 Task: Develop an e-commerce website for a sustainable fashion brand, emphasizing eco-friendly materials and ethical practices.
Action: Mouse moved to (45, 142)
Screenshot: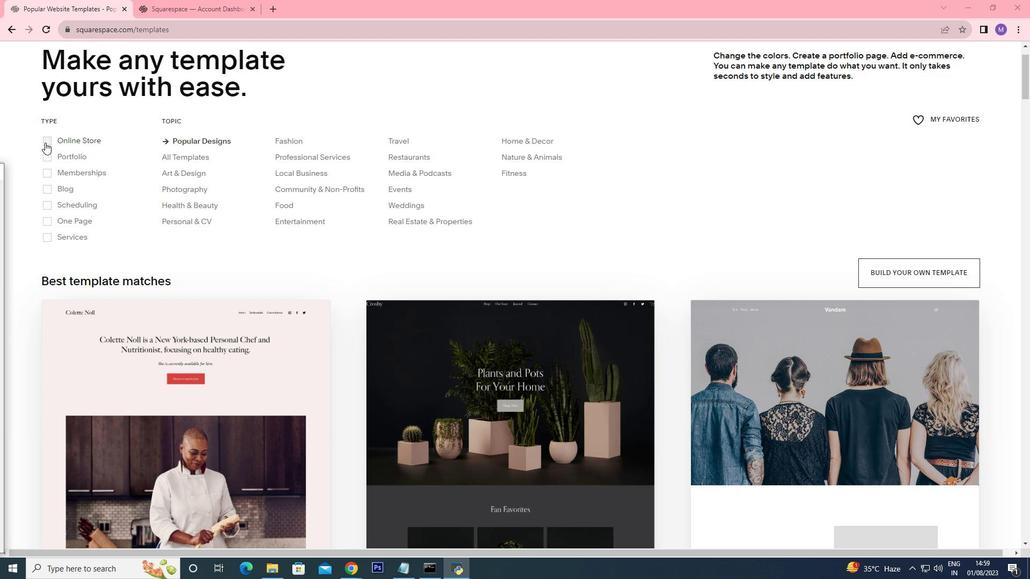 
Action: Mouse pressed left at (45, 142)
Screenshot: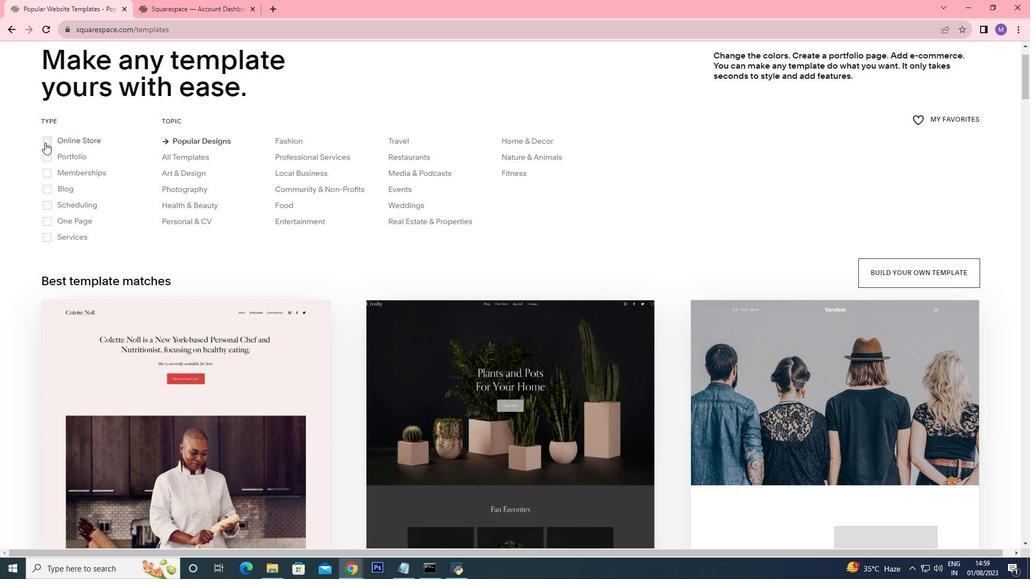 
Action: Mouse moved to (287, 139)
Screenshot: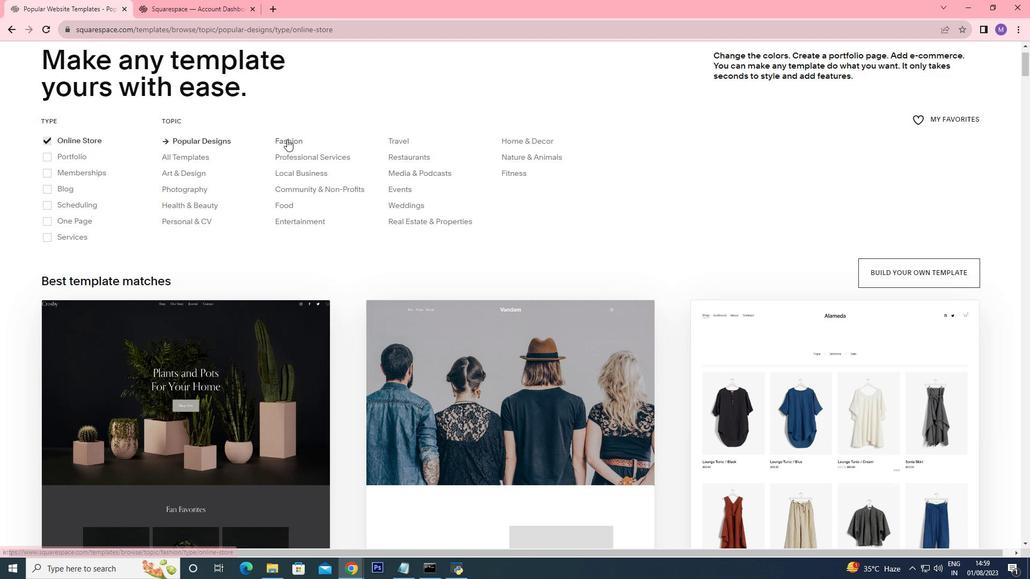 
Action: Mouse pressed left at (287, 139)
Screenshot: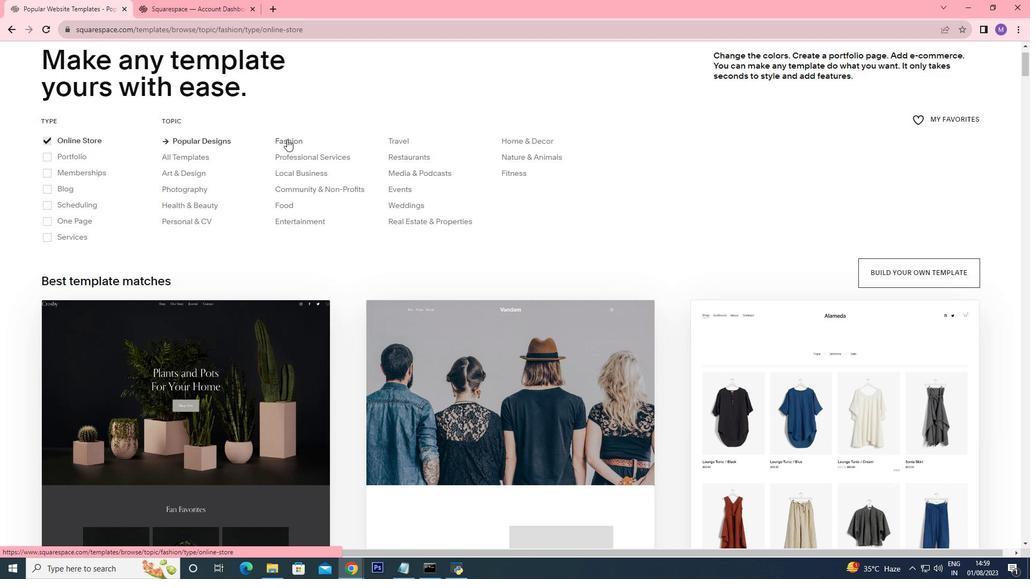 
Action: Mouse moved to (770, 348)
Screenshot: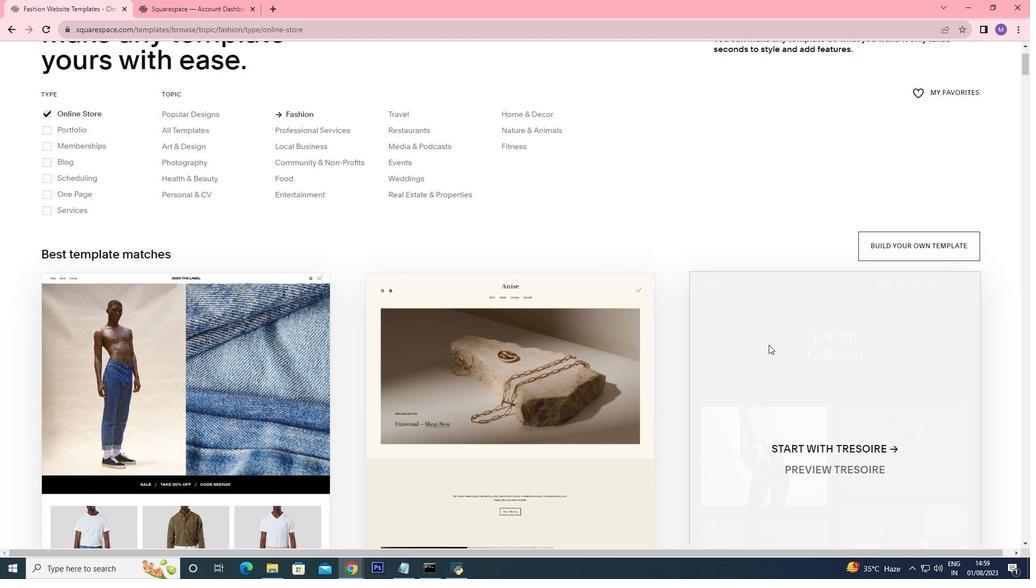 
Action: Mouse scrolled (770, 348) with delta (0, 0)
Screenshot: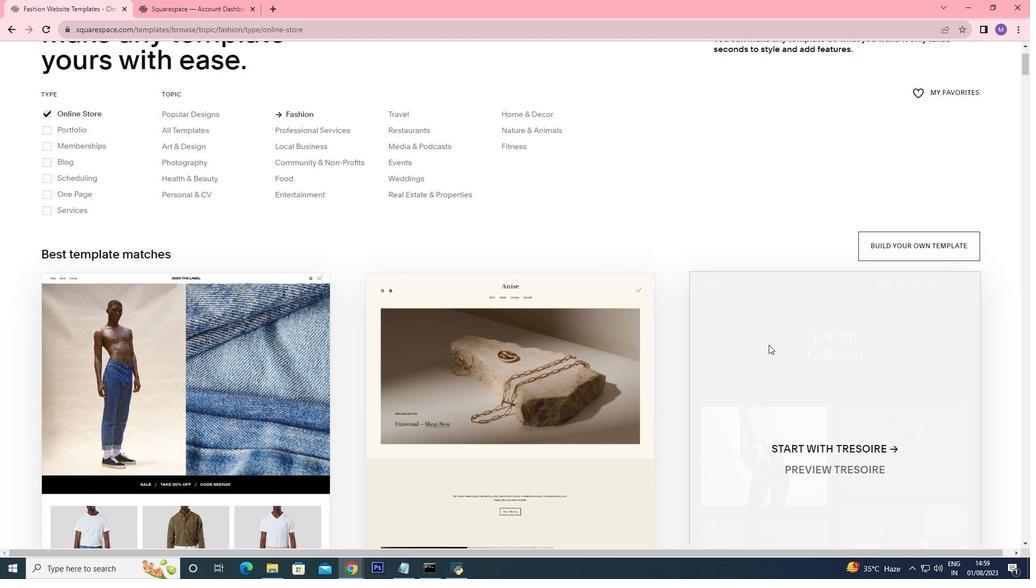 
Action: Mouse moved to (769, 345)
Screenshot: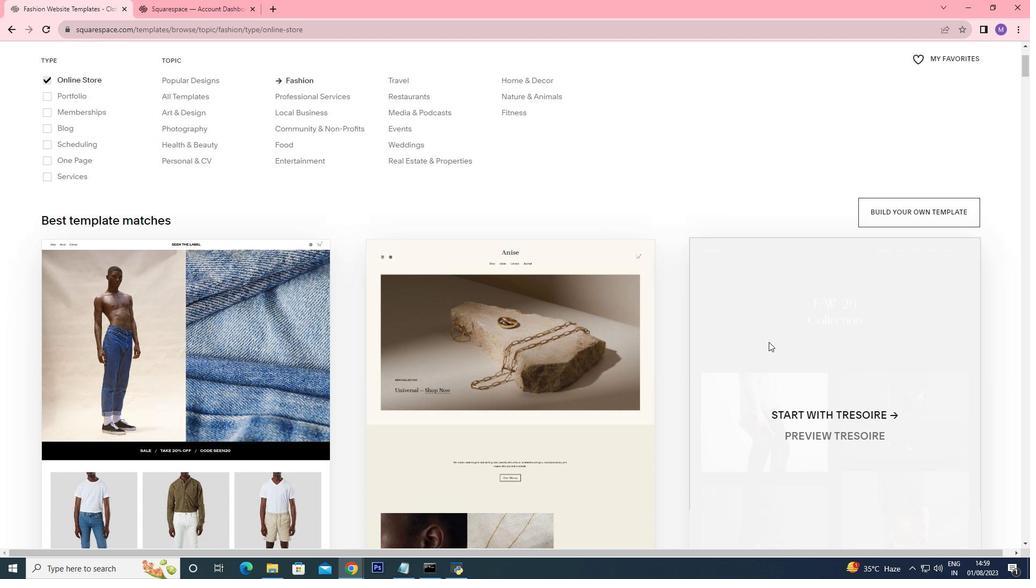 
Action: Mouse scrolled (769, 346) with delta (0, 0)
Screenshot: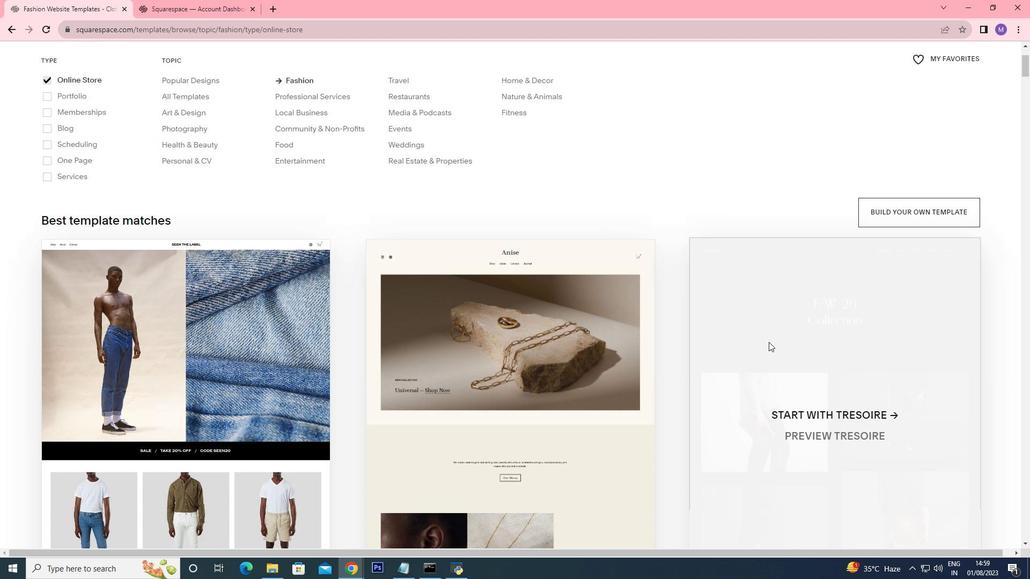 
Action: Mouse moved to (769, 343)
Screenshot: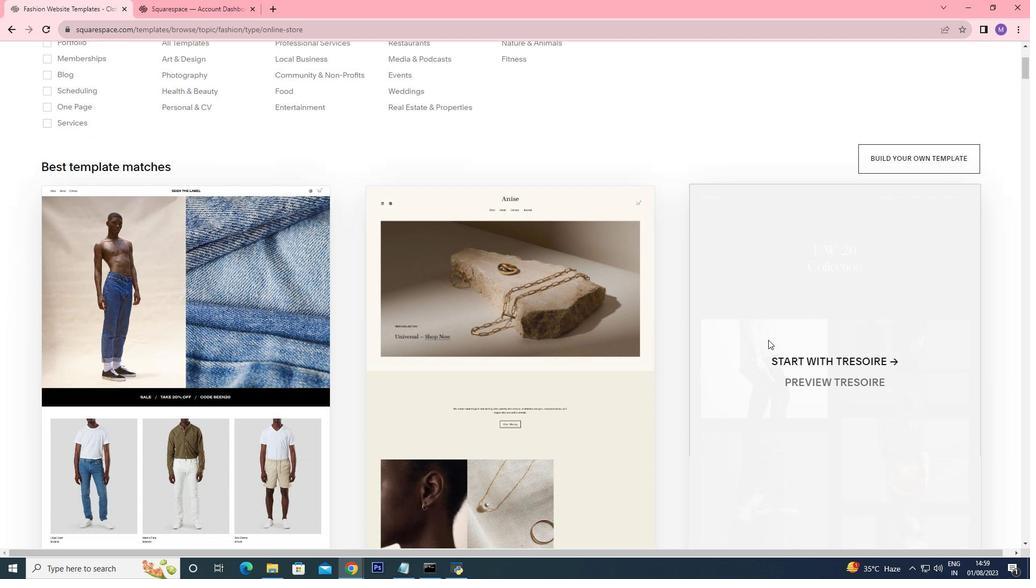 
Action: Mouse scrolled (769, 344) with delta (0, 0)
Screenshot: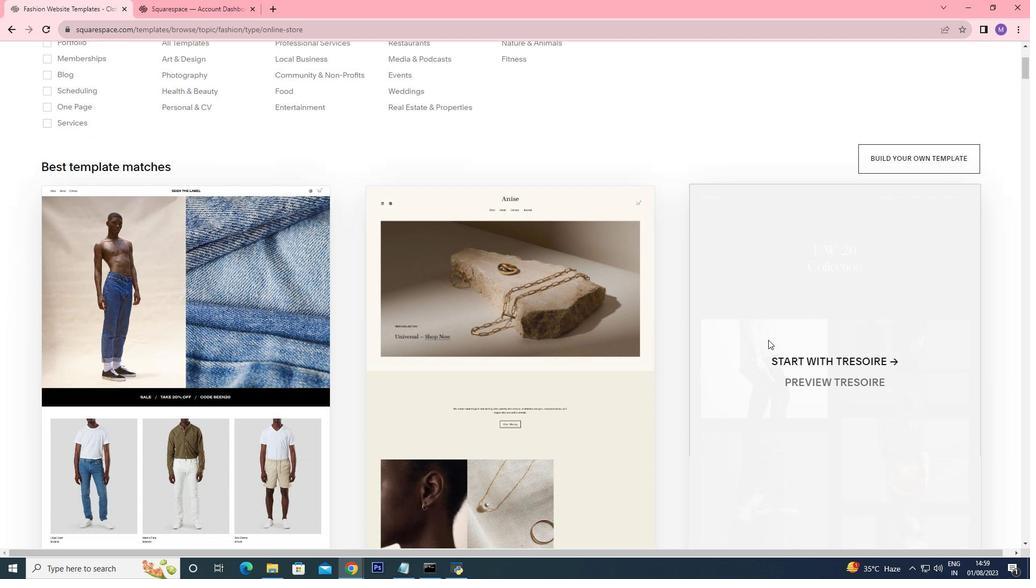 
Action: Mouse moved to (769, 342)
Screenshot: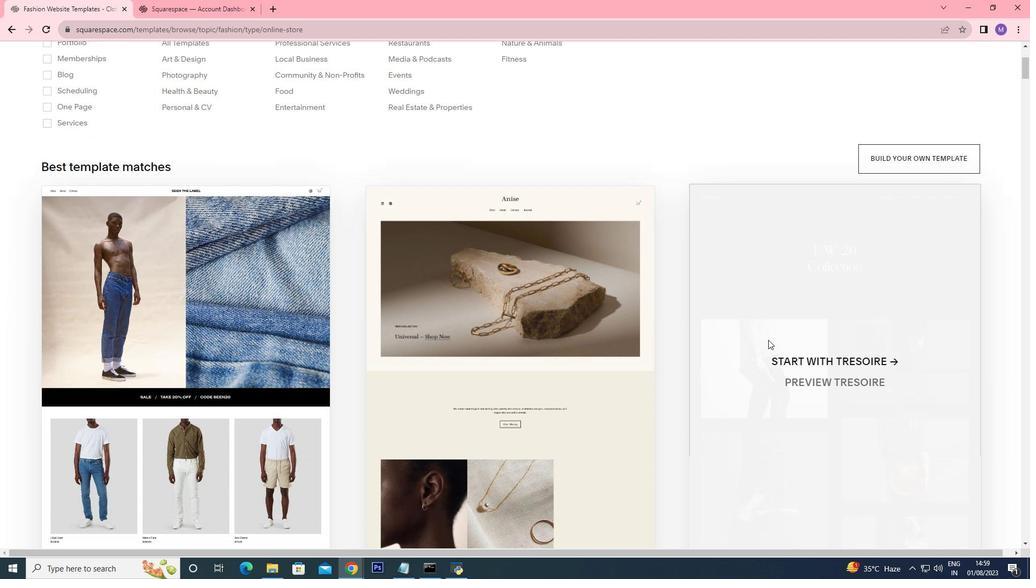 
Action: Mouse scrolled (769, 343) with delta (0, 0)
Screenshot: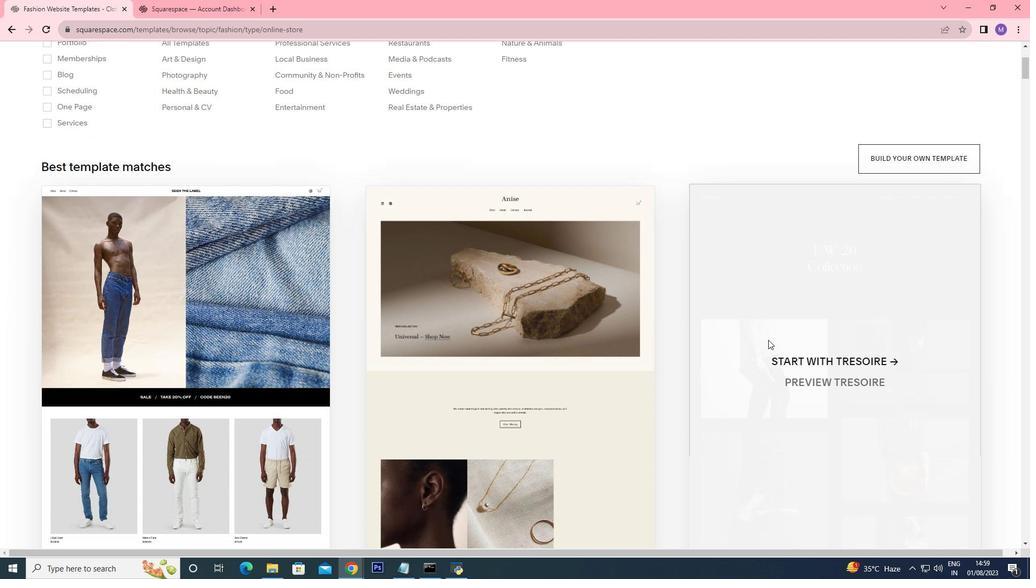 
Action: Mouse moved to (566, 369)
Screenshot: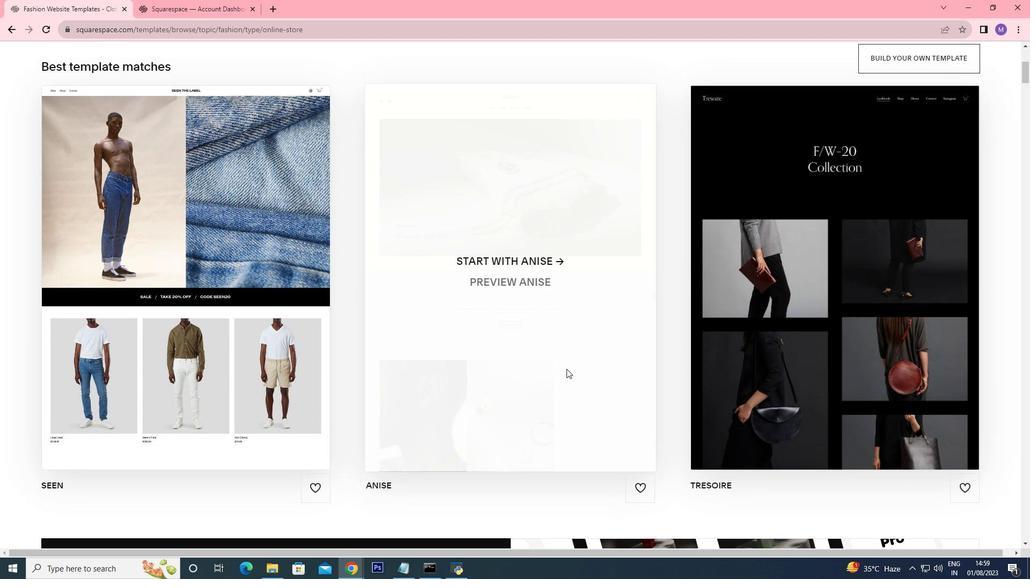 
Action: Mouse scrolled (566, 368) with delta (0, 0)
Screenshot: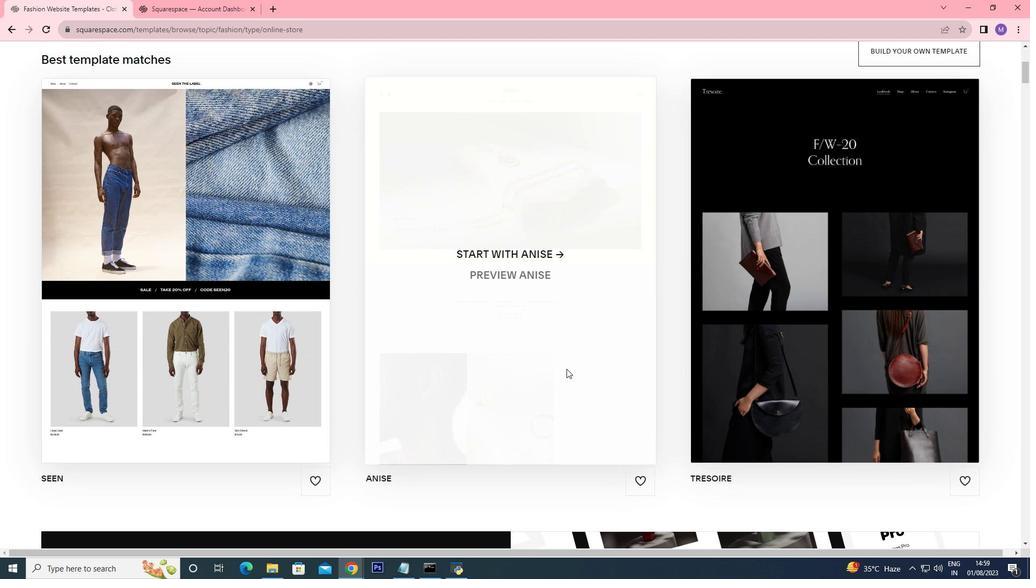 
Action: Mouse scrolled (566, 368) with delta (0, 0)
Screenshot: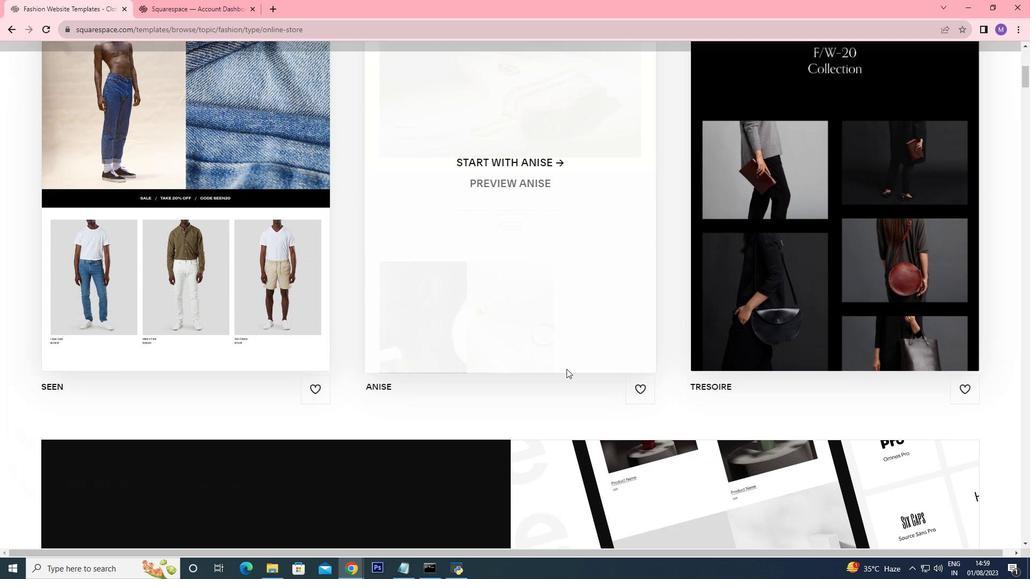 
Action: Mouse scrolled (566, 368) with delta (0, 0)
Screenshot: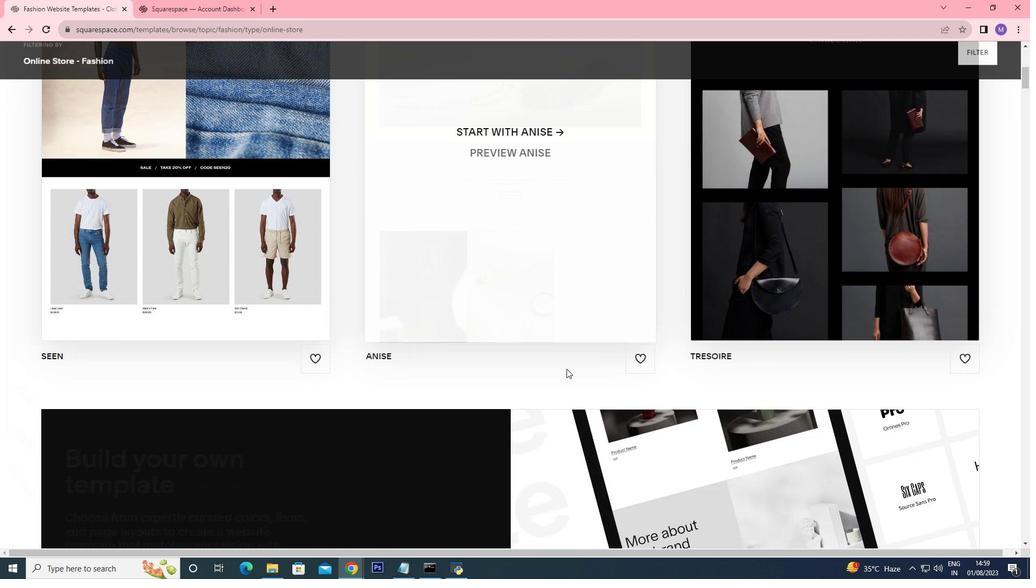 
Action: Mouse scrolled (566, 368) with delta (0, 0)
Screenshot: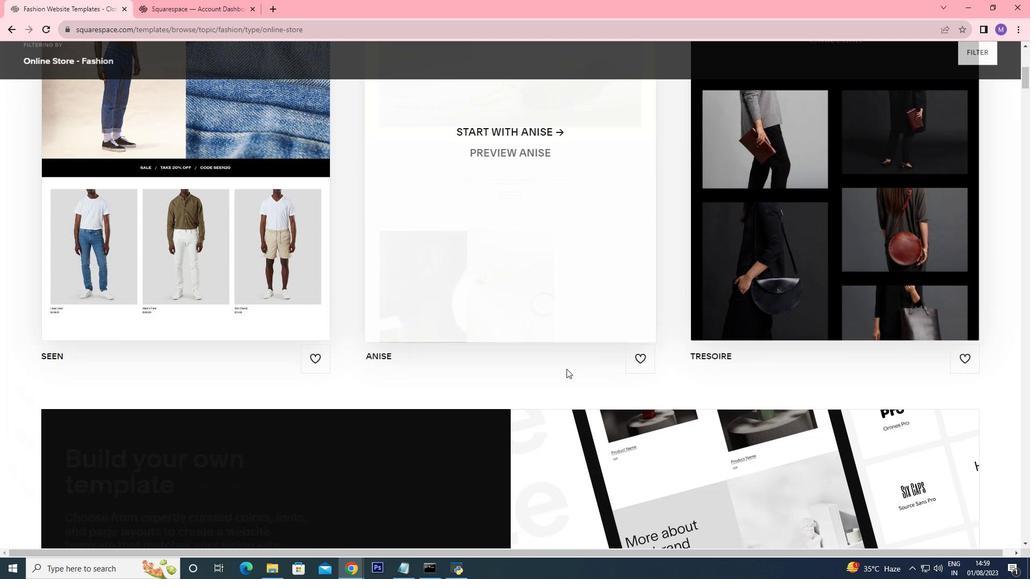 
Action: Mouse scrolled (566, 368) with delta (0, 0)
Screenshot: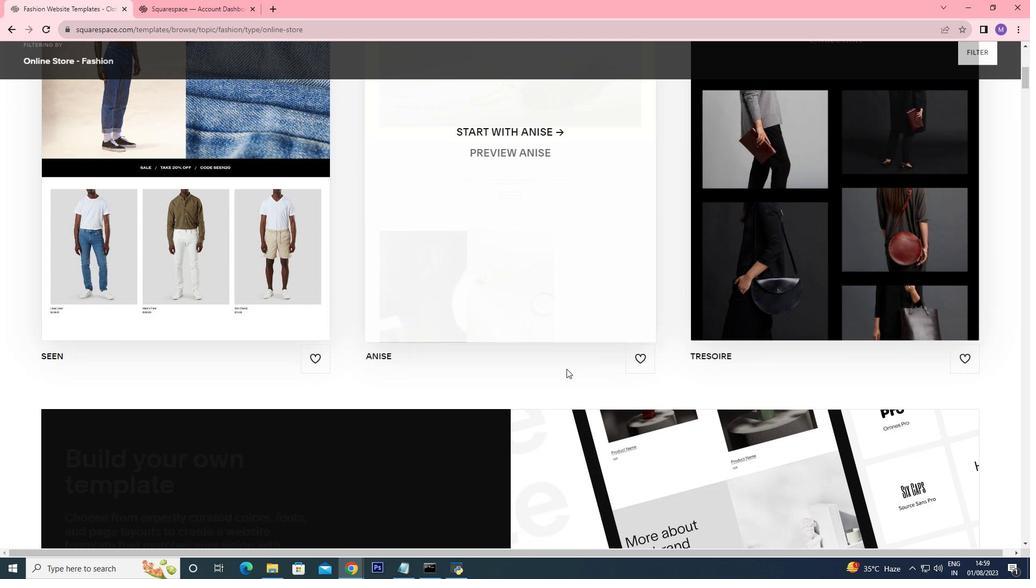 
Action: Mouse scrolled (566, 368) with delta (0, 0)
Screenshot: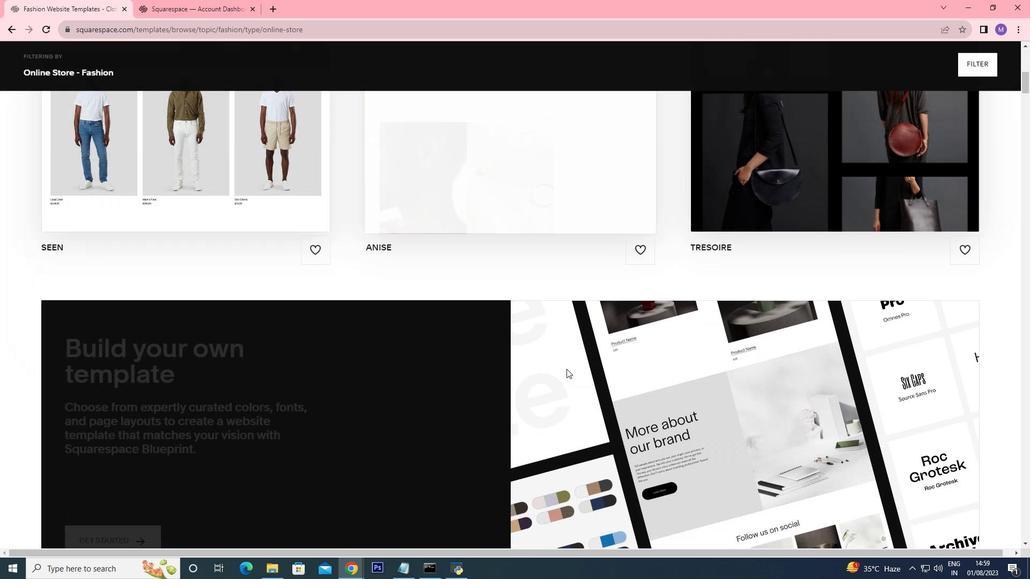 
Action: Mouse scrolled (566, 368) with delta (0, 0)
Screenshot: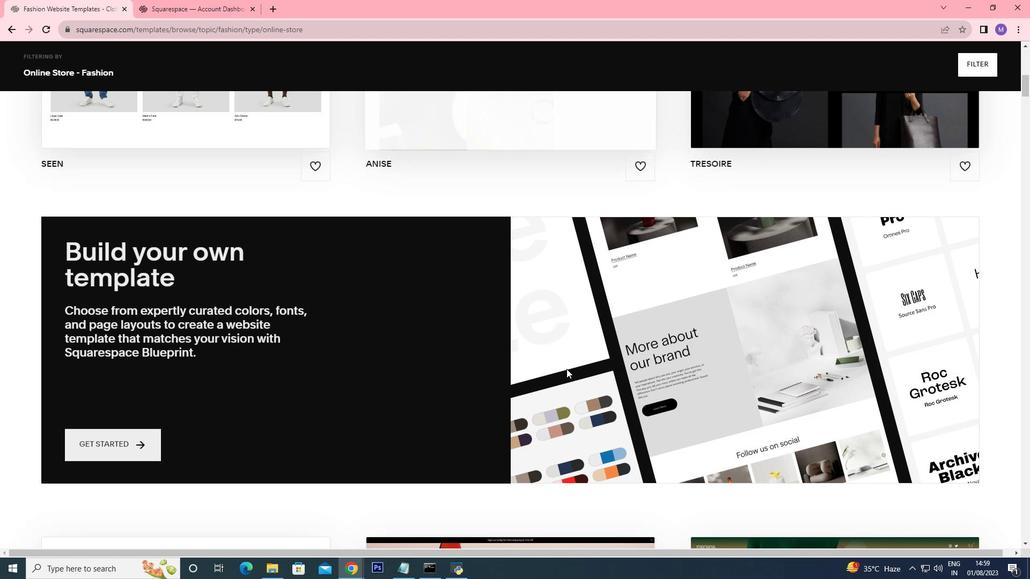 
Action: Mouse scrolled (566, 368) with delta (0, 0)
Screenshot: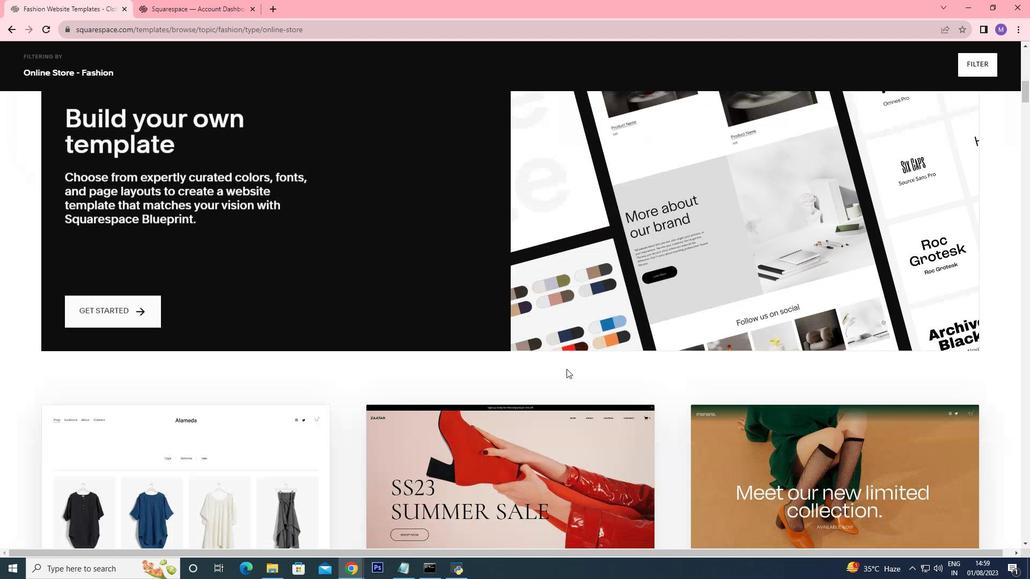 
Action: Mouse scrolled (566, 368) with delta (0, 0)
Screenshot: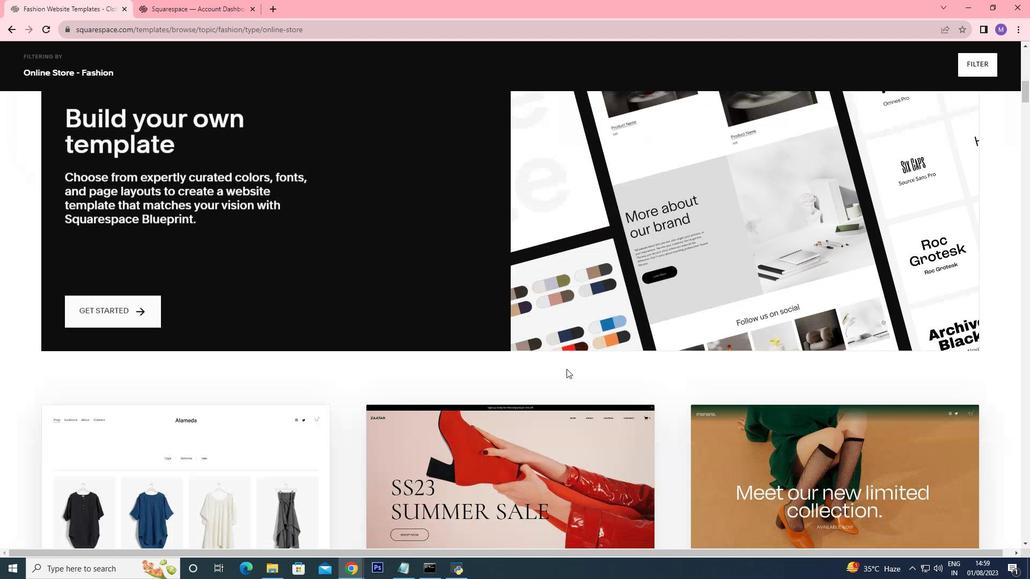 
Action: Mouse scrolled (566, 368) with delta (0, 0)
Screenshot: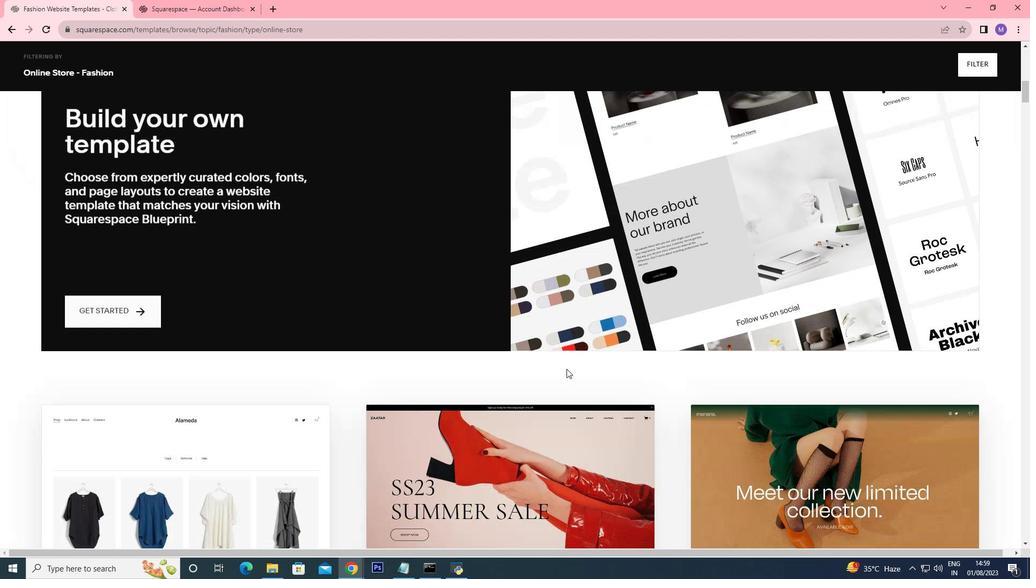 
Action: Mouse scrolled (566, 368) with delta (0, 0)
Screenshot: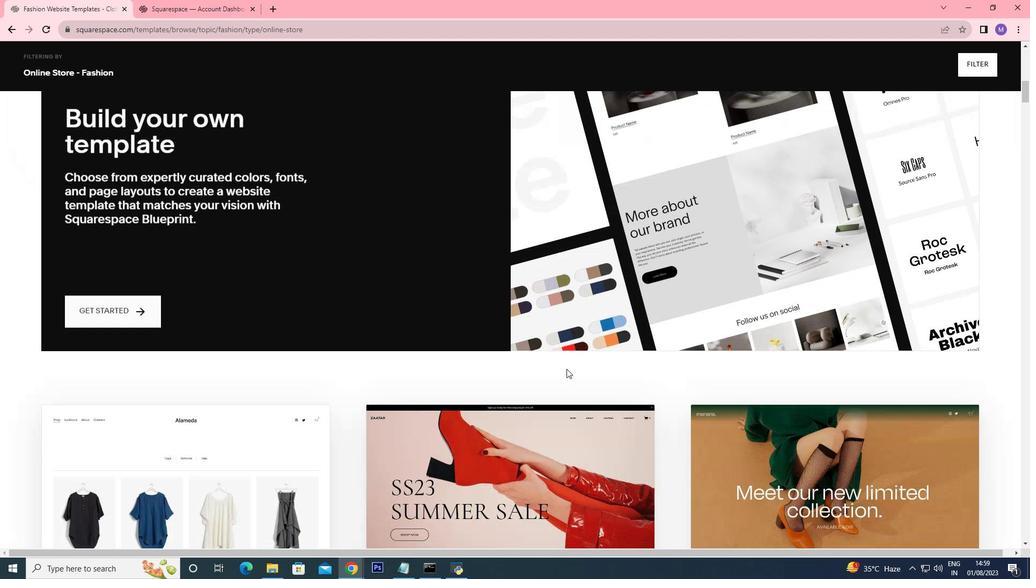 
Action: Mouse scrolled (566, 368) with delta (0, 0)
Screenshot: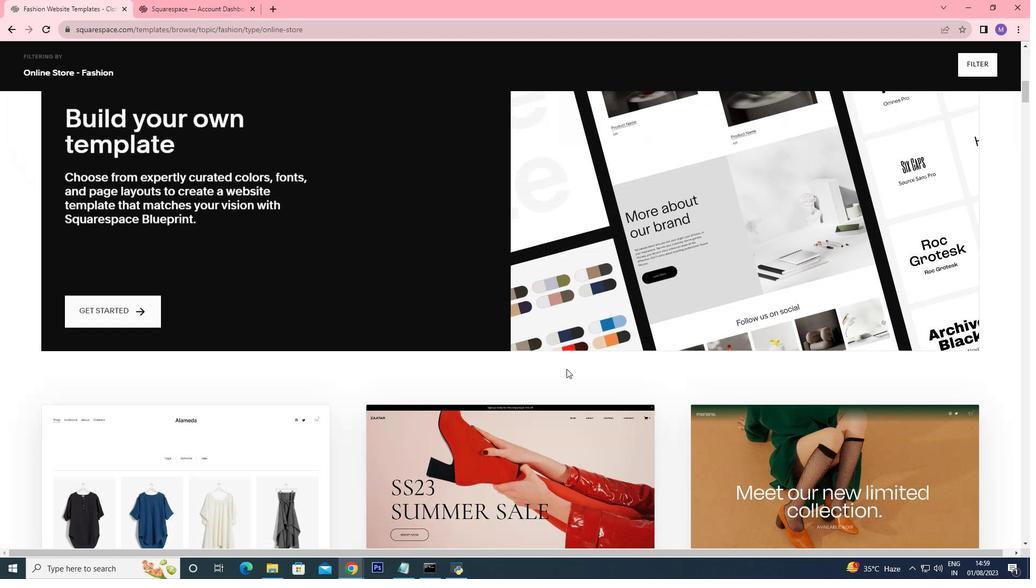 
Action: Mouse scrolled (566, 368) with delta (0, 0)
Screenshot: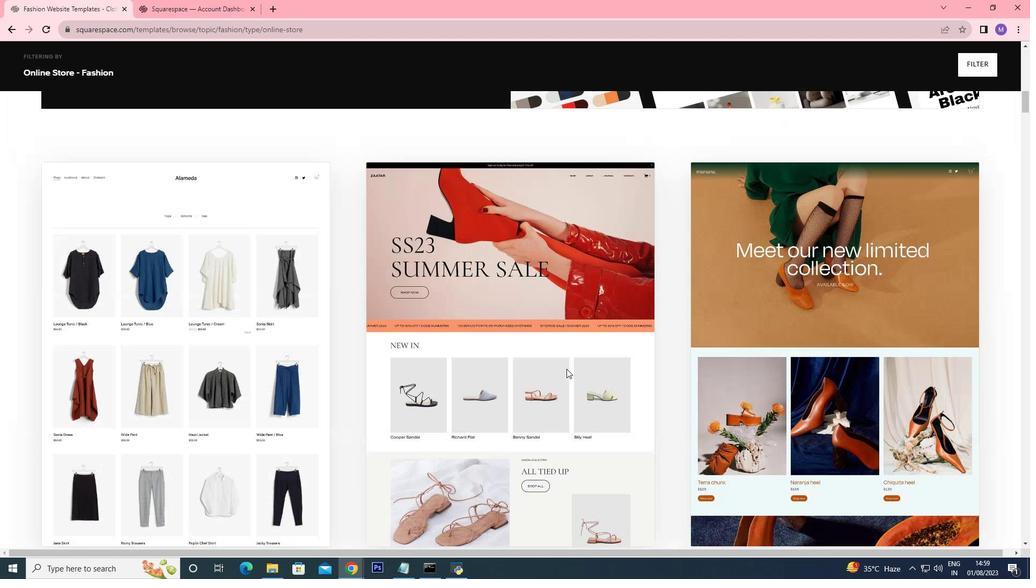 
Action: Mouse scrolled (566, 368) with delta (0, 0)
Screenshot: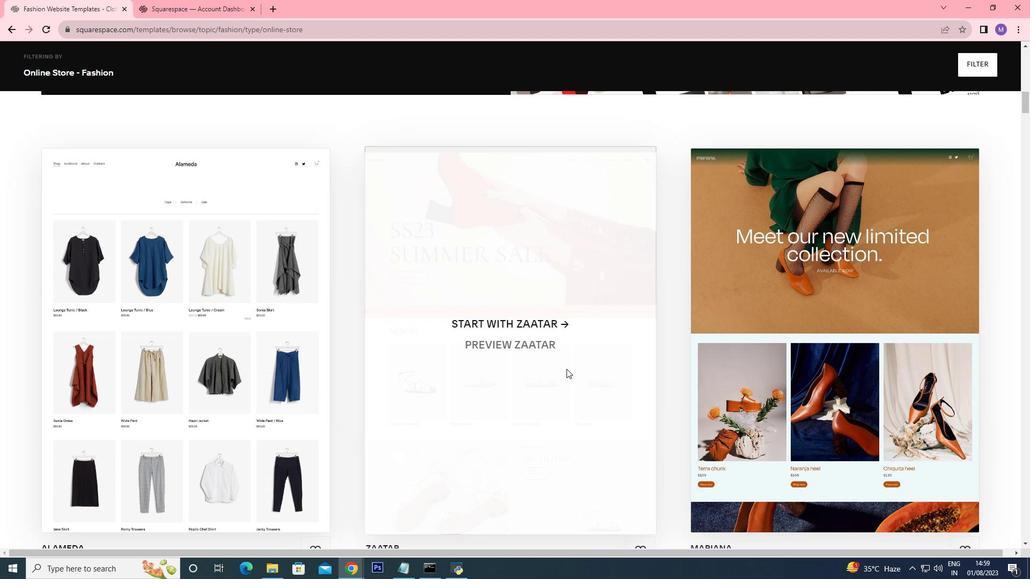 
Action: Mouse scrolled (566, 368) with delta (0, 0)
Screenshot: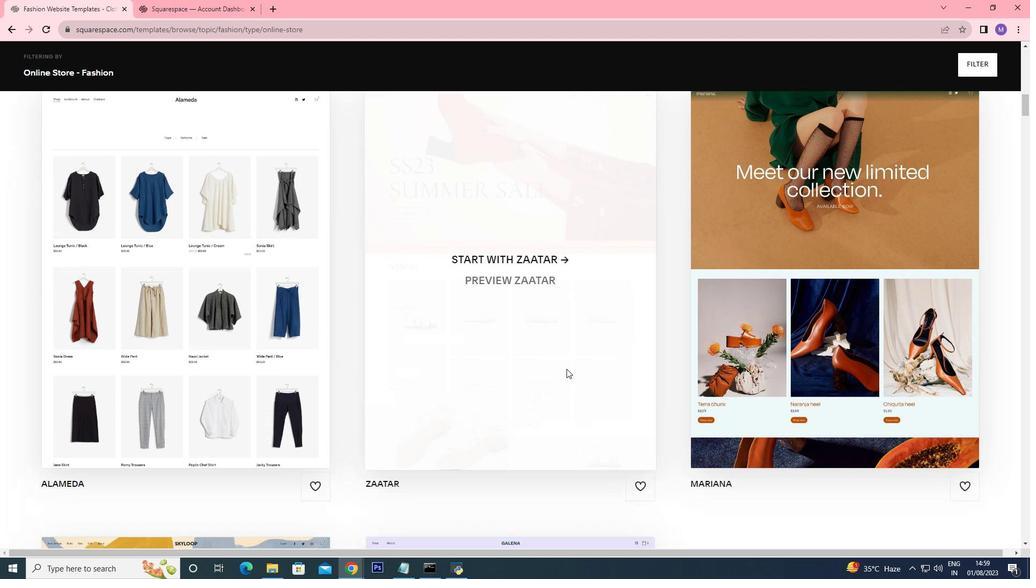 
Action: Mouse scrolled (566, 368) with delta (0, 0)
Screenshot: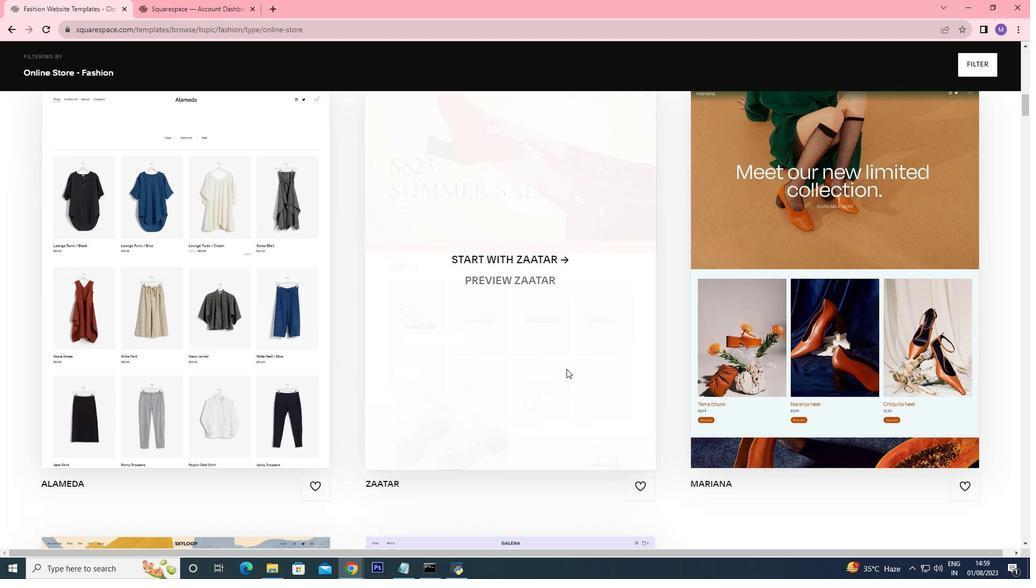 
Action: Mouse scrolled (566, 368) with delta (0, 0)
Screenshot: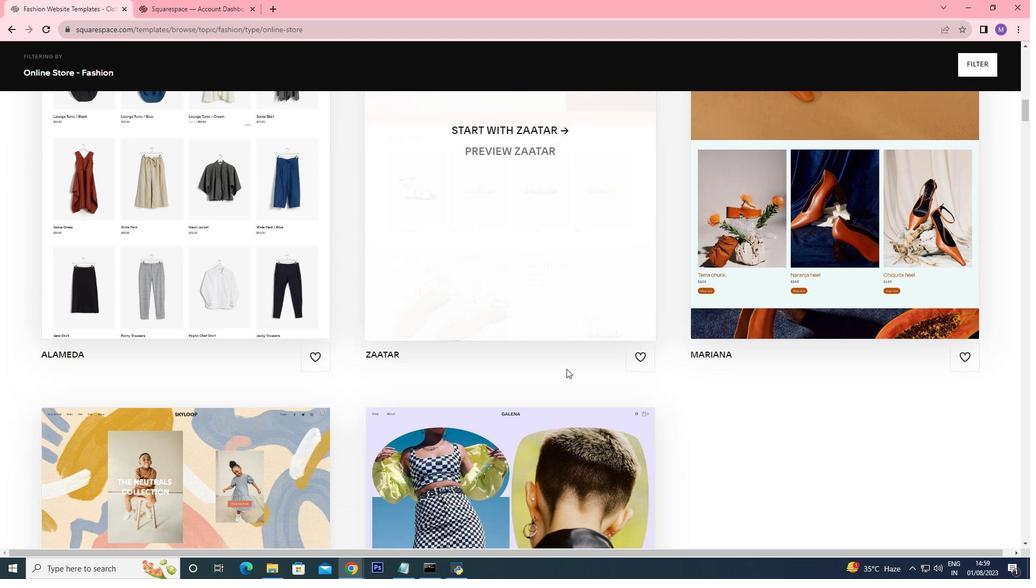 
Action: Mouse scrolled (566, 368) with delta (0, 0)
Screenshot: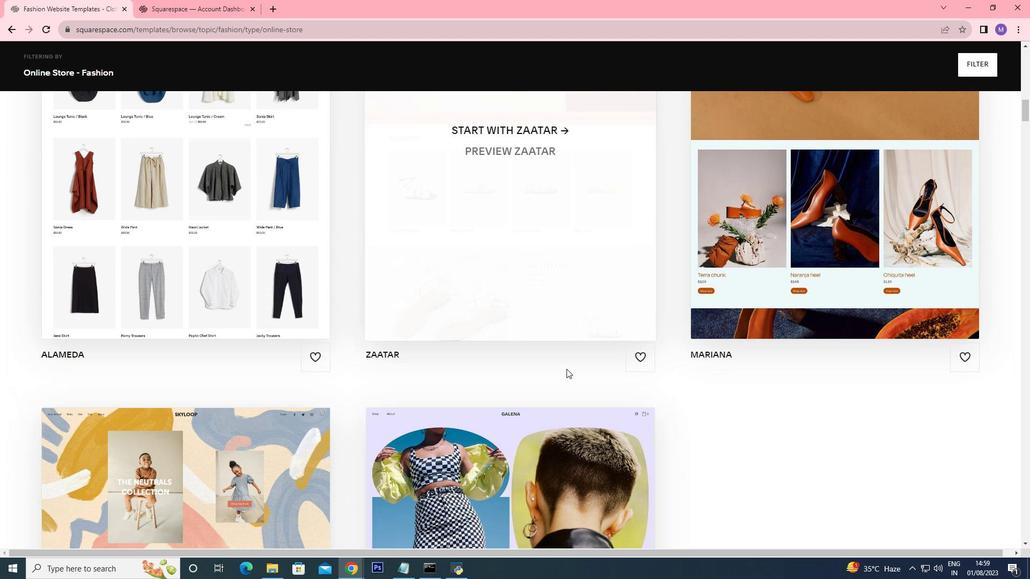 
Action: Mouse scrolled (566, 368) with delta (0, 0)
Screenshot: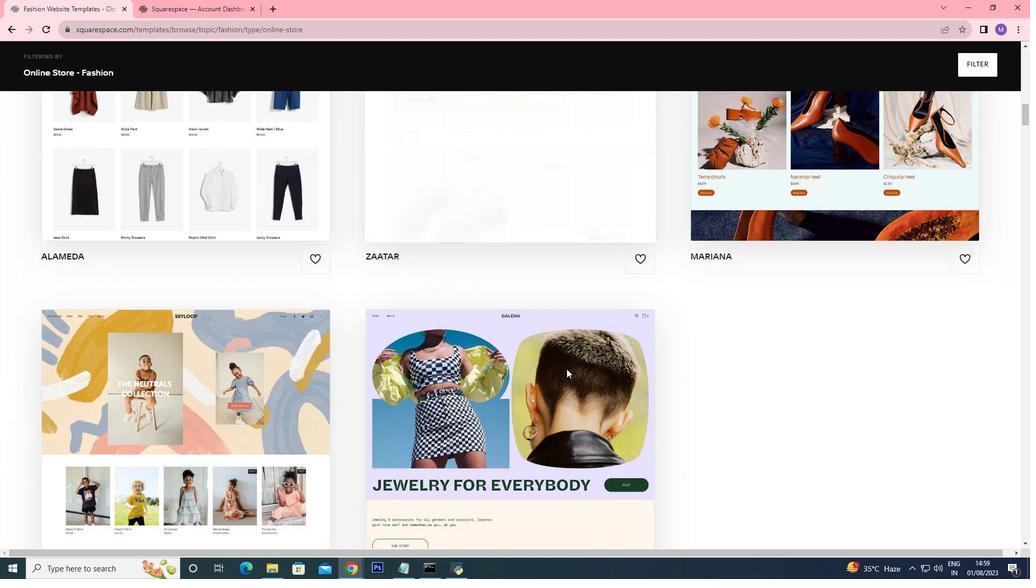 
Action: Mouse scrolled (566, 369) with delta (0, 0)
Screenshot: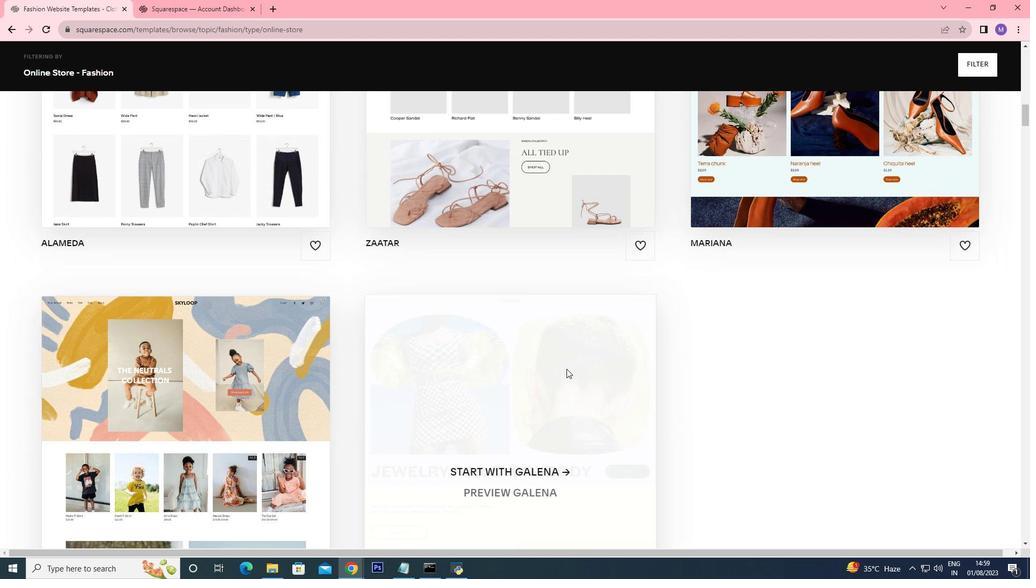 
Action: Mouse scrolled (566, 369) with delta (0, 0)
Screenshot: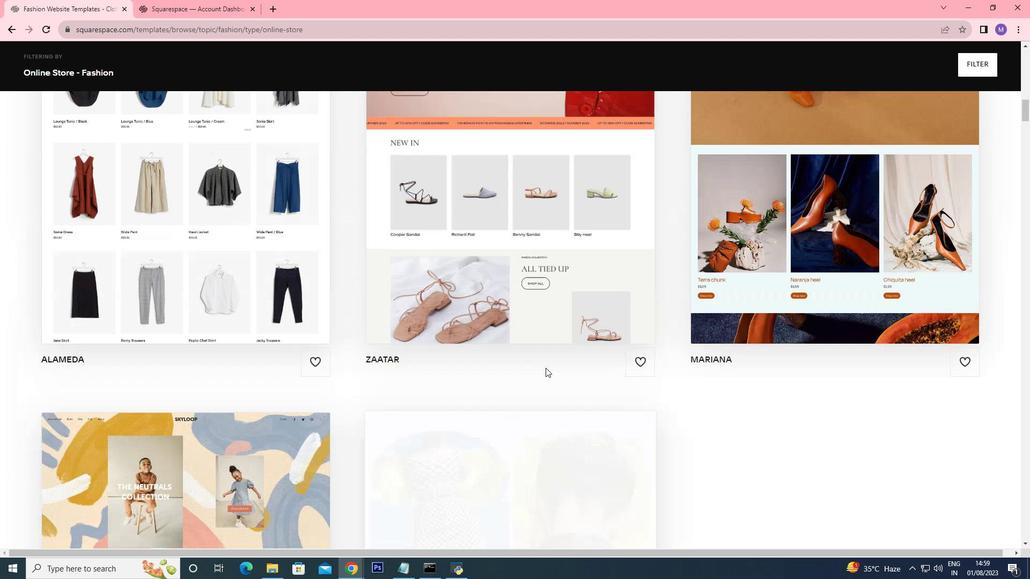 
Action: Mouse scrolled (566, 369) with delta (0, 0)
Screenshot: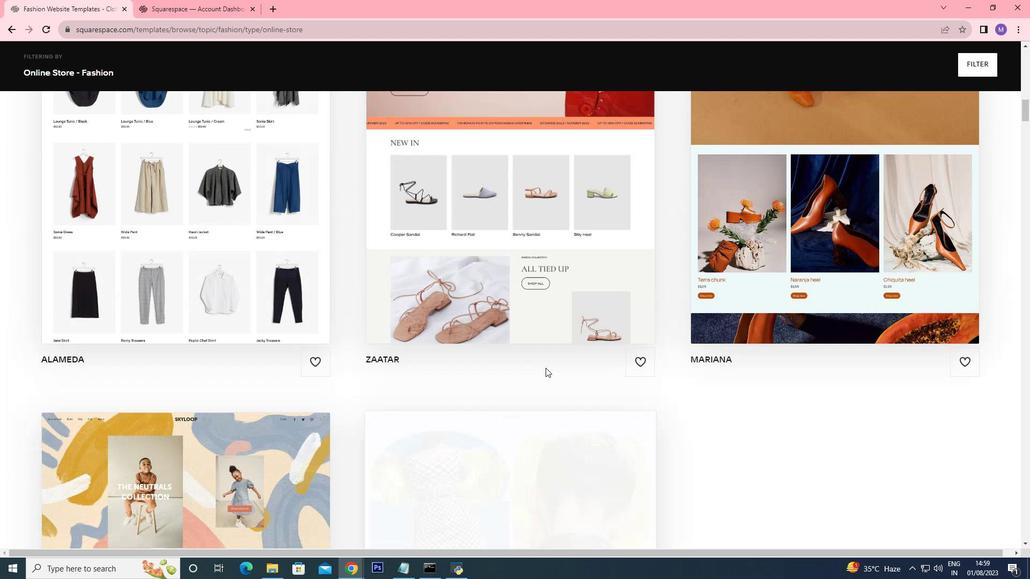 
Action: Mouse scrolled (566, 369) with delta (0, 0)
Screenshot: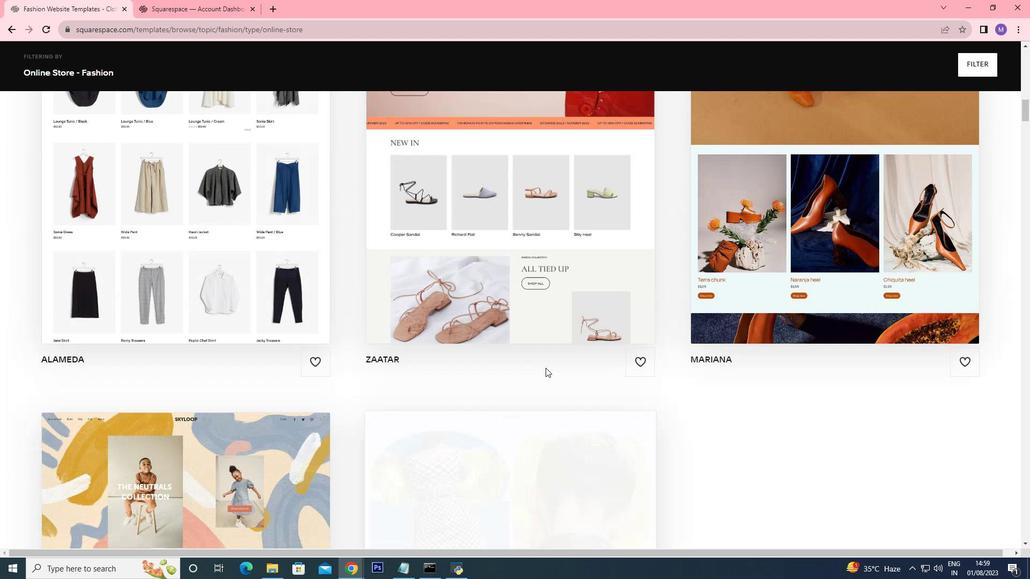 
Action: Mouse scrolled (566, 369) with delta (0, 0)
Screenshot: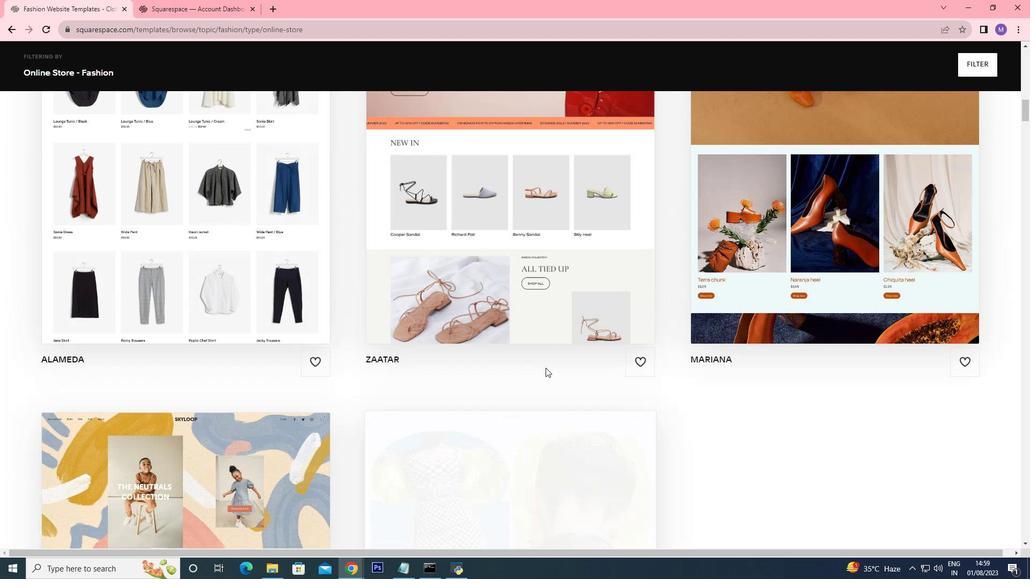 
Action: Mouse moved to (220, 256)
Screenshot: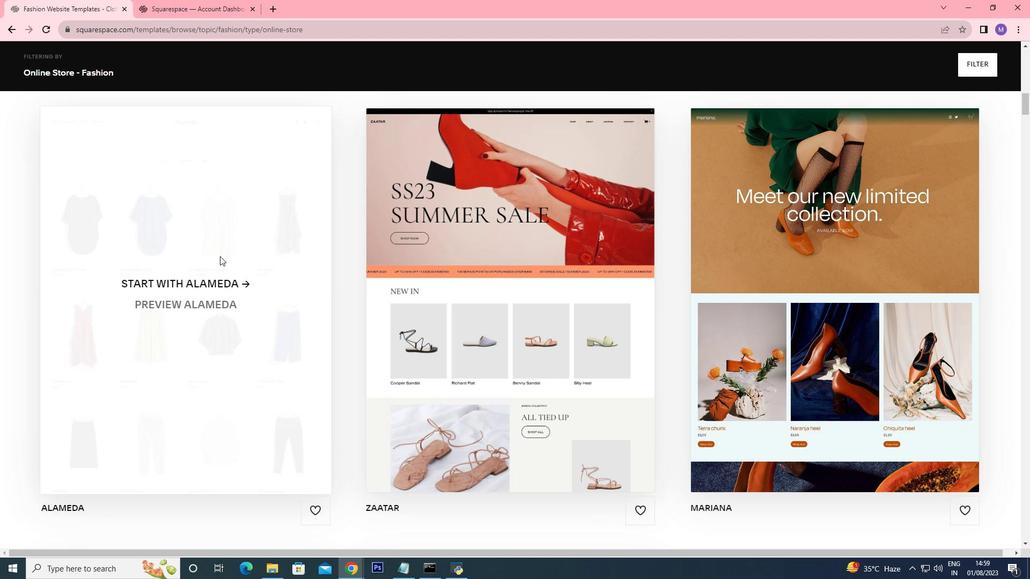
Action: Mouse pressed left at (220, 256)
Screenshot: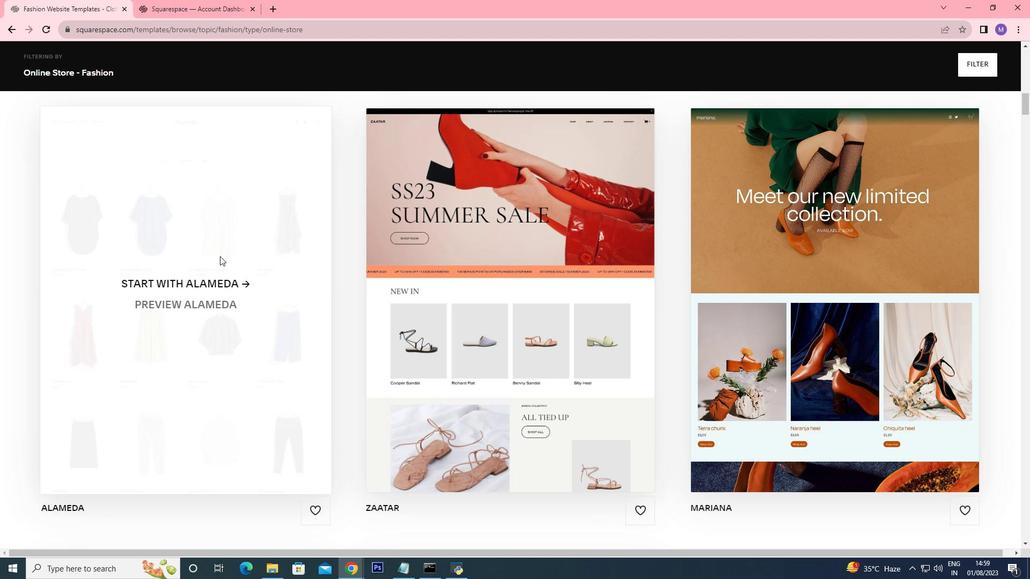 
Action: Mouse moved to (208, 281)
Screenshot: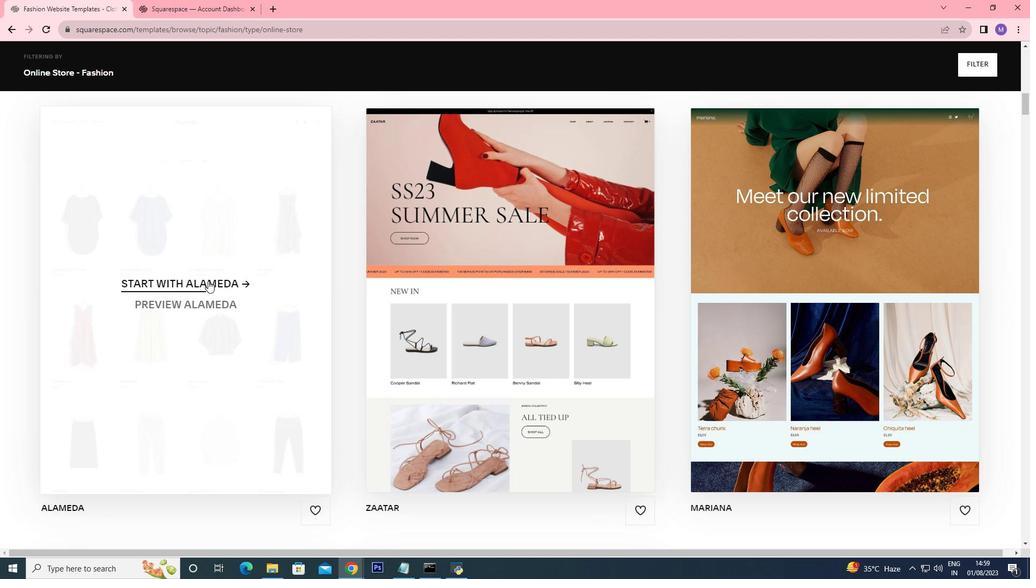
Action: Mouse pressed left at (208, 281)
Screenshot: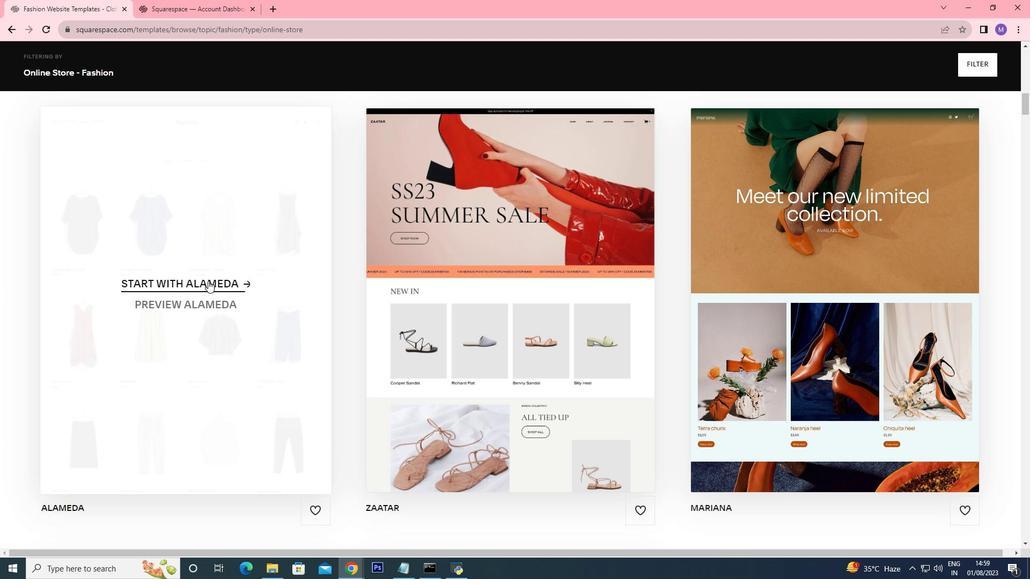 
Action: Mouse moved to (377, 289)
Screenshot: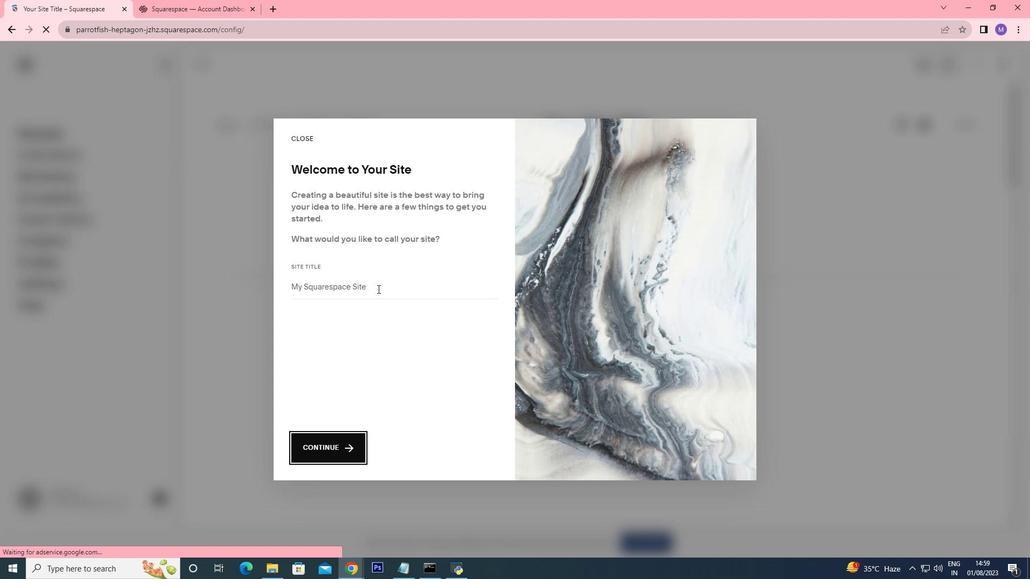 
Action: Mouse pressed left at (377, 289)
Screenshot: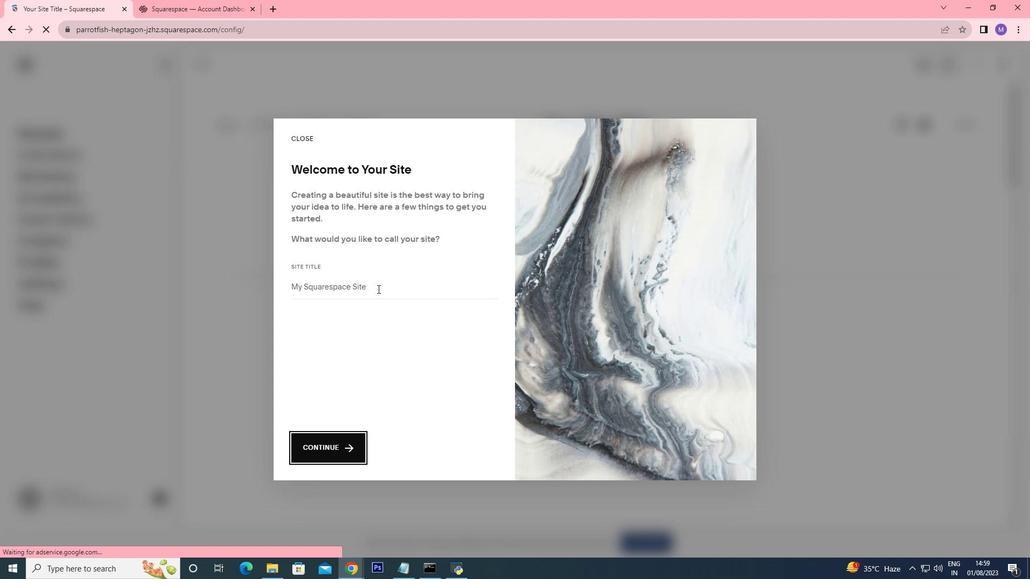
Action: Mouse moved to (370, 288)
Screenshot: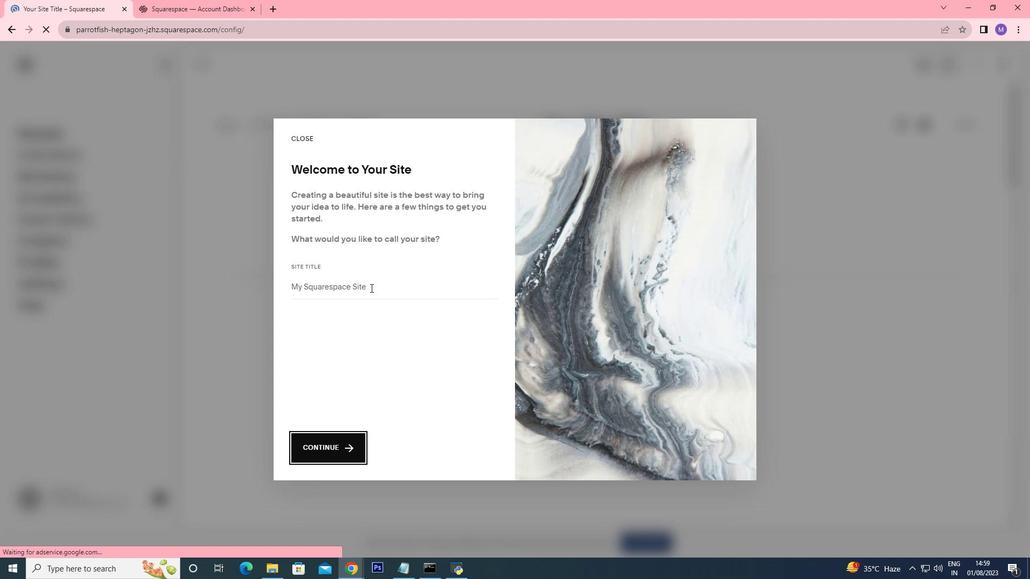 
Action: Mouse pressed left at (370, 288)
Screenshot: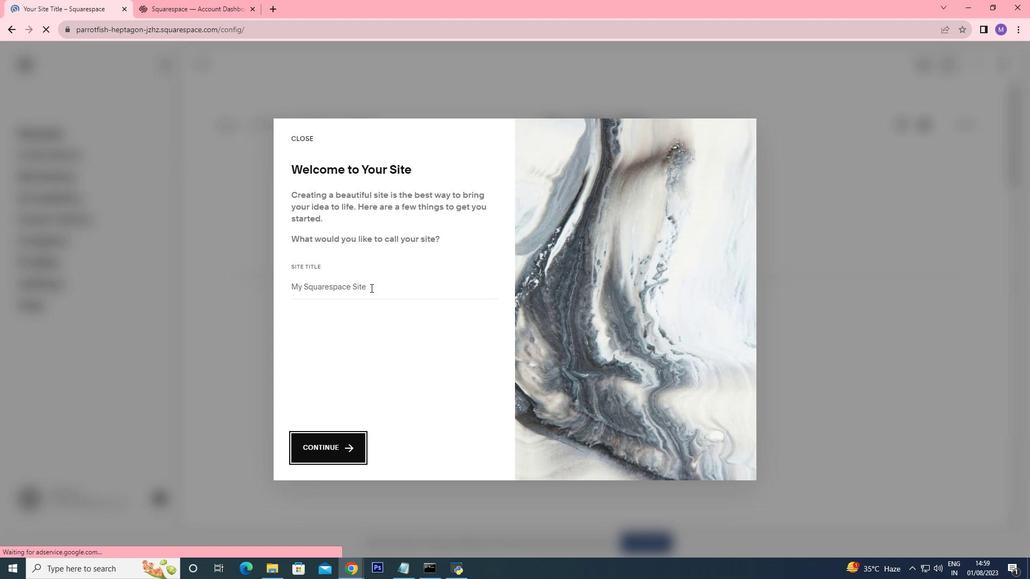 
Action: Mouse moved to (358, 288)
Screenshot: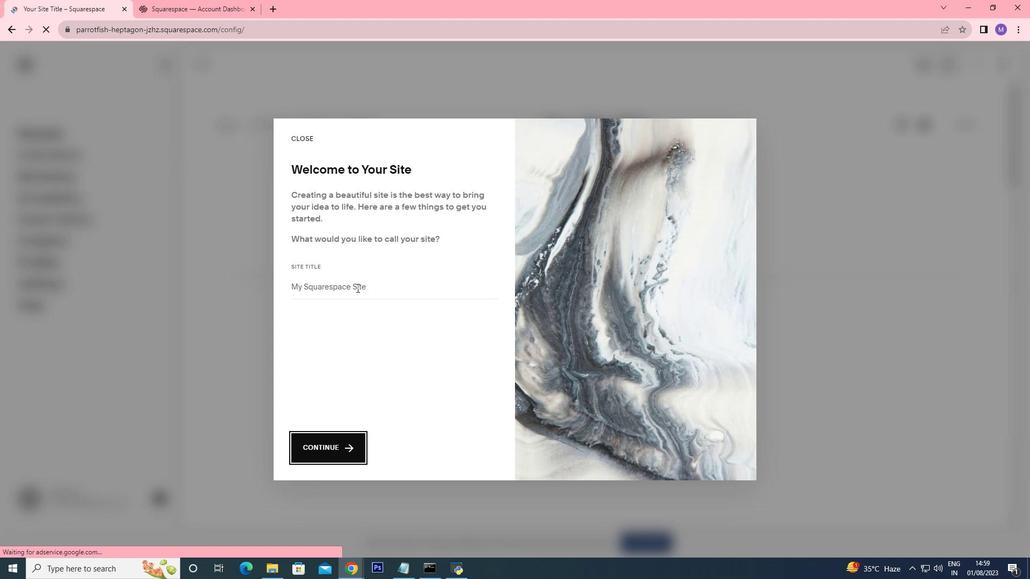 
Action: Mouse pressed left at (358, 288)
Screenshot: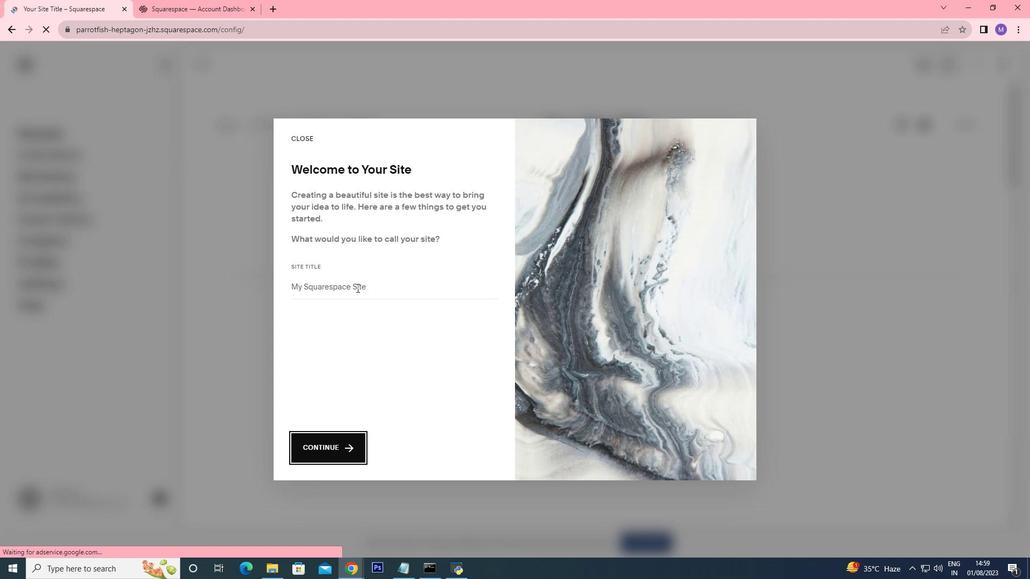 
Action: Mouse moved to (357, 288)
Screenshot: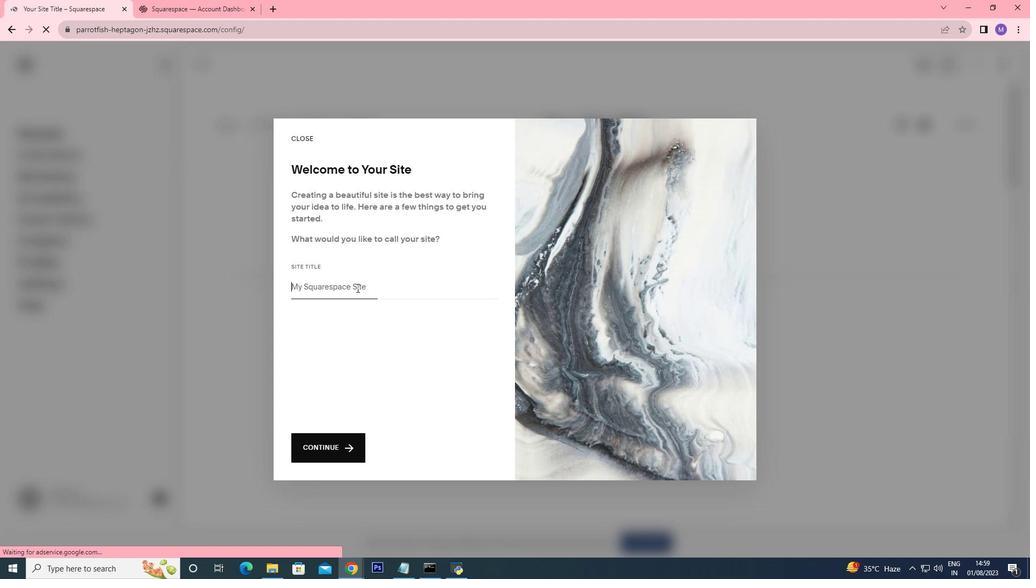 
Action: Key pressed <Key.shift>Fashion<Key.space><Key.shift>Brand<Key.delete>
Screenshot: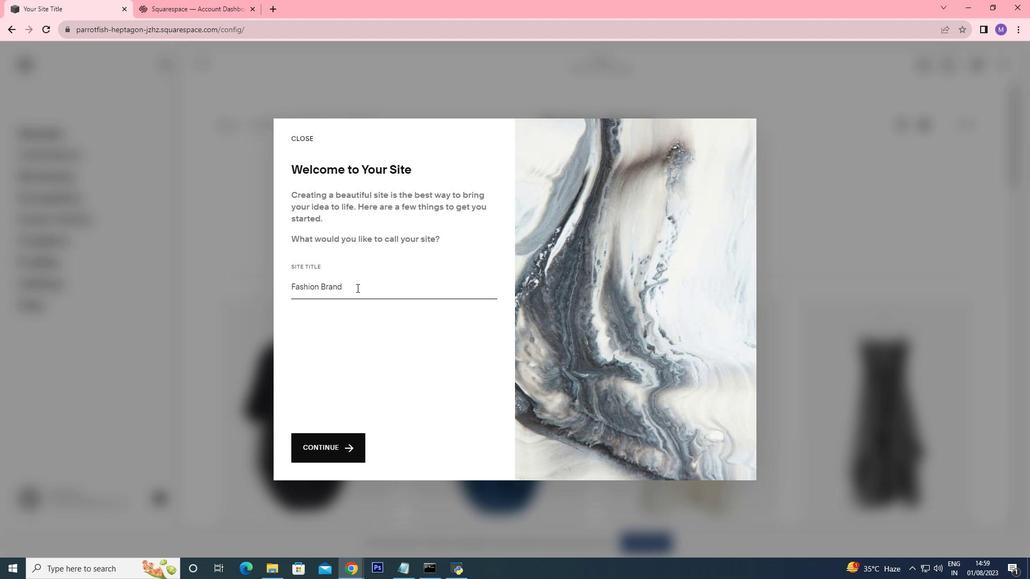 
Action: Mouse moved to (318, 438)
Screenshot: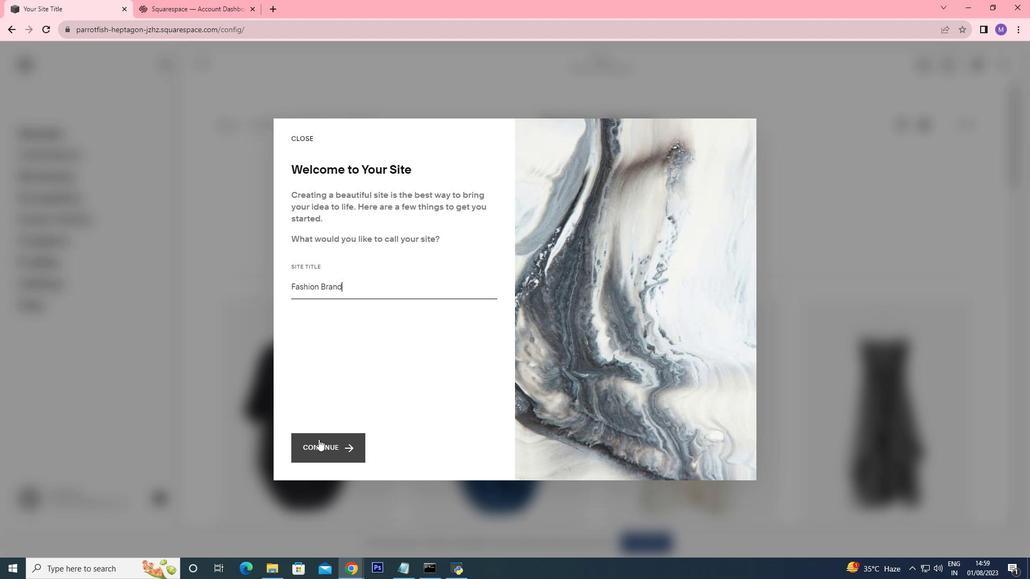 
Action: Mouse pressed left at (318, 438)
Screenshot: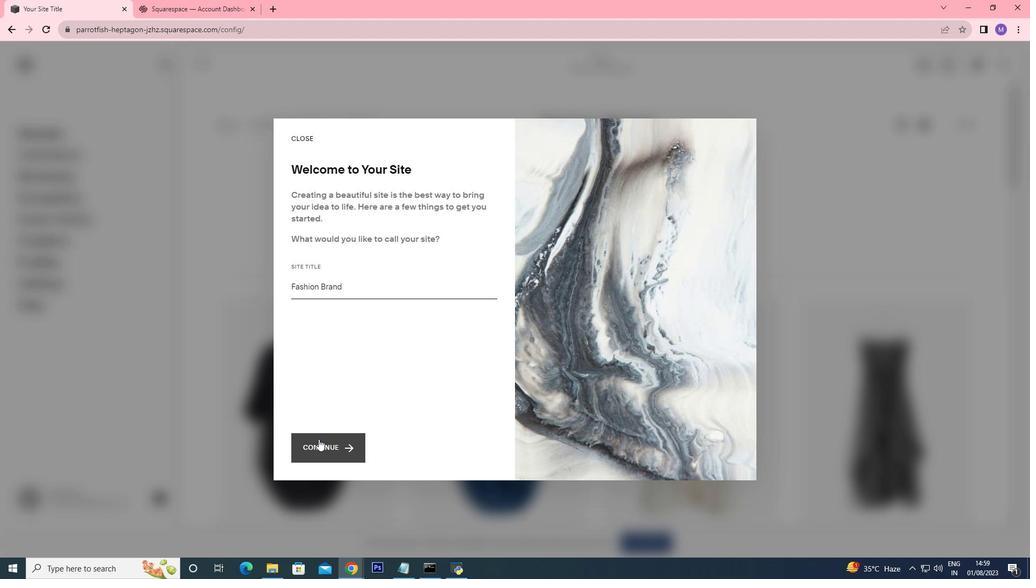 
Action: Mouse moved to (463, 440)
Screenshot: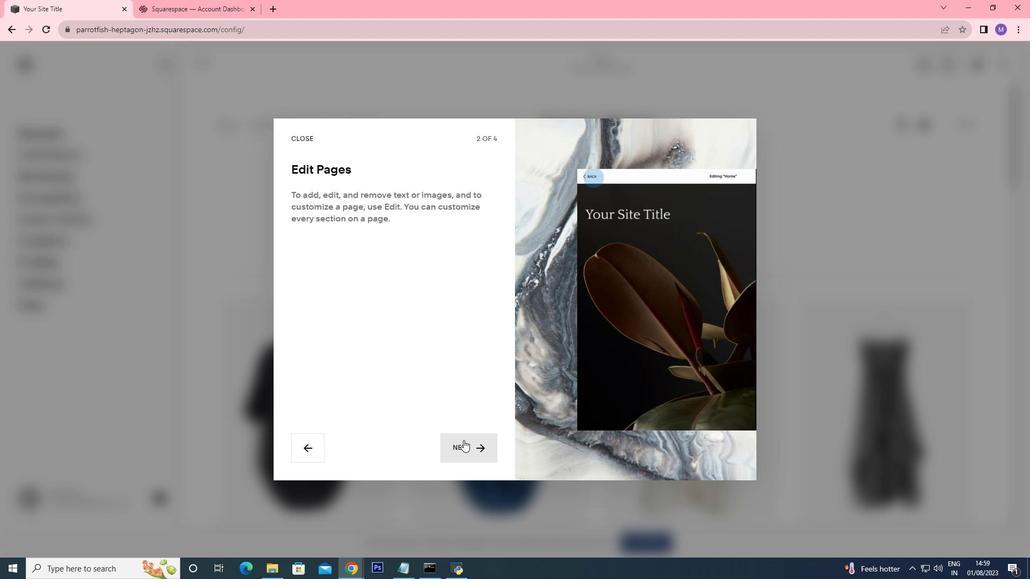 
Action: Mouse pressed left at (463, 440)
Screenshot: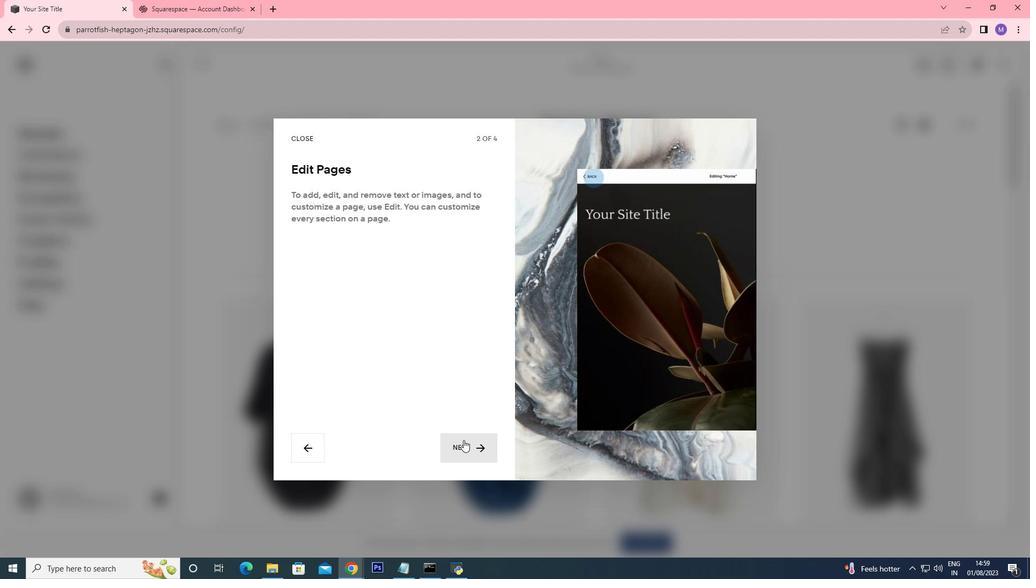 
Action: Mouse moved to (463, 442)
Screenshot: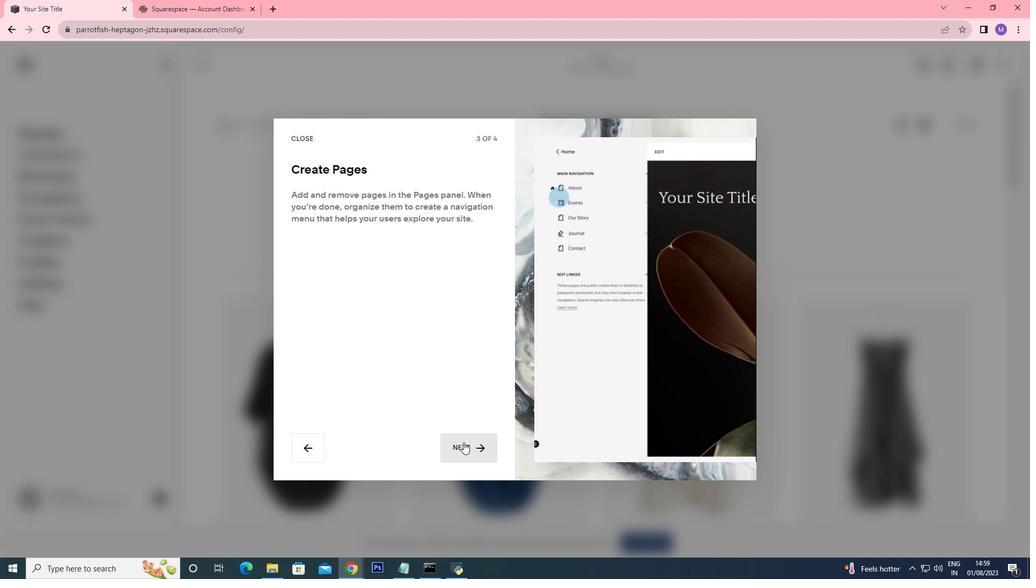 
Action: Mouse pressed left at (463, 442)
Screenshot: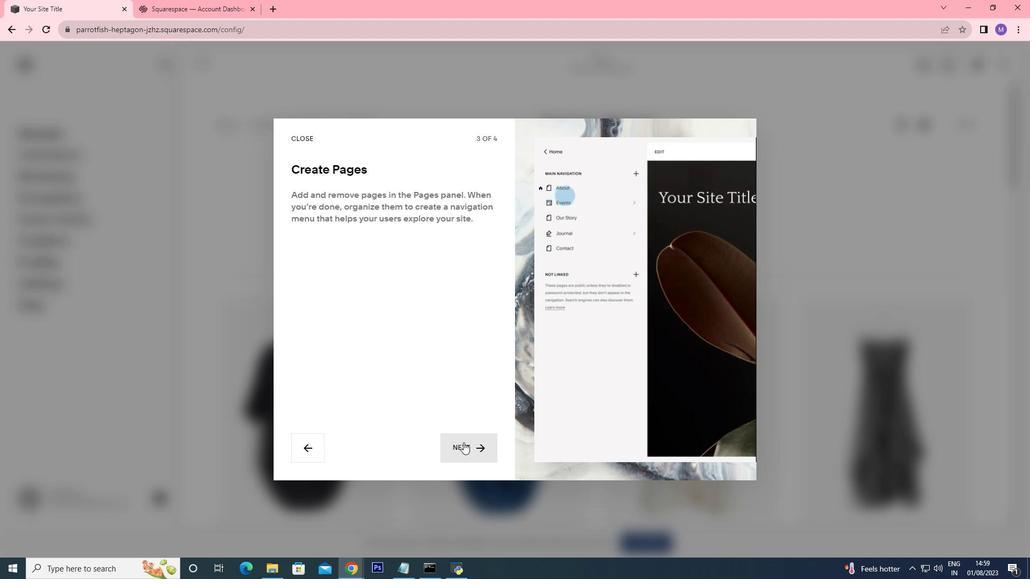 
Action: Mouse pressed left at (463, 442)
Screenshot: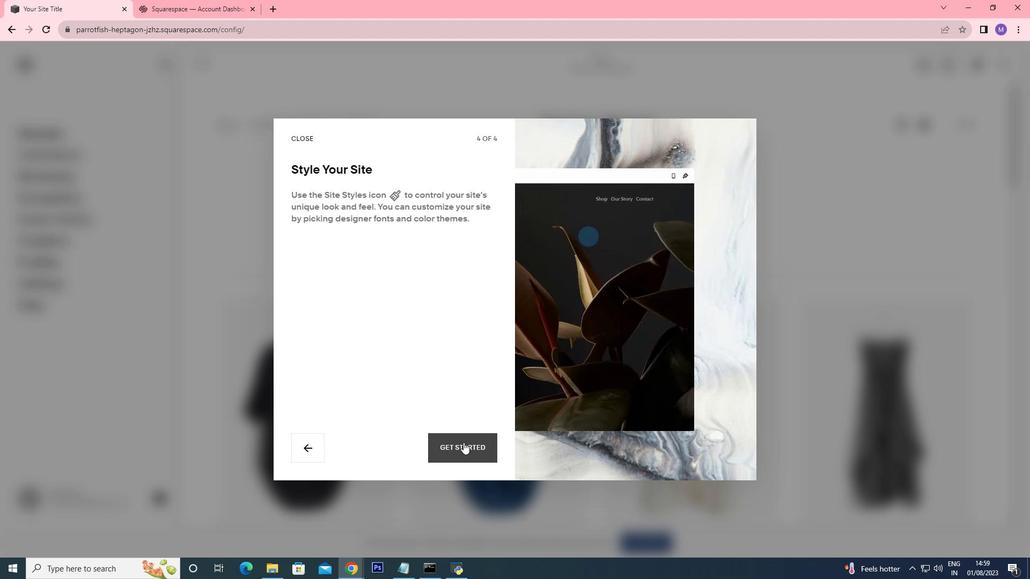 
Action: Mouse moved to (983, 469)
Screenshot: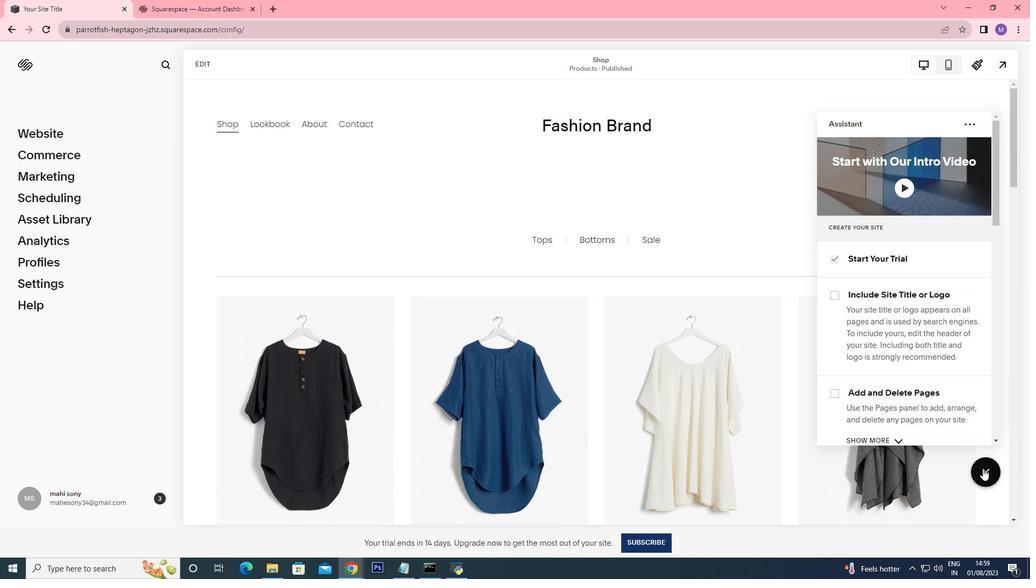 
Action: Mouse pressed left at (983, 469)
Screenshot: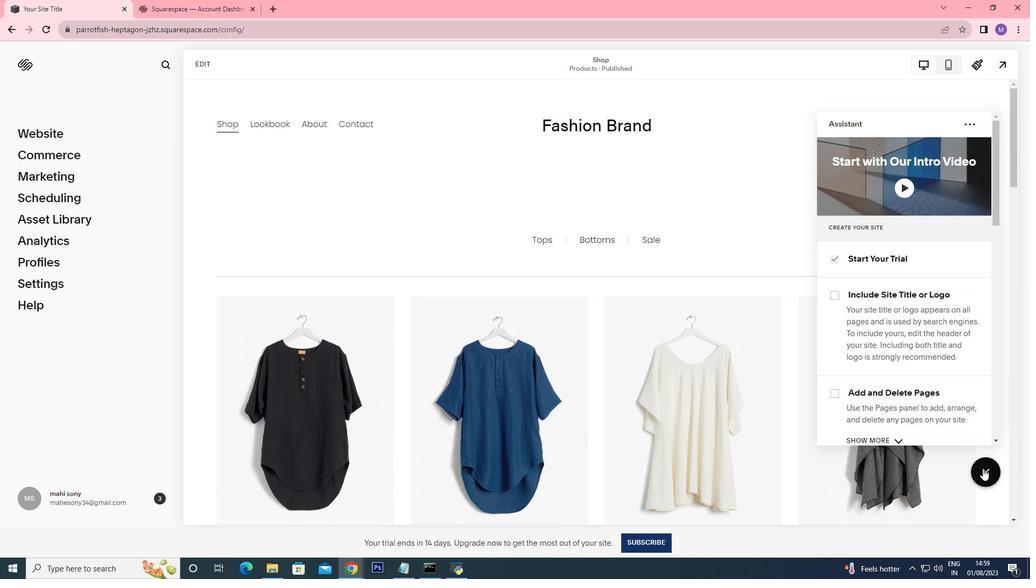 
Action: Mouse moved to (475, 261)
Screenshot: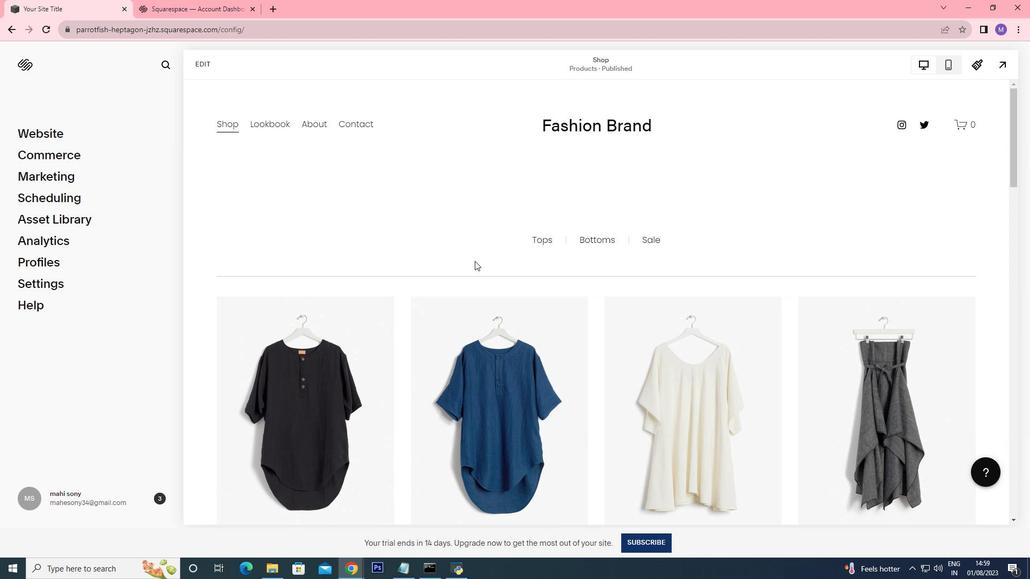 
Action: Mouse scrolled (475, 260) with delta (0, 0)
Screenshot: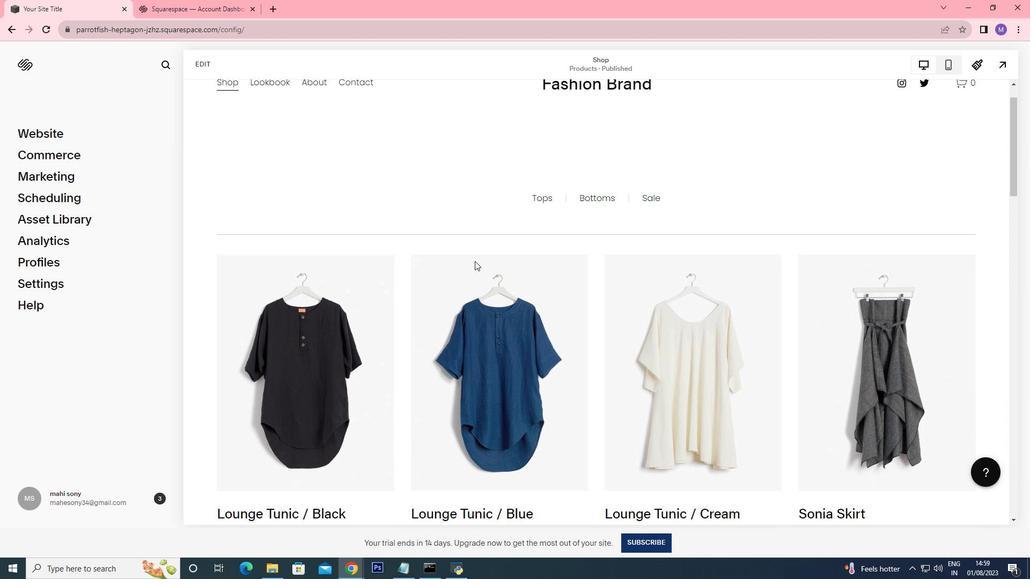 
Action: Mouse scrolled (475, 260) with delta (0, 0)
Screenshot: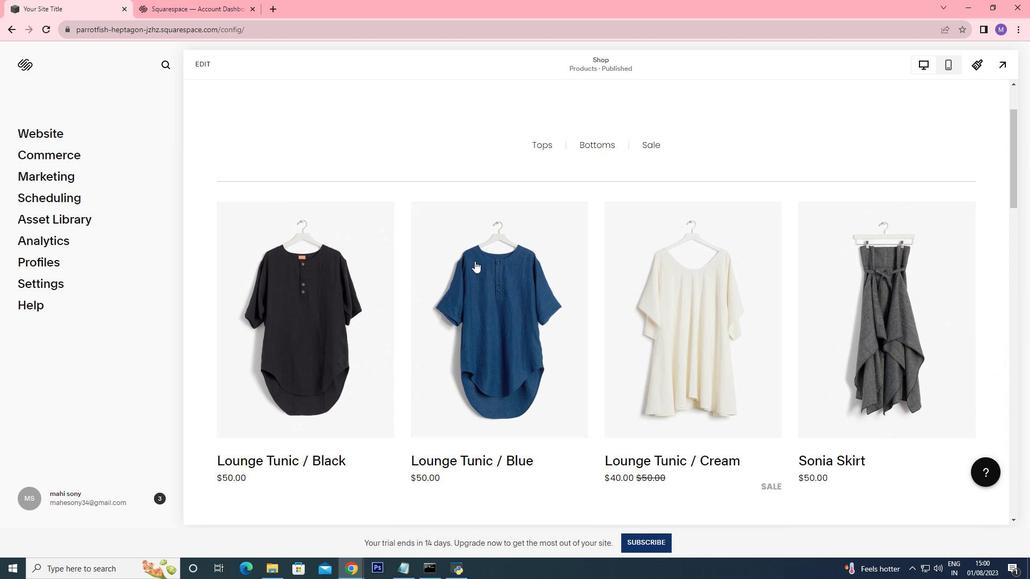 
Action: Mouse moved to (586, 312)
Screenshot: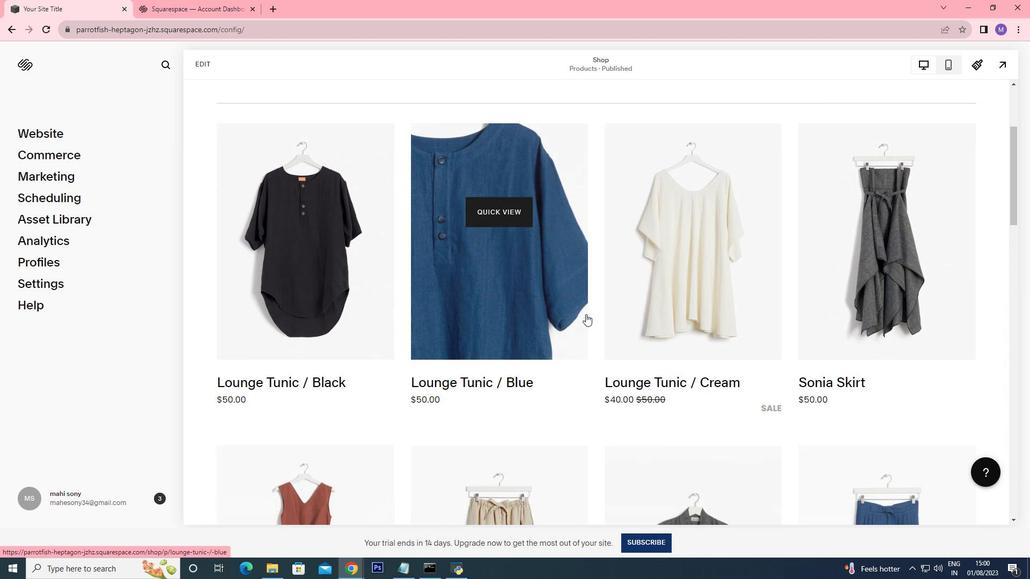 
Action: Mouse scrolled (586, 311) with delta (0, 0)
Screenshot: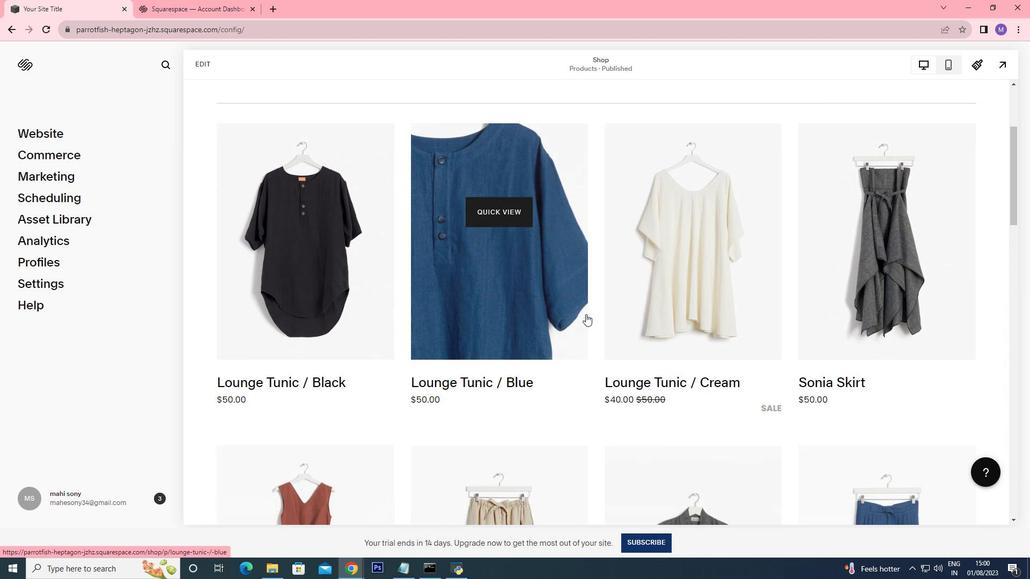 
Action: Mouse scrolled (586, 311) with delta (0, 0)
Screenshot: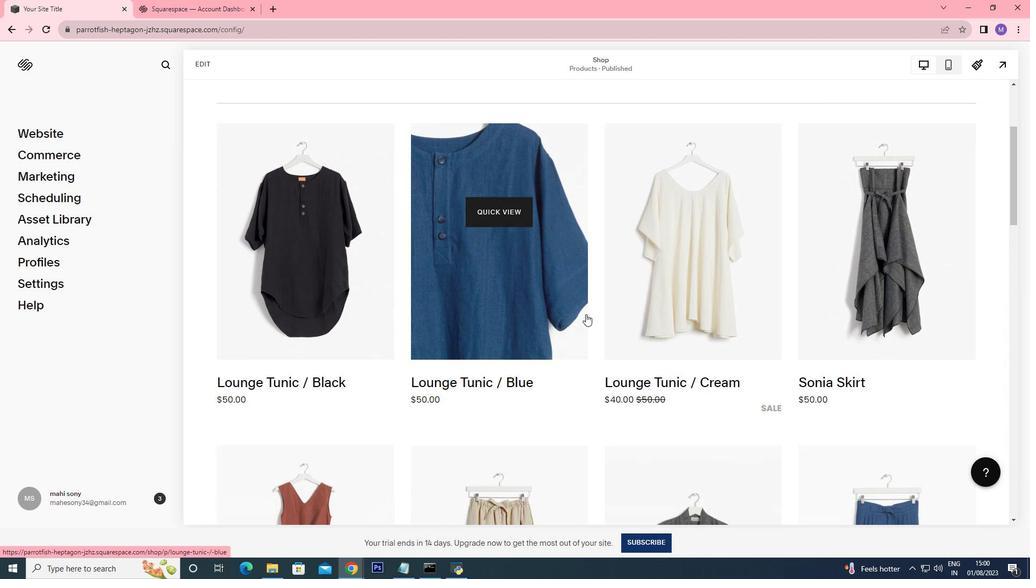 
Action: Mouse moved to (586, 314)
Screenshot: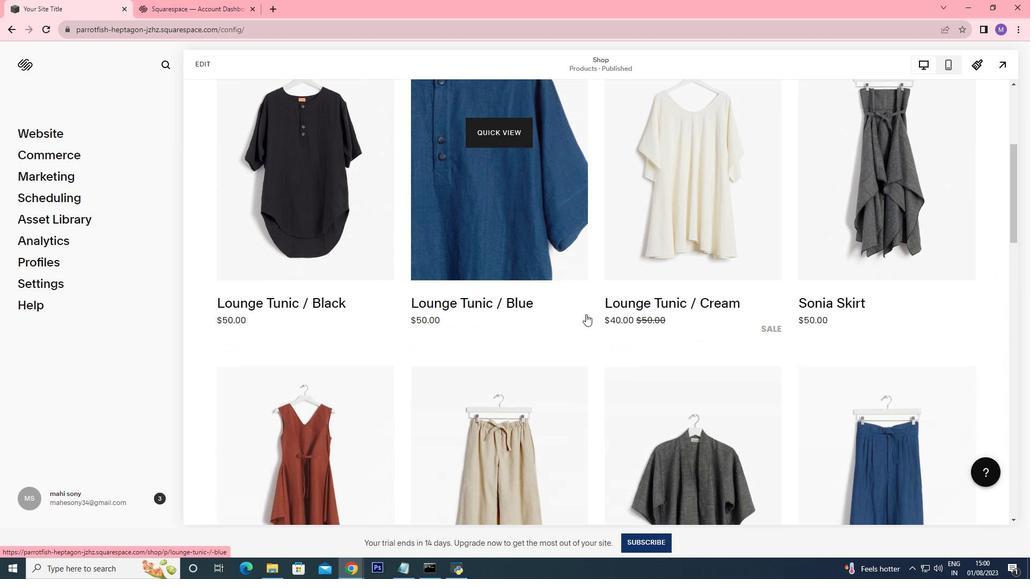 
Action: Mouse scrolled (586, 314) with delta (0, 0)
Screenshot: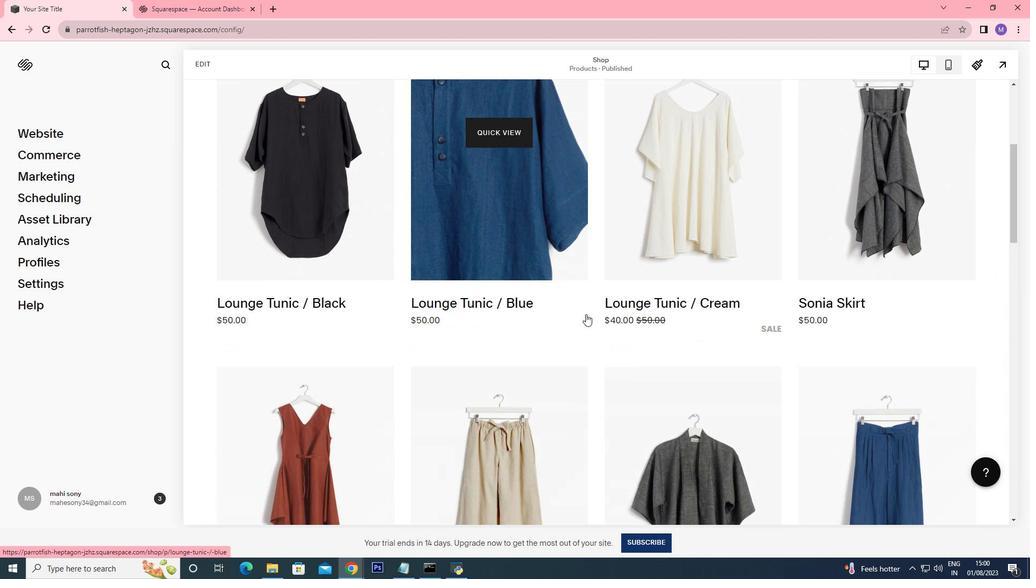 
Action: Mouse scrolled (586, 314) with delta (0, 0)
Screenshot: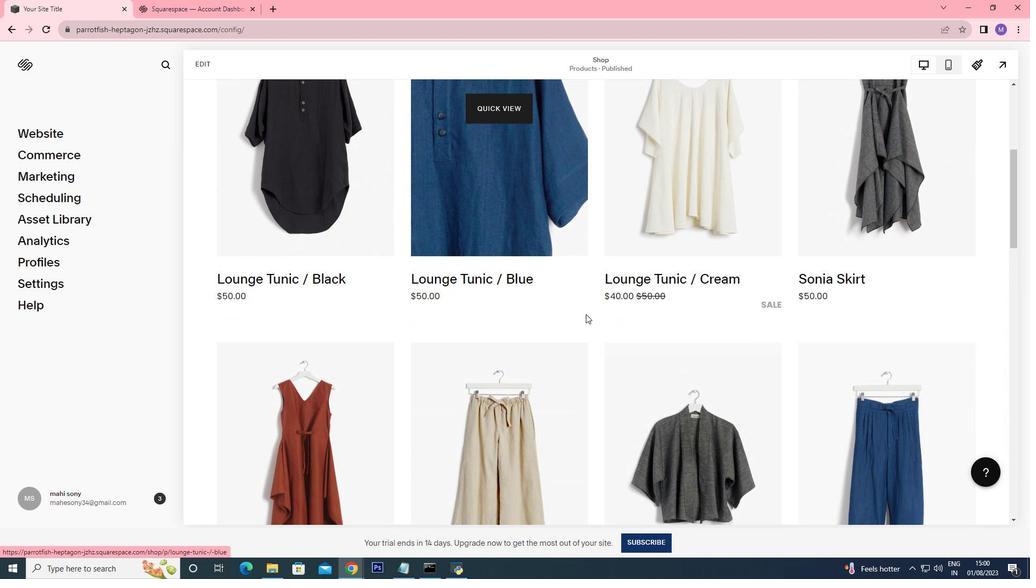 
Action: Mouse scrolled (586, 314) with delta (0, 0)
Screenshot: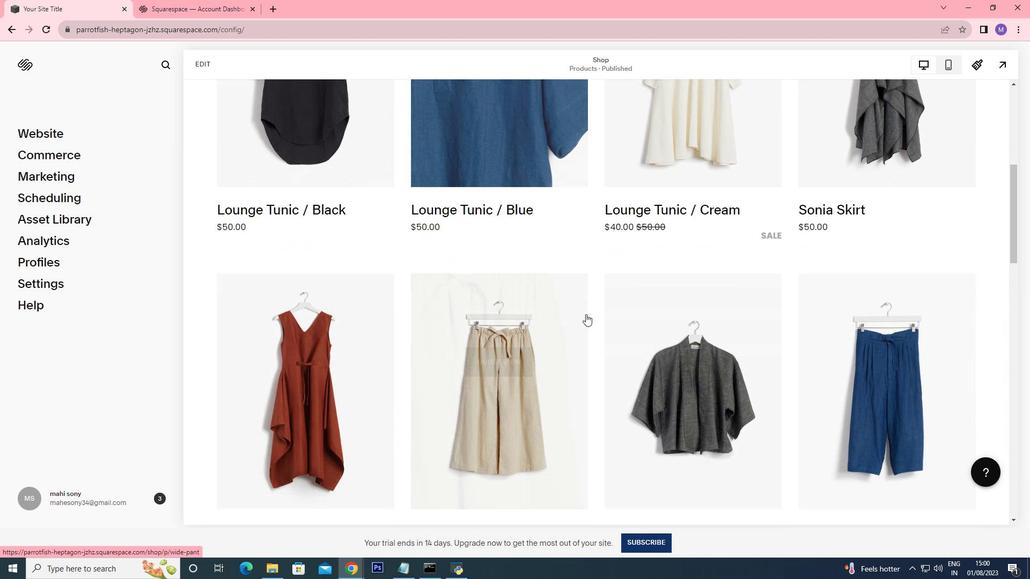 
Action: Mouse moved to (586, 314)
Screenshot: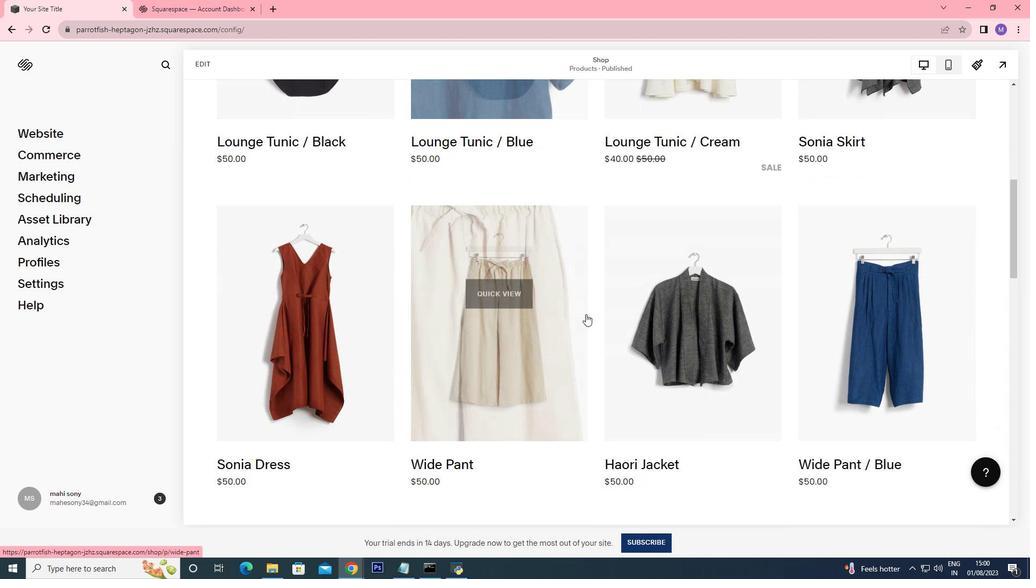 
Action: Mouse scrolled (586, 314) with delta (0, 0)
Screenshot: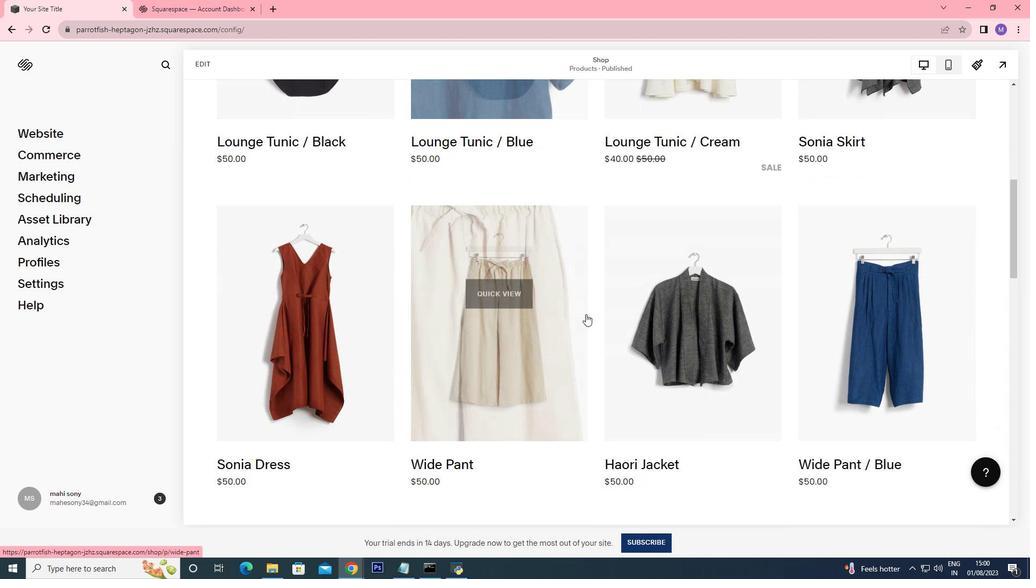 
Action: Mouse scrolled (586, 314) with delta (0, 0)
Screenshot: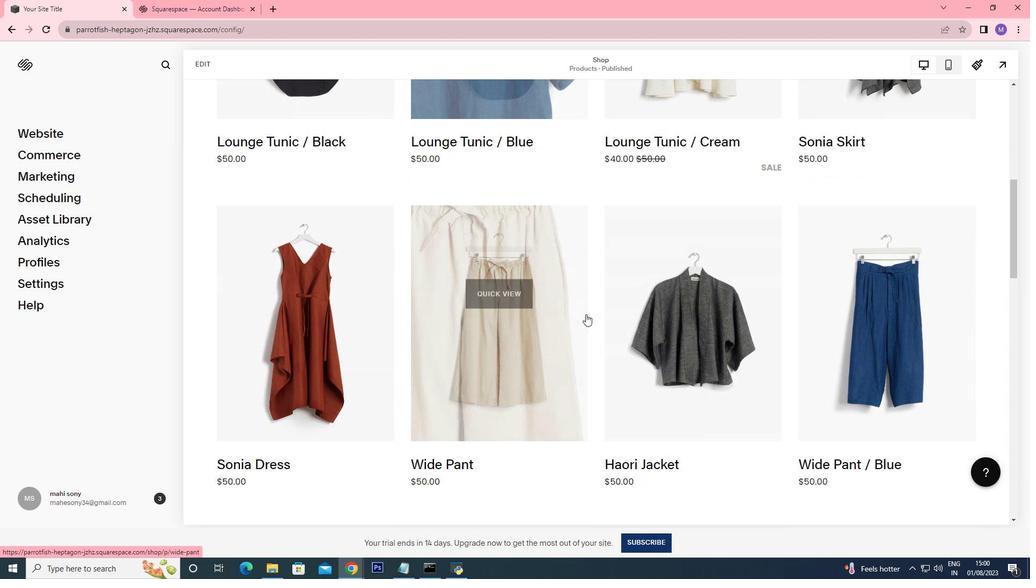 
Action: Mouse moved to (586, 315)
Screenshot: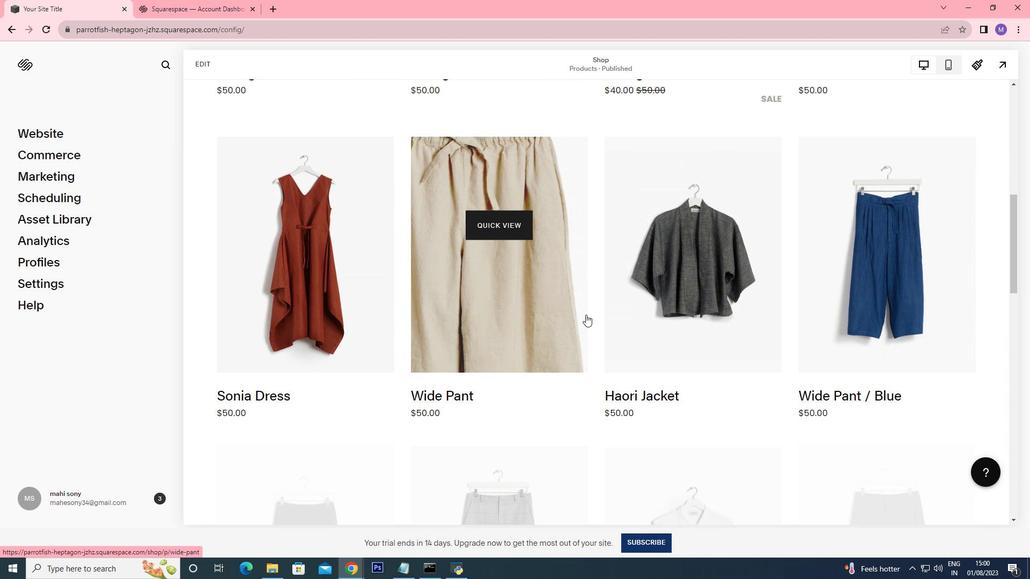 
Action: Mouse scrolled (586, 315) with delta (0, 0)
Screenshot: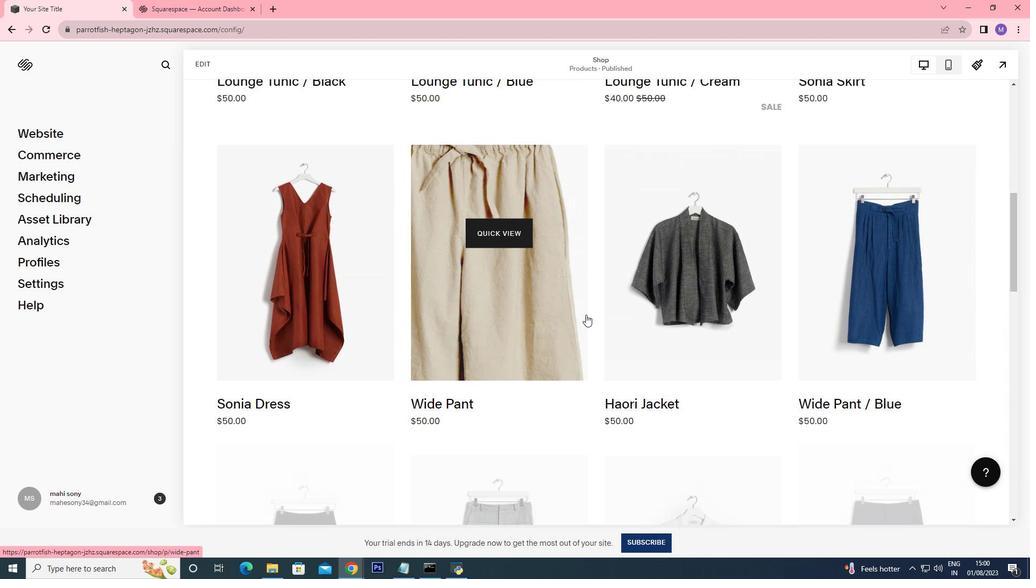 
Action: Mouse scrolled (586, 315) with delta (0, 0)
Screenshot: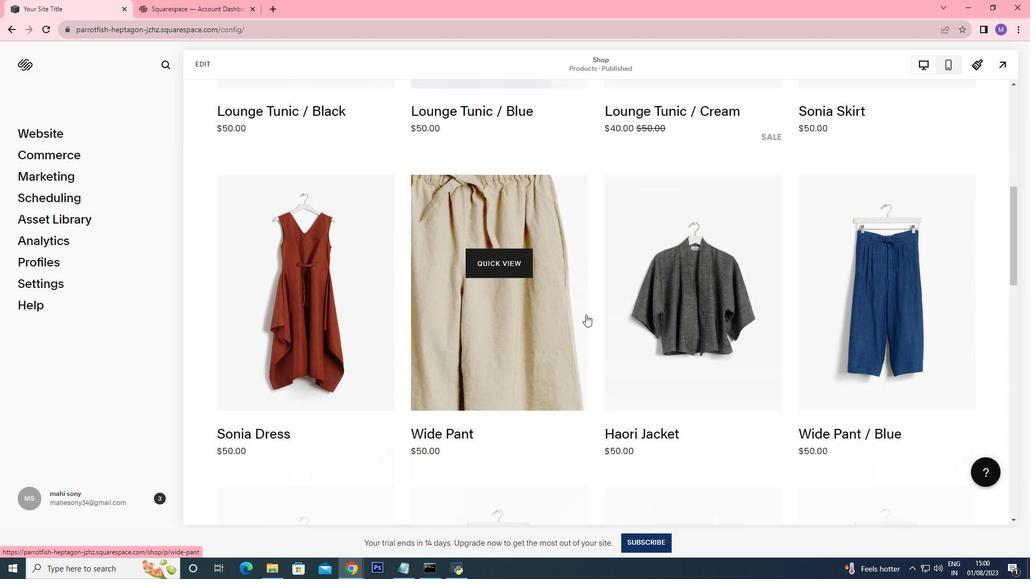 
Action: Mouse scrolled (586, 315) with delta (0, 0)
Screenshot: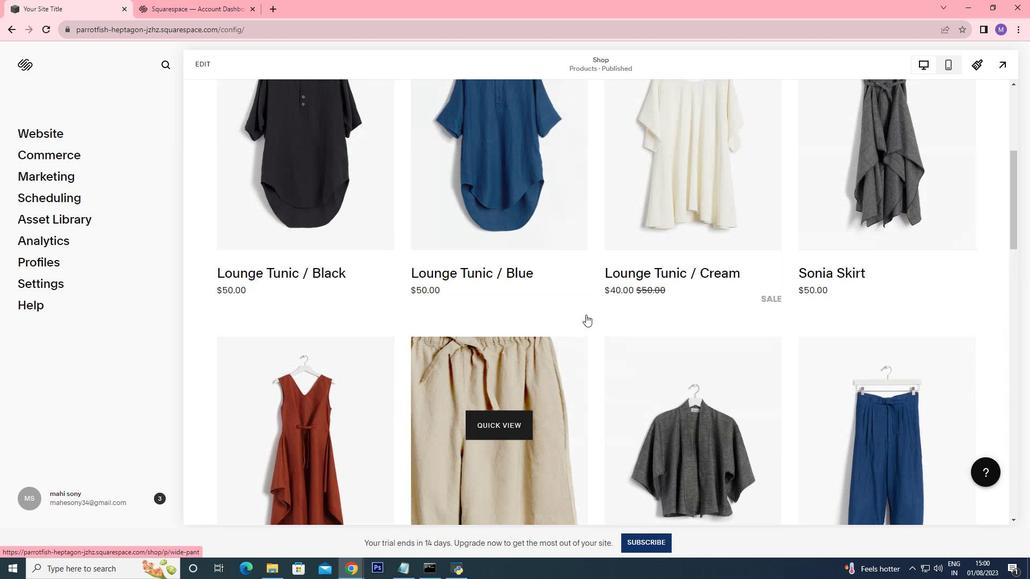 
Action: Mouse scrolled (586, 315) with delta (0, 0)
Screenshot: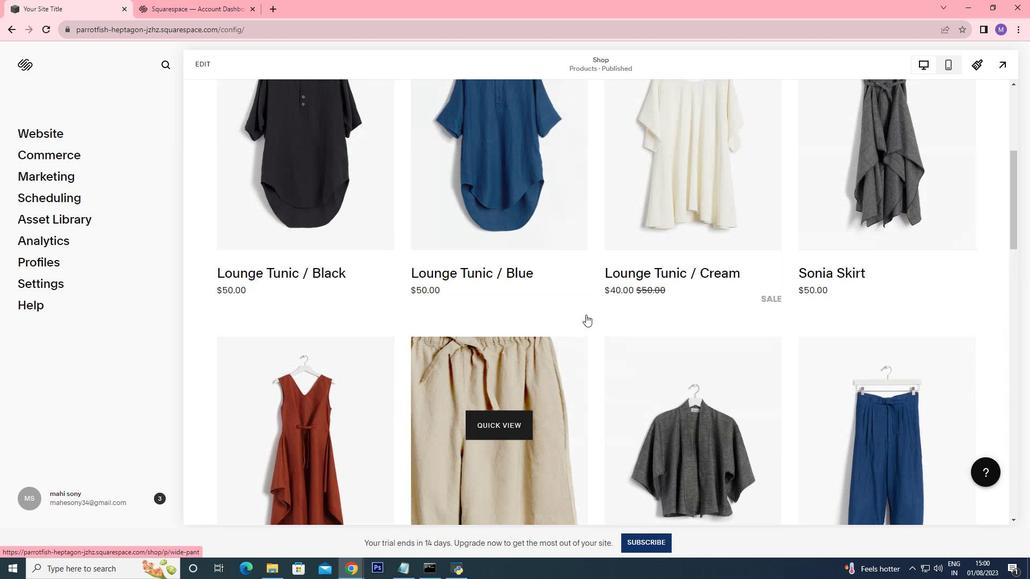 
Action: Mouse scrolled (586, 315) with delta (0, 0)
Screenshot: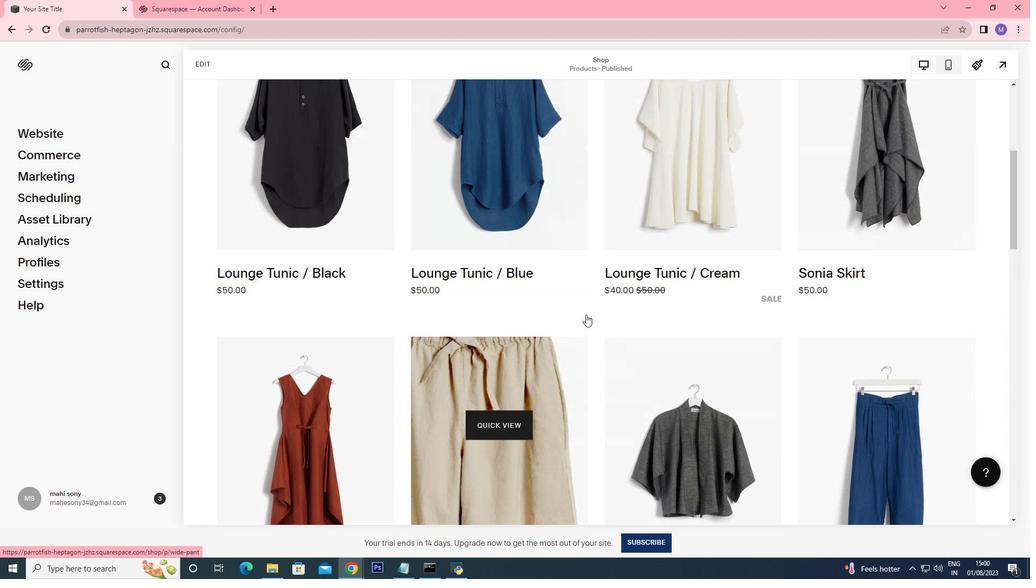 
Action: Mouse scrolled (586, 315) with delta (0, 0)
Screenshot: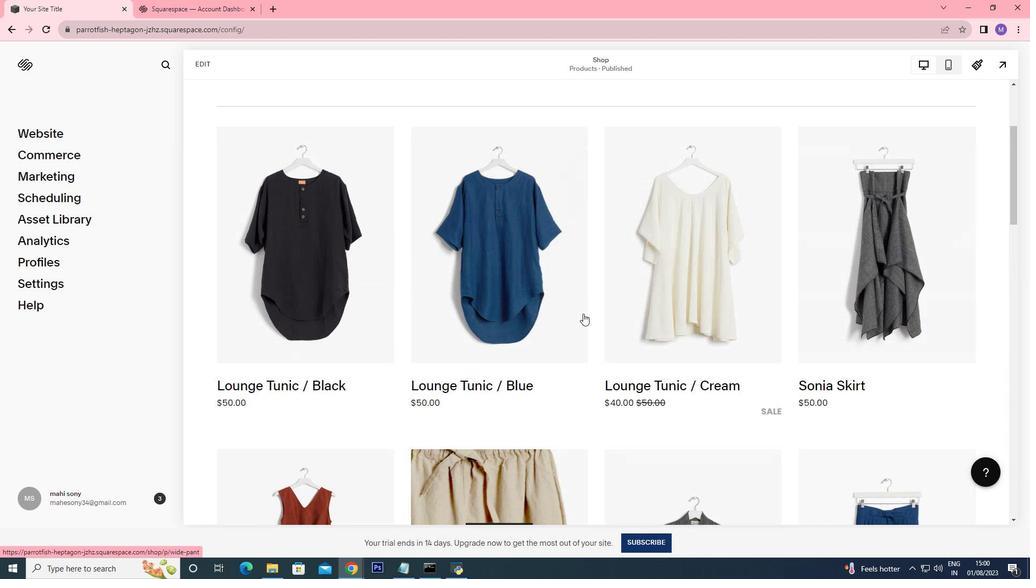 
Action: Mouse moved to (561, 270)
Screenshot: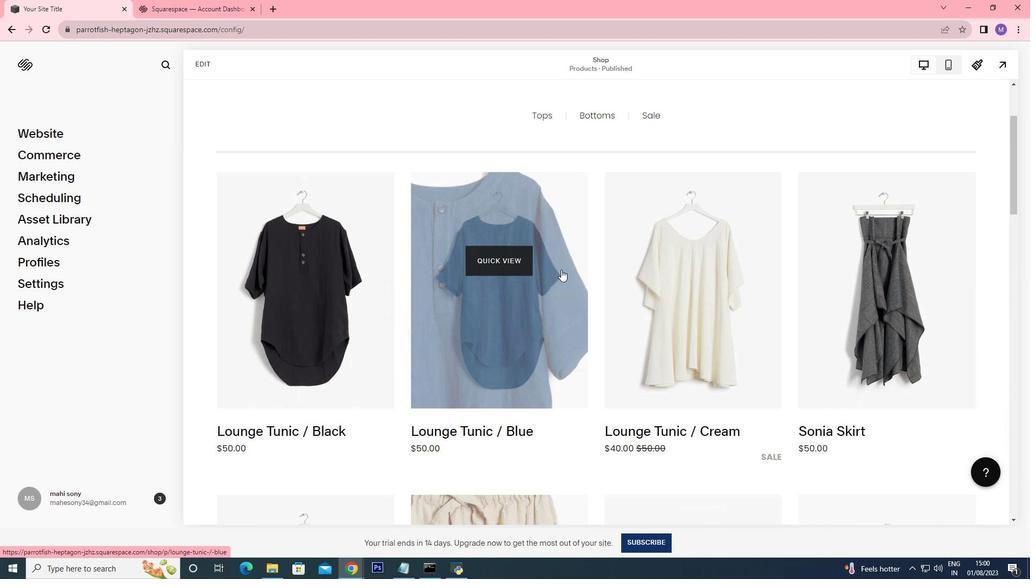 
Action: Mouse scrolled (561, 270) with delta (0, 0)
Screenshot: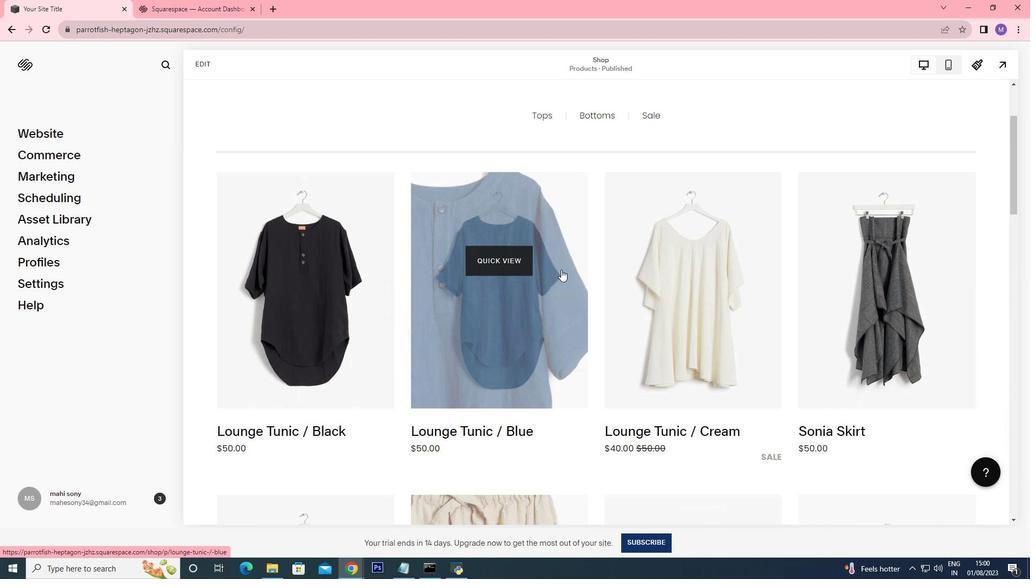 
Action: Mouse scrolled (561, 270) with delta (0, 0)
Screenshot: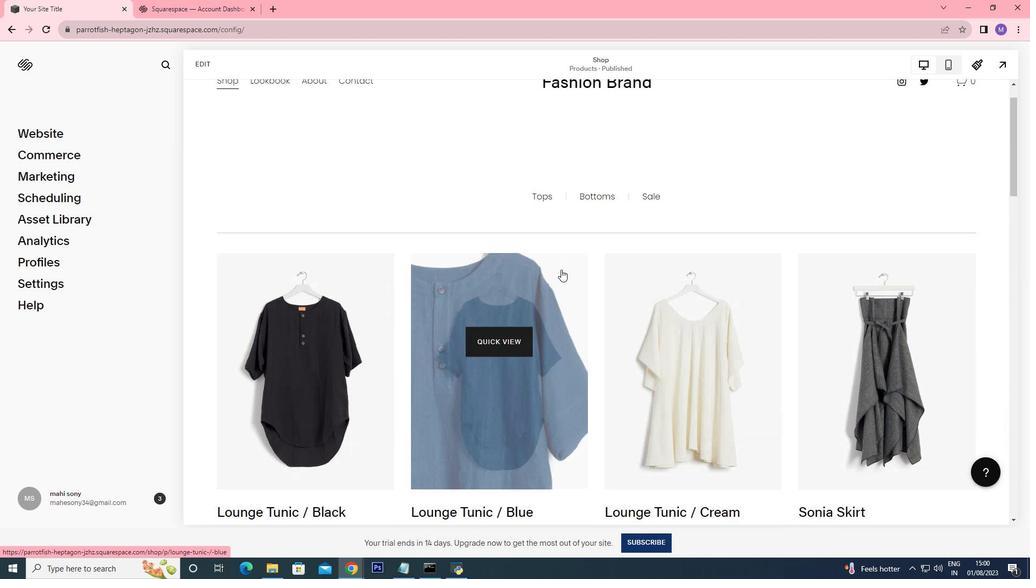 
Action: Mouse scrolled (561, 270) with delta (0, 0)
Screenshot: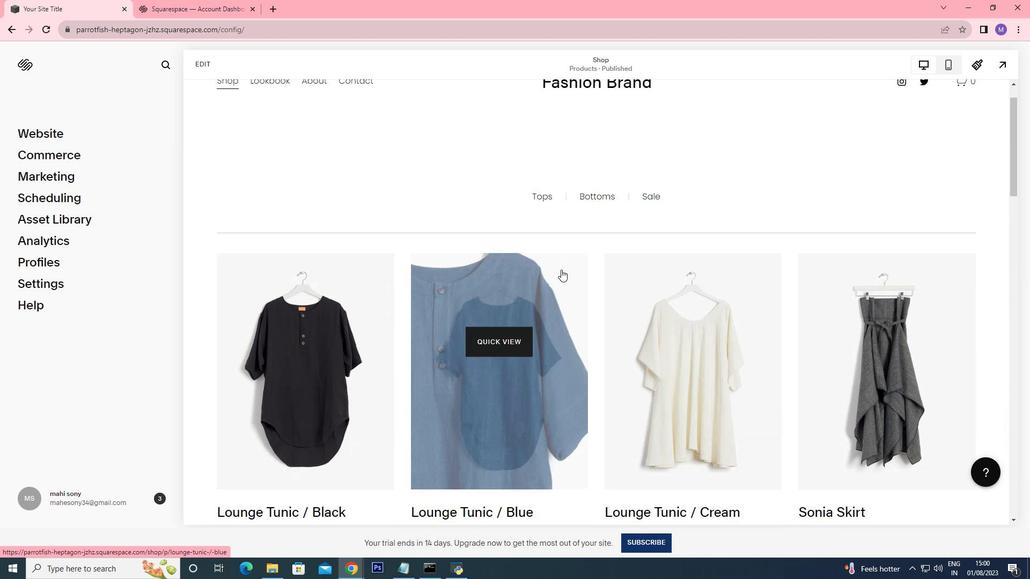 
Action: Mouse scrolled (561, 270) with delta (0, 0)
Screenshot: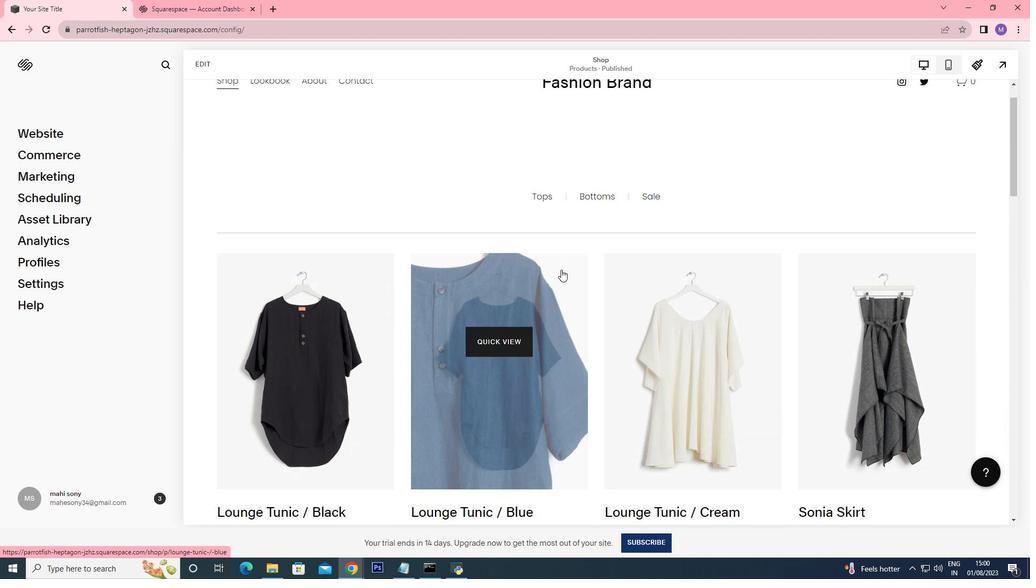 
Action: Mouse scrolled (561, 270) with delta (0, 0)
Screenshot: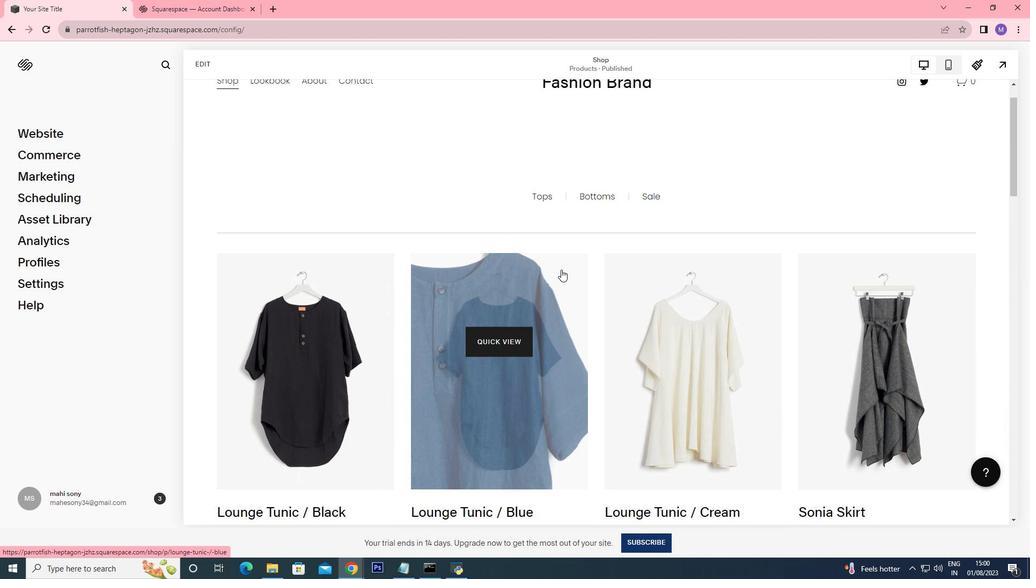 
Action: Mouse moved to (360, 171)
Screenshot: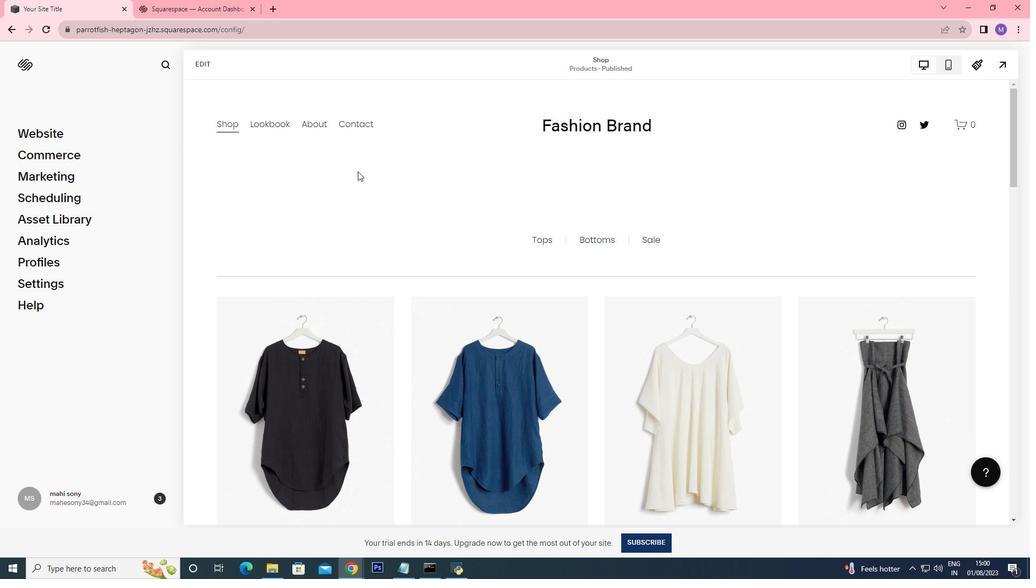 
Action: Mouse scrolled (360, 172) with delta (0, 0)
Screenshot: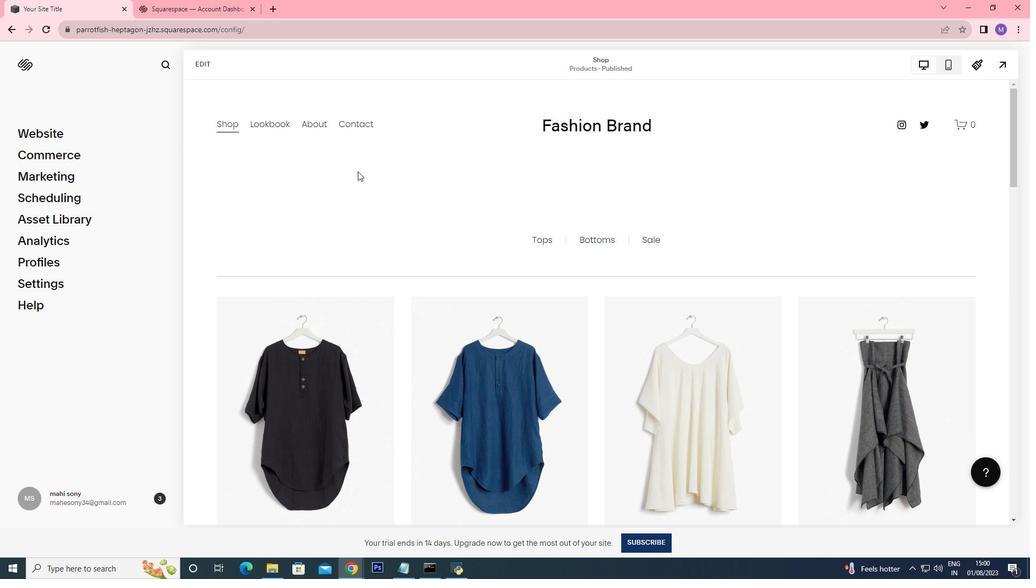 
Action: Mouse moved to (358, 171)
Screenshot: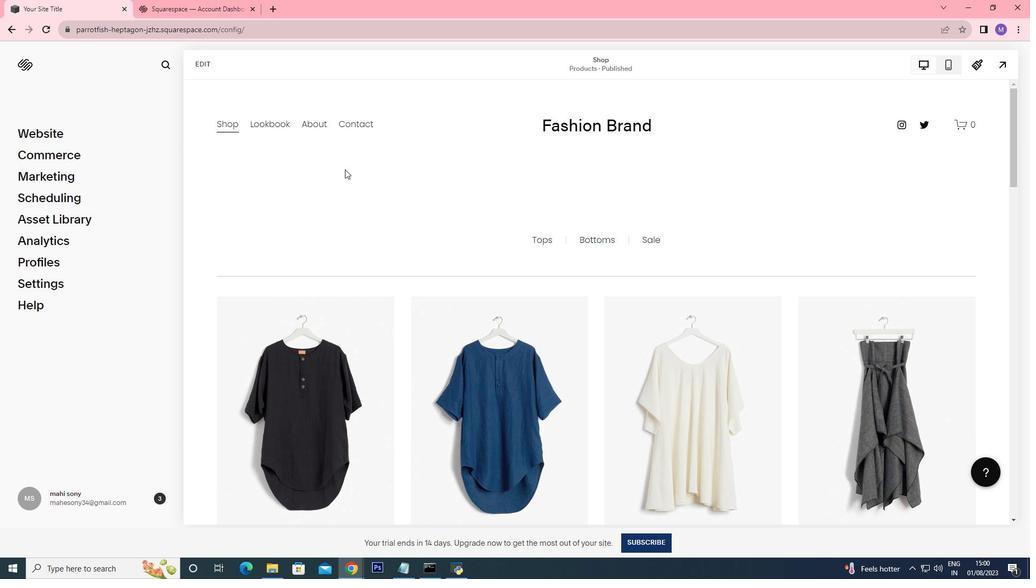 
Action: Mouse scrolled (358, 172) with delta (0, 0)
Screenshot: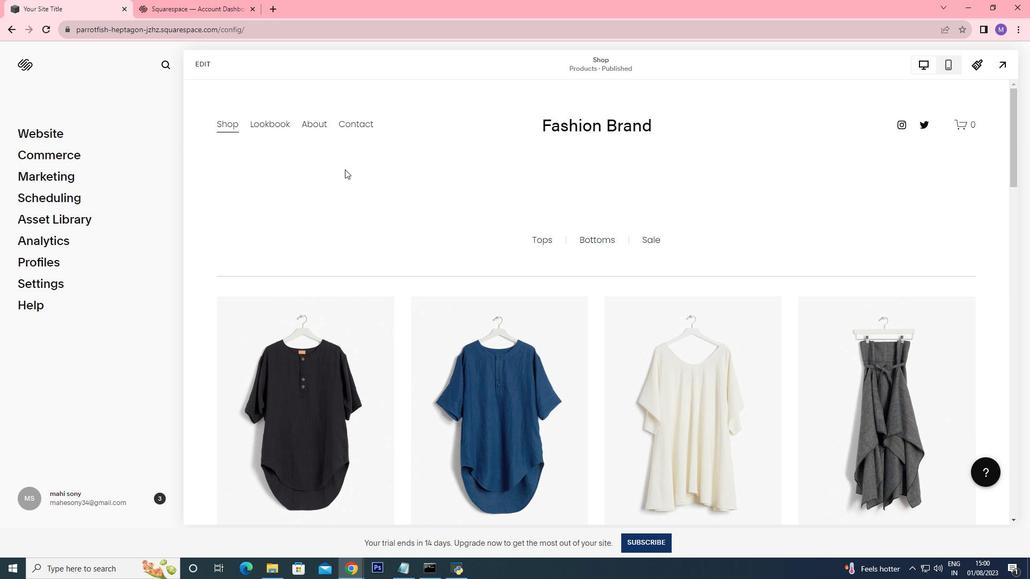 
Action: Mouse moved to (201, 63)
Screenshot: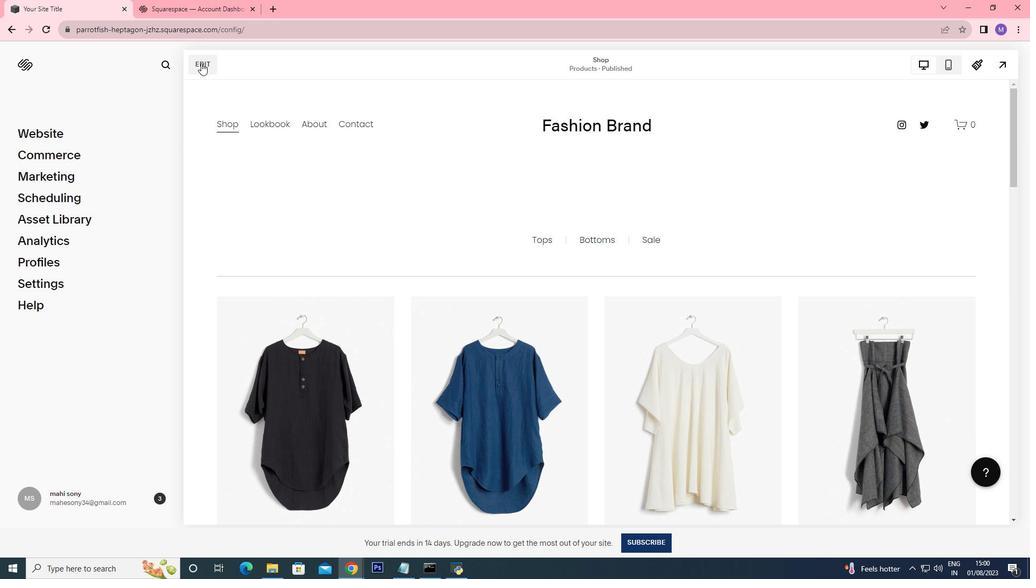 
Action: Mouse pressed left at (201, 63)
Screenshot: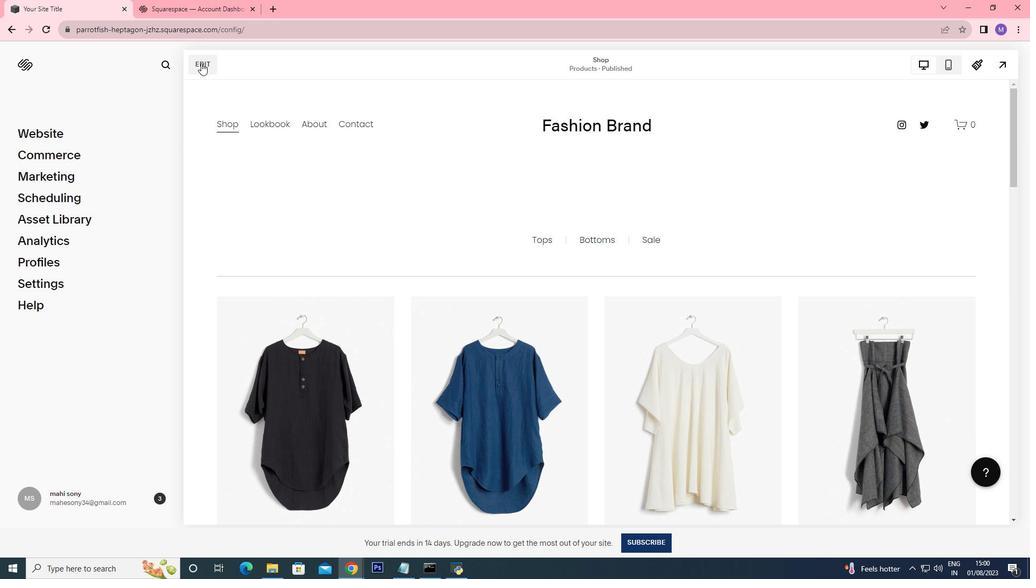 
Action: Mouse pressed left at (201, 63)
Screenshot: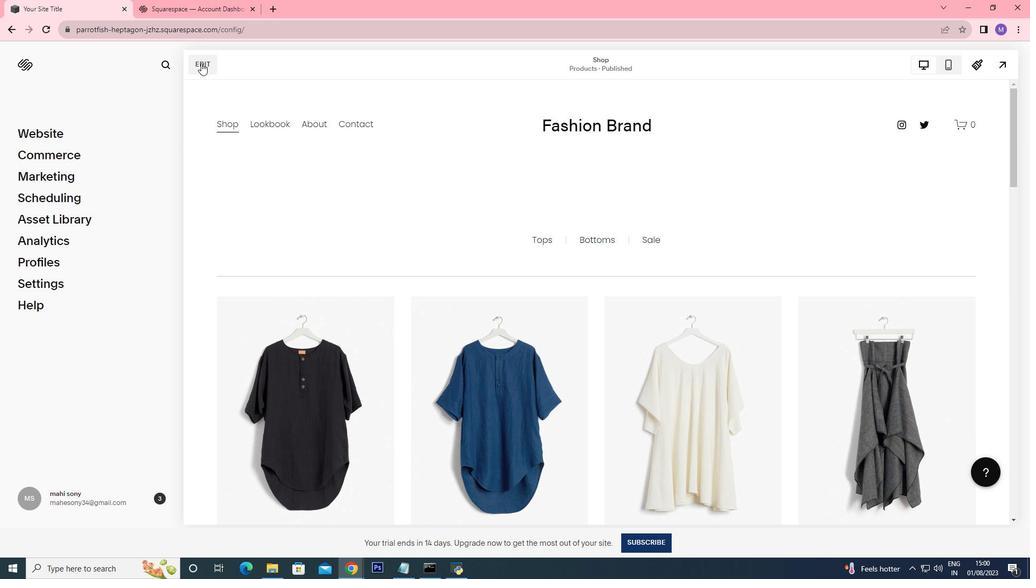 
Action: Mouse pressed left at (201, 63)
Screenshot: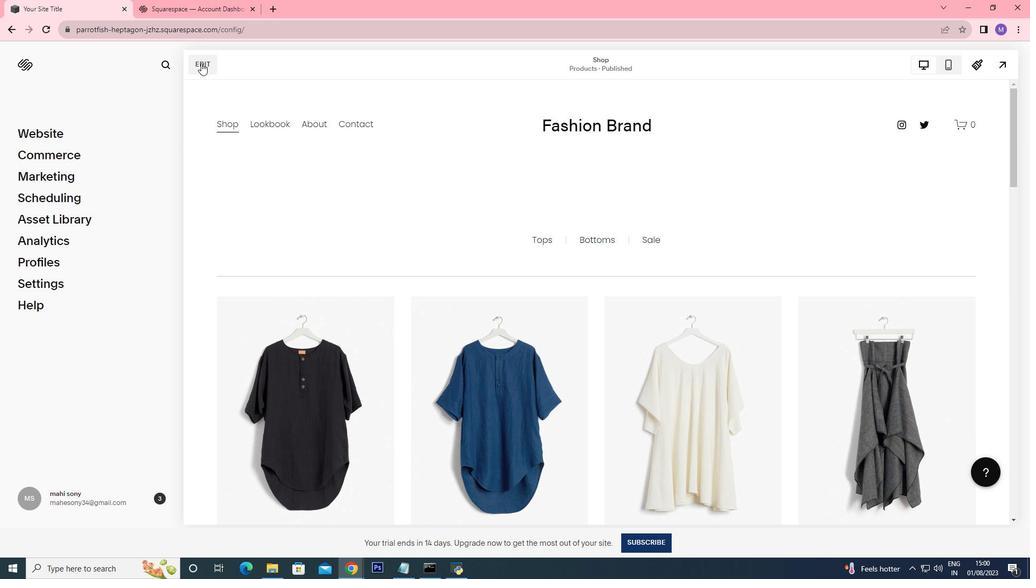 
Action: Mouse moved to (570, 266)
Screenshot: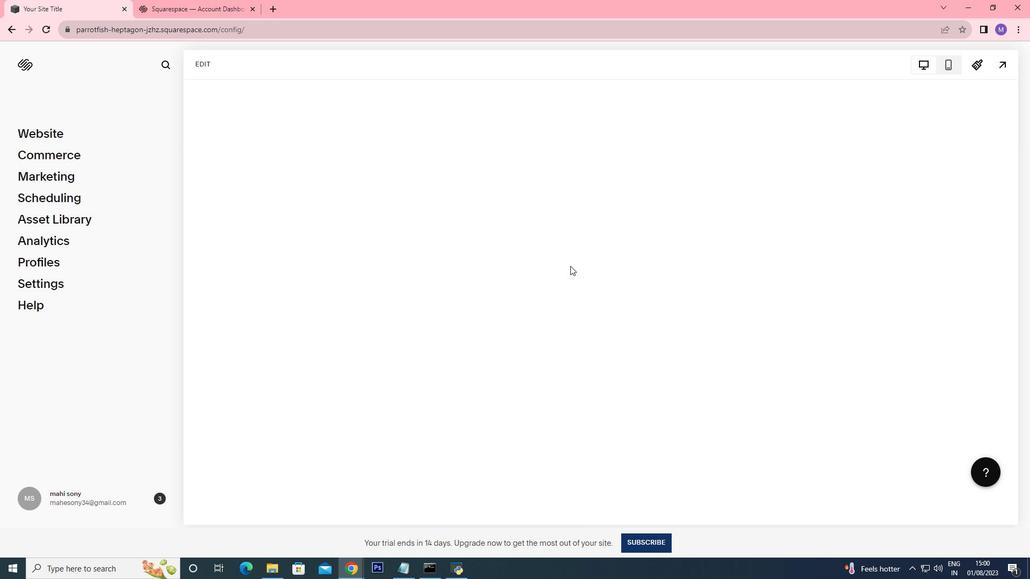 
Action: Mouse scrolled (570, 265) with delta (0, 0)
Screenshot: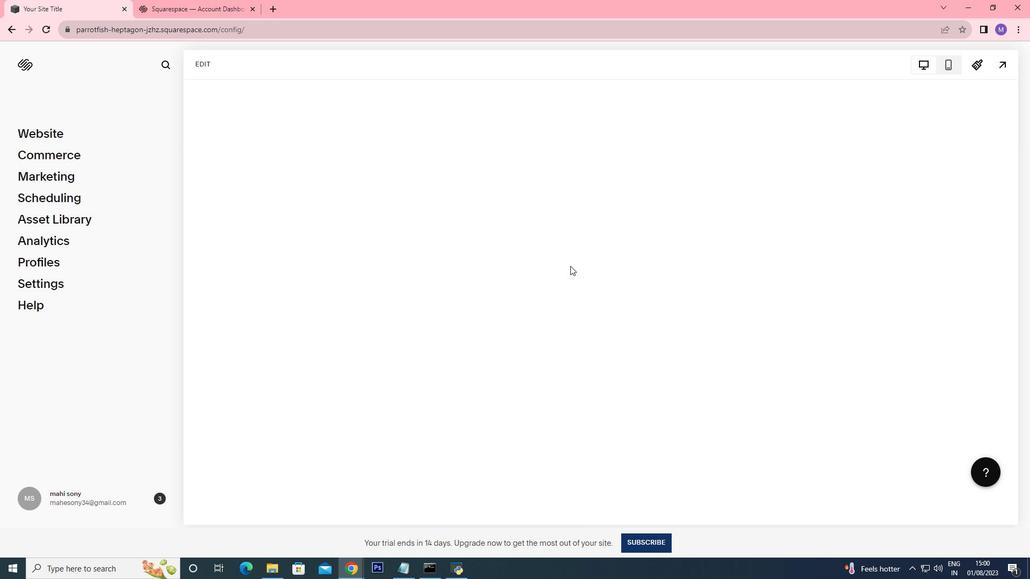 
Action: Mouse scrolled (570, 265) with delta (0, 0)
Screenshot: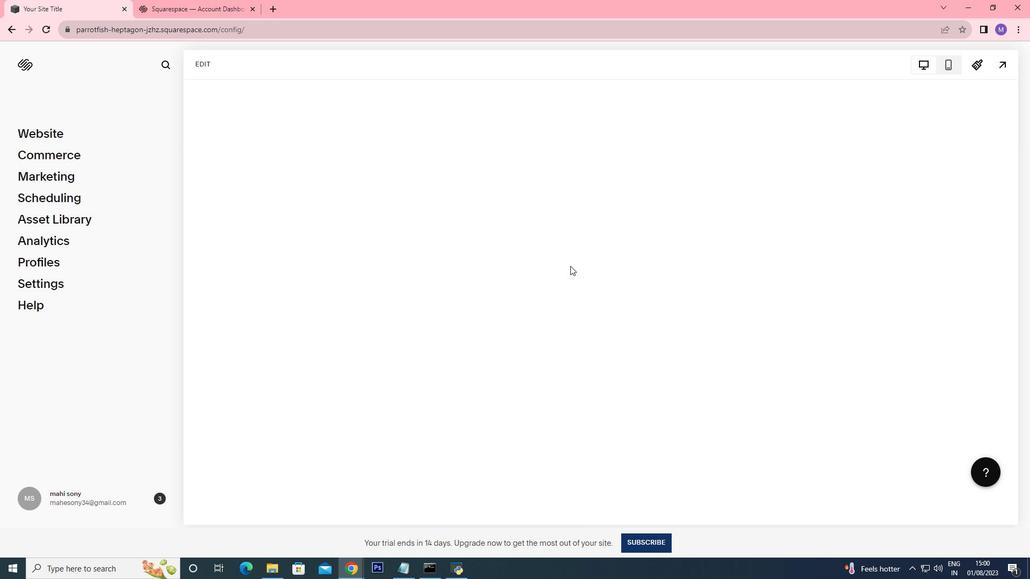 
Action: Mouse scrolled (570, 265) with delta (0, 0)
Screenshot: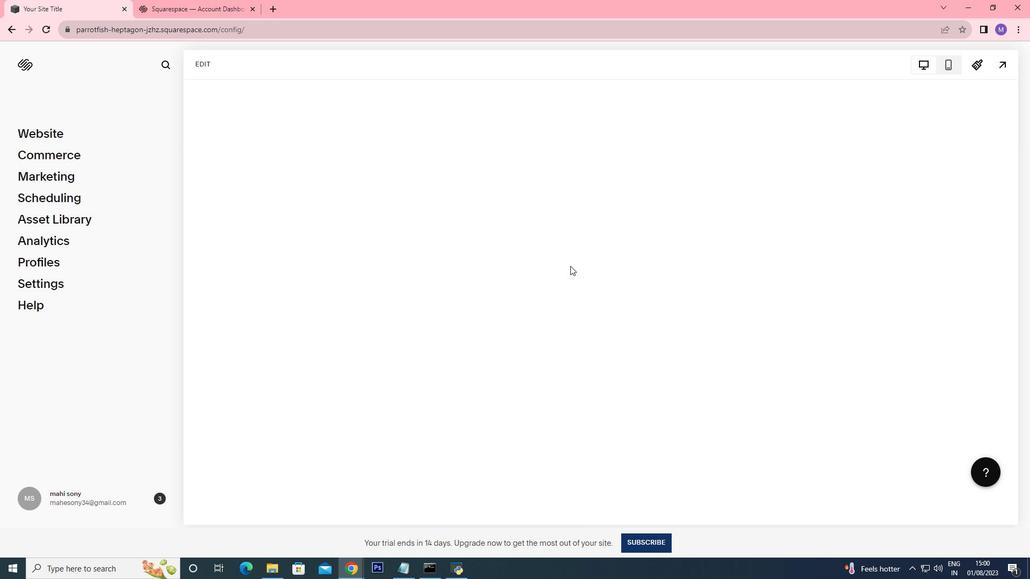
Action: Mouse moved to (541, 248)
Screenshot: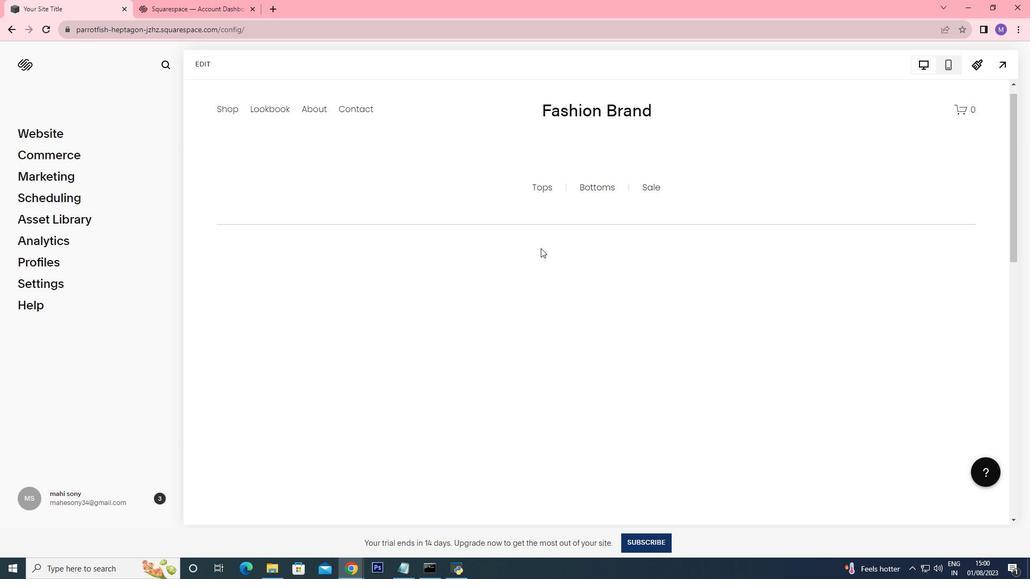 
Action: Mouse scrolled (542, 248) with delta (0, 0)
Screenshot: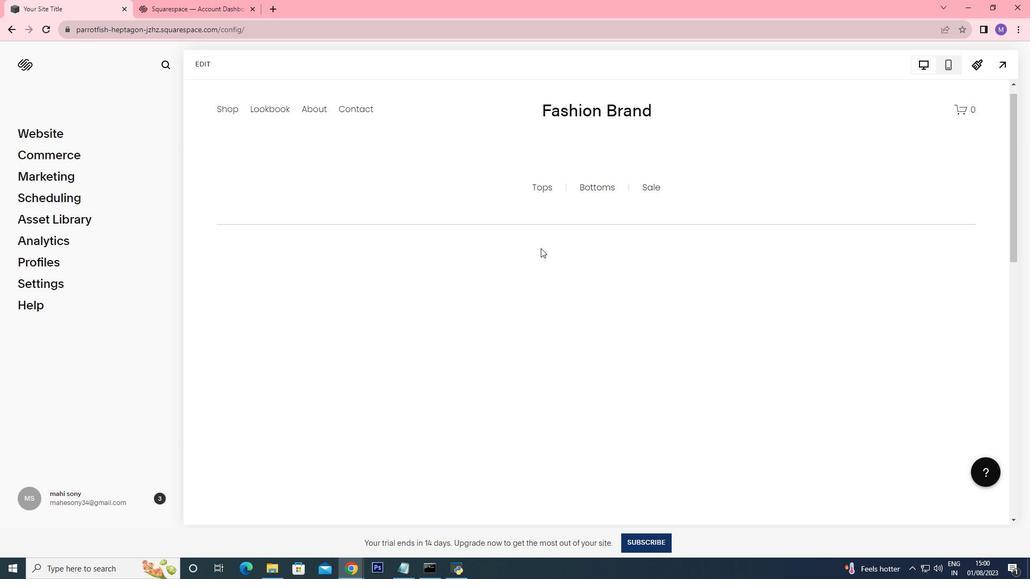 
Action: Mouse scrolled (541, 248) with delta (0, 0)
Screenshot: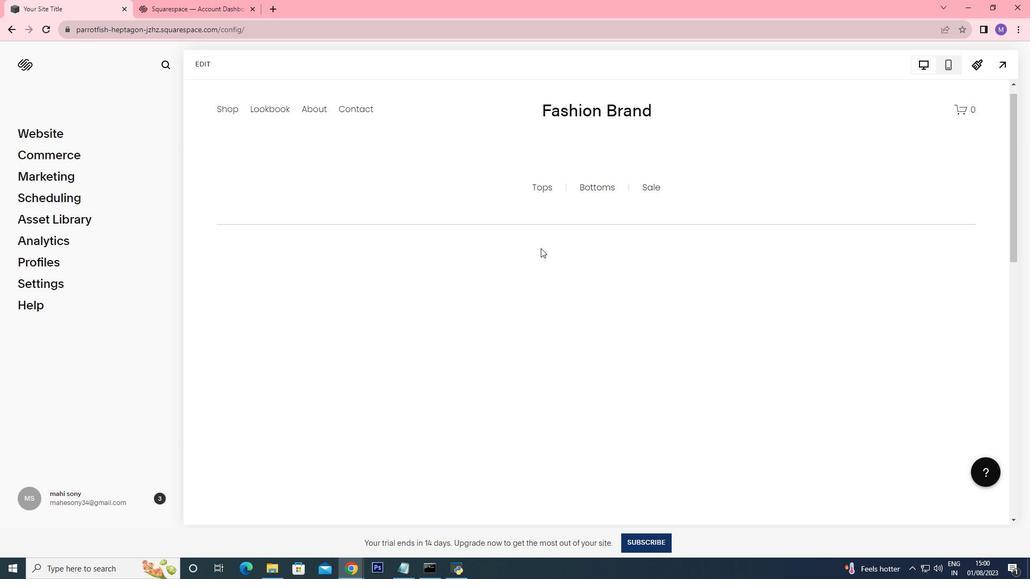 
Action: Mouse moved to (558, 234)
Screenshot: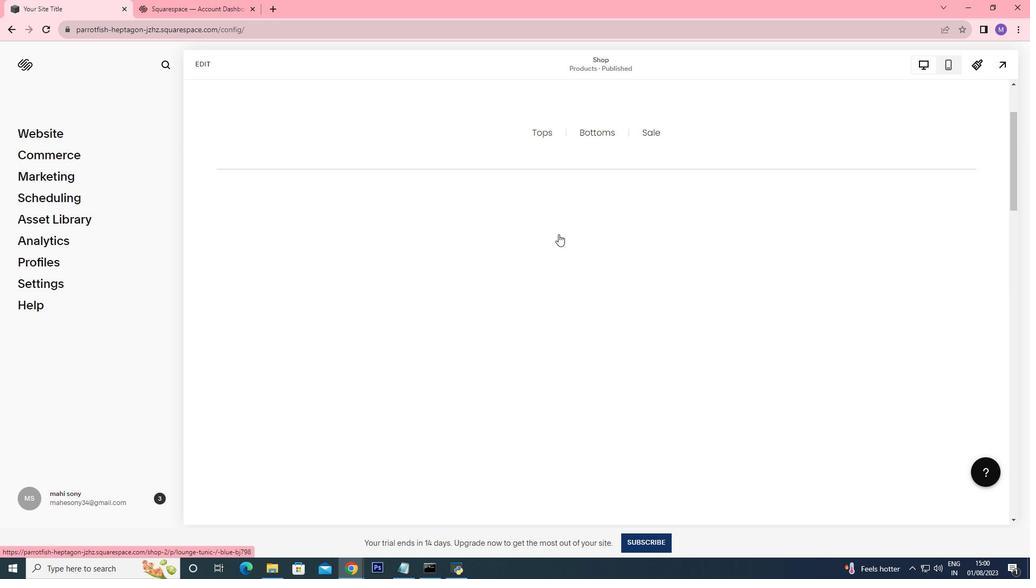 
Action: Mouse scrolled (558, 235) with delta (0, 0)
Screenshot: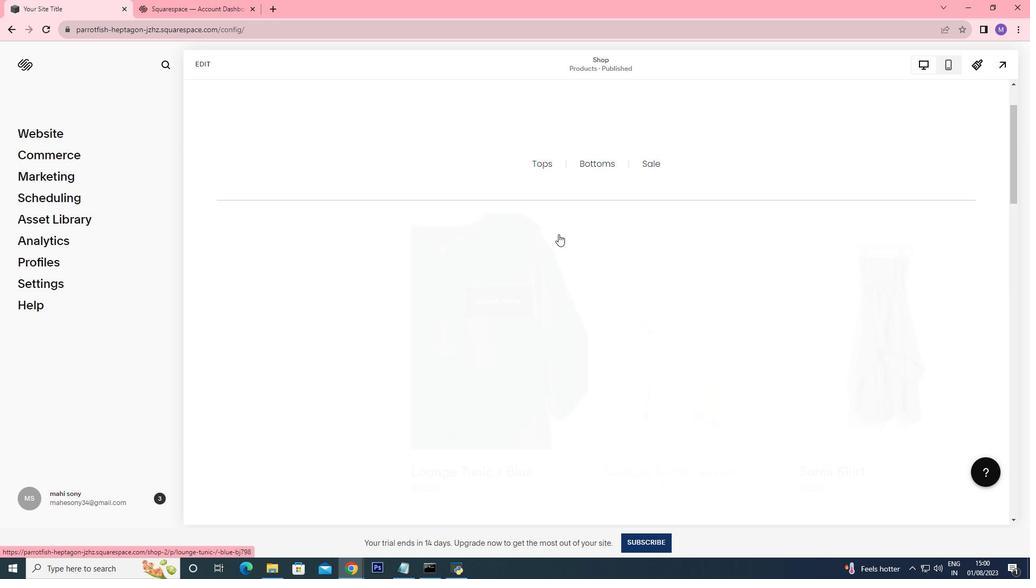 
Action: Mouse scrolled (558, 235) with delta (0, 0)
Screenshot: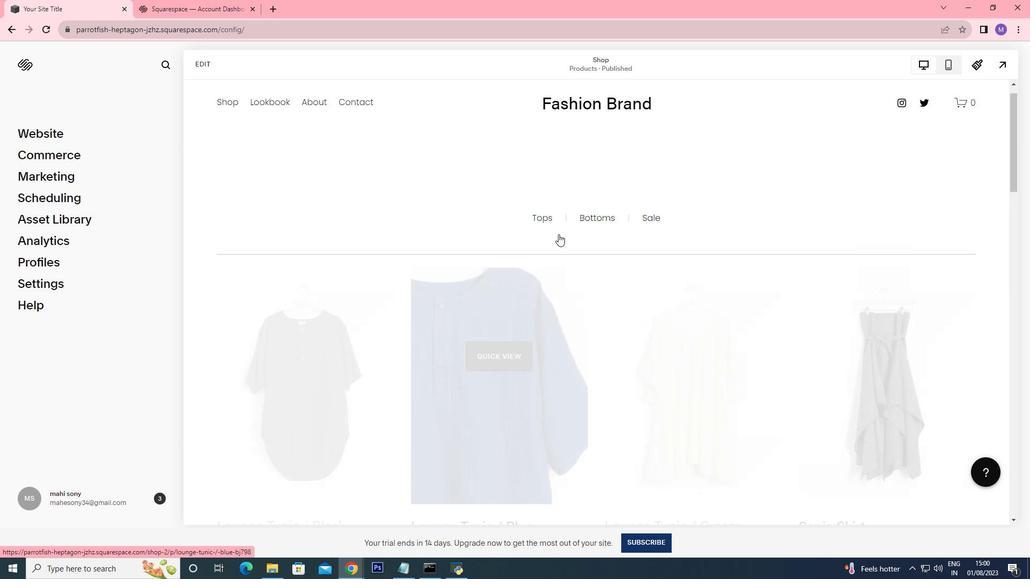 
Action: Mouse scrolled (558, 234) with delta (0, 0)
Screenshot: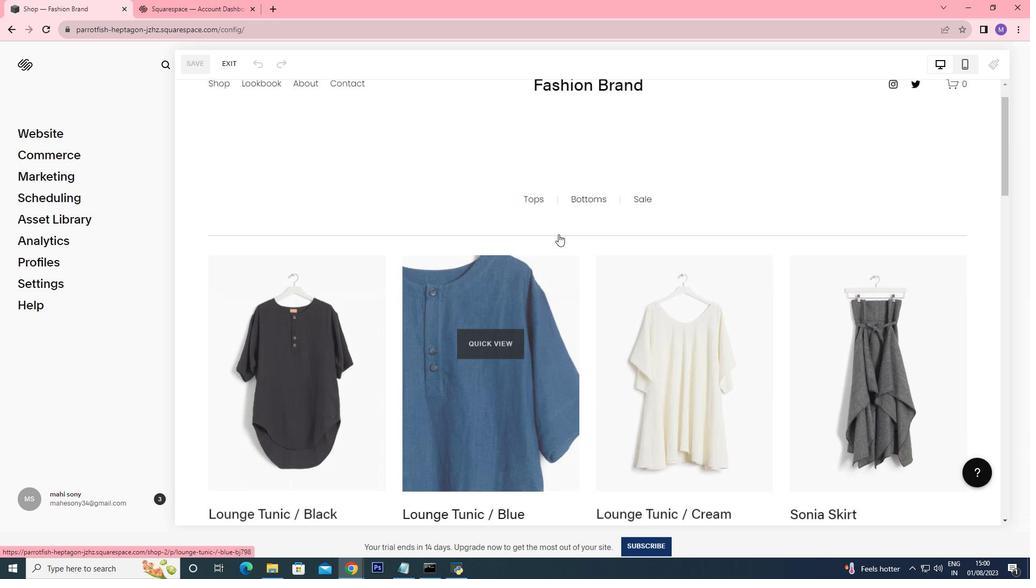 
Action: Mouse scrolled (558, 234) with delta (0, 0)
Screenshot: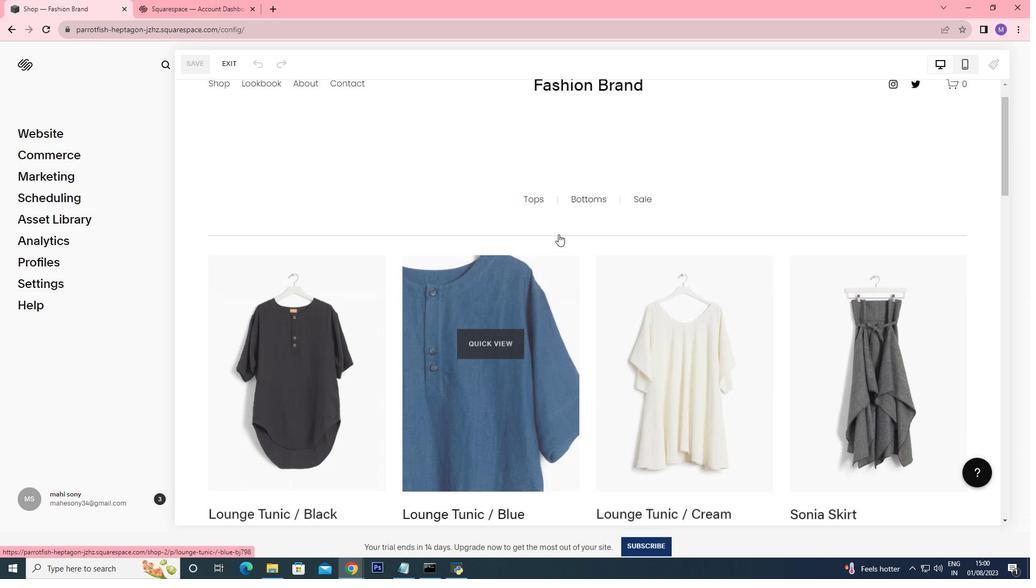 
Action: Mouse scrolled (558, 234) with delta (0, 0)
Screenshot: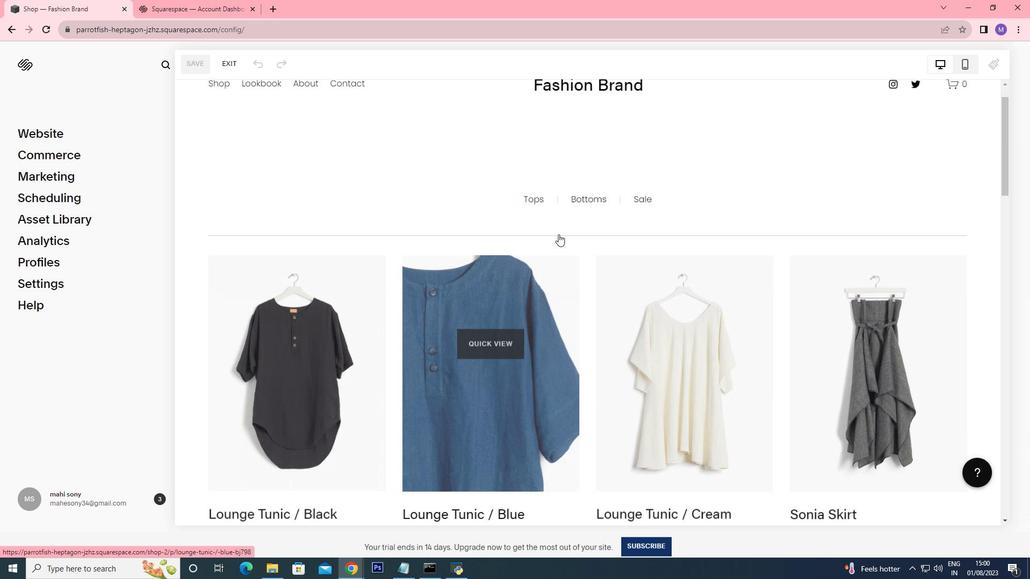 
Action: Mouse scrolled (558, 234) with delta (0, 0)
Screenshot: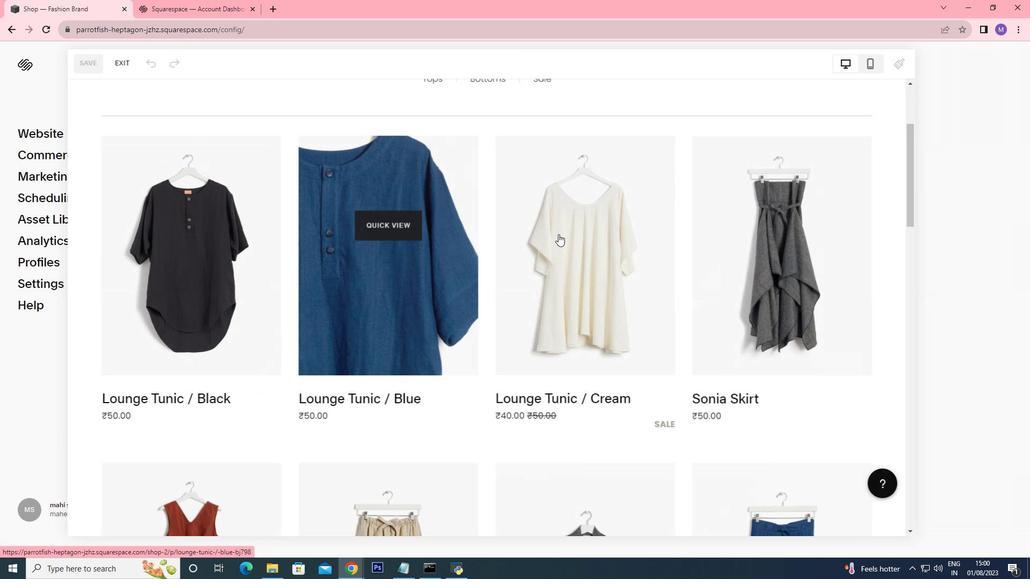 
Action: Mouse scrolled (558, 234) with delta (0, 0)
Screenshot: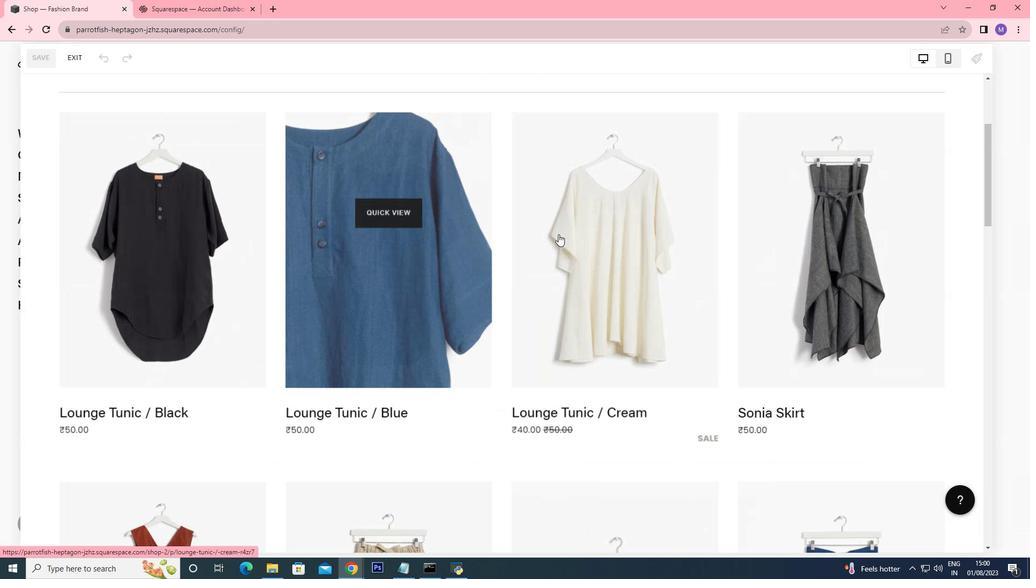
Action: Mouse moved to (418, 313)
Screenshot: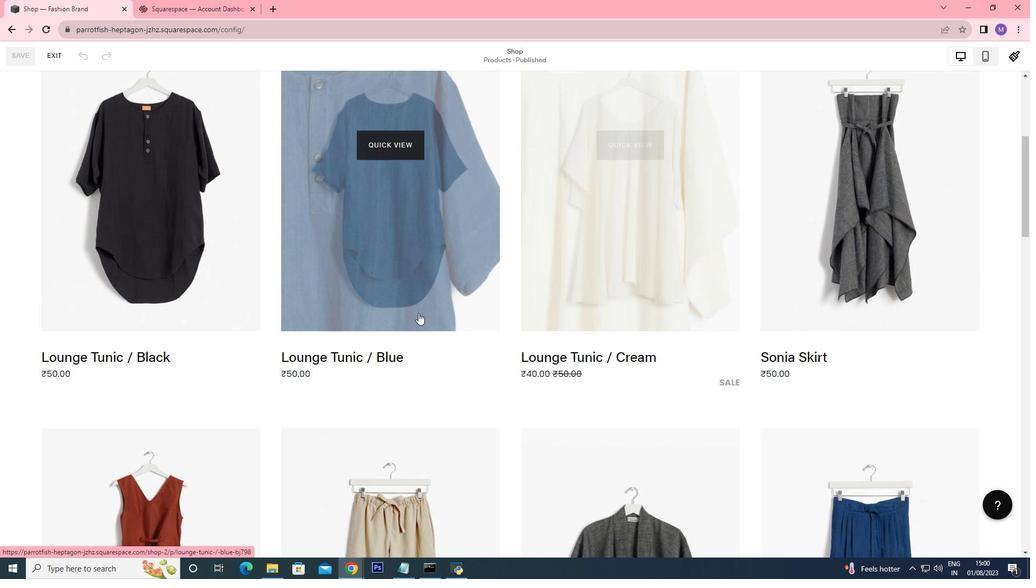 
Action: Mouse scrolled (424, 312) with delta (0, 0)
Screenshot: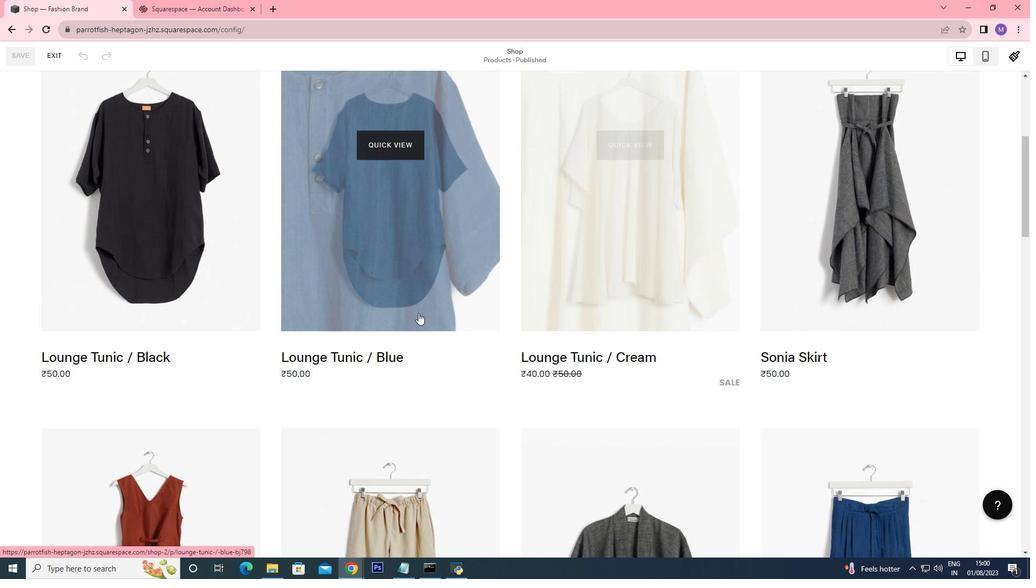 
Action: Mouse scrolled (418, 312) with delta (0, 0)
Screenshot: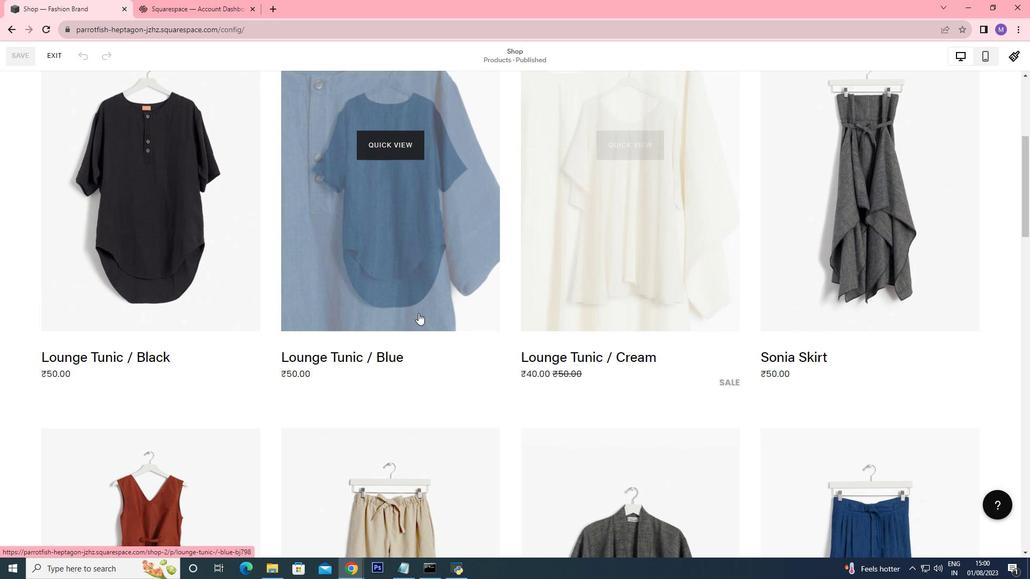 
Action: Mouse scrolled (418, 312) with delta (0, 0)
Screenshot: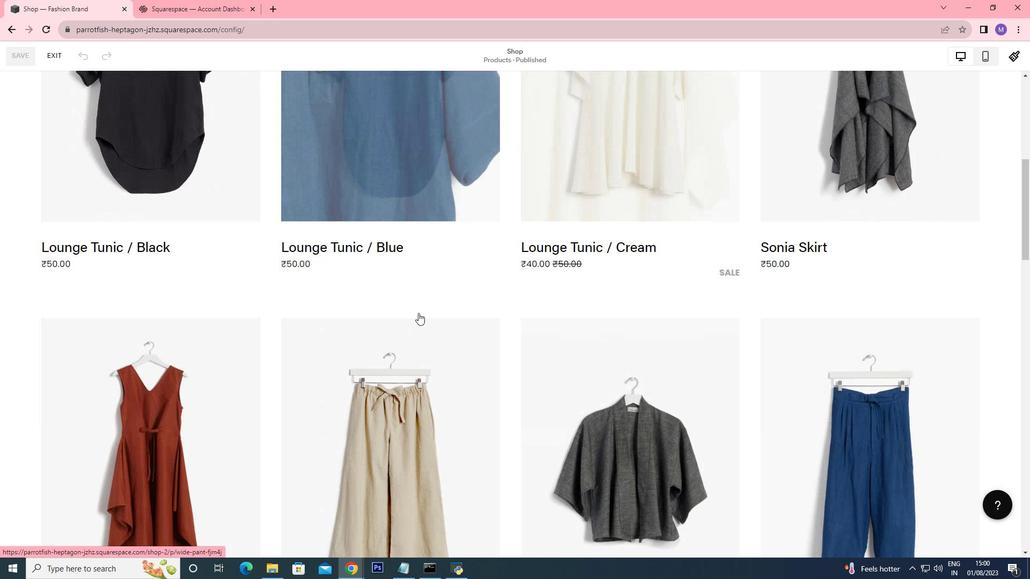
Action: Mouse scrolled (418, 312) with delta (0, 0)
Screenshot: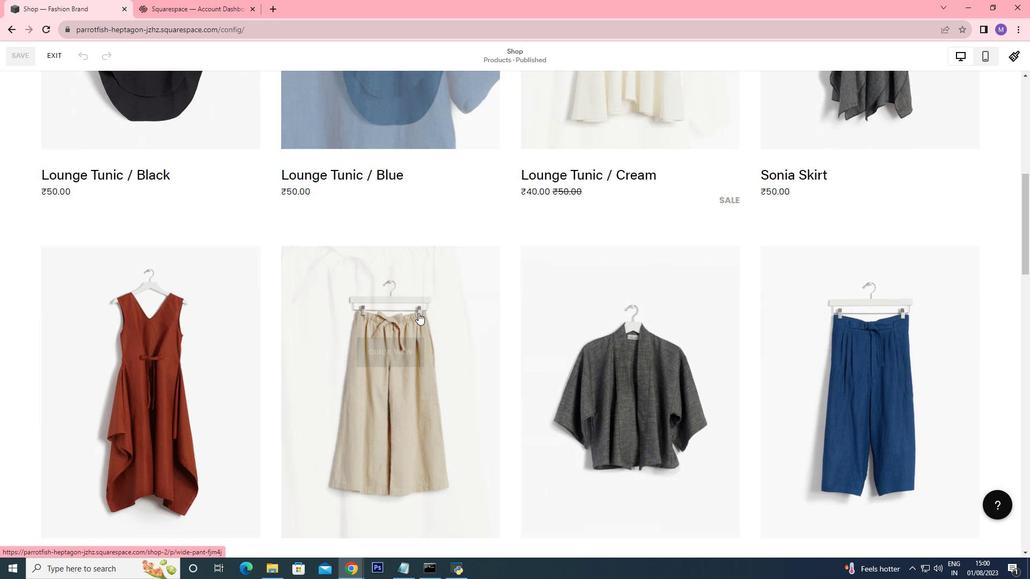 
Action: Mouse scrolled (418, 312) with delta (0, 0)
Screenshot: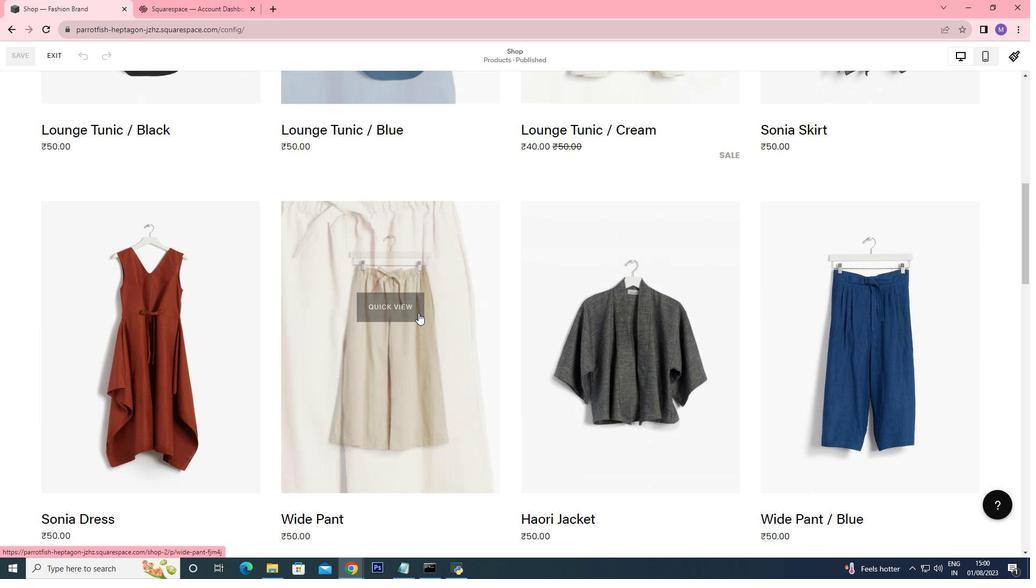 
Action: Mouse scrolled (418, 312) with delta (0, 0)
Screenshot: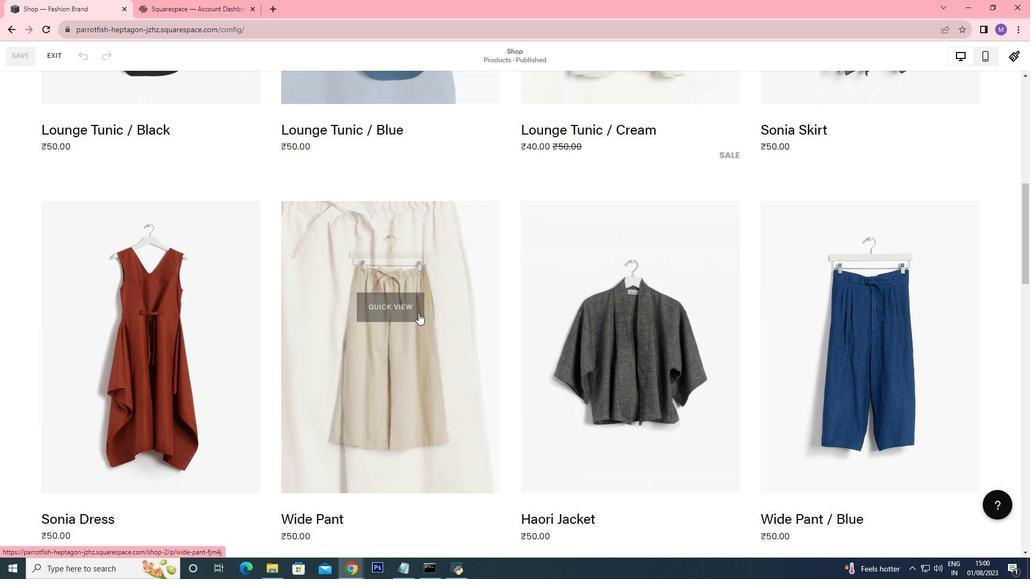 
Action: Mouse scrolled (418, 312) with delta (0, 0)
Screenshot: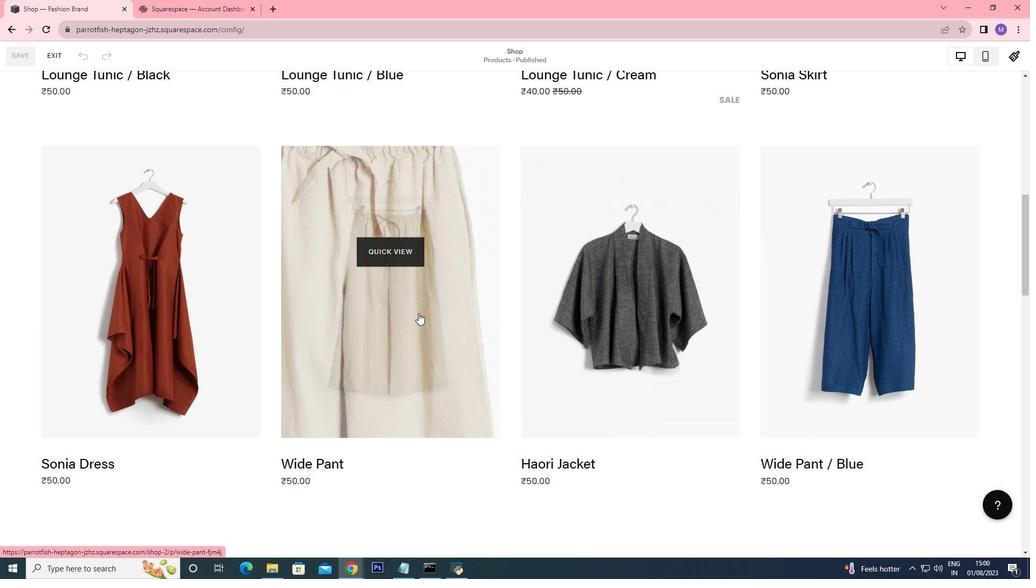 
Action: Mouse moved to (418, 313)
Screenshot: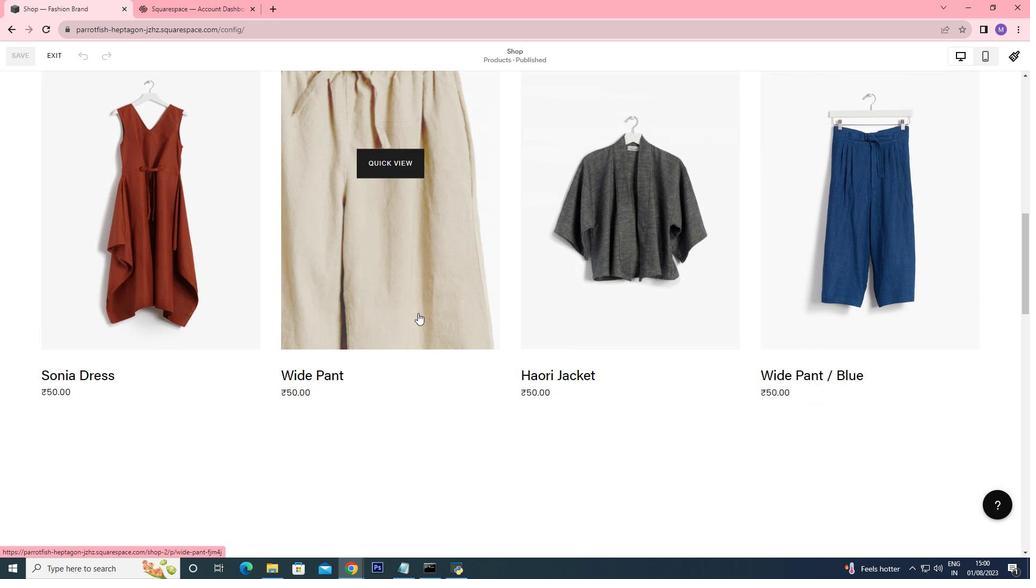 
Action: Mouse scrolled (418, 312) with delta (0, 0)
Screenshot: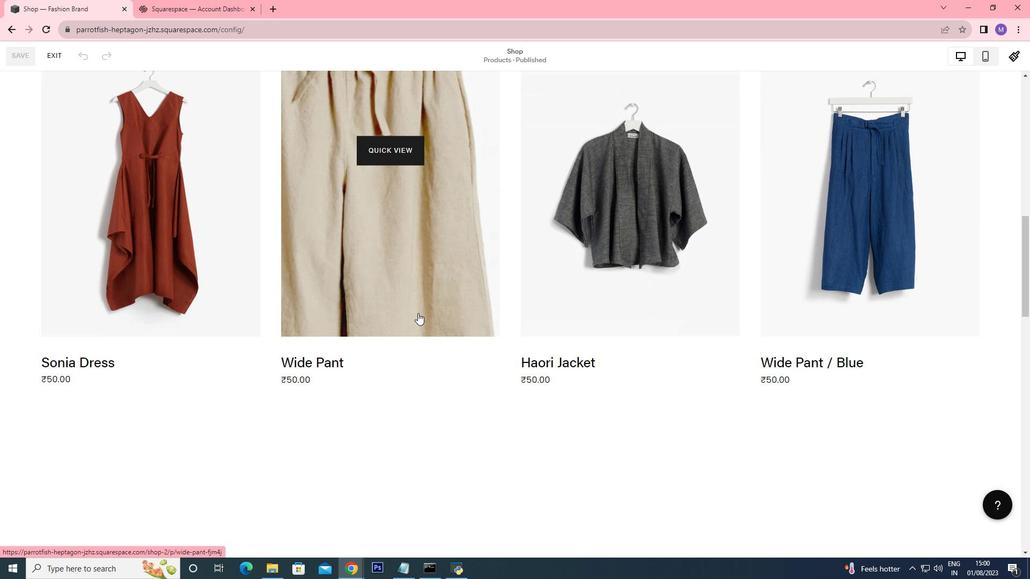
Action: Mouse scrolled (418, 312) with delta (0, 0)
Screenshot: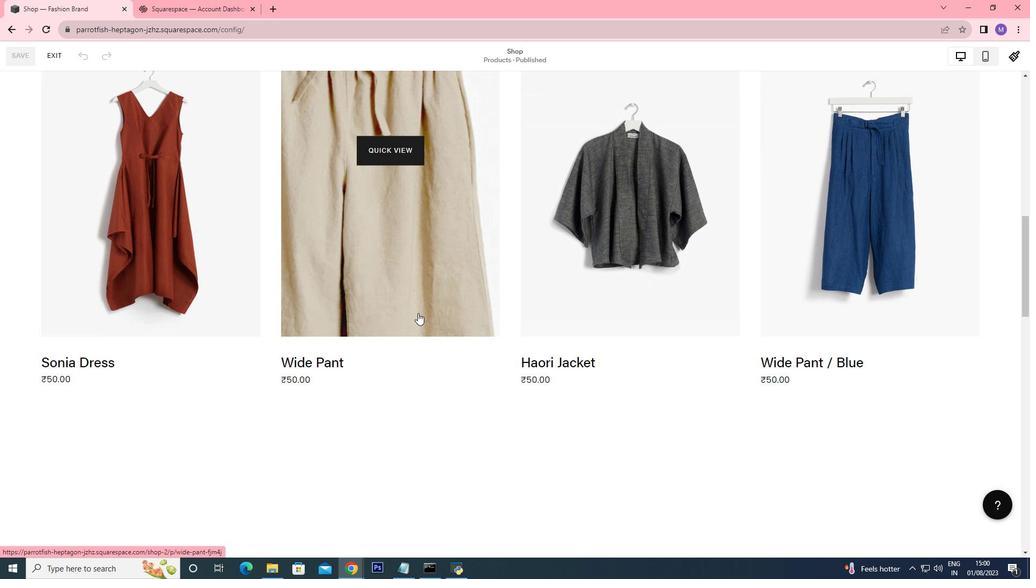 
Action: Mouse scrolled (418, 312) with delta (0, 0)
Screenshot: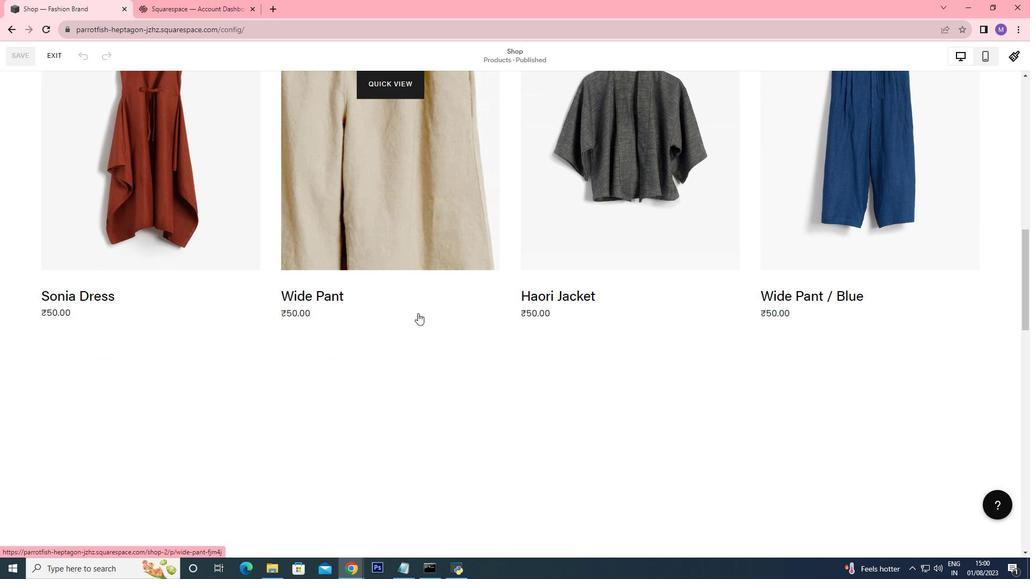 
Action: Mouse scrolled (418, 312) with delta (0, 0)
Screenshot: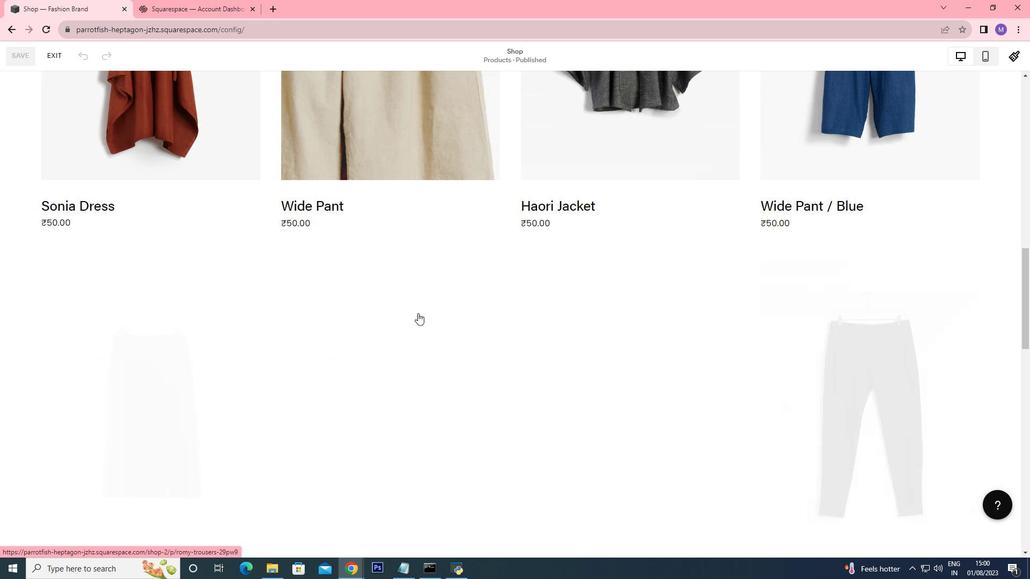 
Action: Mouse scrolled (418, 312) with delta (0, 0)
Screenshot: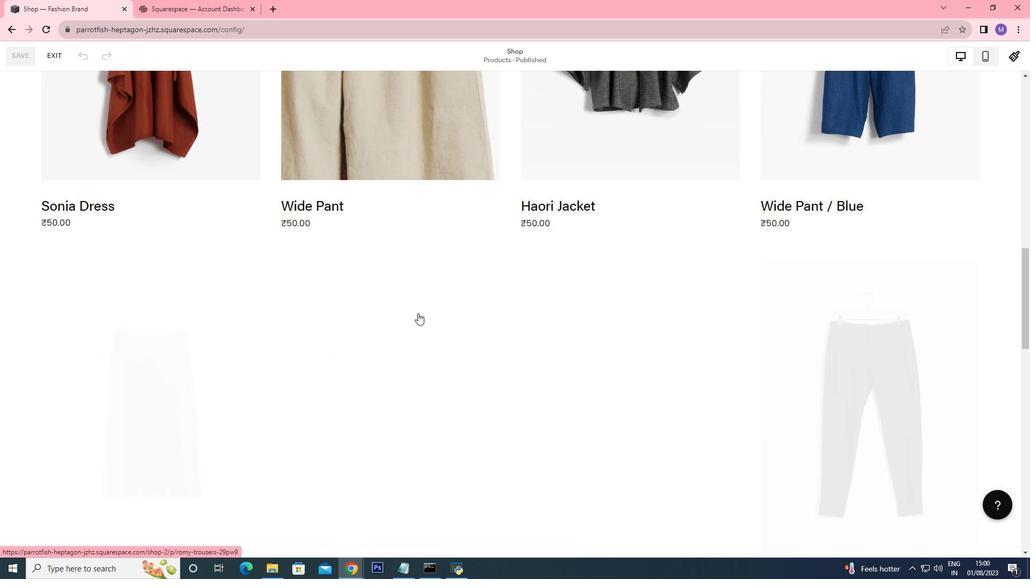 
Action: Mouse scrolled (418, 312) with delta (0, 0)
Screenshot: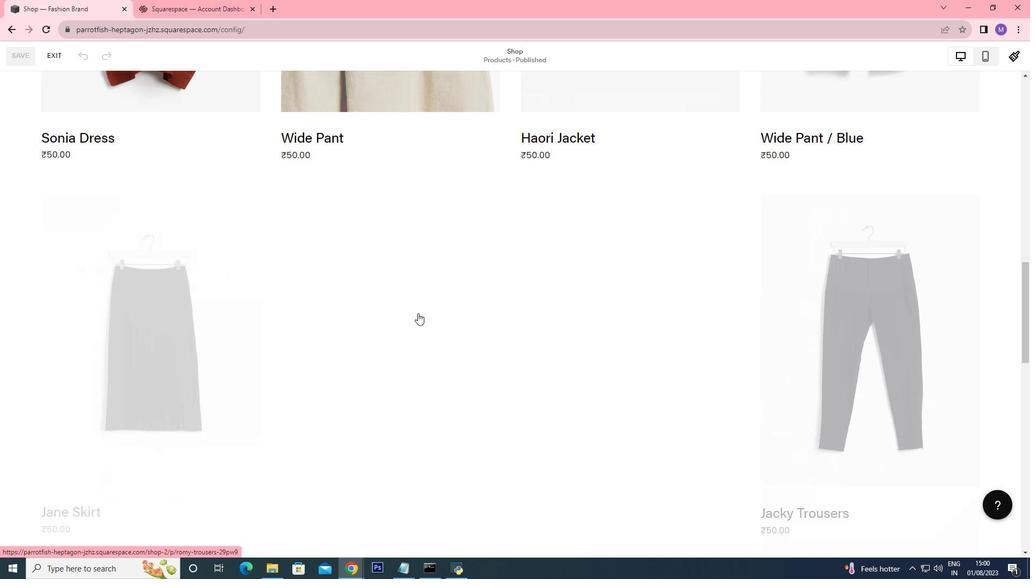 
Action: Mouse scrolled (418, 312) with delta (0, 0)
Screenshot: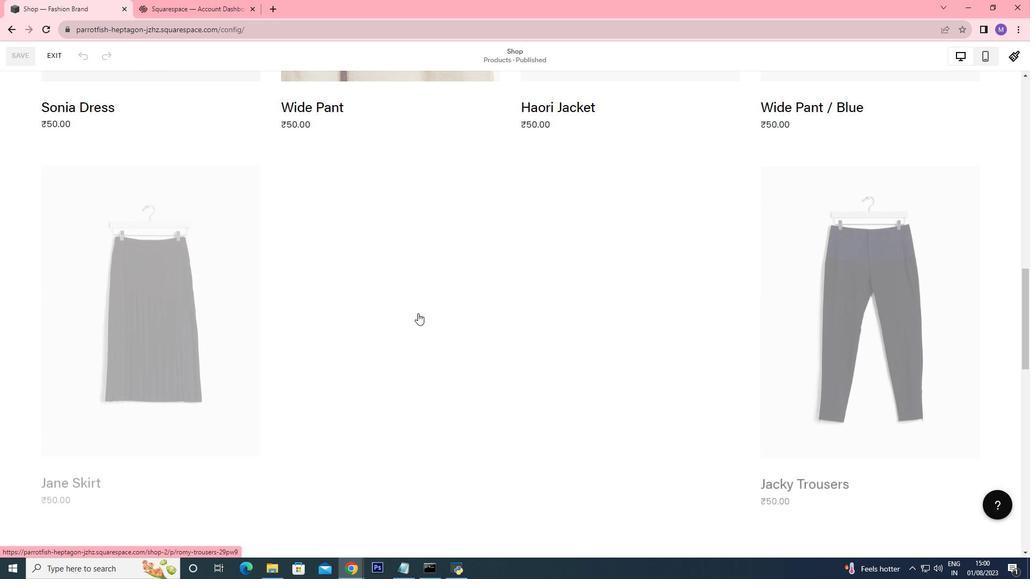
Action: Mouse moved to (418, 313)
Screenshot: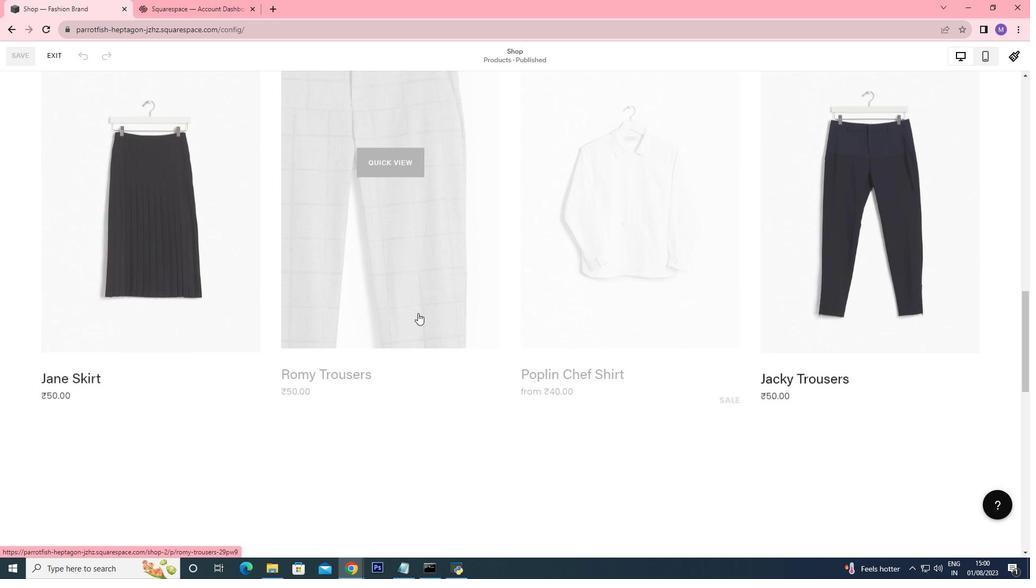 
Action: Mouse scrolled (418, 312) with delta (0, 0)
Screenshot: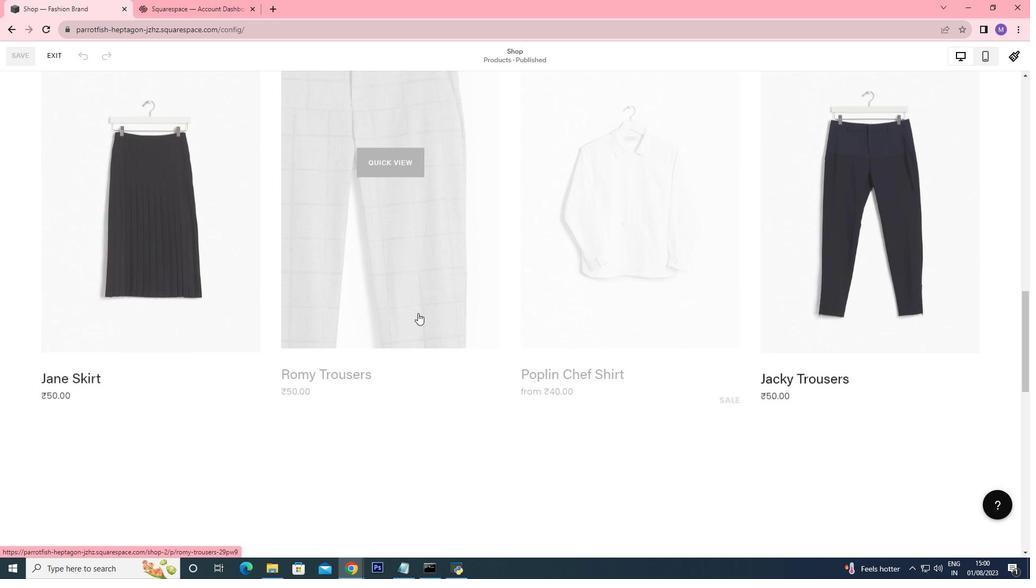 
Action: Mouse scrolled (418, 312) with delta (0, 0)
Screenshot: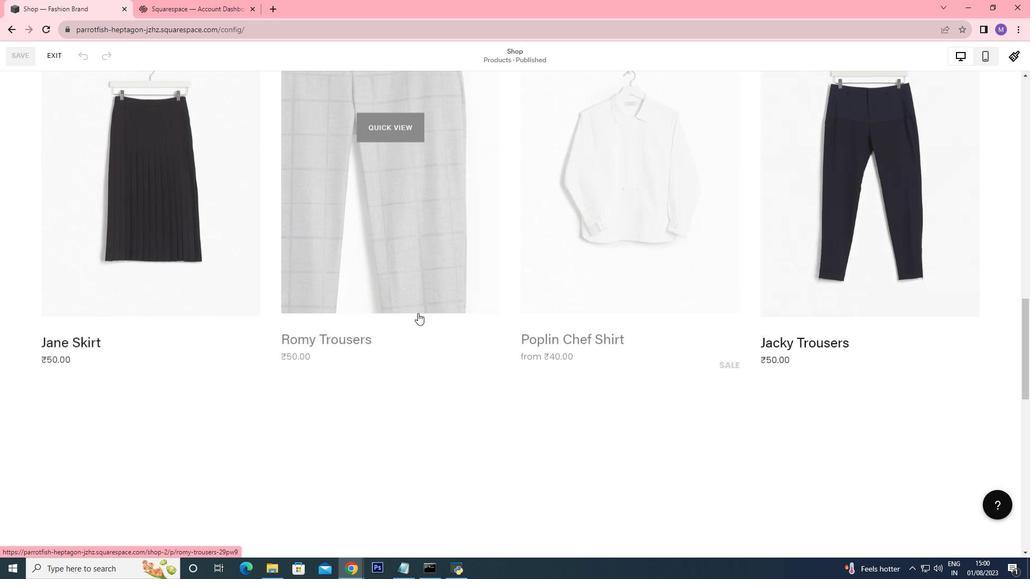 
Action: Mouse scrolled (418, 312) with delta (0, 0)
Screenshot: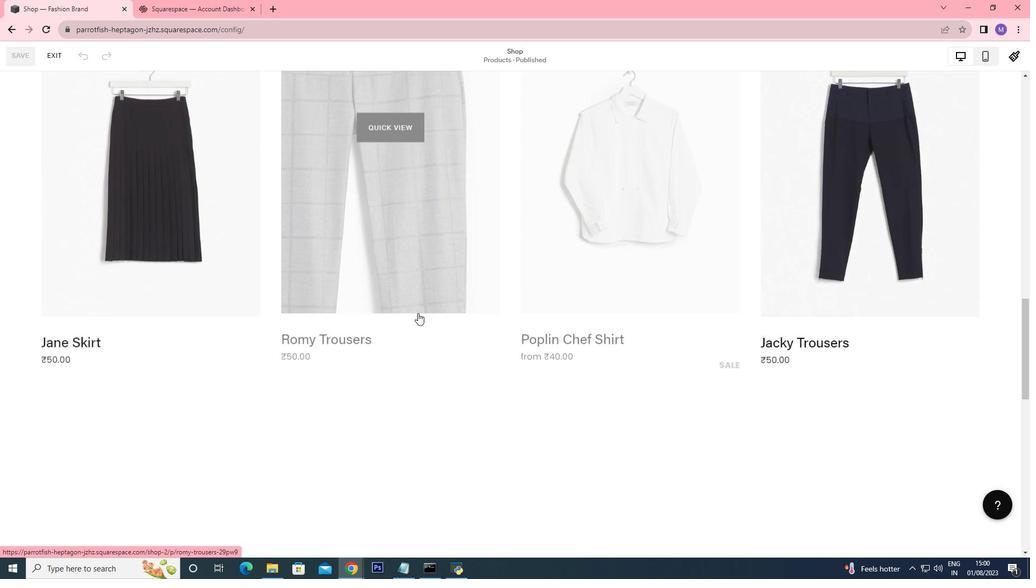 
Action: Mouse scrolled (418, 312) with delta (0, 0)
Screenshot: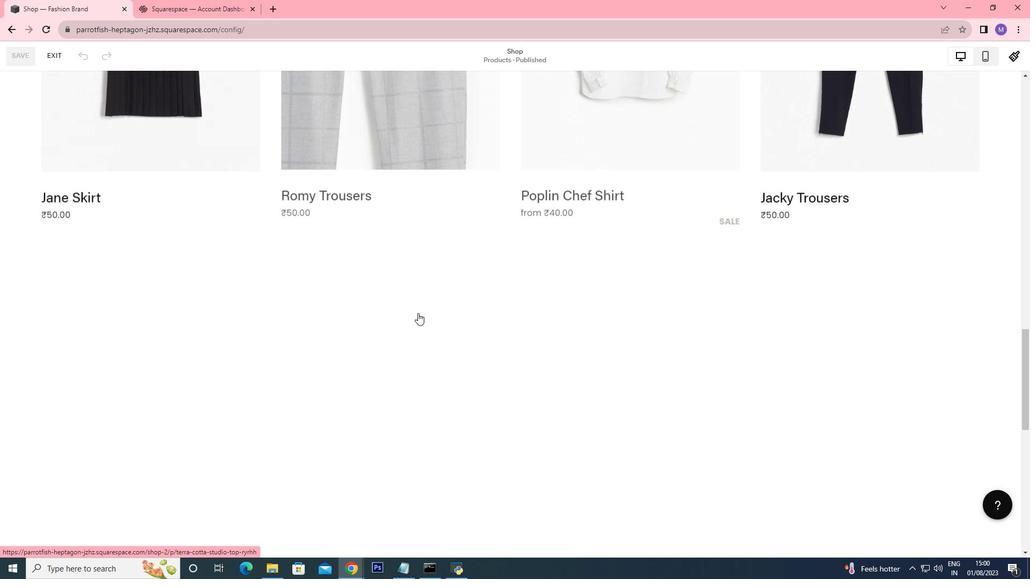 
Action: Mouse scrolled (418, 312) with delta (0, 0)
Screenshot: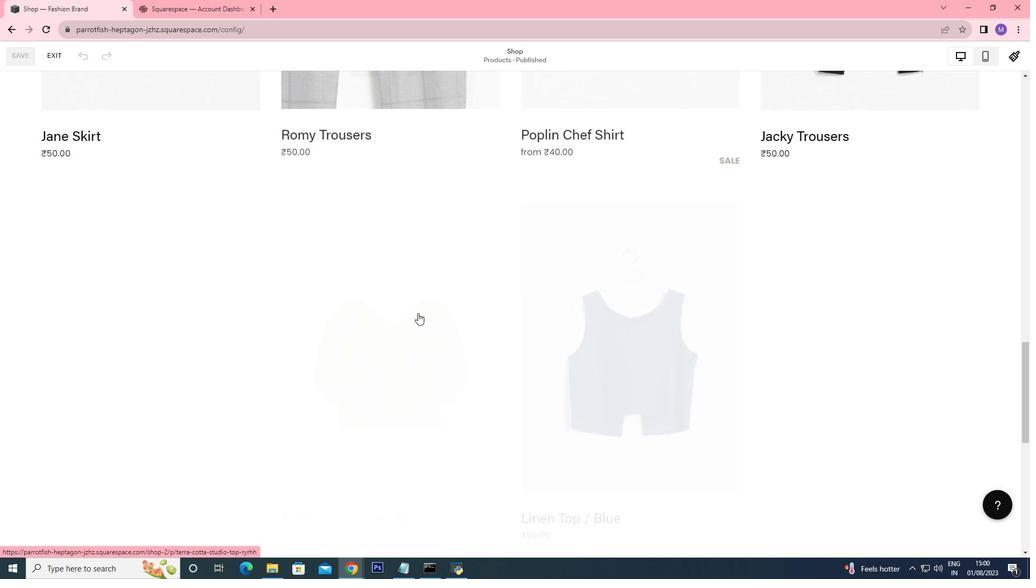 
Action: Mouse scrolled (418, 312) with delta (0, 0)
Screenshot: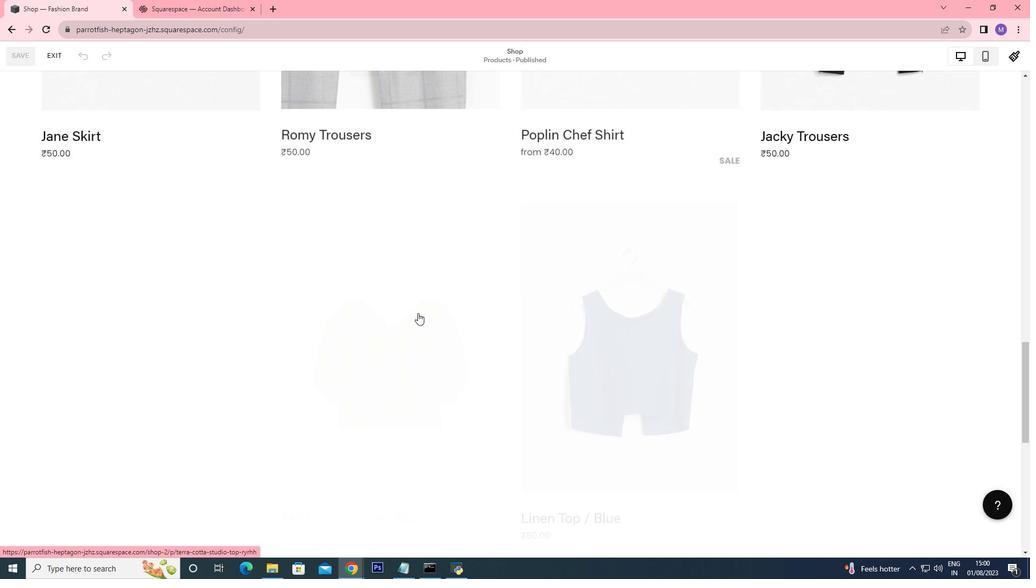 
Action: Mouse scrolled (418, 312) with delta (0, 0)
Screenshot: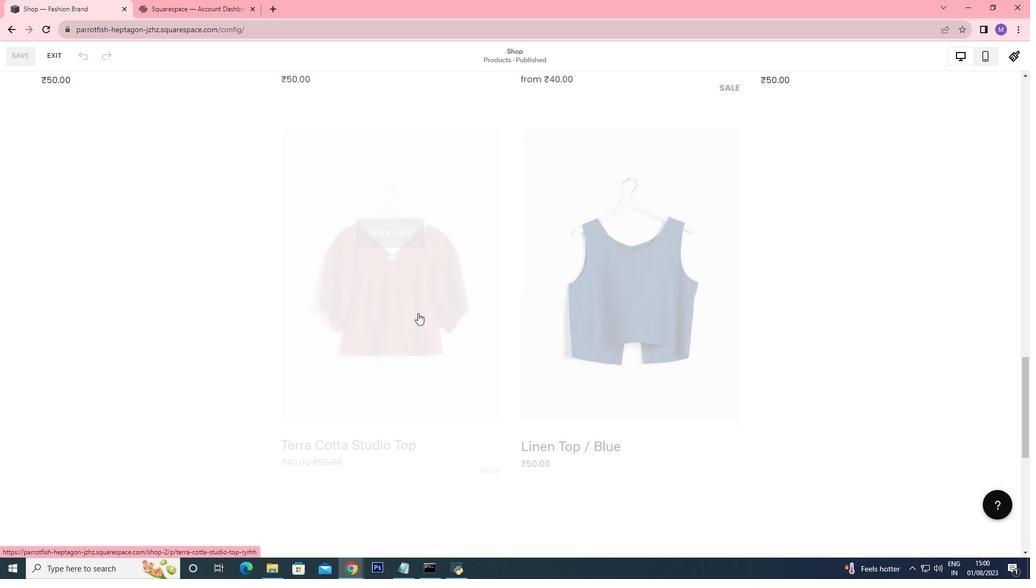 
Action: Mouse scrolled (418, 312) with delta (0, 0)
Screenshot: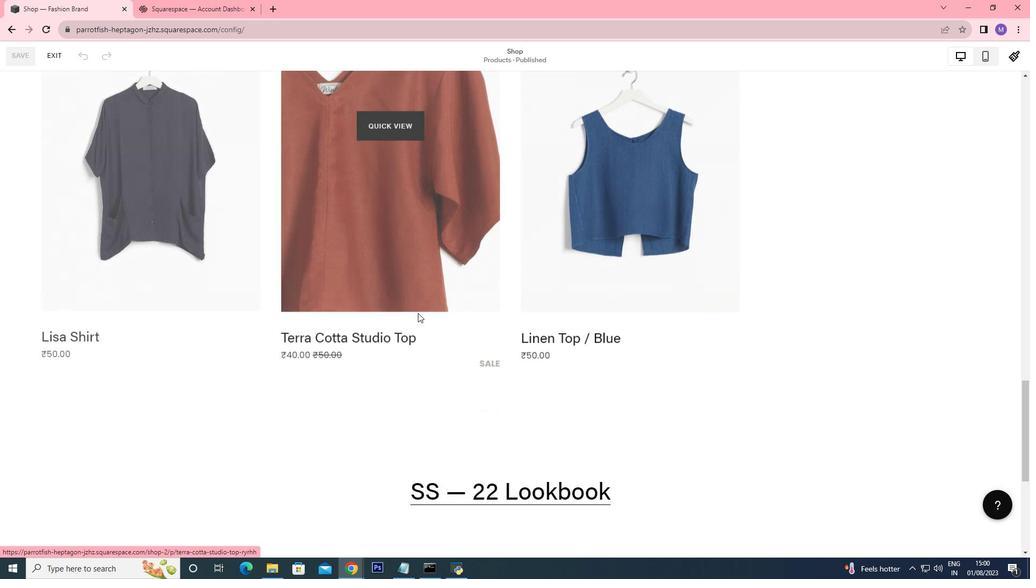 
Action: Mouse scrolled (418, 312) with delta (0, 0)
Screenshot: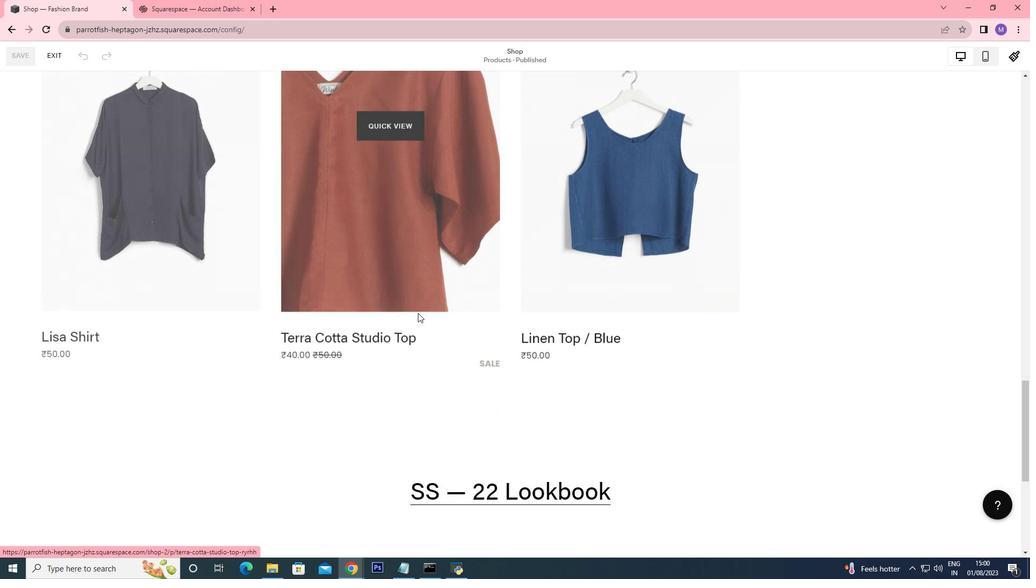 
Action: Mouse scrolled (418, 312) with delta (0, 0)
Screenshot: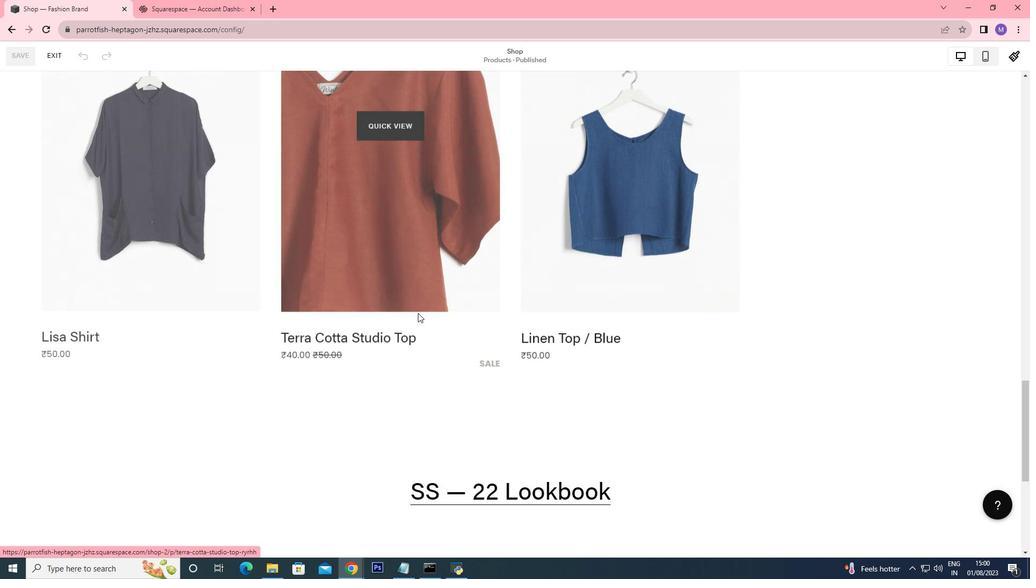 
Action: Mouse scrolled (418, 312) with delta (0, 0)
Screenshot: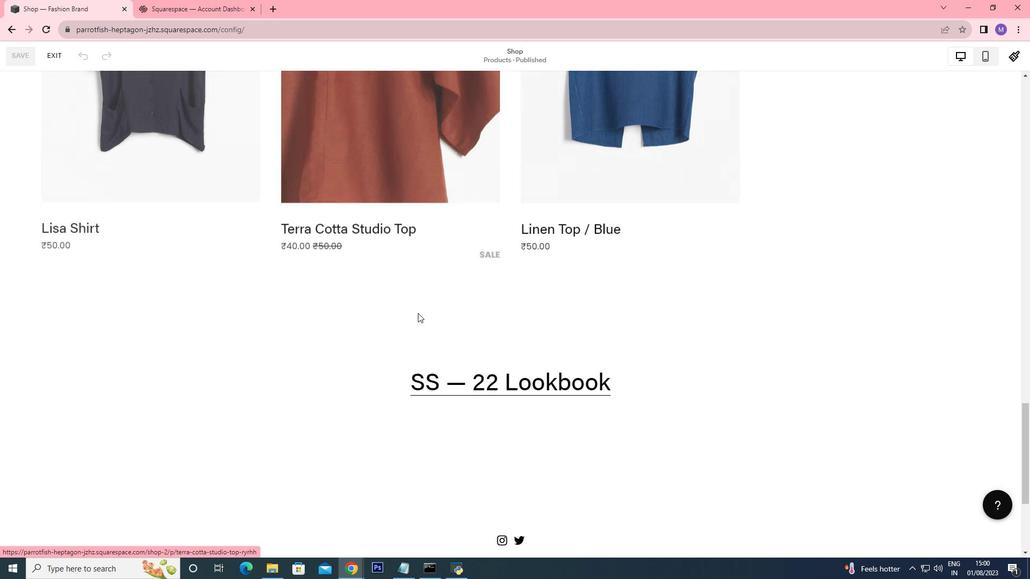 
Action: Mouse scrolled (418, 312) with delta (0, 0)
Screenshot: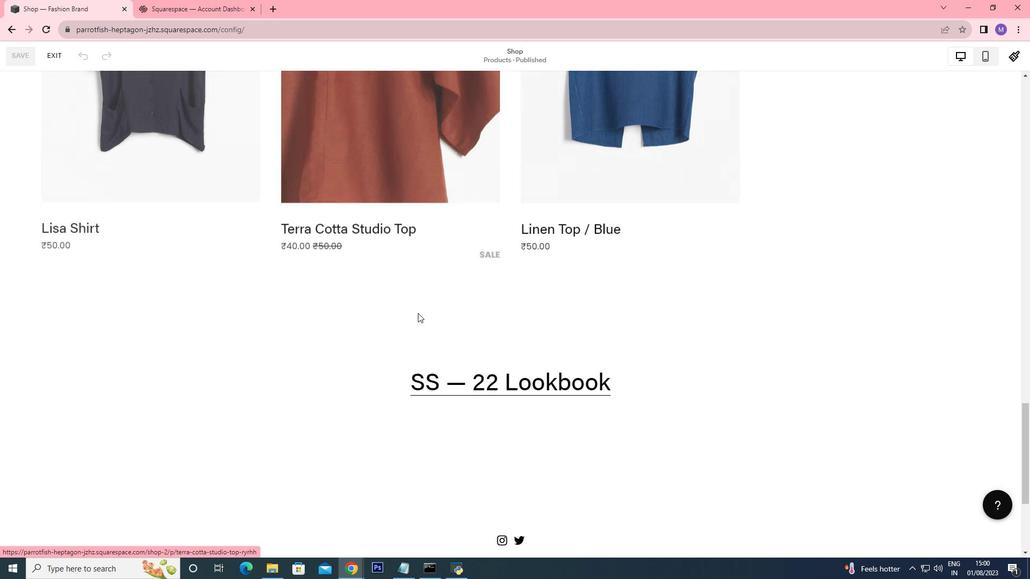 
Action: Mouse scrolled (418, 312) with delta (0, 0)
Screenshot: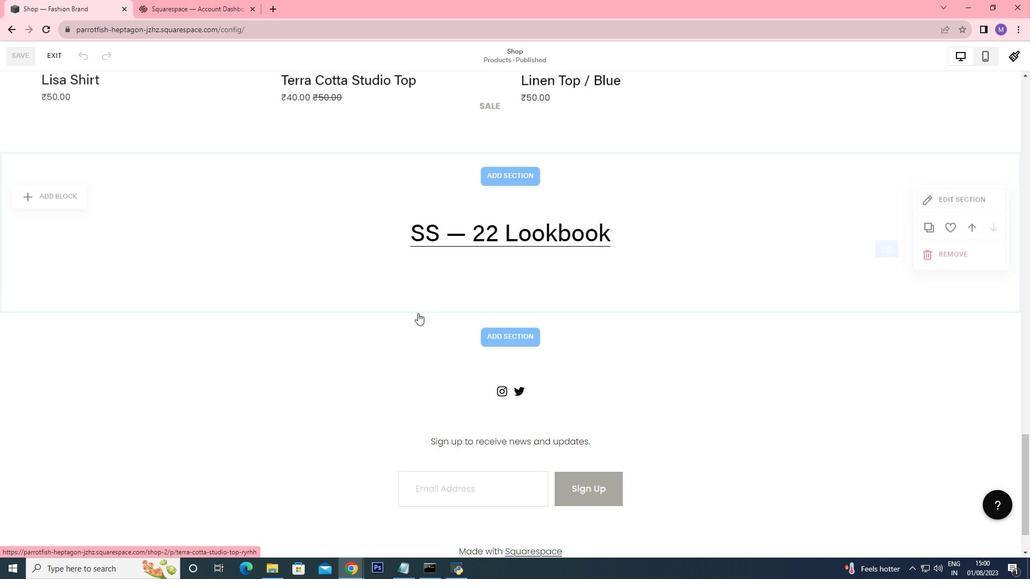 
Action: Mouse scrolled (418, 312) with delta (0, 0)
Screenshot: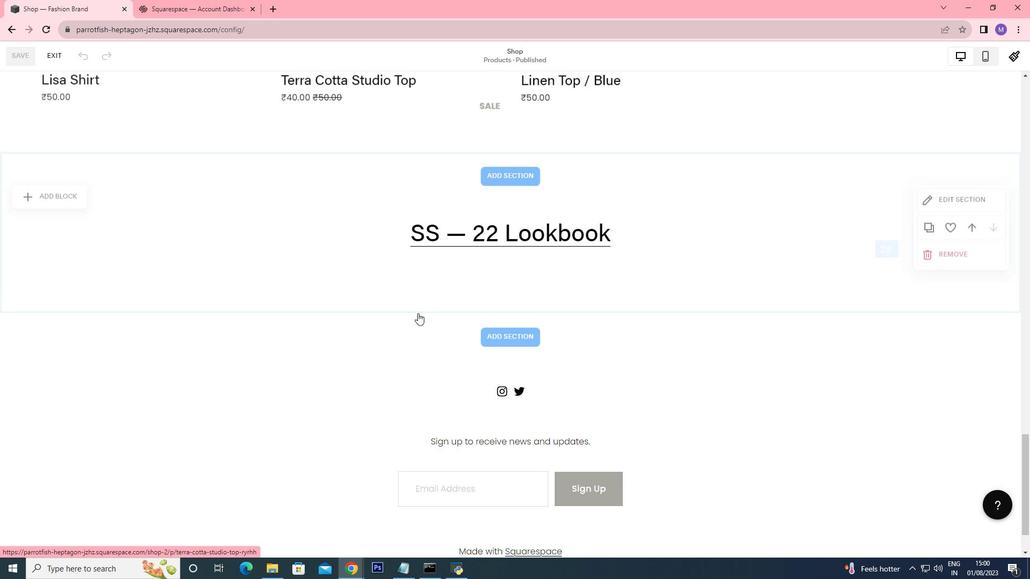 
Action: Mouse scrolled (418, 312) with delta (0, 0)
Screenshot: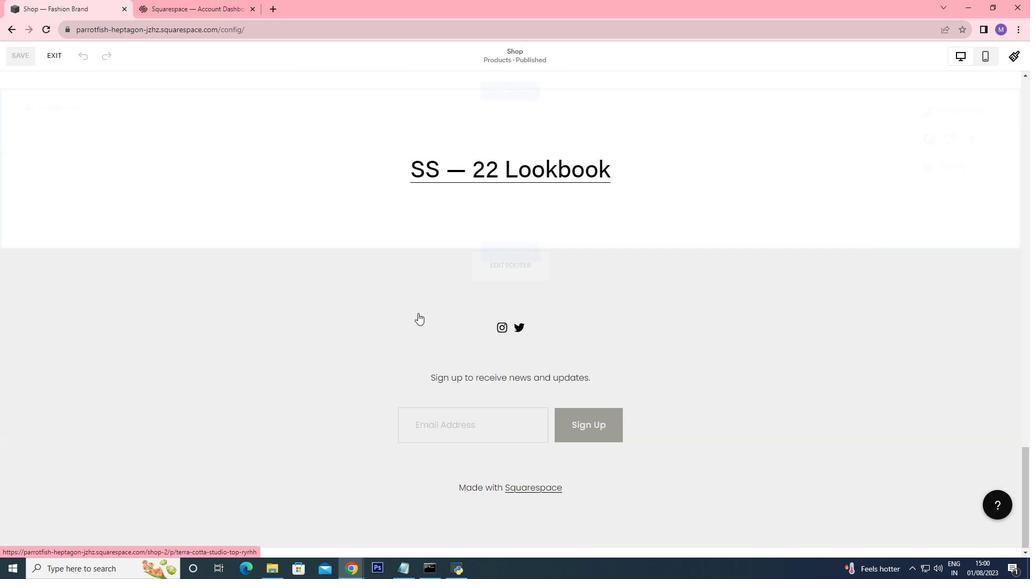 
Action: Mouse scrolled (418, 312) with delta (0, 0)
Screenshot: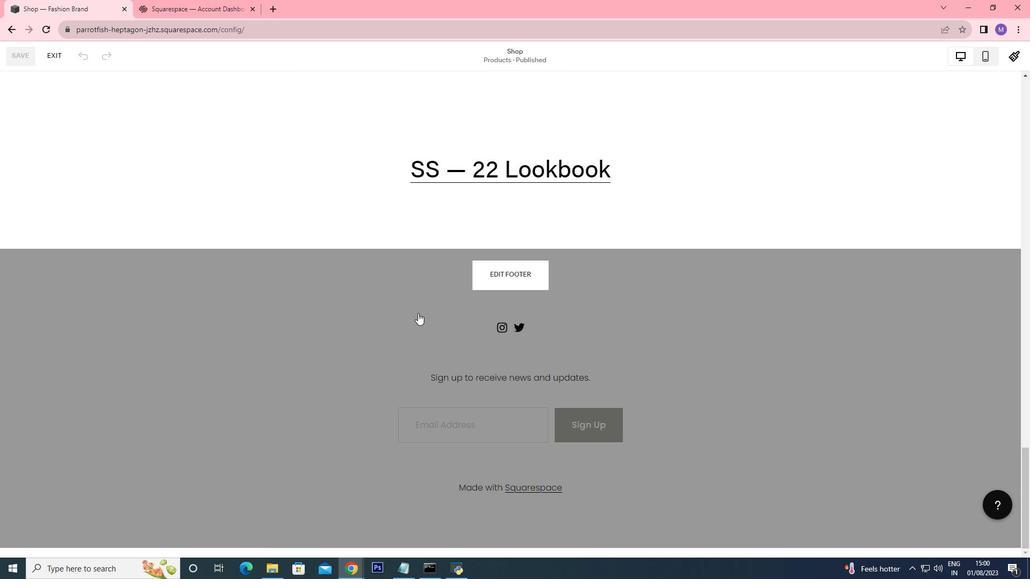 
Action: Mouse moved to (605, 318)
Screenshot: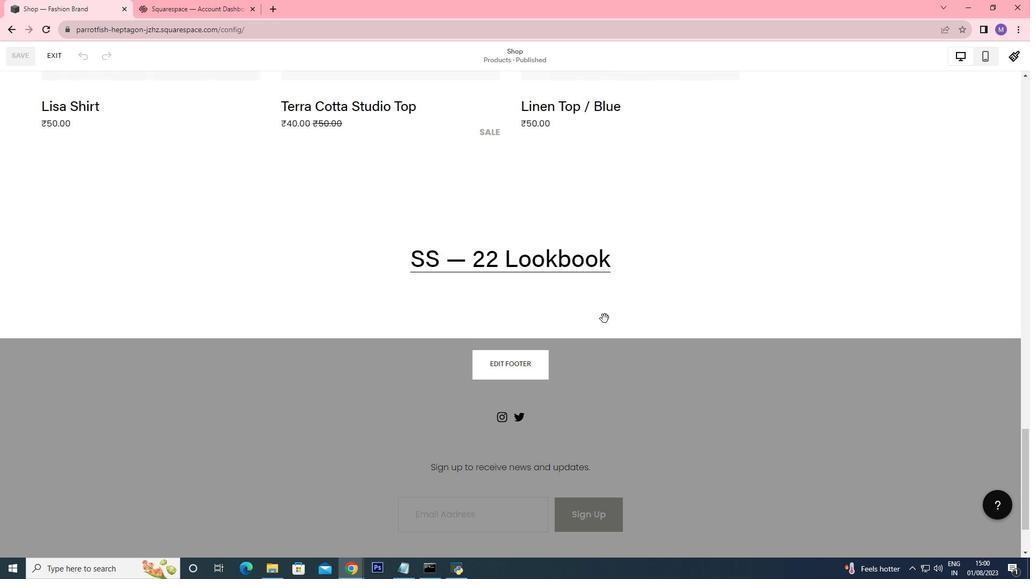 
Action: Mouse scrolled (605, 319) with delta (0, 0)
Screenshot: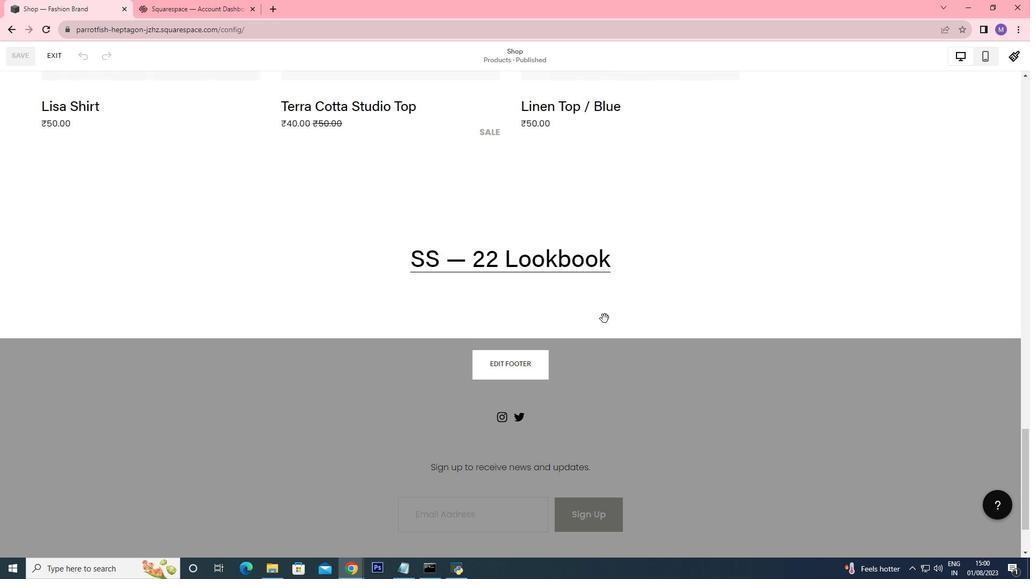 
Action: Mouse scrolled (605, 319) with delta (0, 0)
Screenshot: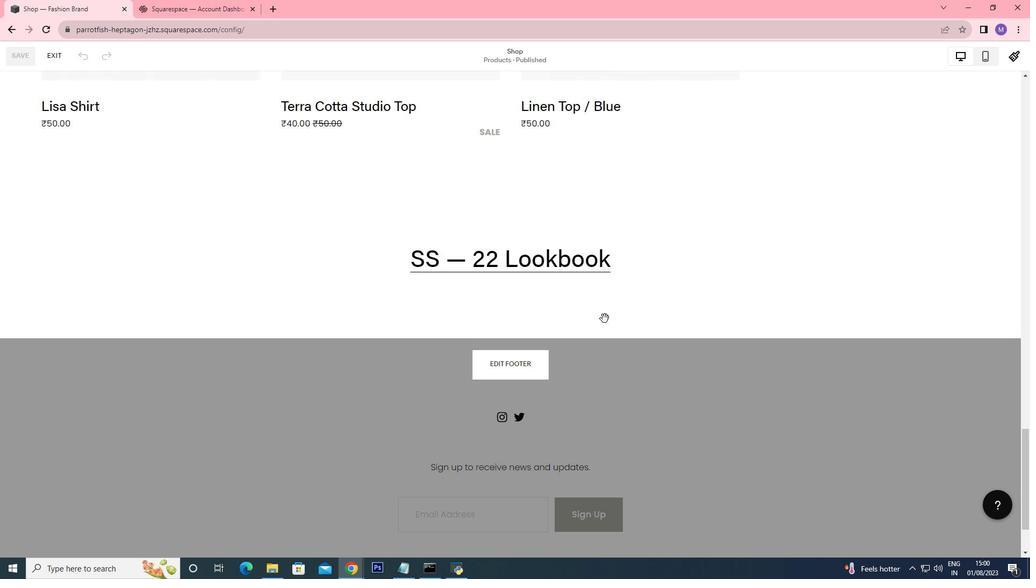 
Action: Mouse scrolled (605, 319) with delta (0, 0)
Screenshot: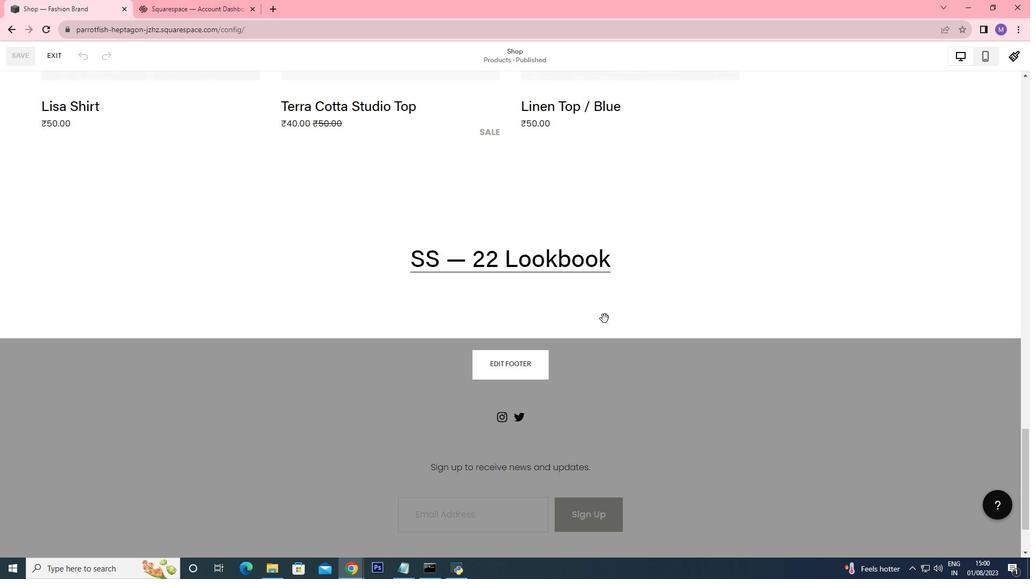 
Action: Mouse scrolled (605, 319) with delta (0, 0)
Screenshot: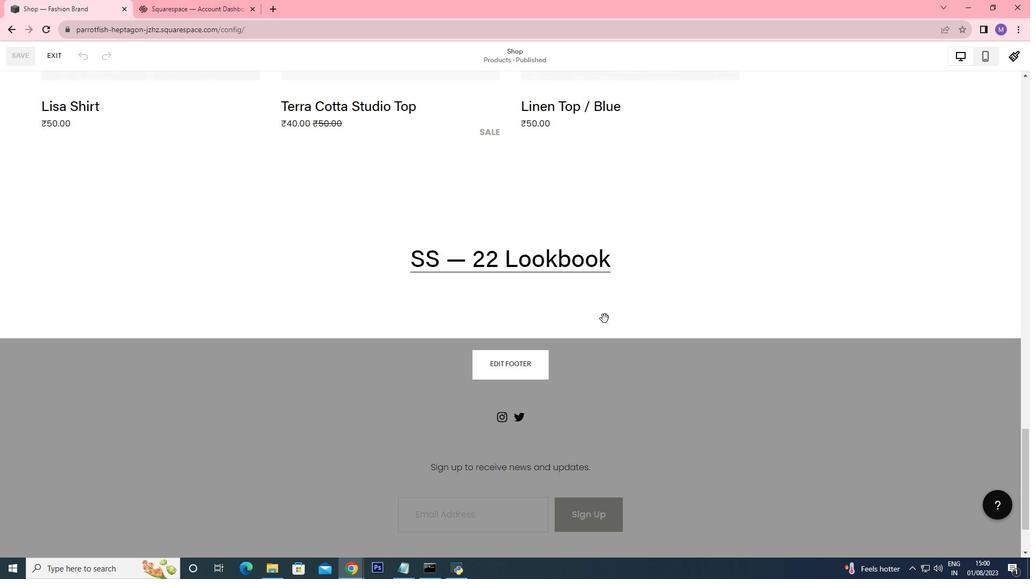 
Action: Mouse scrolled (605, 319) with delta (0, 0)
Screenshot: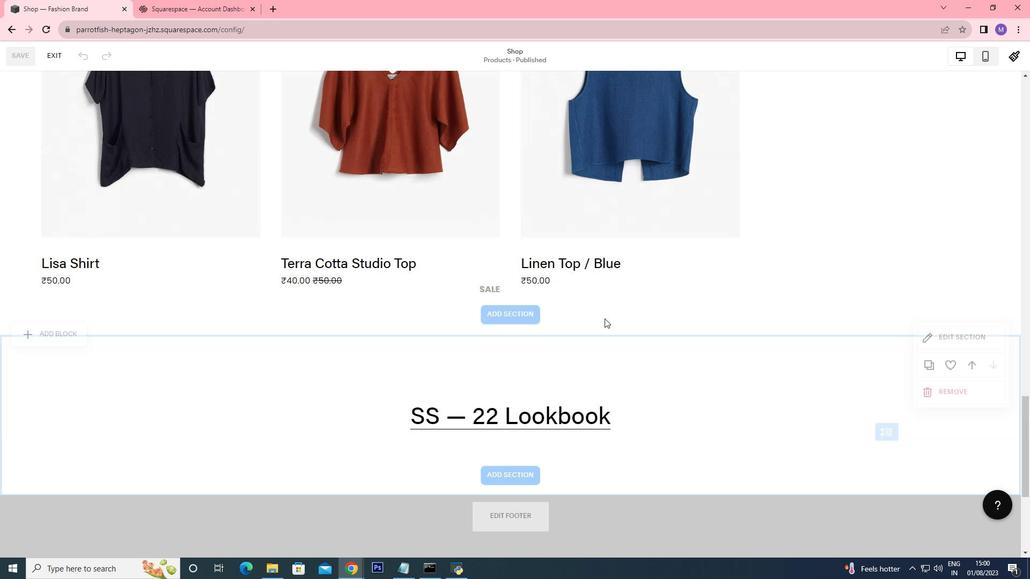 
Action: Mouse scrolled (605, 319) with delta (0, 0)
Screenshot: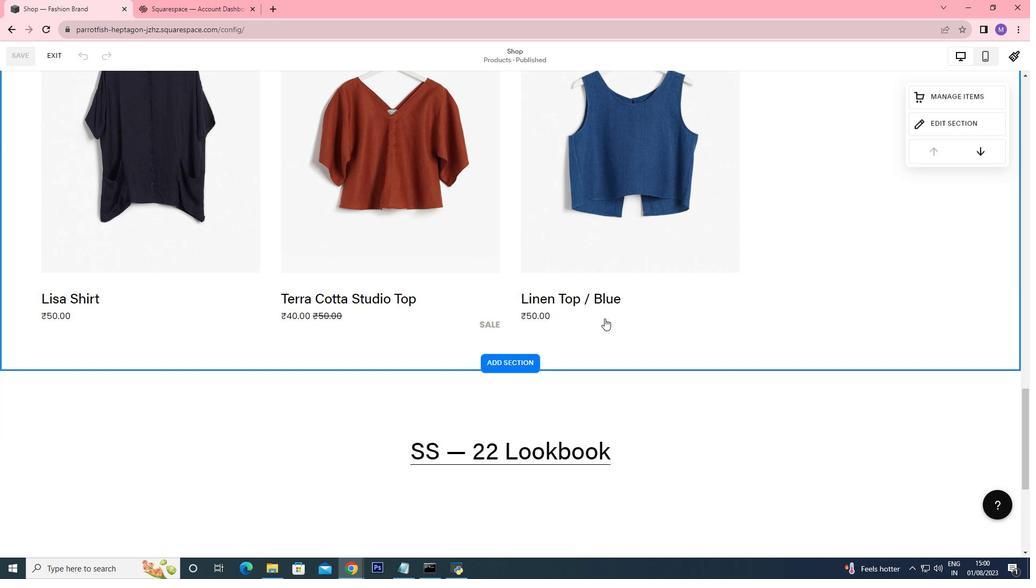 
Action: Mouse scrolled (605, 319) with delta (0, 0)
Screenshot: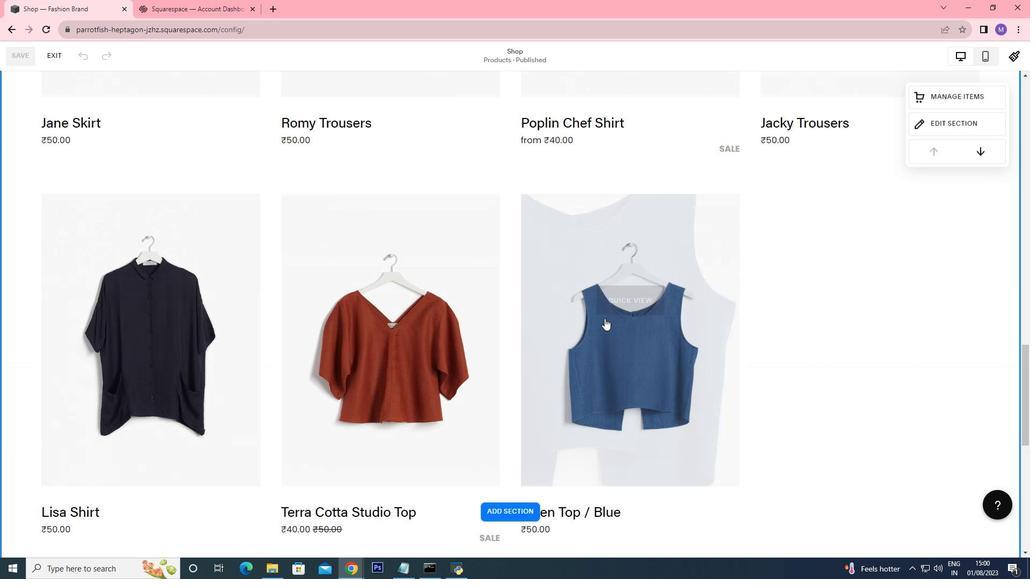 
Action: Mouse scrolled (605, 319) with delta (0, 0)
Screenshot: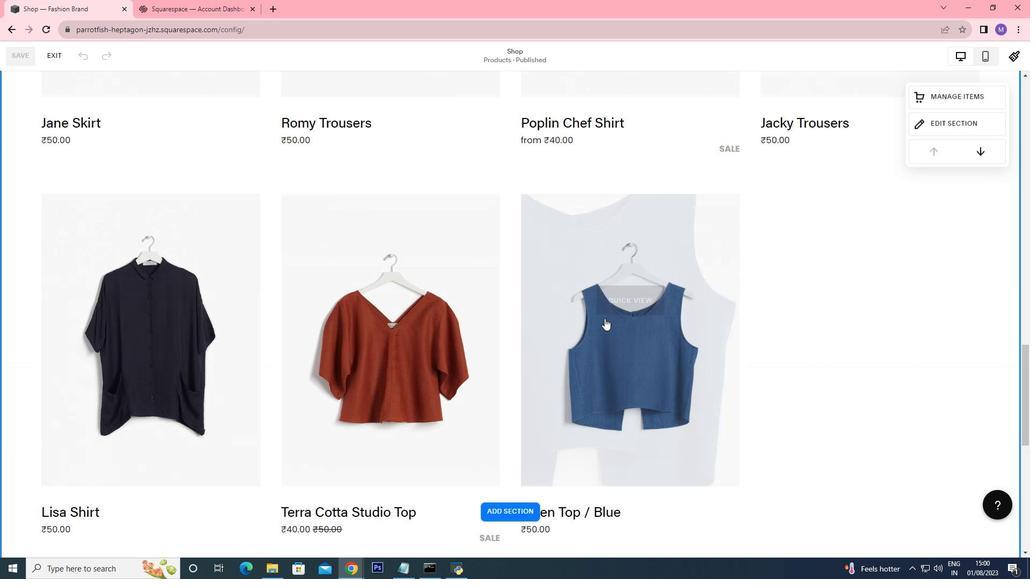 
Action: Mouse scrolled (605, 319) with delta (0, 0)
Screenshot: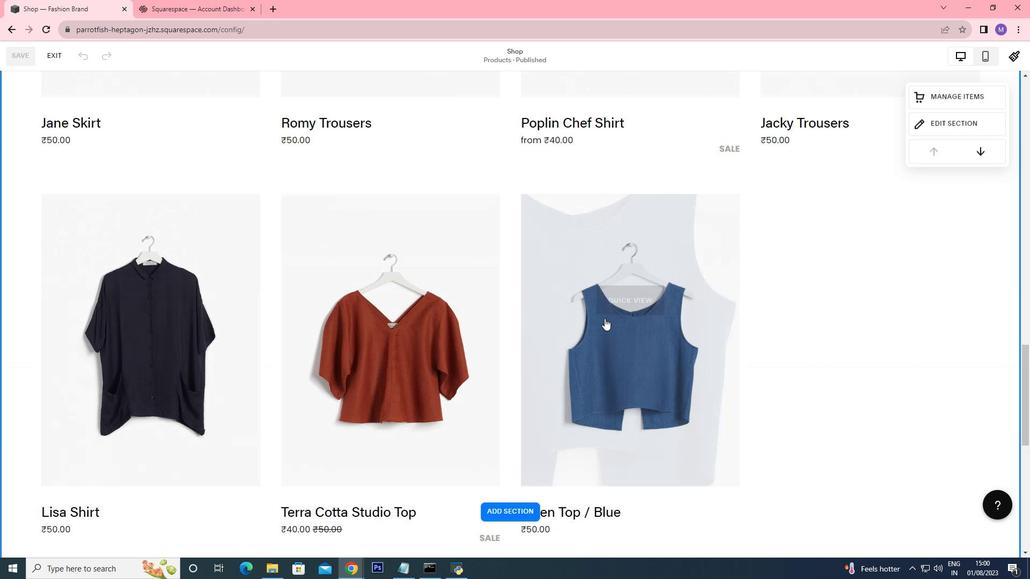 
Action: Mouse scrolled (605, 319) with delta (0, 0)
Screenshot: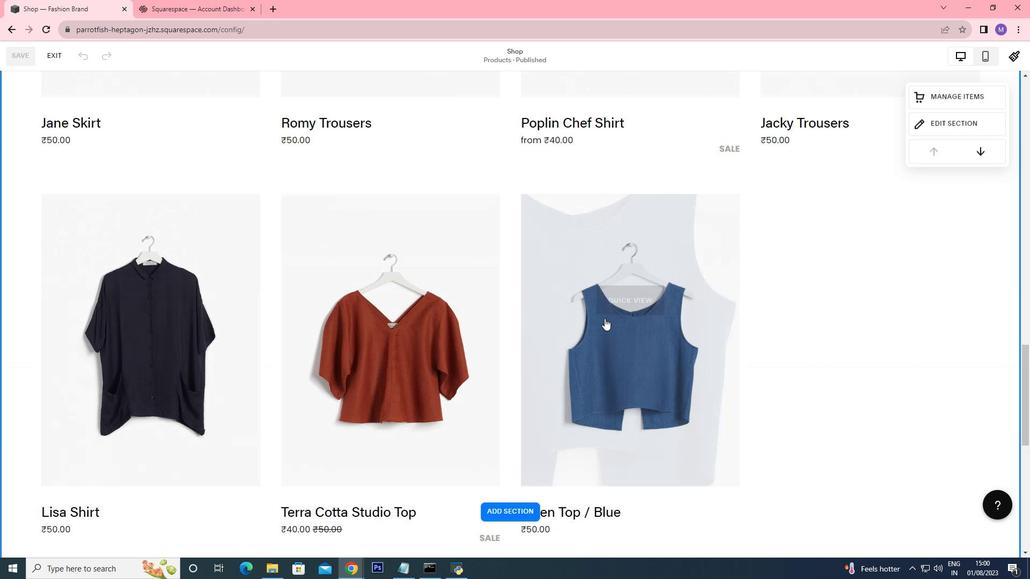 
Action: Mouse scrolled (605, 319) with delta (0, 0)
Screenshot: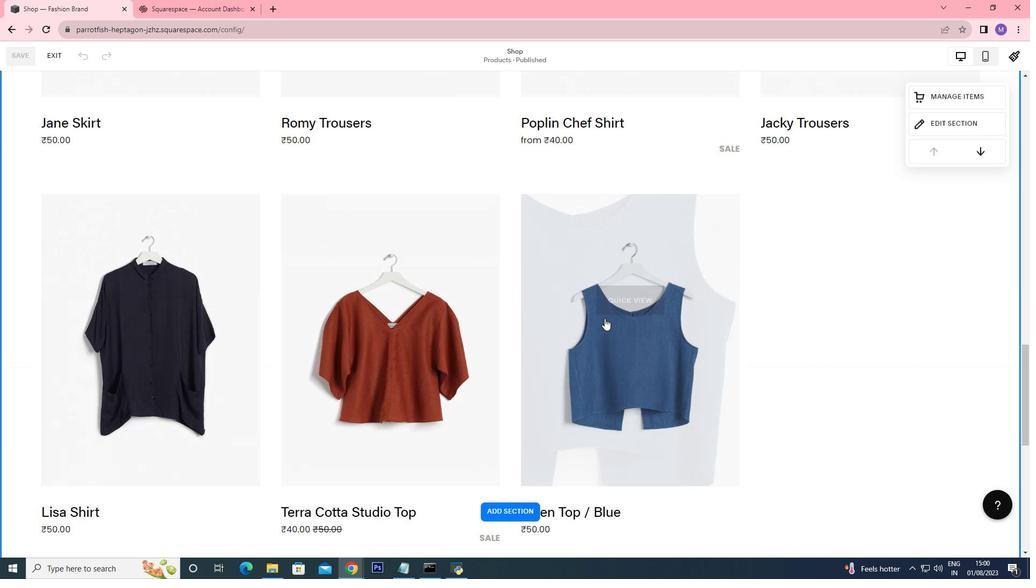 
Action: Mouse scrolled (605, 319) with delta (0, 0)
Screenshot: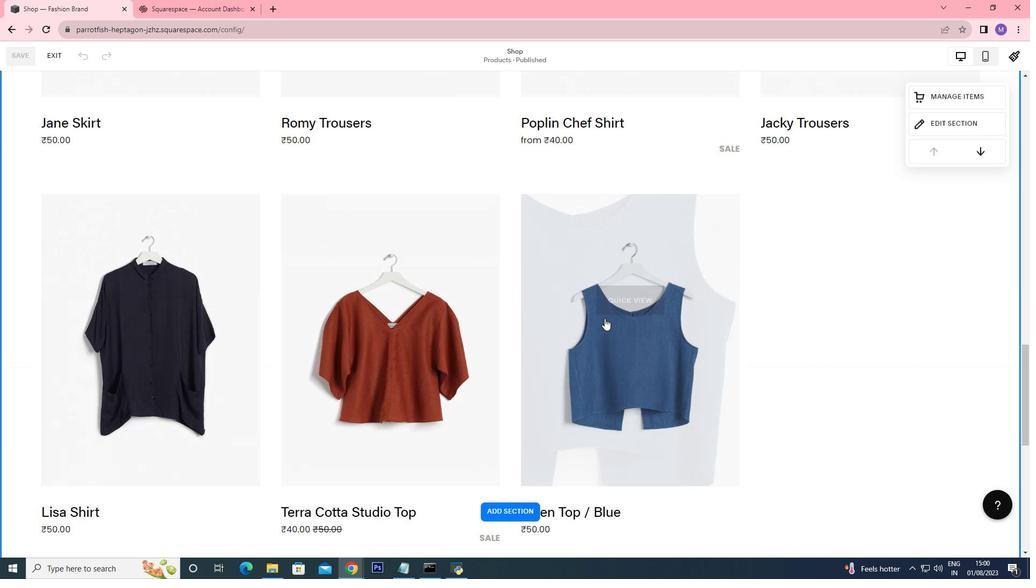 
Action: Mouse scrolled (605, 319) with delta (0, 0)
Screenshot: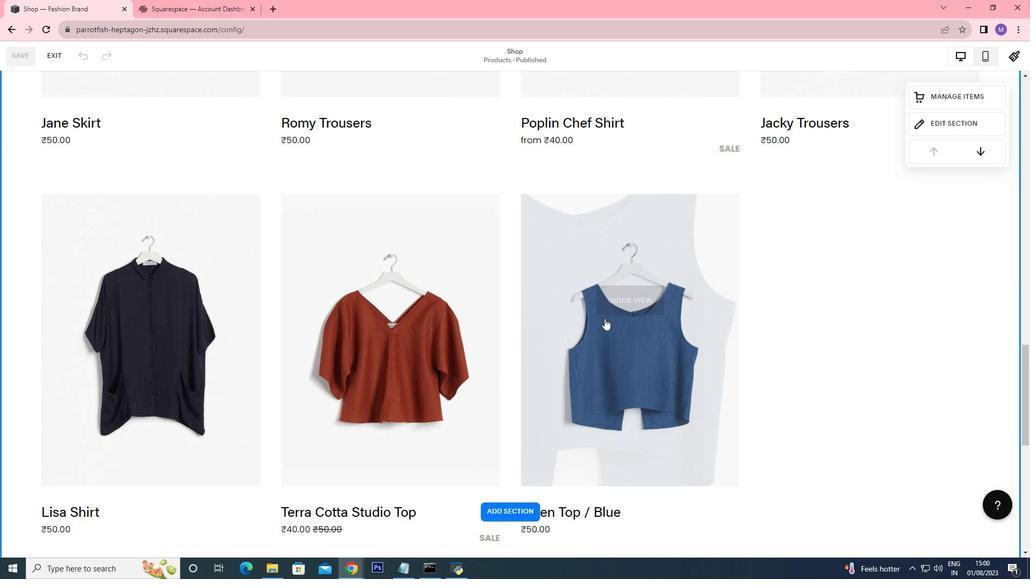 
Action: Mouse scrolled (605, 319) with delta (0, 0)
Screenshot: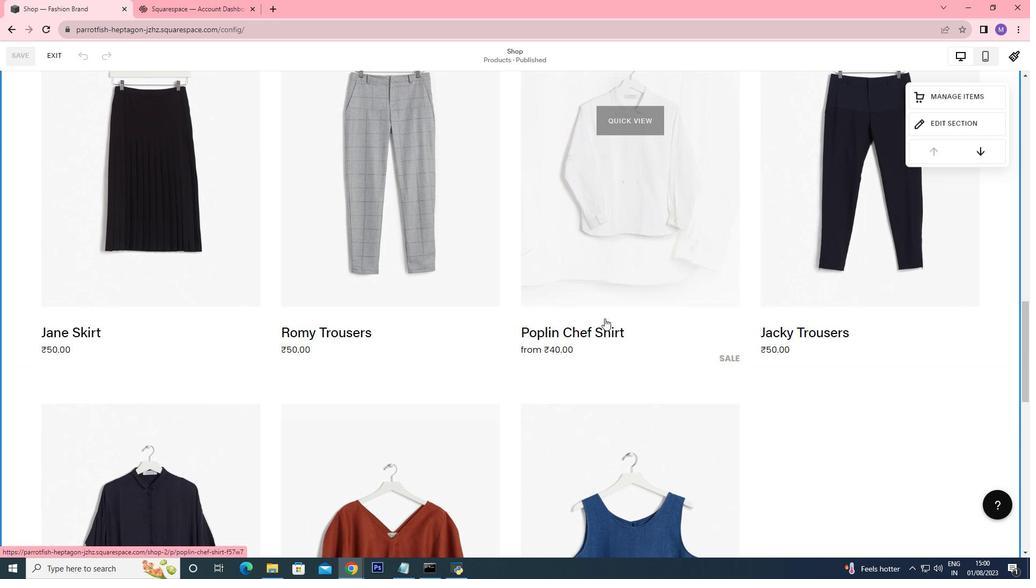 
Action: Mouse scrolled (605, 319) with delta (0, 0)
Screenshot: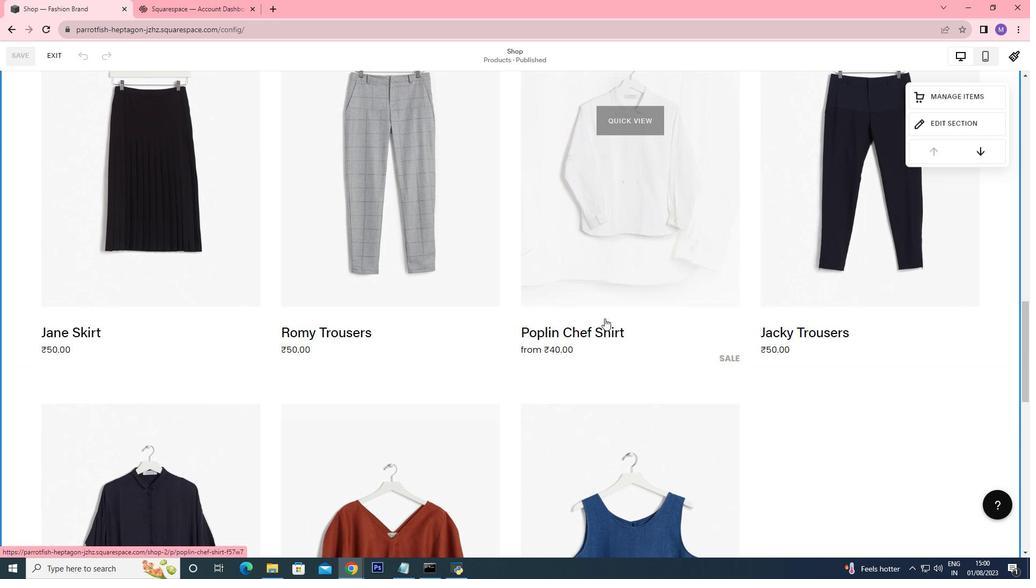 
Action: Mouse scrolled (605, 319) with delta (0, 0)
Screenshot: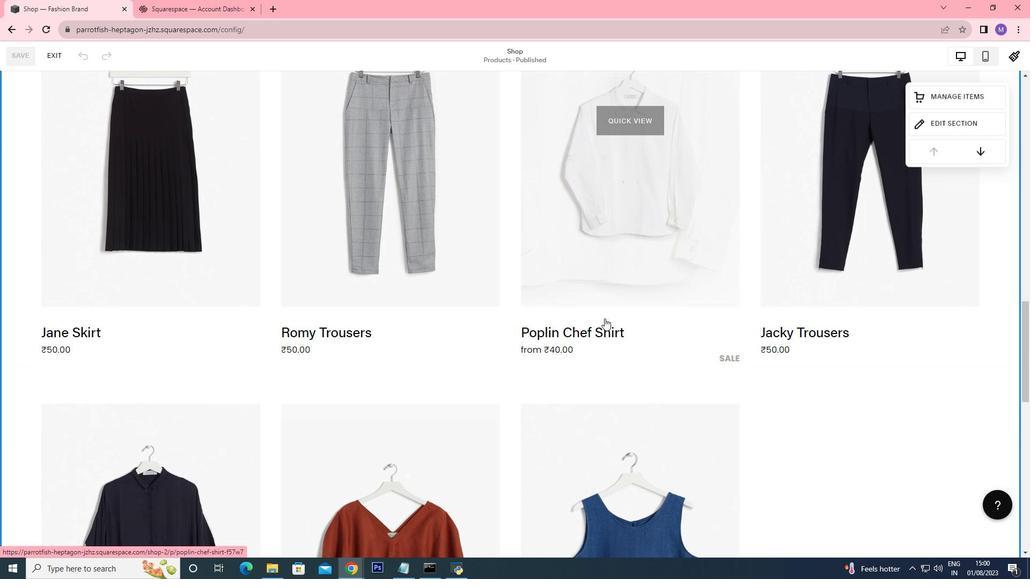 
Action: Mouse scrolled (605, 319) with delta (0, 0)
Screenshot: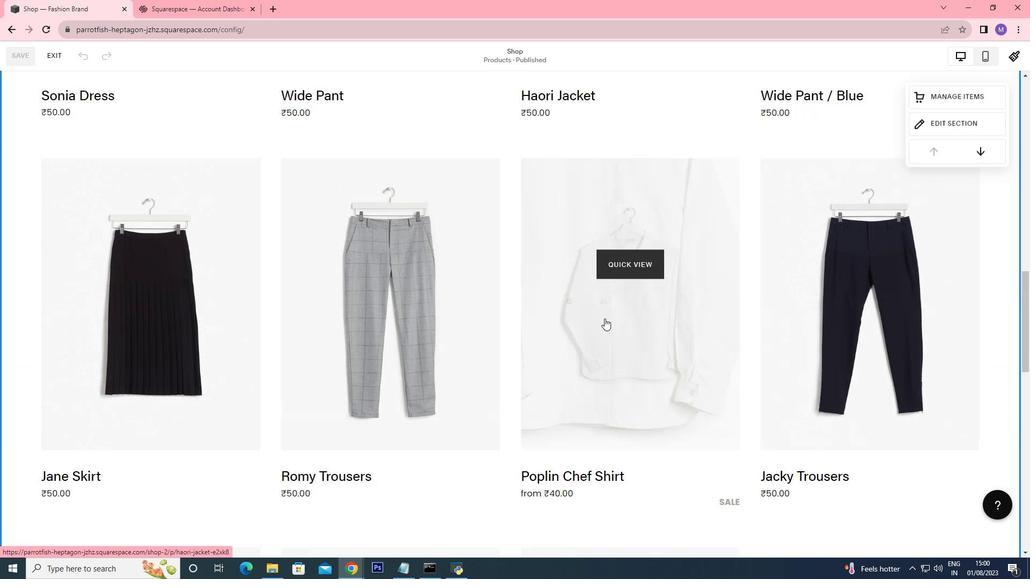 
Action: Mouse scrolled (605, 319) with delta (0, 0)
Screenshot: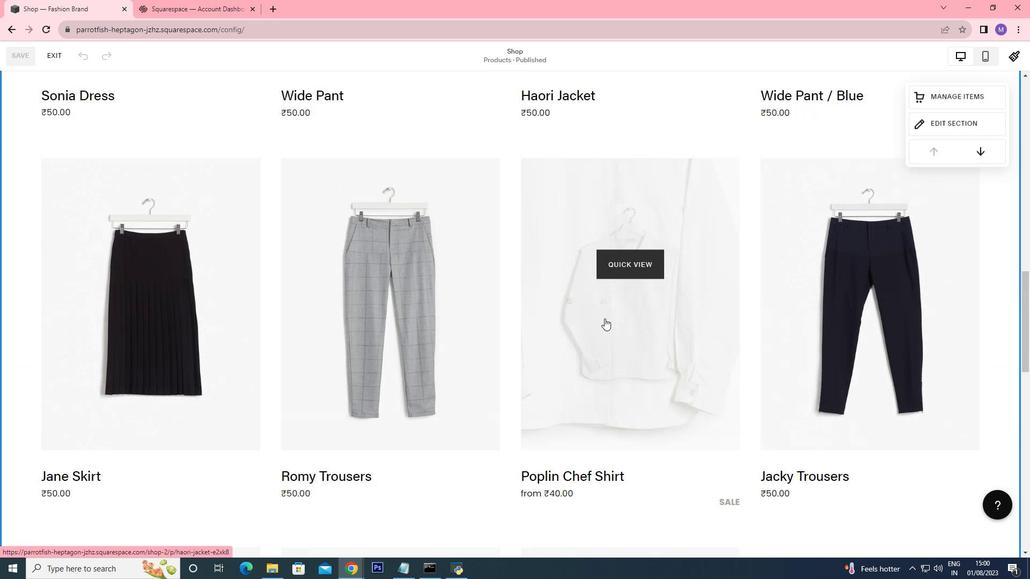 
Action: Mouse scrolled (605, 319) with delta (0, 0)
Screenshot: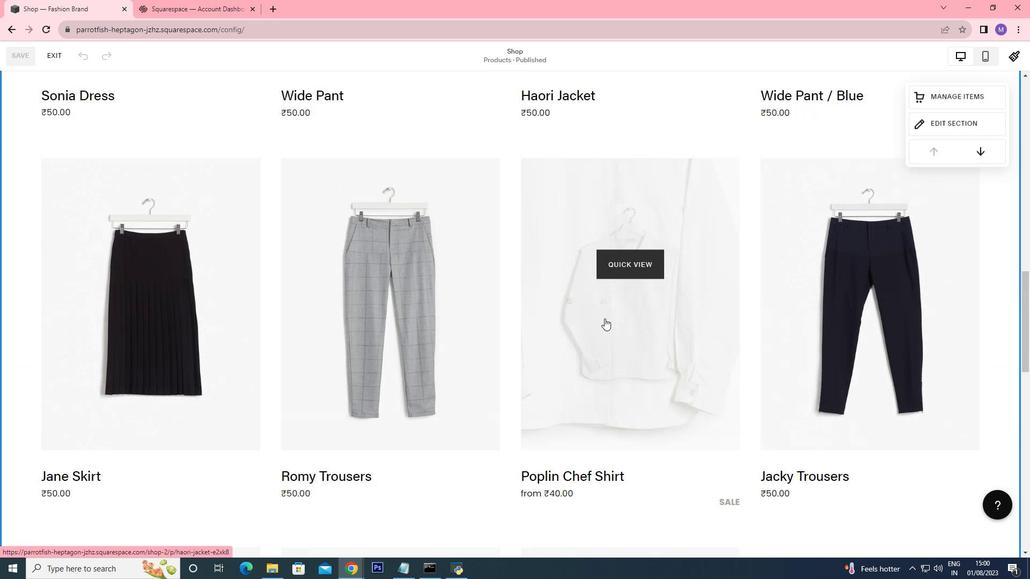 
Action: Mouse scrolled (605, 319) with delta (0, 0)
Screenshot: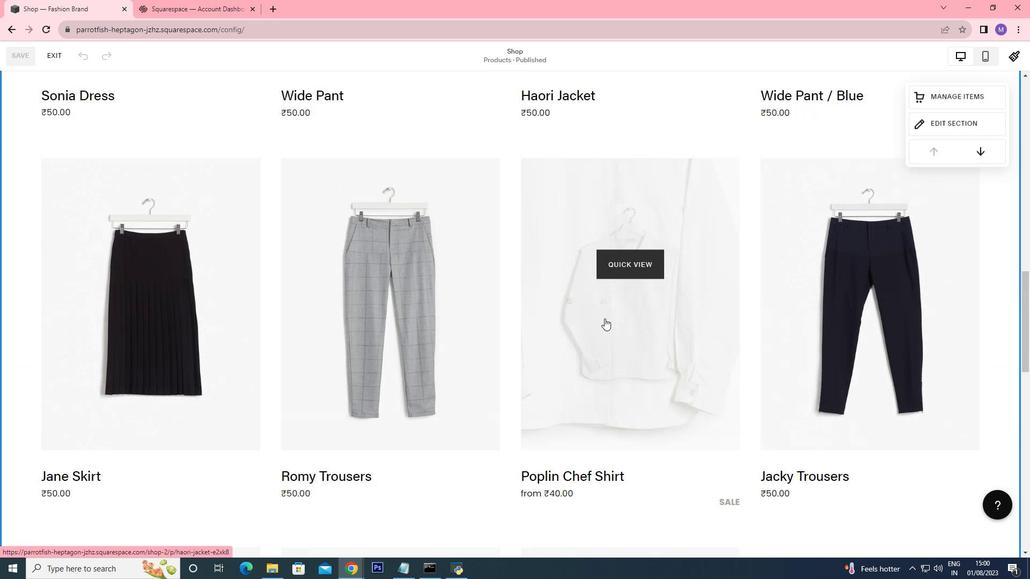 
Action: Mouse scrolled (605, 319) with delta (0, 0)
Screenshot: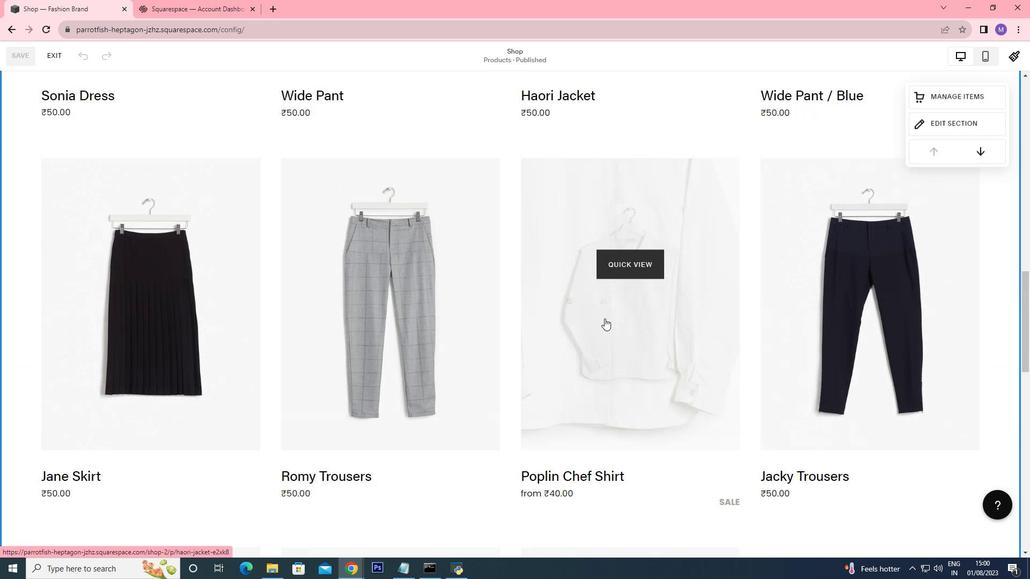 
Action: Mouse moved to (605, 318)
Screenshot: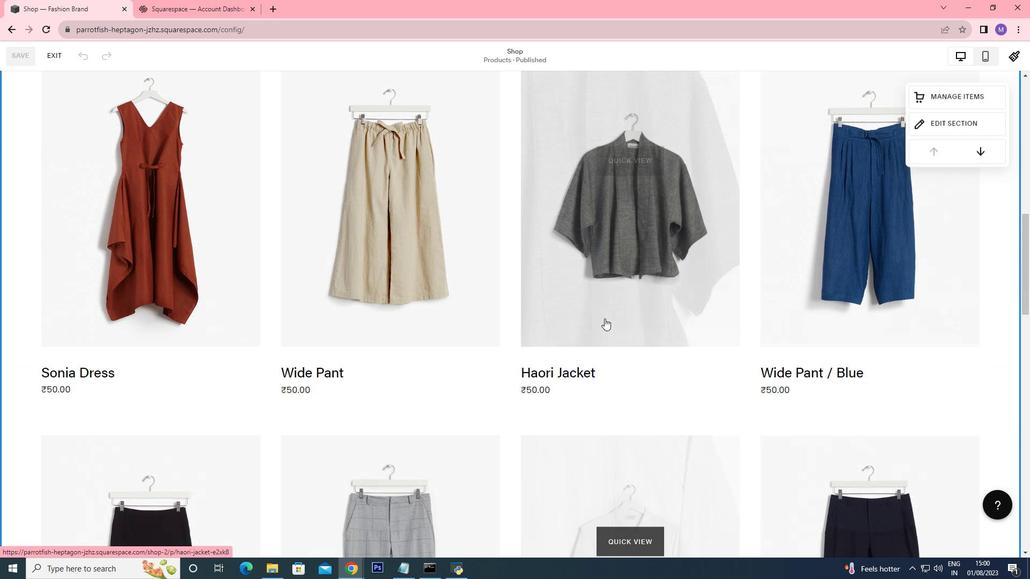 
Action: Mouse scrolled (605, 319) with delta (0, 0)
Screenshot: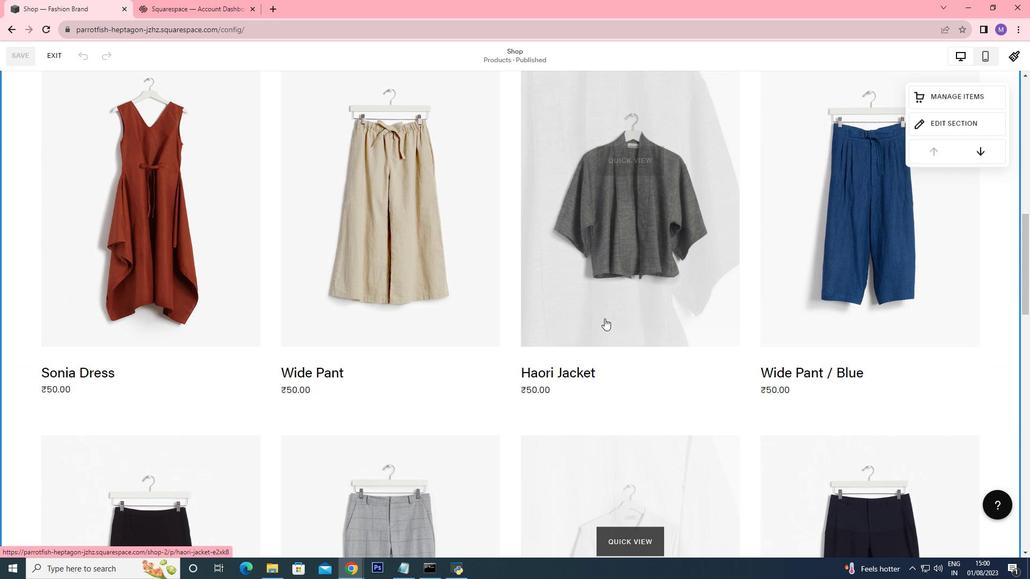 
Action: Mouse scrolled (605, 319) with delta (0, 0)
Screenshot: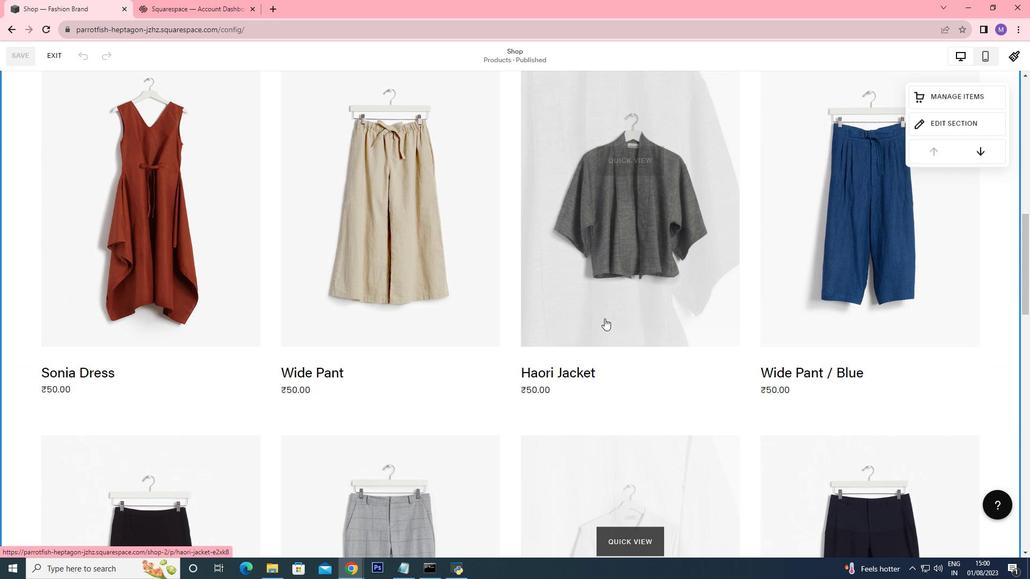 
Action: Mouse scrolled (605, 319) with delta (0, 0)
Screenshot: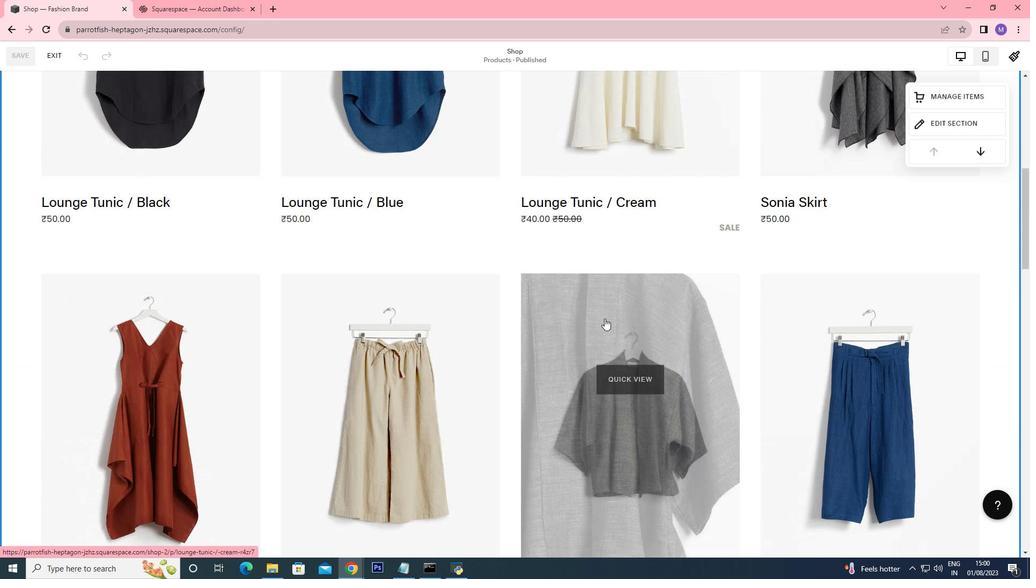 
Action: Mouse scrolled (605, 319) with delta (0, 0)
Screenshot: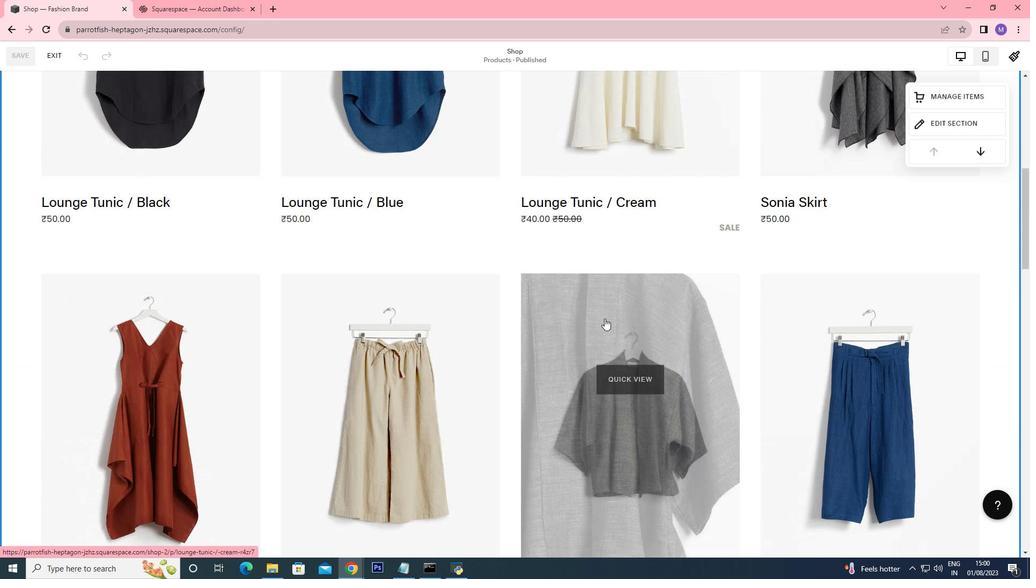 
Action: Mouse scrolled (605, 319) with delta (0, 0)
Screenshot: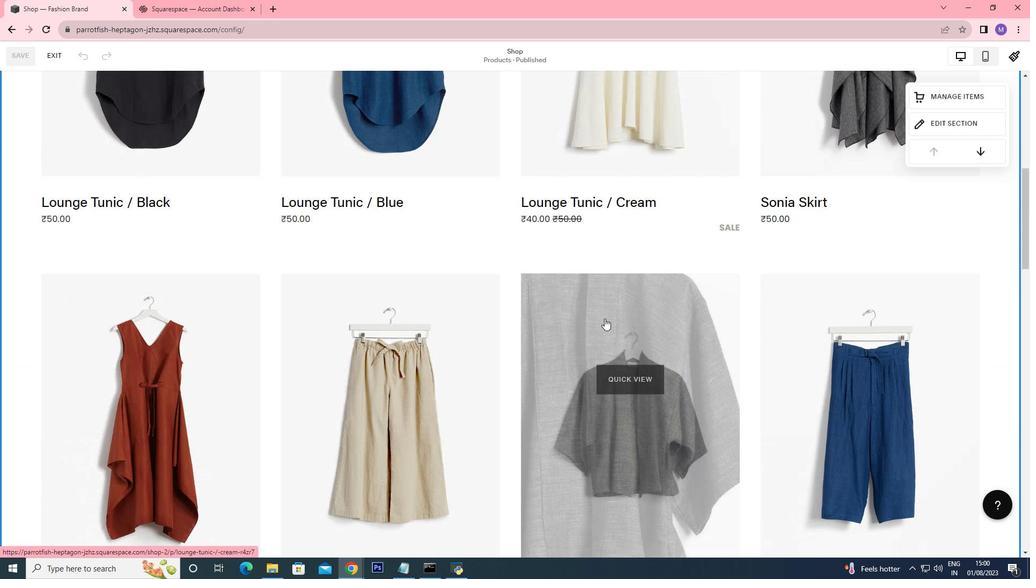 
Action: Mouse scrolled (605, 319) with delta (0, 0)
Screenshot: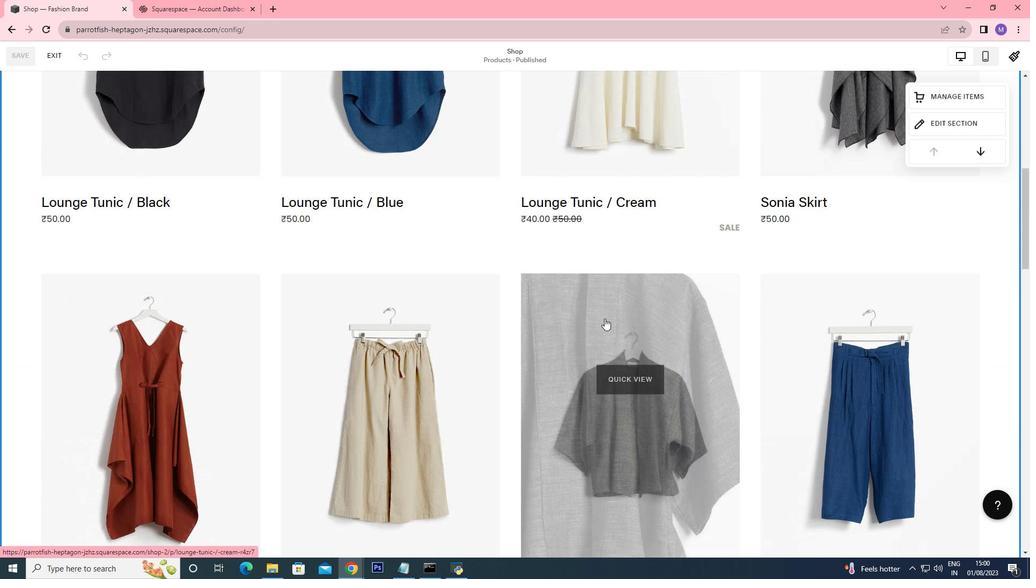 
Action: Mouse scrolled (605, 319) with delta (0, 0)
Screenshot: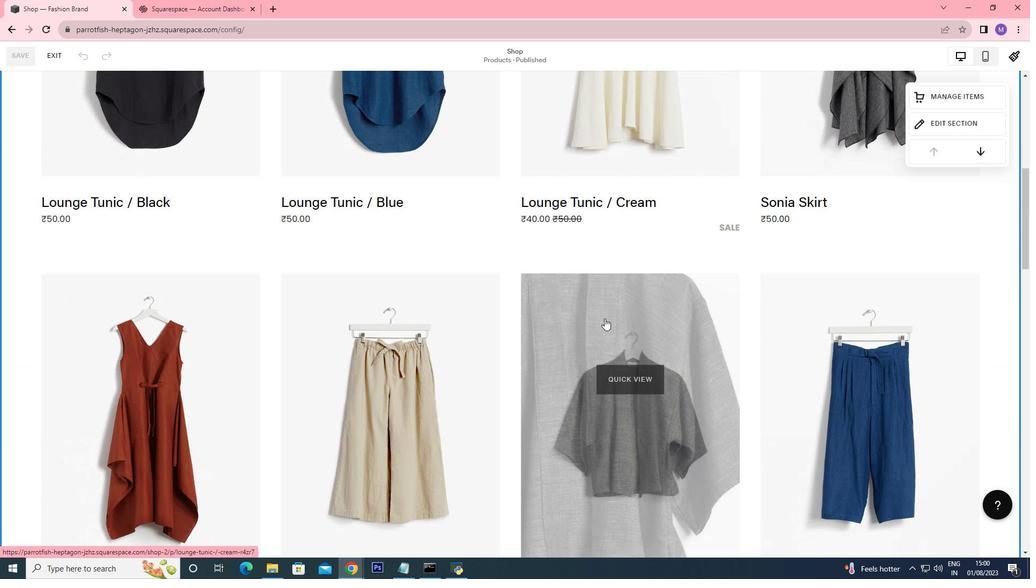 
Action: Mouse scrolled (605, 319) with delta (0, 0)
Screenshot: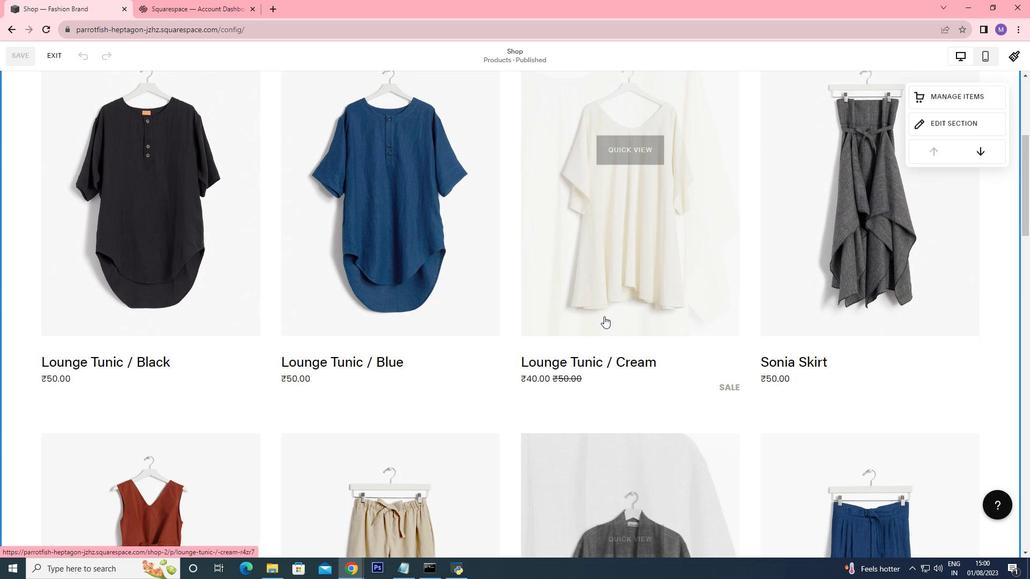 
Action: Mouse scrolled (605, 319) with delta (0, 0)
Screenshot: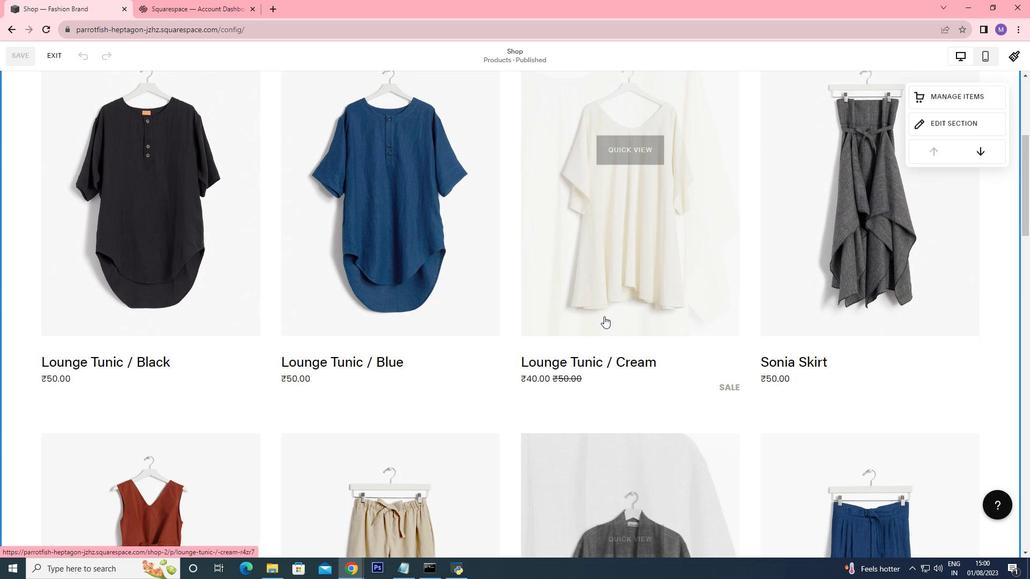 
Action: Mouse scrolled (605, 319) with delta (0, 0)
Screenshot: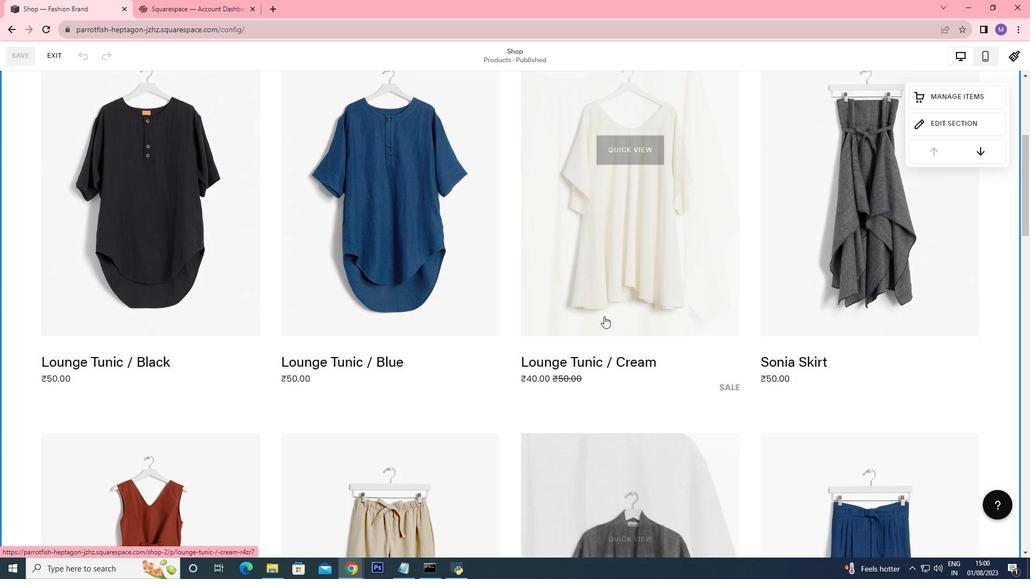 
Action: Mouse scrolled (605, 319) with delta (0, 0)
Screenshot: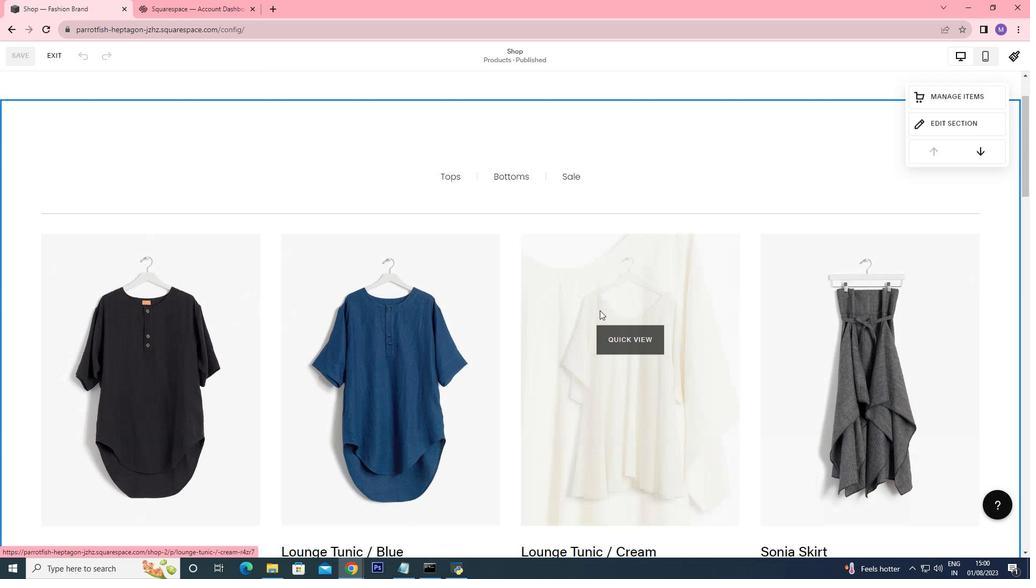 
Action: Mouse scrolled (605, 319) with delta (0, 0)
Screenshot: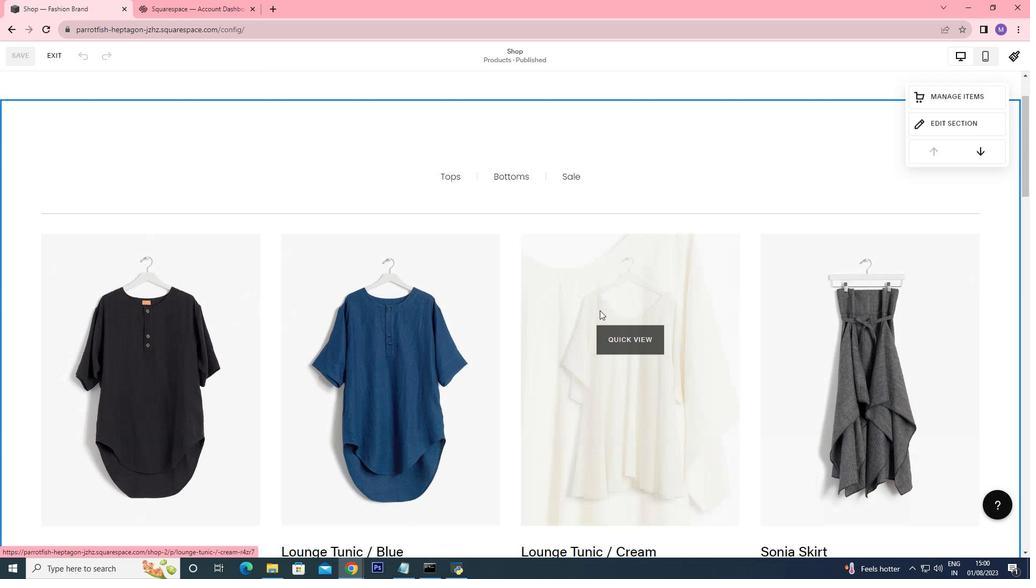 
Action: Mouse scrolled (605, 319) with delta (0, 0)
Screenshot: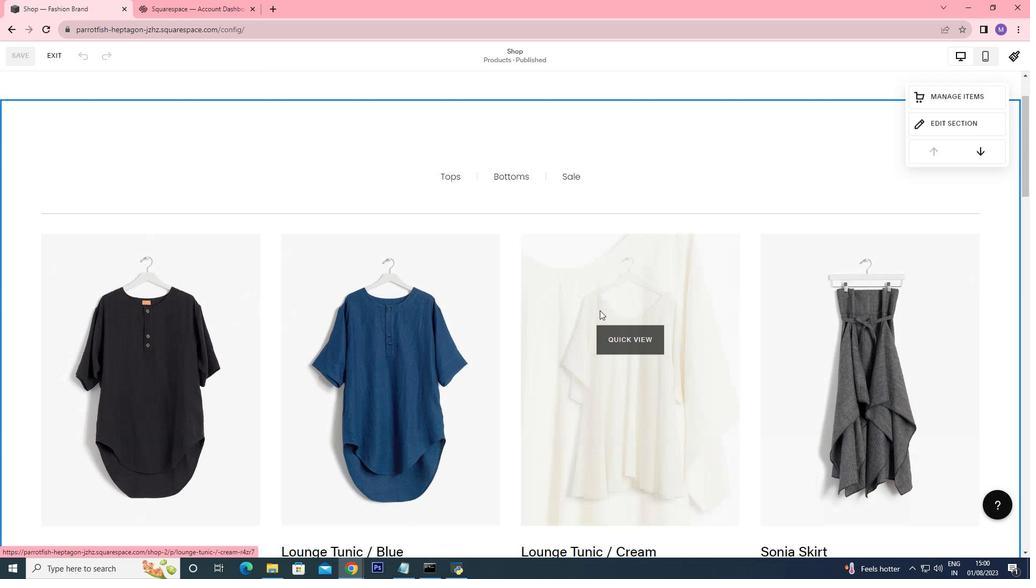 
Action: Mouse moved to (605, 317)
Screenshot: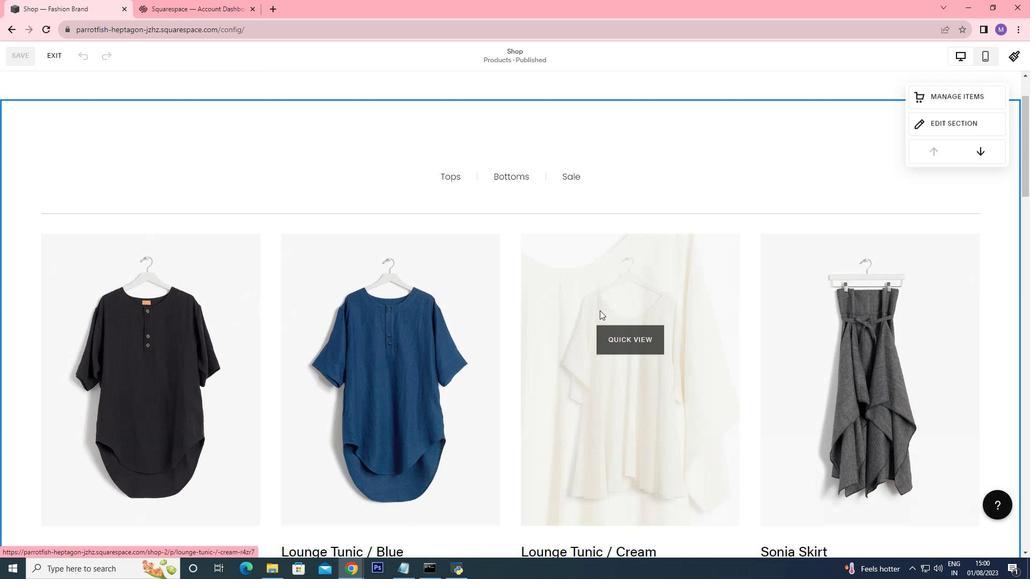 
Action: Mouse scrolled (605, 319) with delta (0, 0)
Screenshot: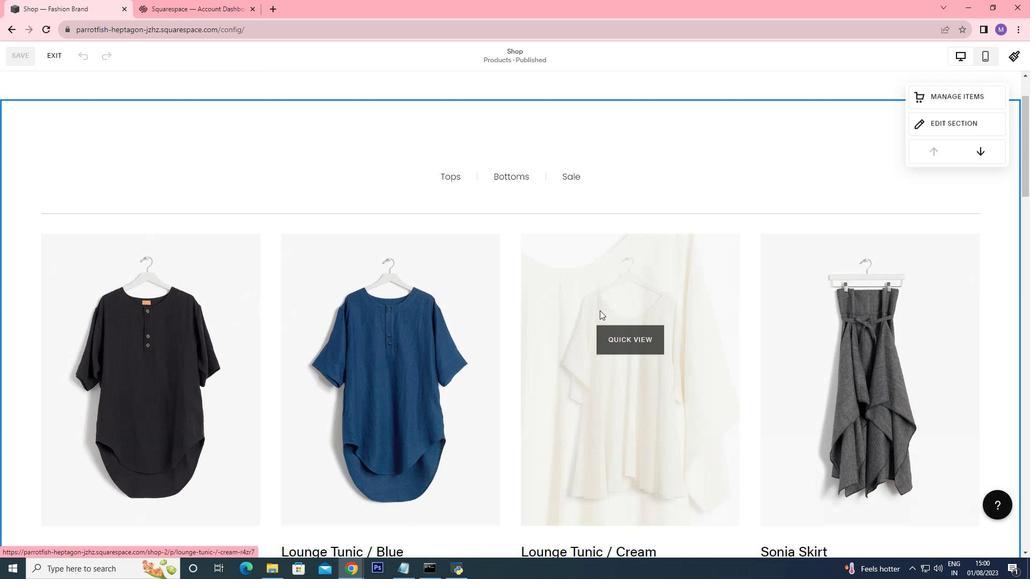 
Action: Mouse moved to (596, 306)
Screenshot: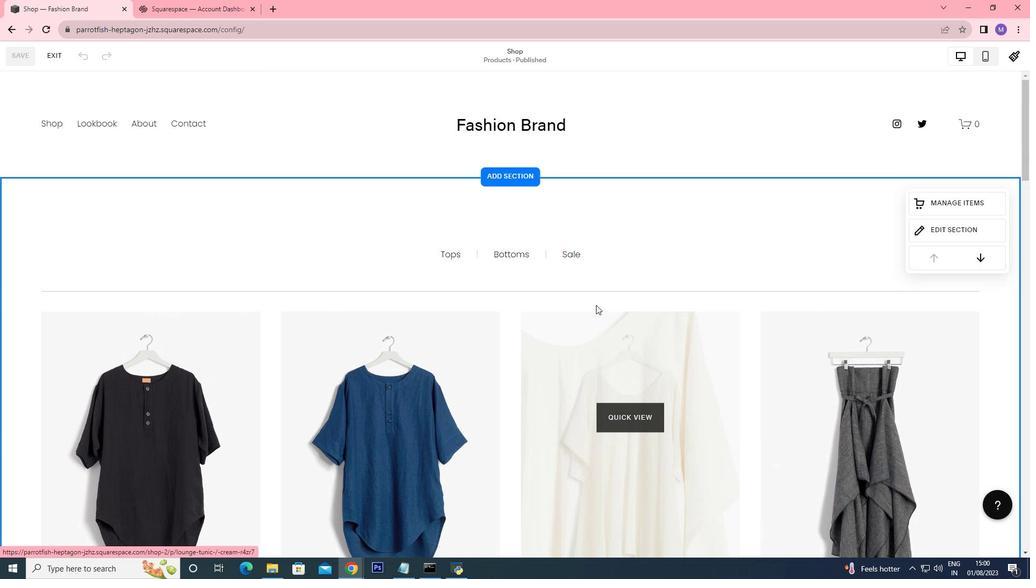 
Action: Mouse scrolled (596, 306) with delta (0, 0)
Screenshot: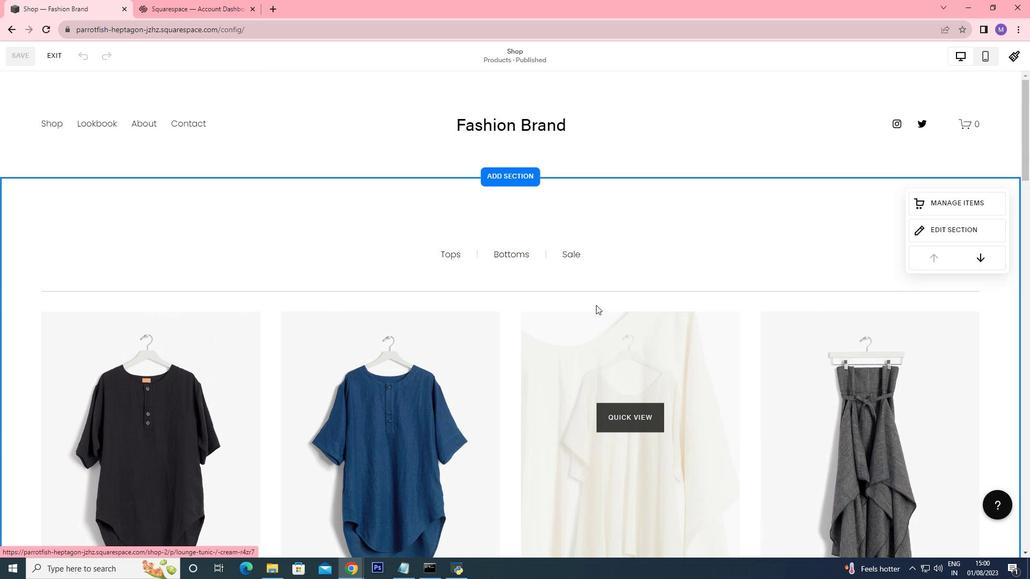 
Action: Mouse scrolled (596, 306) with delta (0, 0)
Screenshot: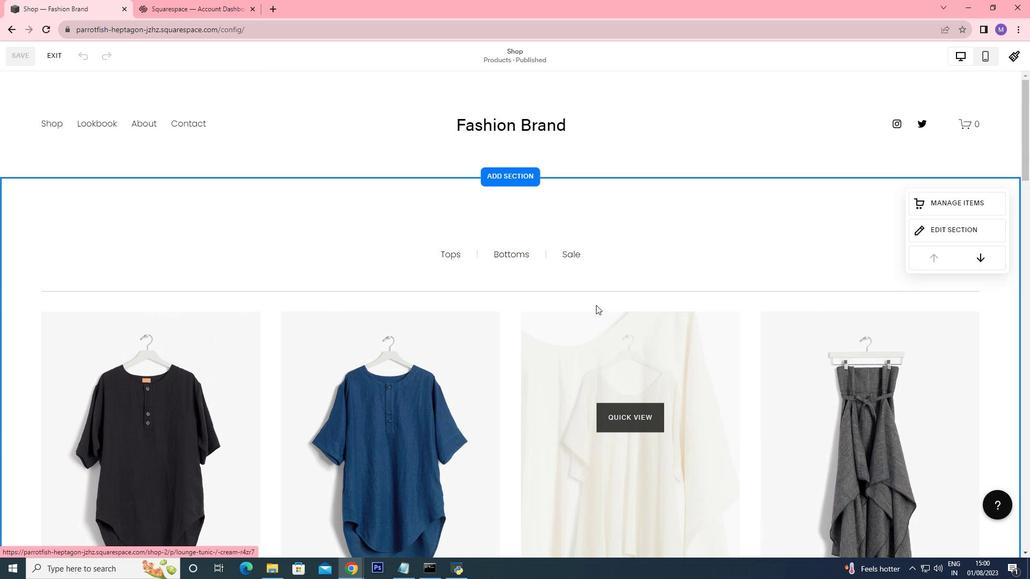 
Action: Mouse moved to (596, 305)
Screenshot: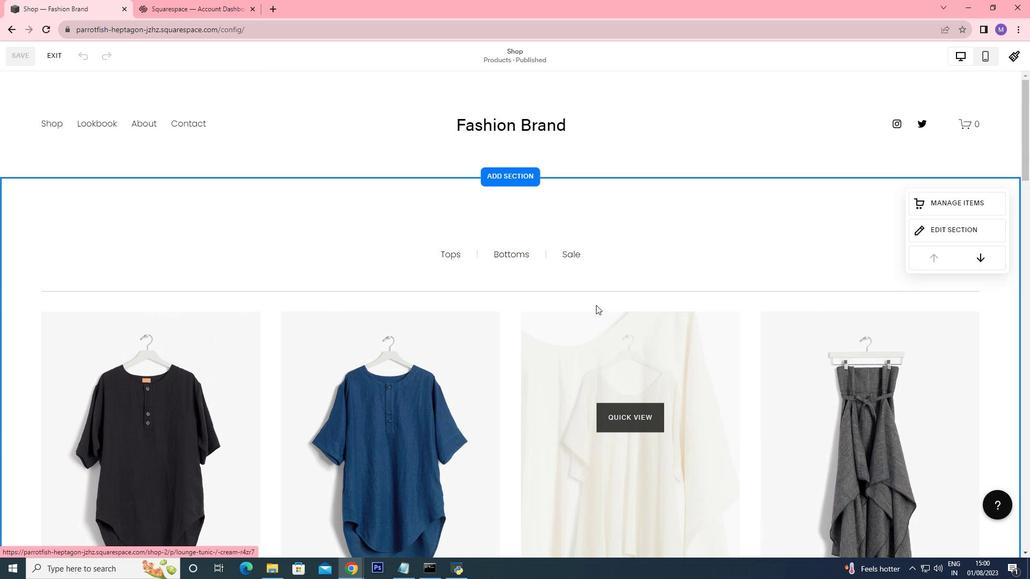 
Action: Mouse scrolled (596, 306) with delta (0, 0)
Screenshot: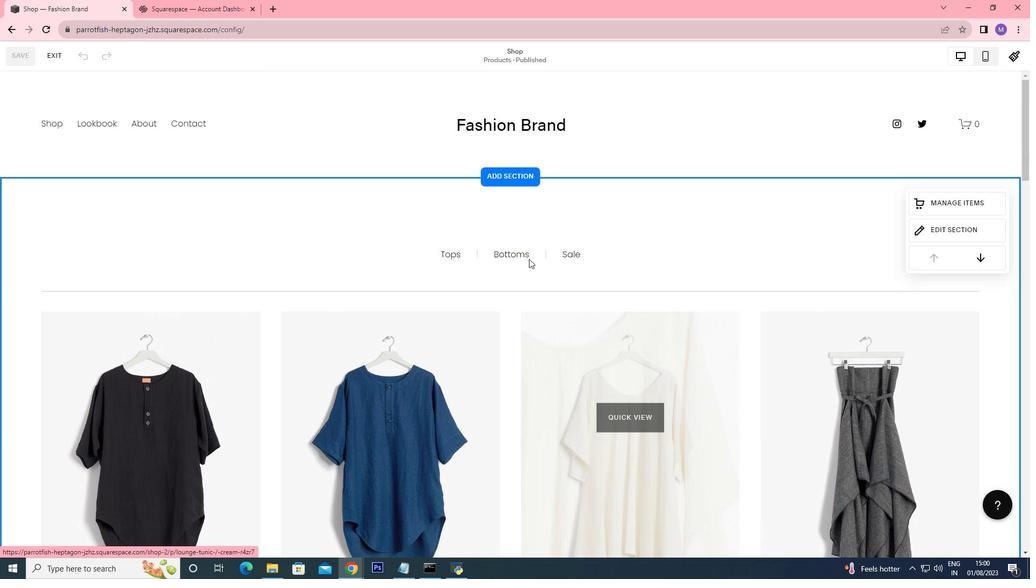 
Action: Mouse moved to (595, 305)
Screenshot: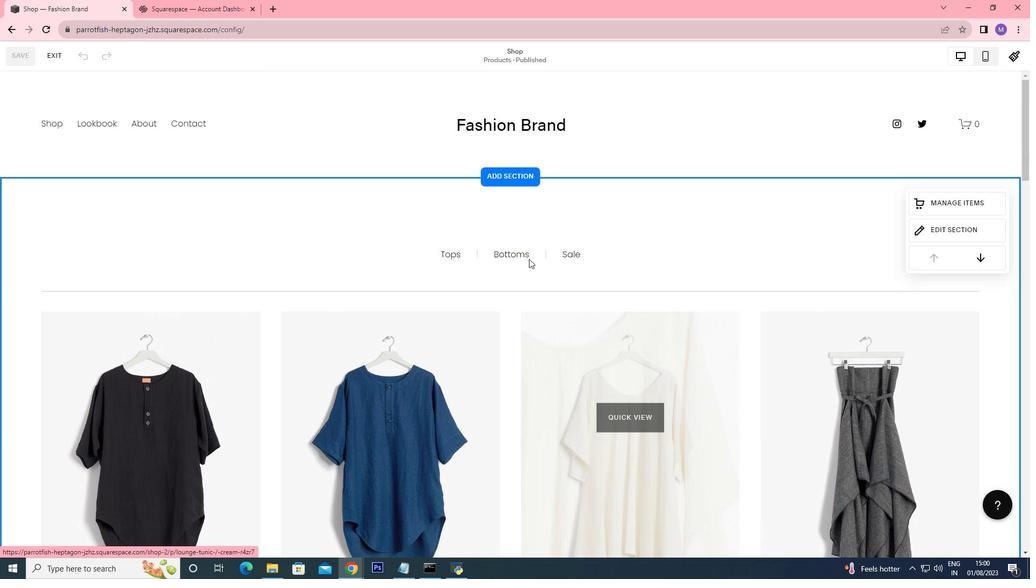 
Action: Mouse scrolled (596, 306) with delta (0, 0)
Screenshot: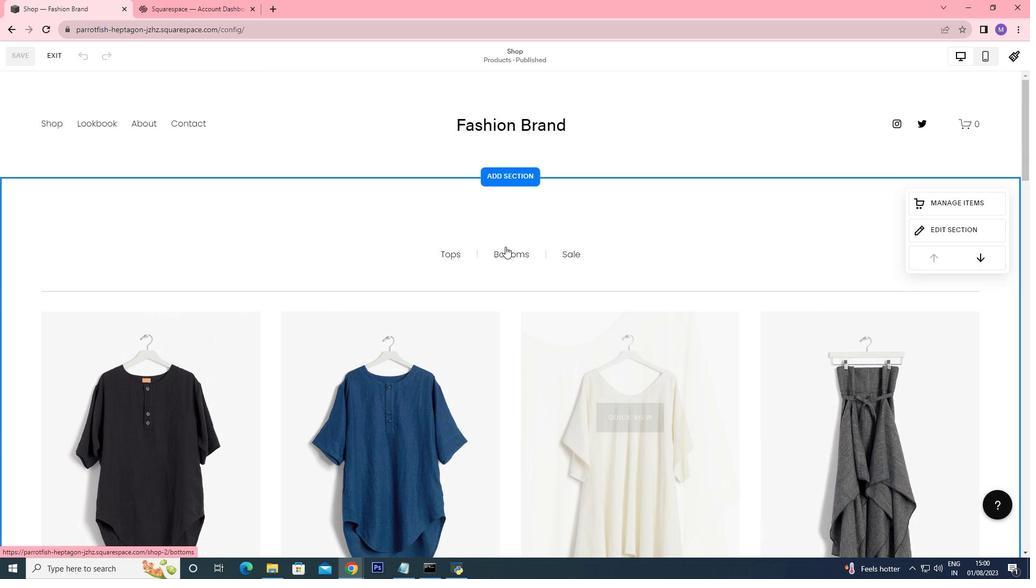 
Action: Mouse moved to (595, 304)
Screenshot: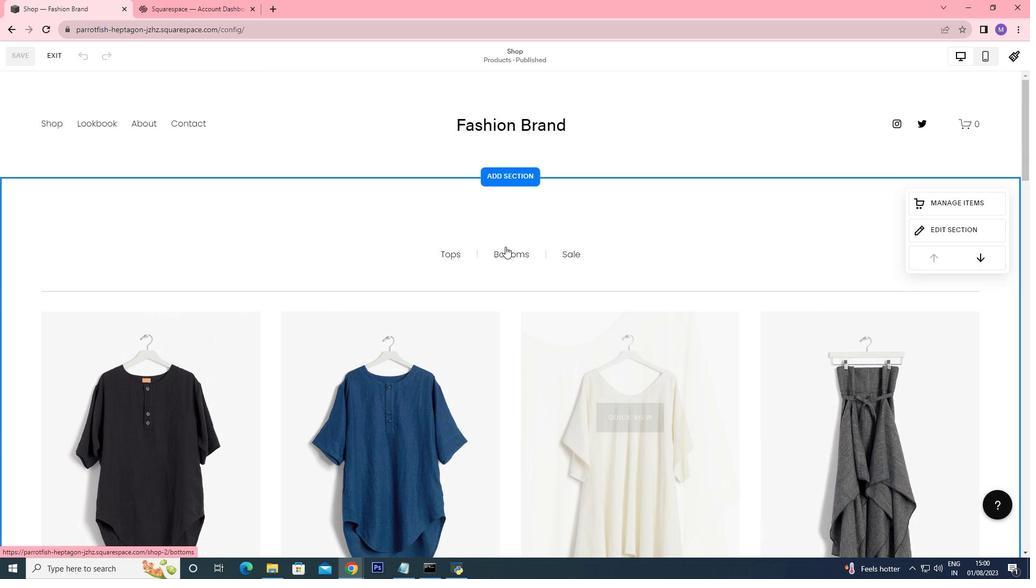 
Action: Mouse scrolled (596, 306) with delta (0, 1)
Screenshot: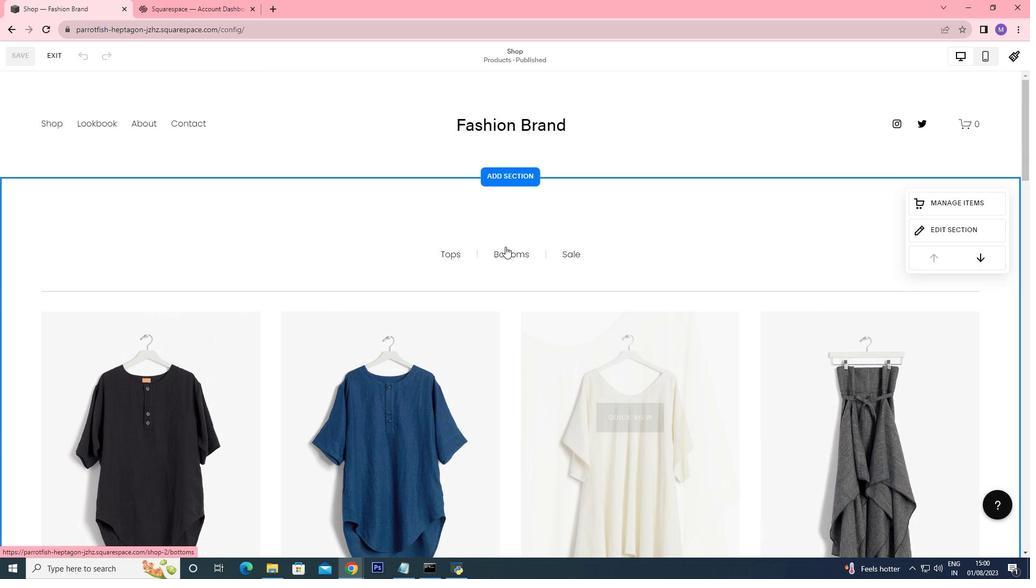 
Action: Mouse moved to (594, 303)
Screenshot: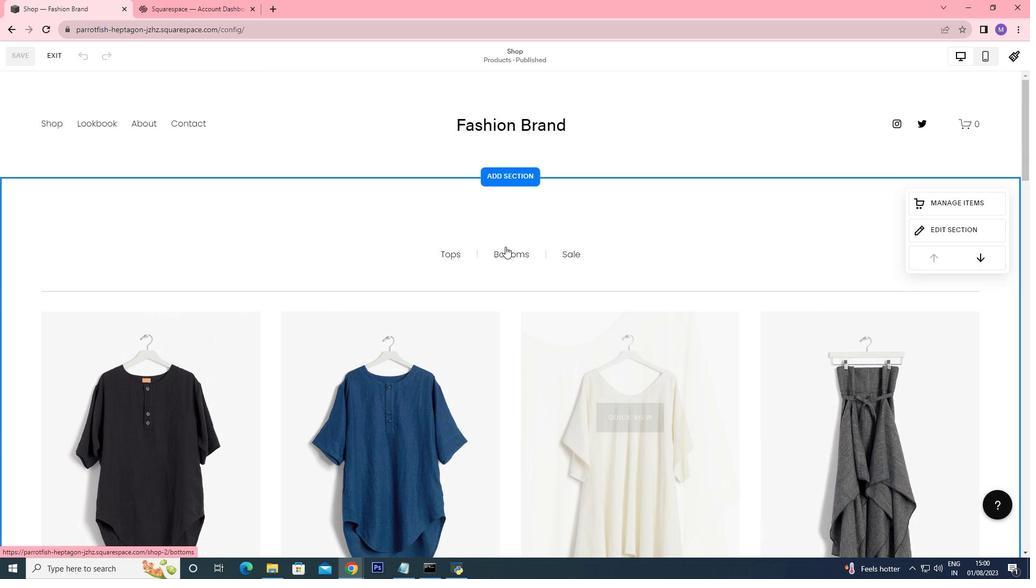 
Action: Mouse scrolled (595, 306) with delta (0, 0)
Screenshot: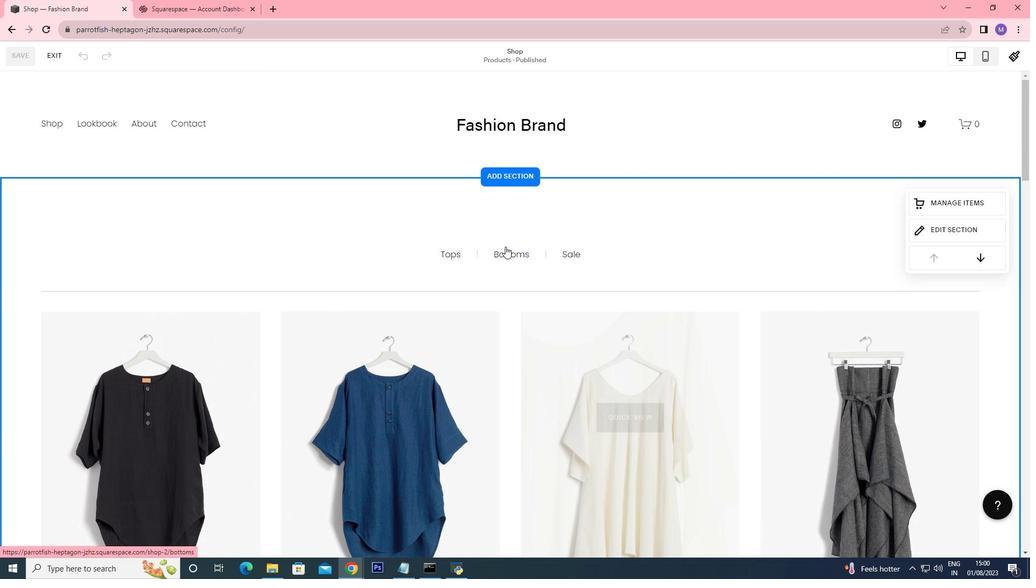 
Action: Mouse moved to (555, 272)
Screenshot: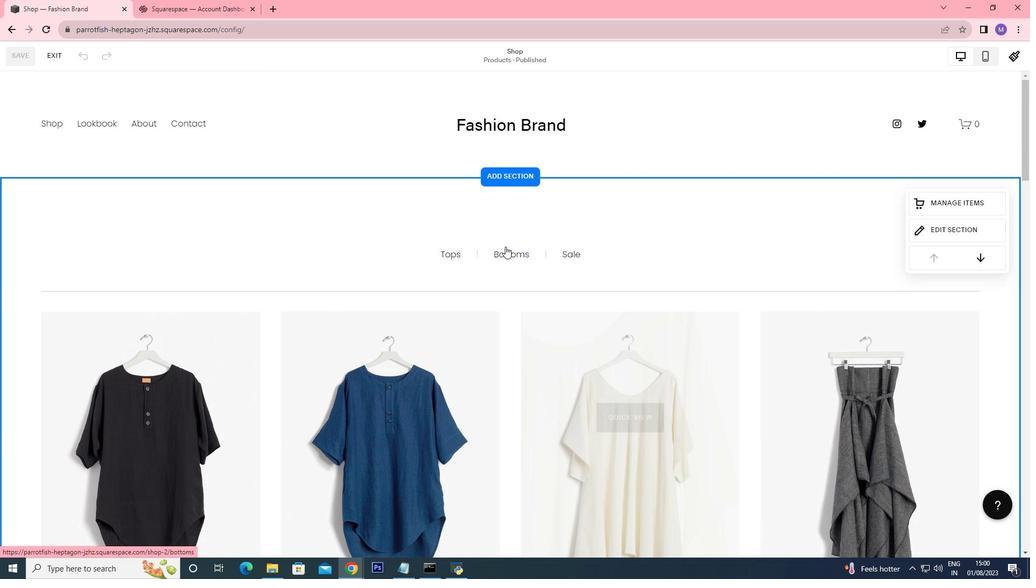 
Action: Mouse scrolled (594, 303) with delta (0, 0)
Screenshot: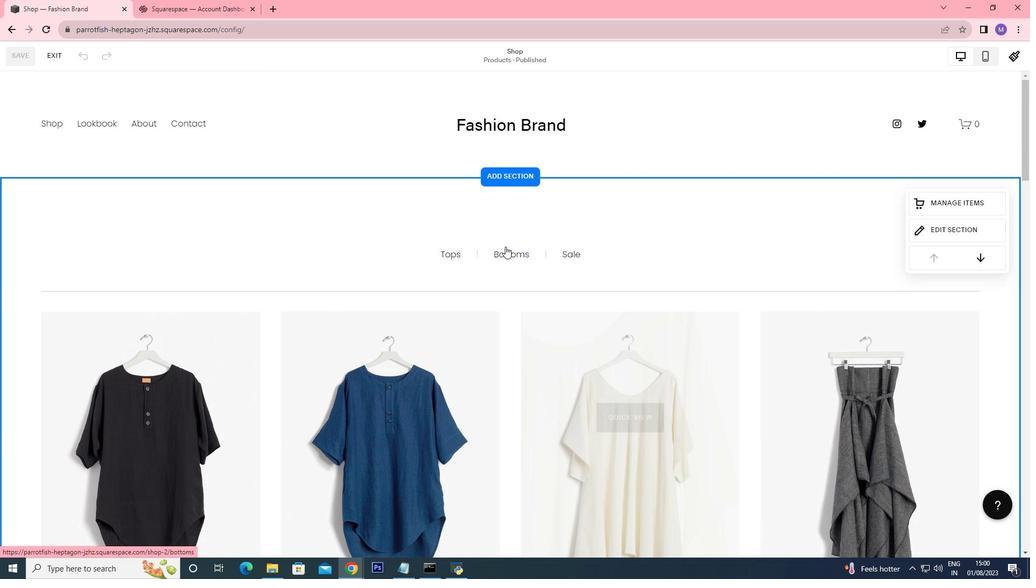 
Action: Mouse moved to (504, 246)
Screenshot: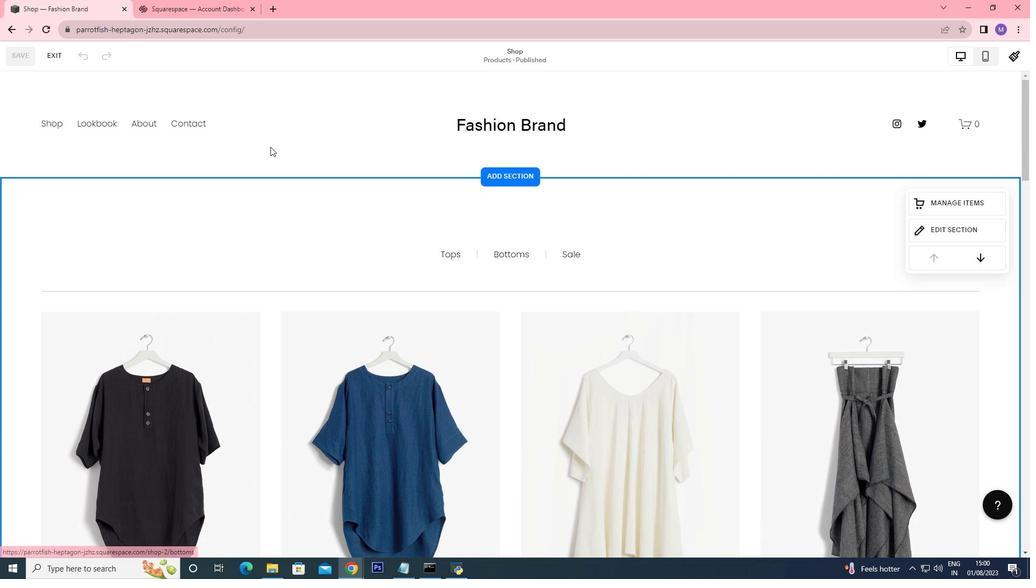 
Action: Mouse scrolled (508, 248) with delta (0, 0)
Screenshot: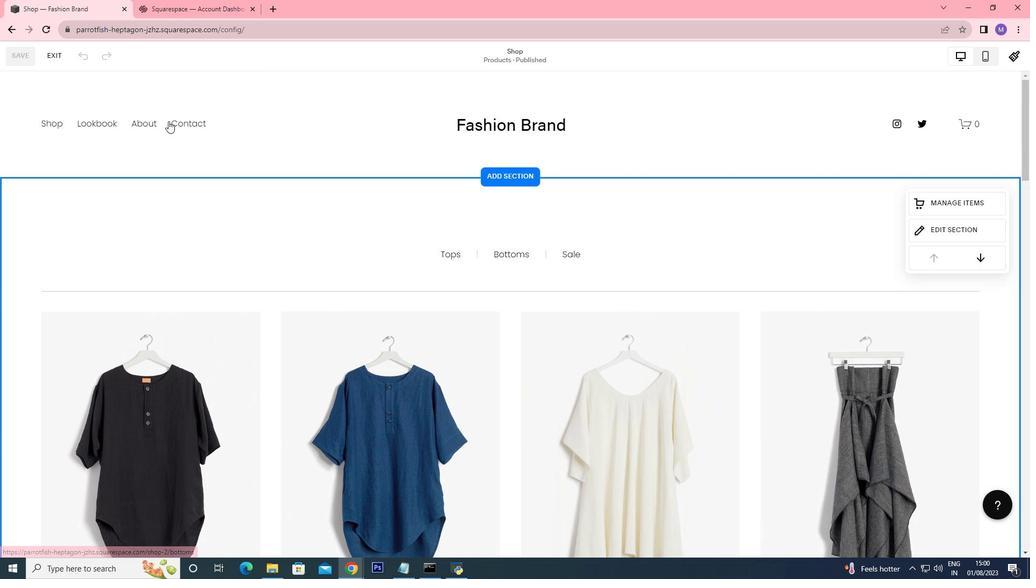 
Action: Mouse moved to (503, 246)
Screenshot: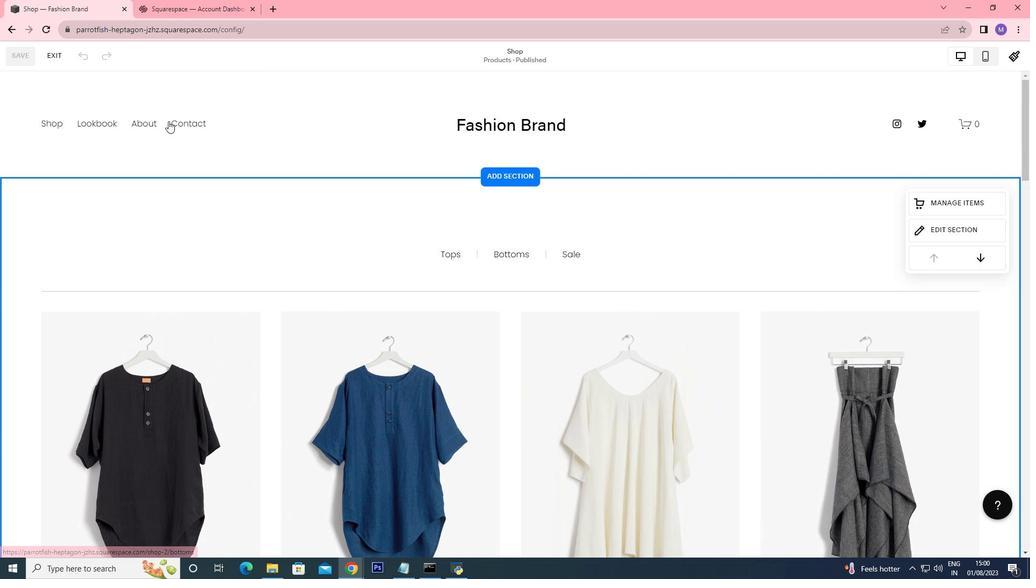 
Action: Mouse scrolled (505, 247) with delta (0, 0)
Screenshot: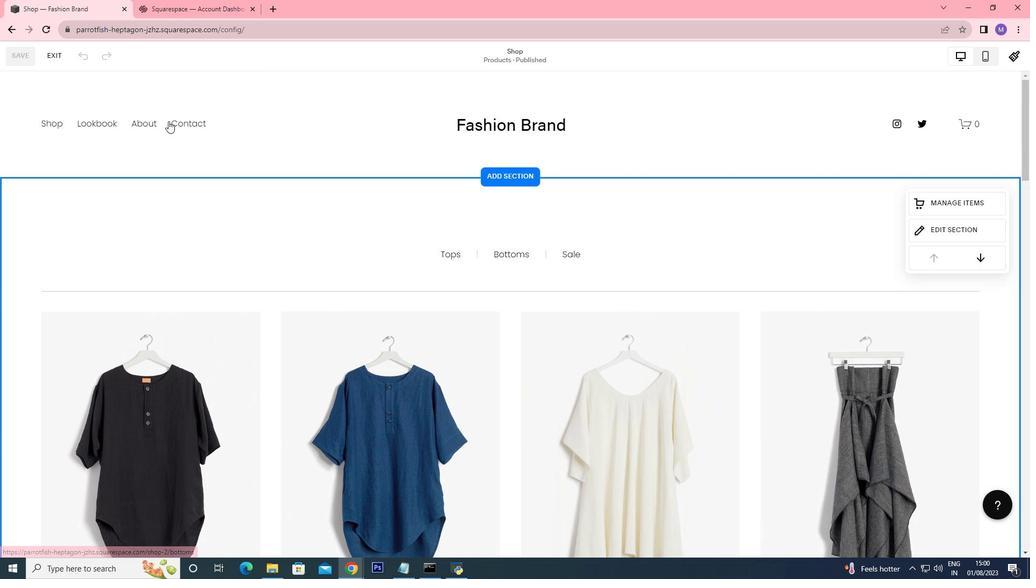 
Action: Mouse moved to (501, 246)
Screenshot: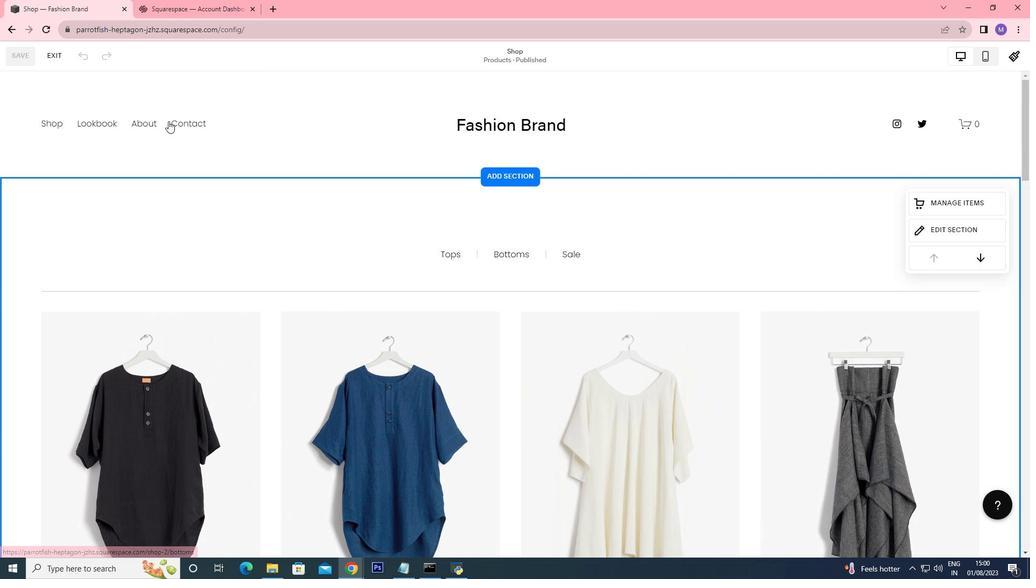 
Action: Mouse scrolled (504, 248) with delta (0, 1)
Screenshot: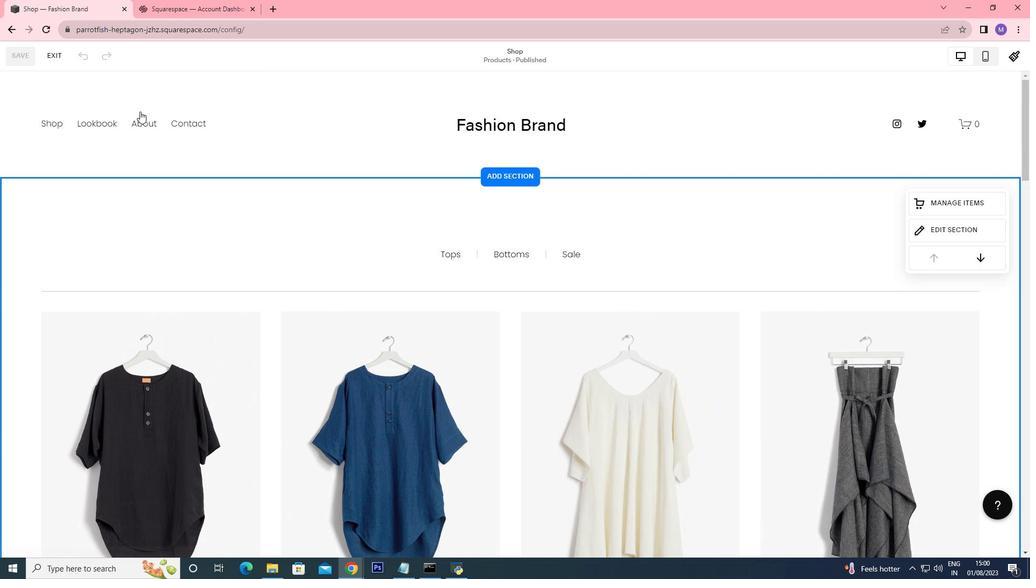 
Action: Mouse moved to (497, 244)
Screenshot: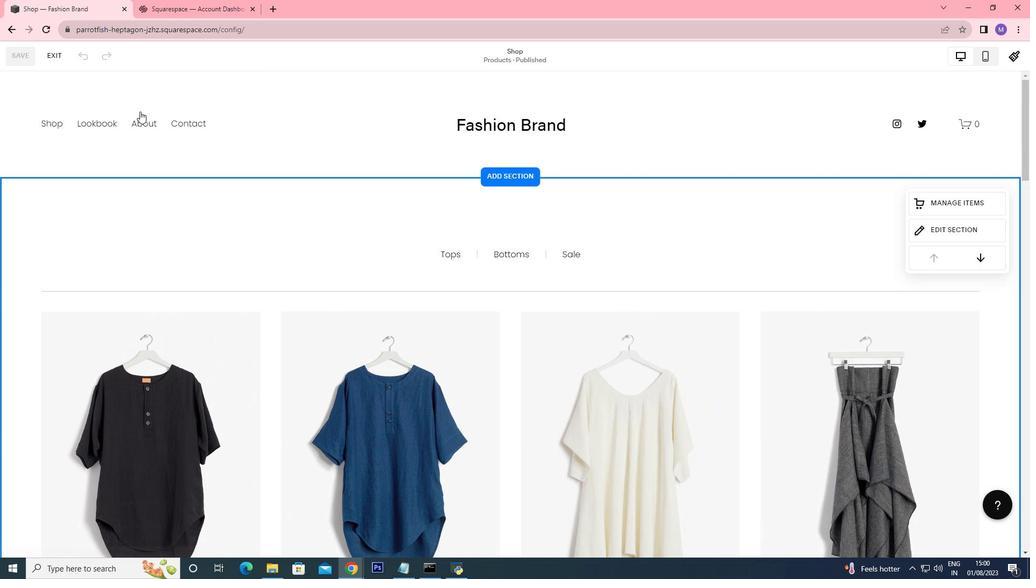 
Action: Mouse scrolled (504, 247) with delta (0, 0)
Screenshot: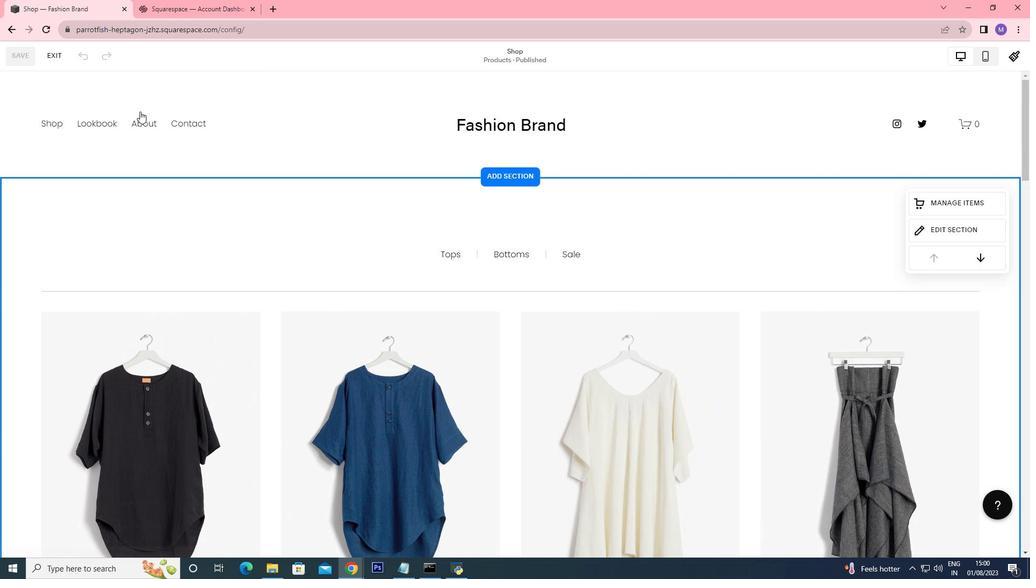 
Action: Mouse moved to (492, 242)
Screenshot: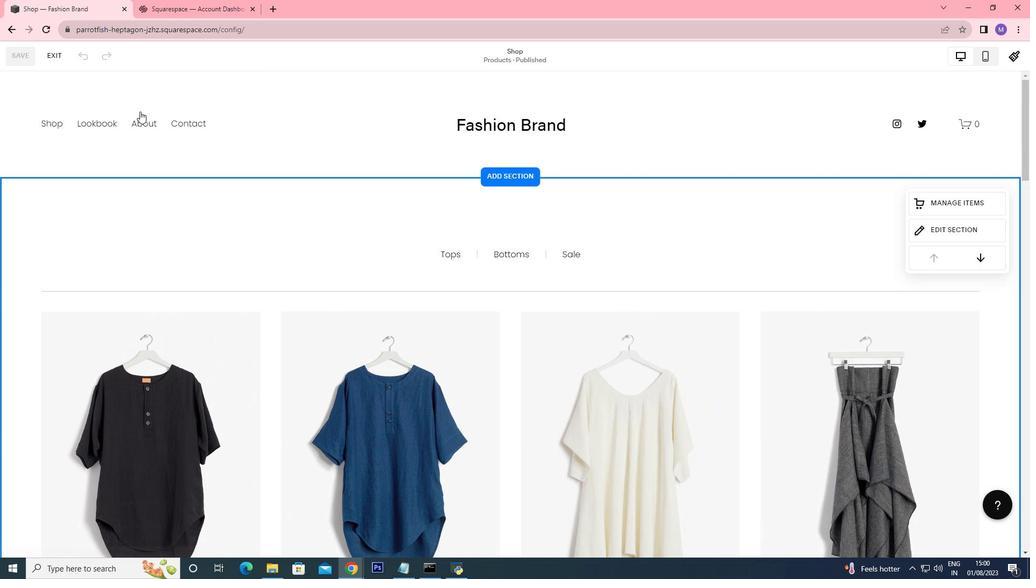 
Action: Mouse scrolled (503, 247) with delta (0, 0)
Screenshot: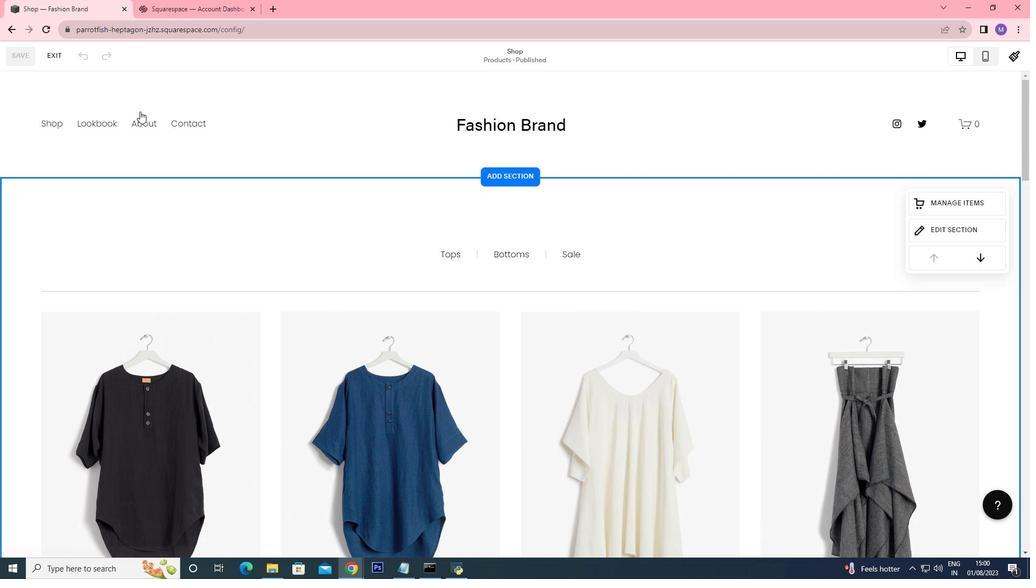 
Action: Mouse moved to (439, 216)
Screenshot: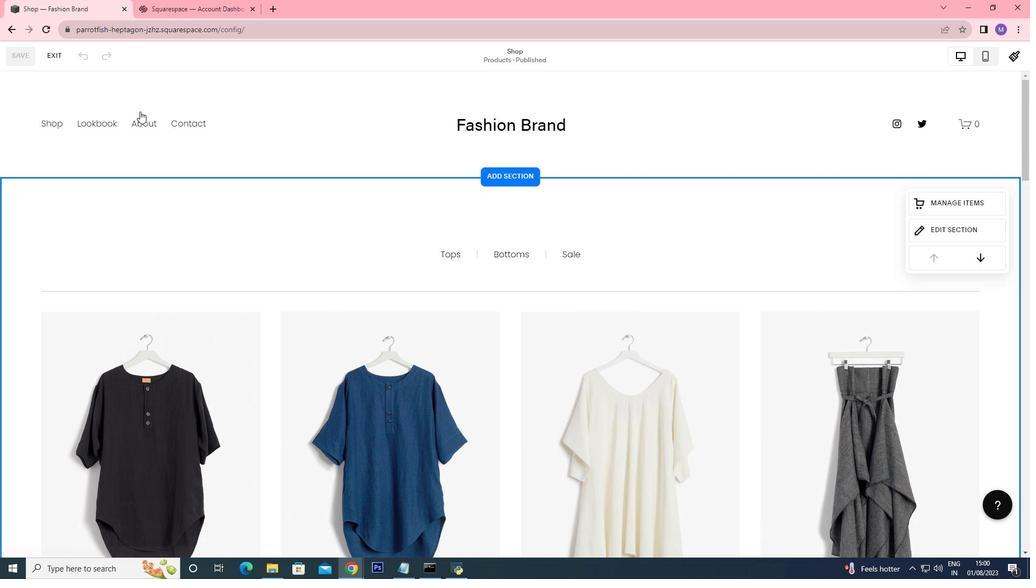 
Action: Mouse scrolled (501, 247) with delta (0, 0)
Screenshot: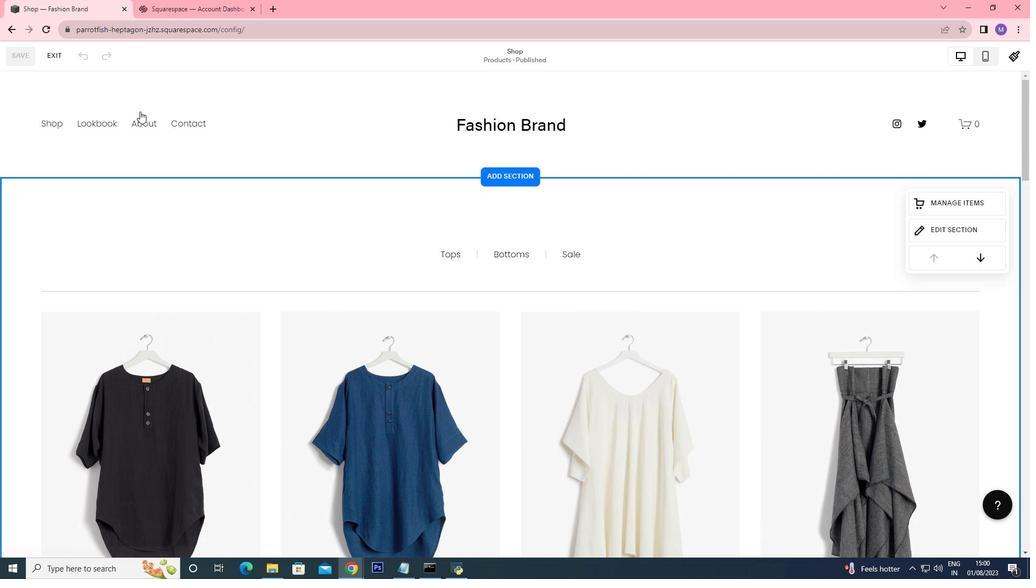 
Action: Mouse moved to (309, 160)
Screenshot: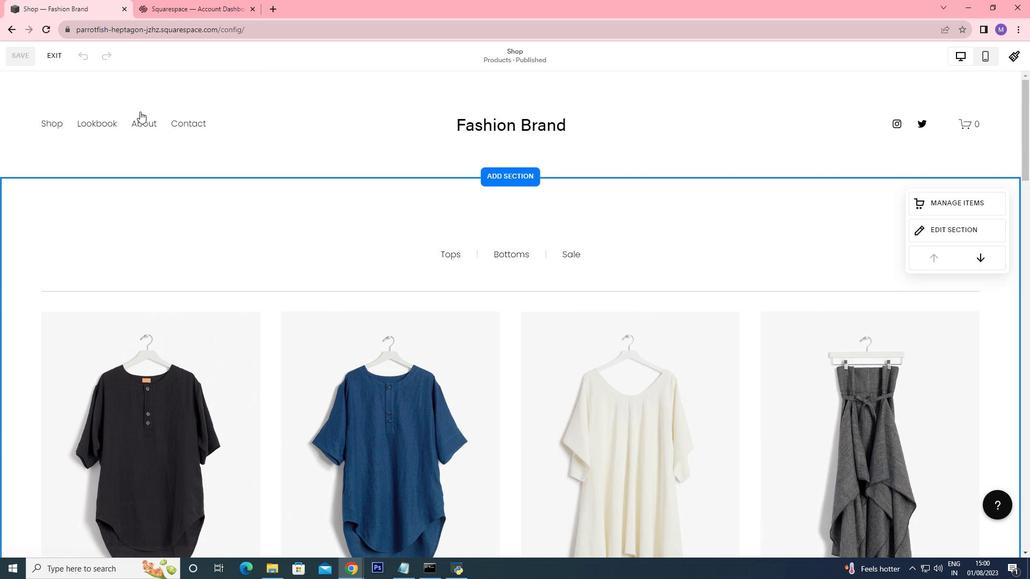
Action: Mouse scrolled (492, 242) with delta (0, 0)
Screenshot: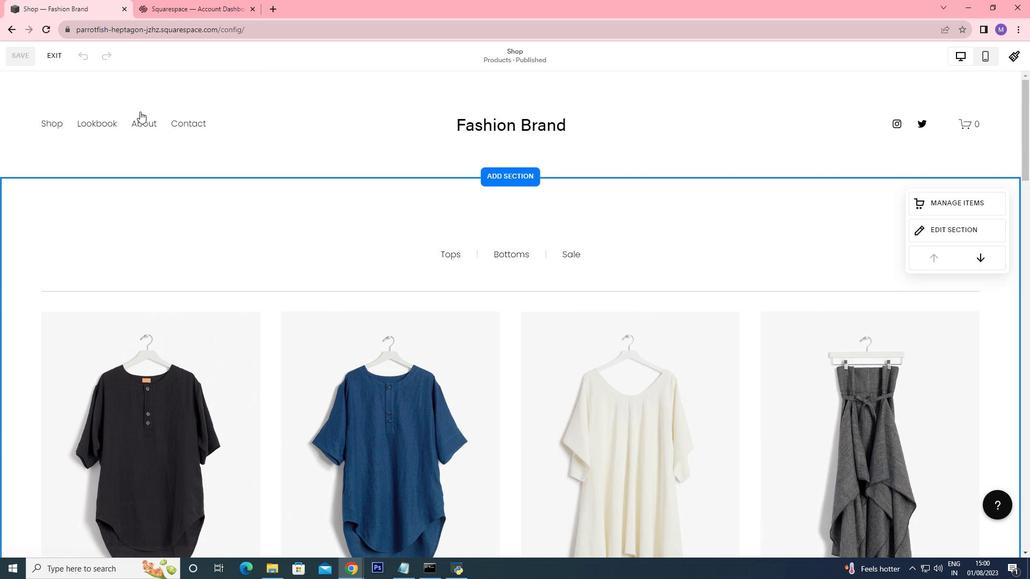 
Action: Mouse moved to (92, 127)
Screenshot: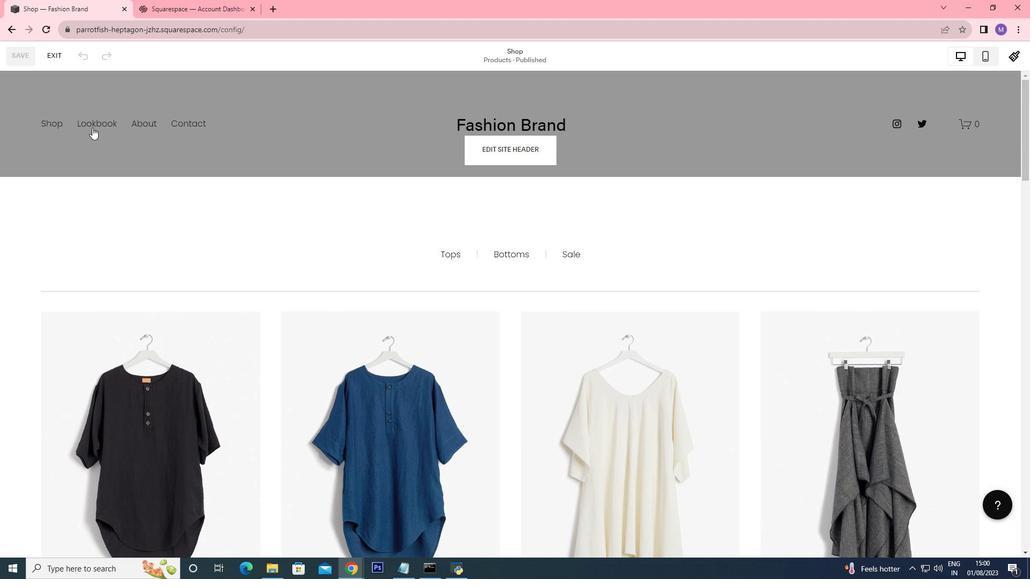 
Action: Mouse pressed left at (92, 127)
Screenshot: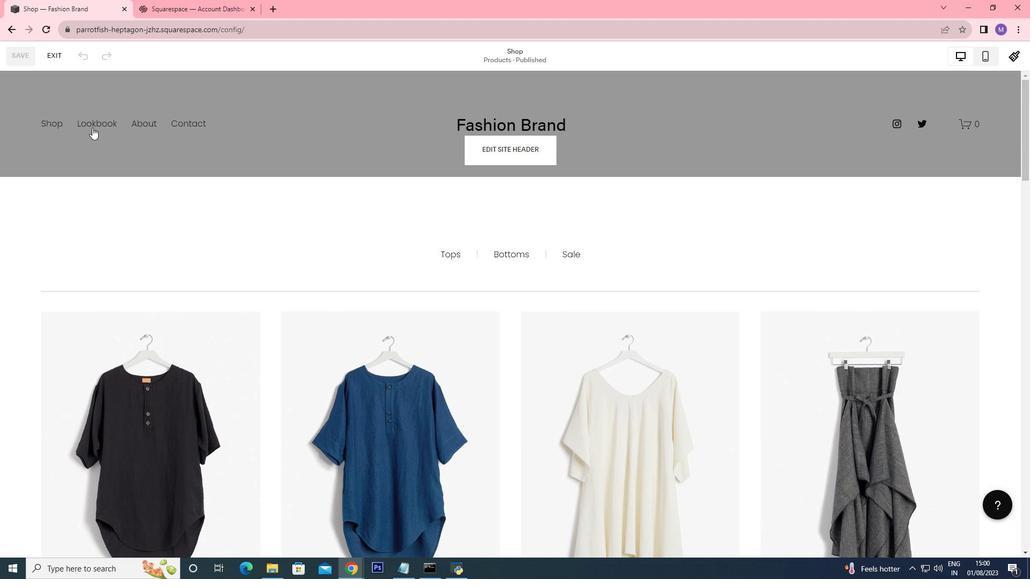 
Action: Mouse pressed left at (92, 127)
Screenshot: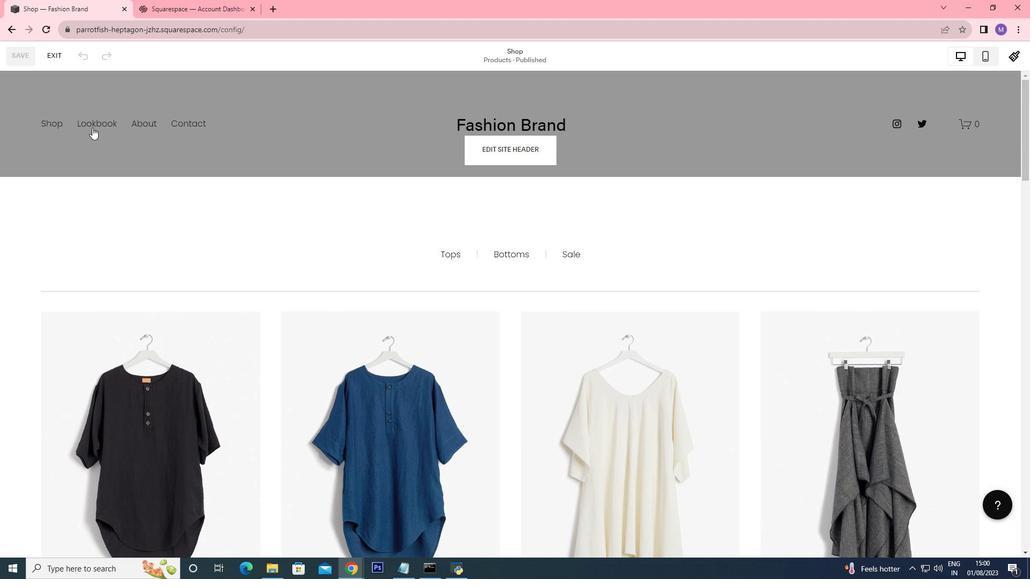 
Action: Mouse moved to (210, 0)
Screenshot: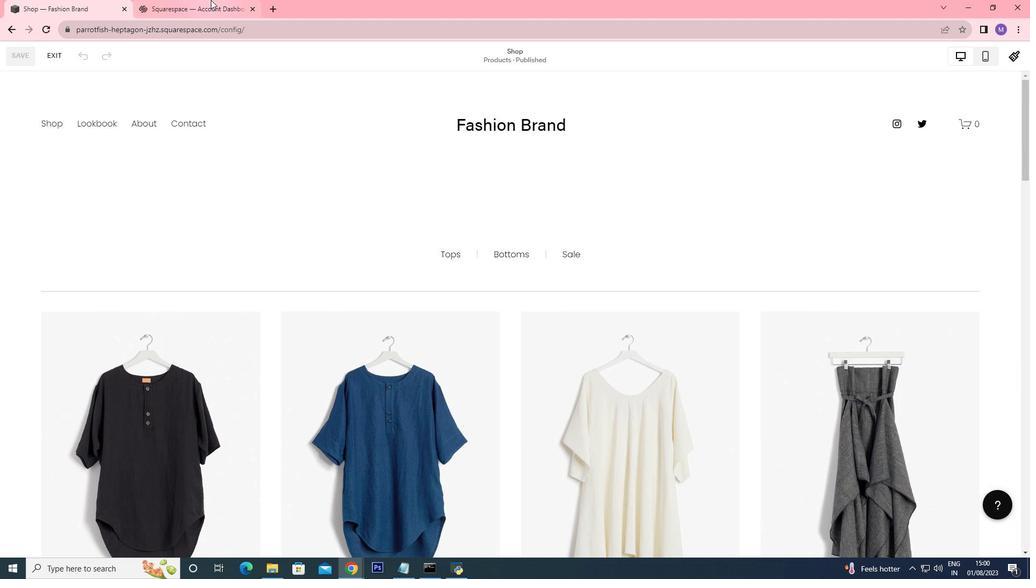 
Action: Mouse pressed left at (210, 0)
Screenshot: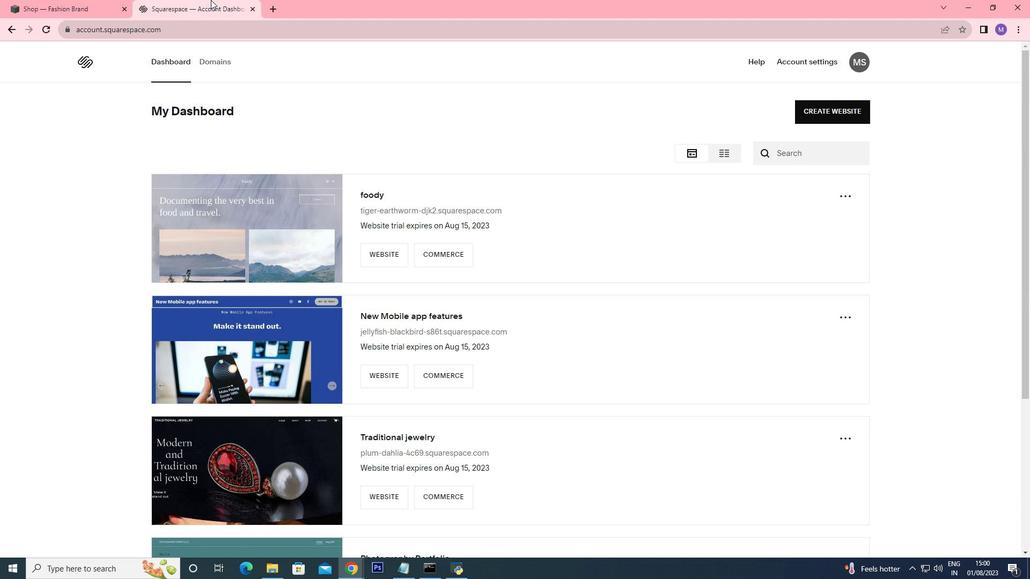 
Action: Mouse pressed left at (210, 0)
Screenshot: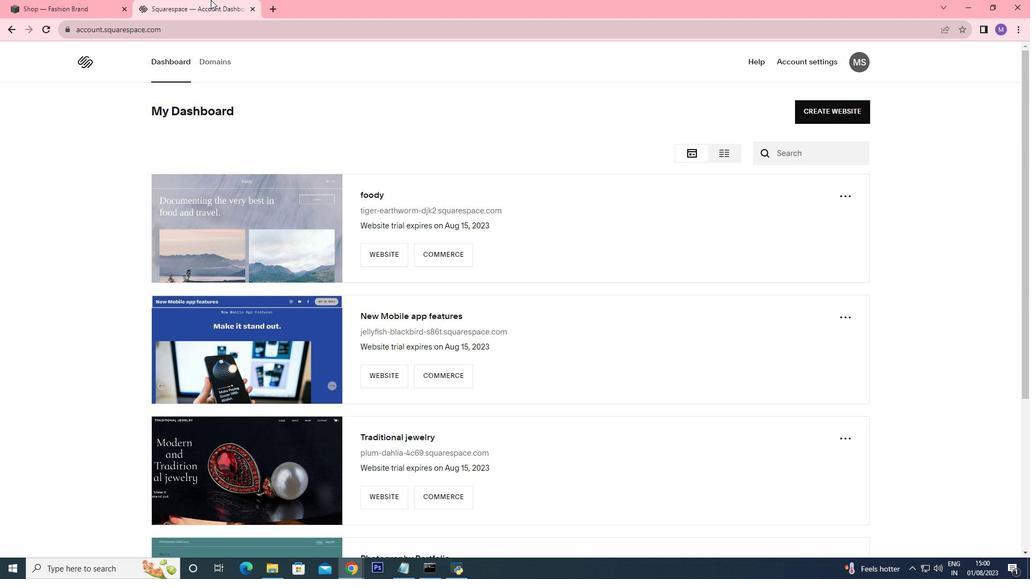 
Action: Mouse moved to (42, 26)
Screenshot: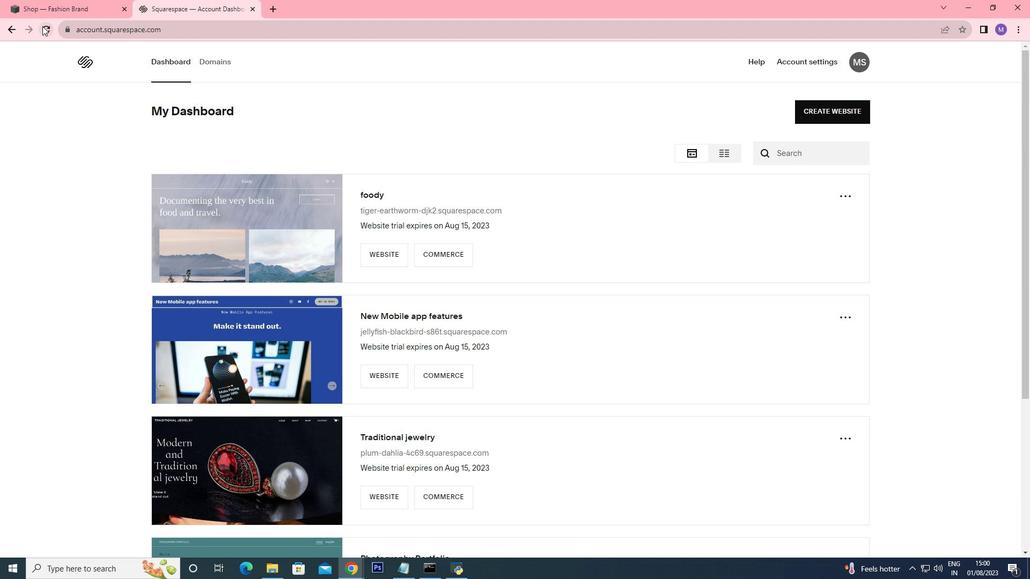 
Action: Mouse pressed left at (42, 26)
Screenshot: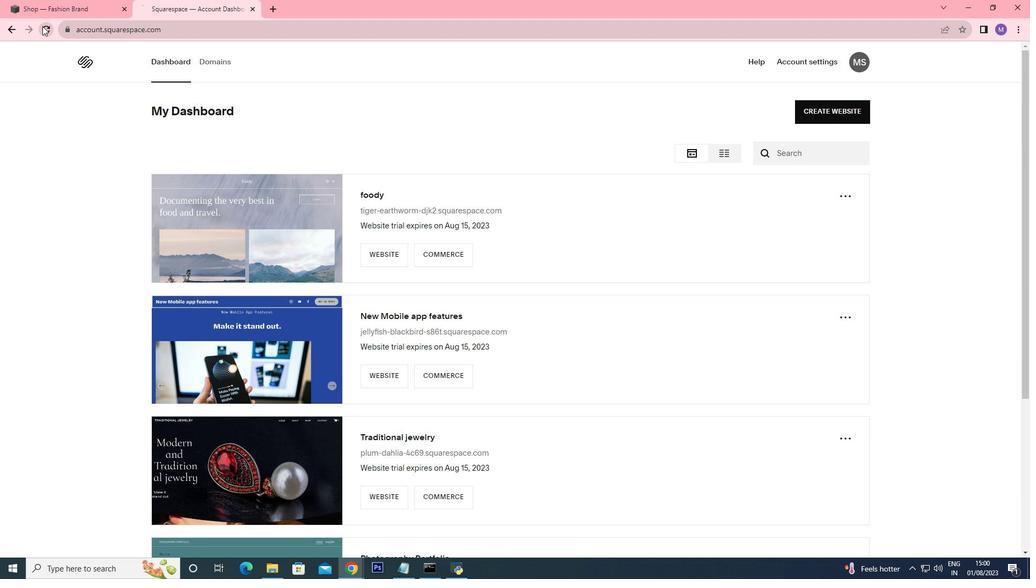 
Action: Mouse moved to (378, 259)
Screenshot: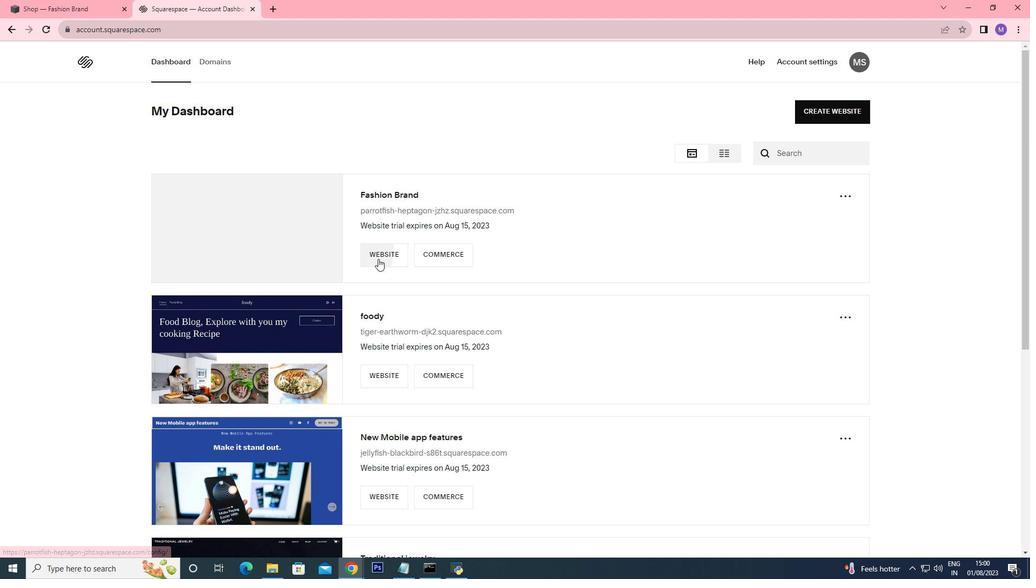 
Action: Mouse pressed left at (378, 259)
Screenshot: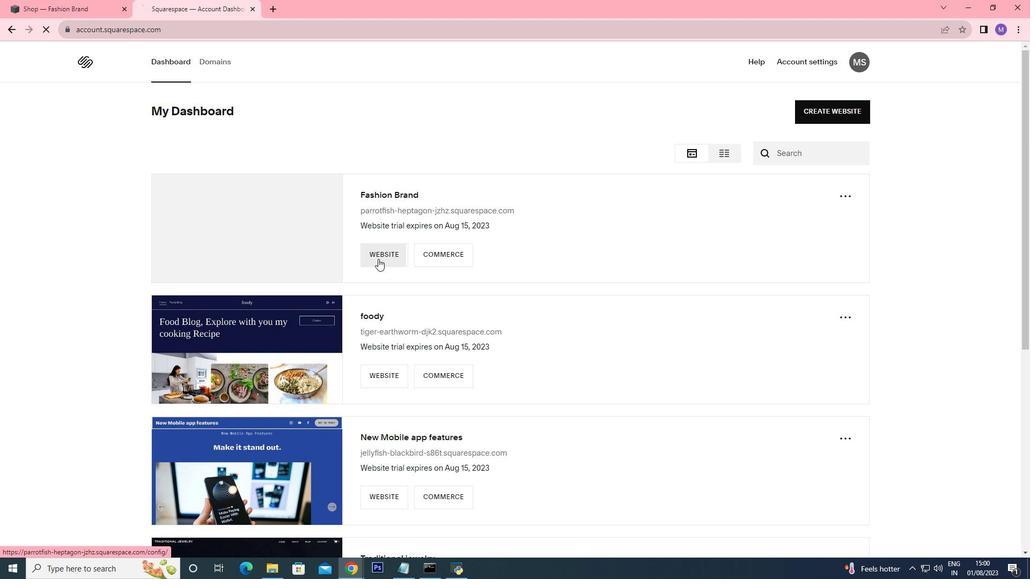 
Action: Mouse moved to (384, 234)
Screenshot: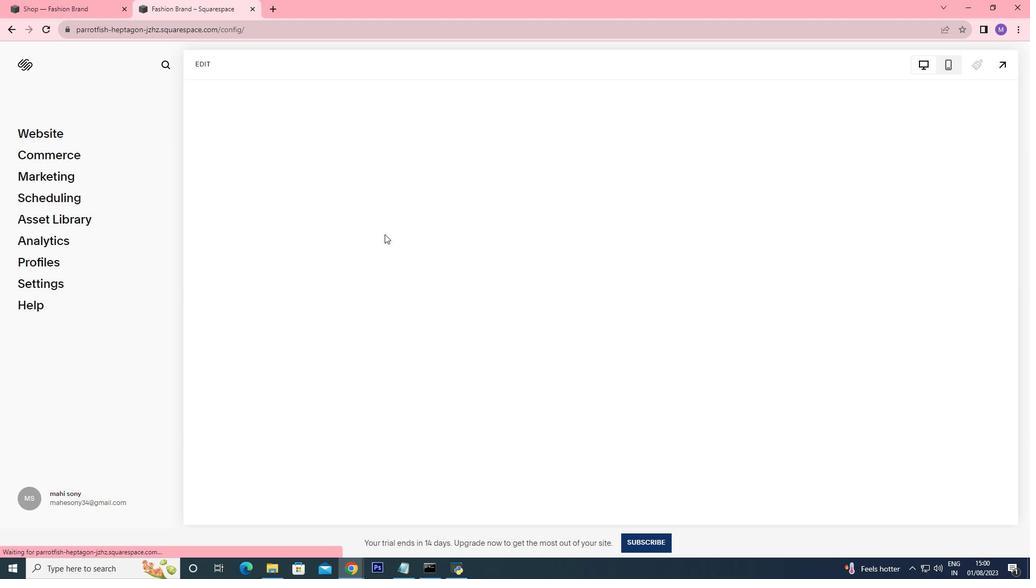 
Action: Mouse scrolled (384, 234) with delta (0, 0)
Screenshot: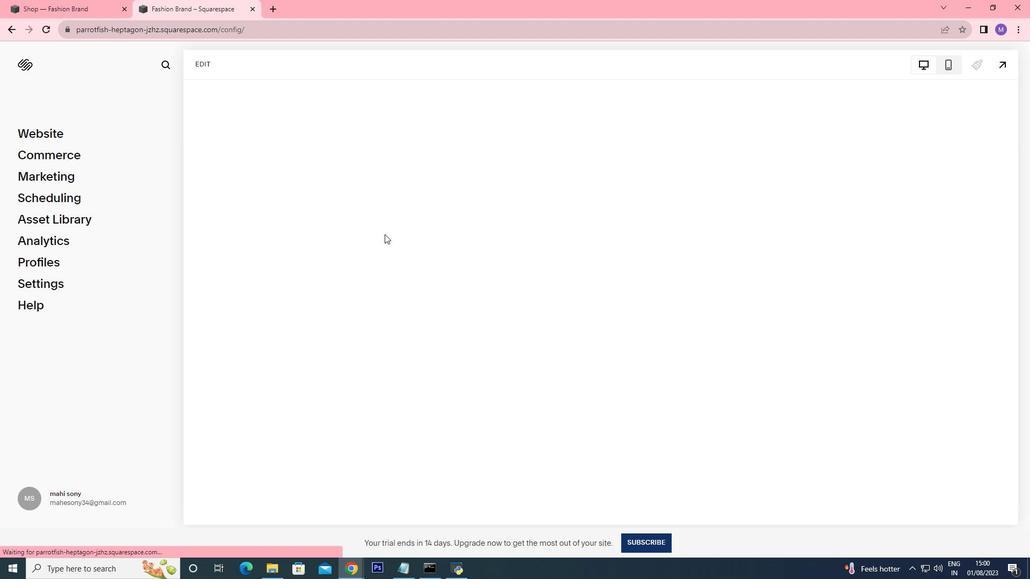 
Action: Mouse moved to (383, 236)
Screenshot: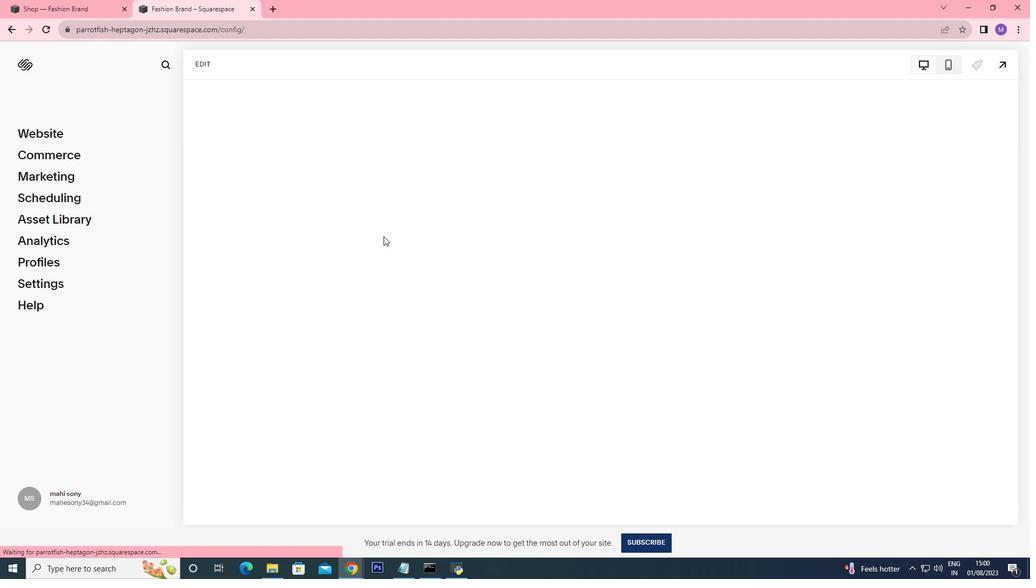 
Action: Mouse scrolled (383, 236) with delta (0, 0)
Screenshot: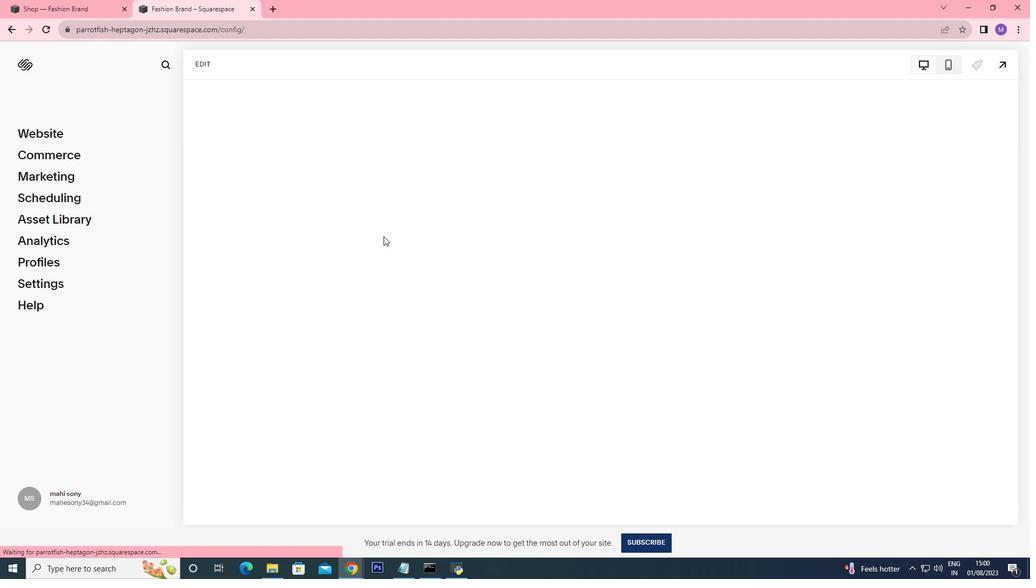 
Action: Mouse scrolled (383, 236) with delta (0, 0)
Screenshot: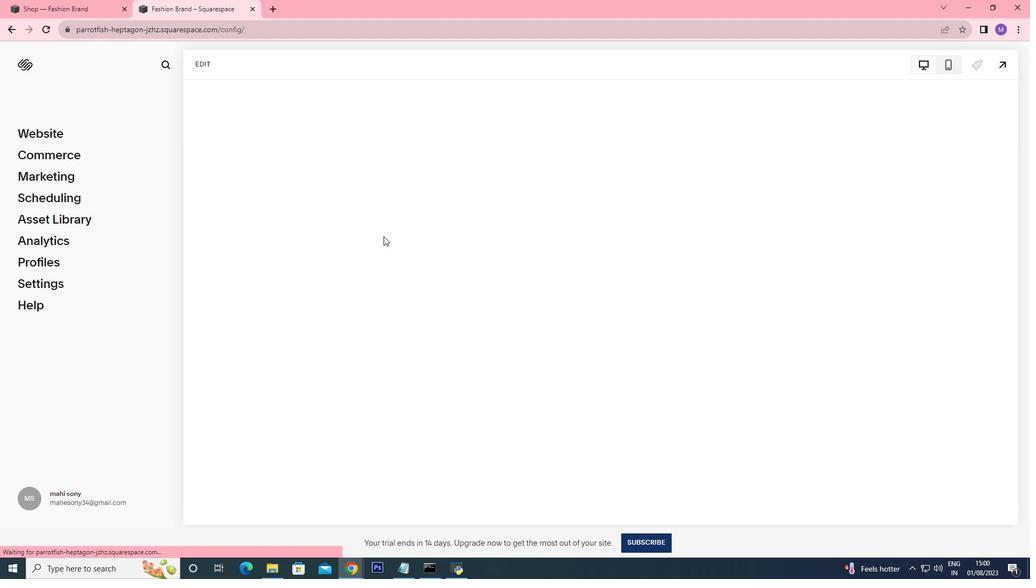 
Action: Mouse scrolled (383, 236) with delta (0, 0)
Screenshot: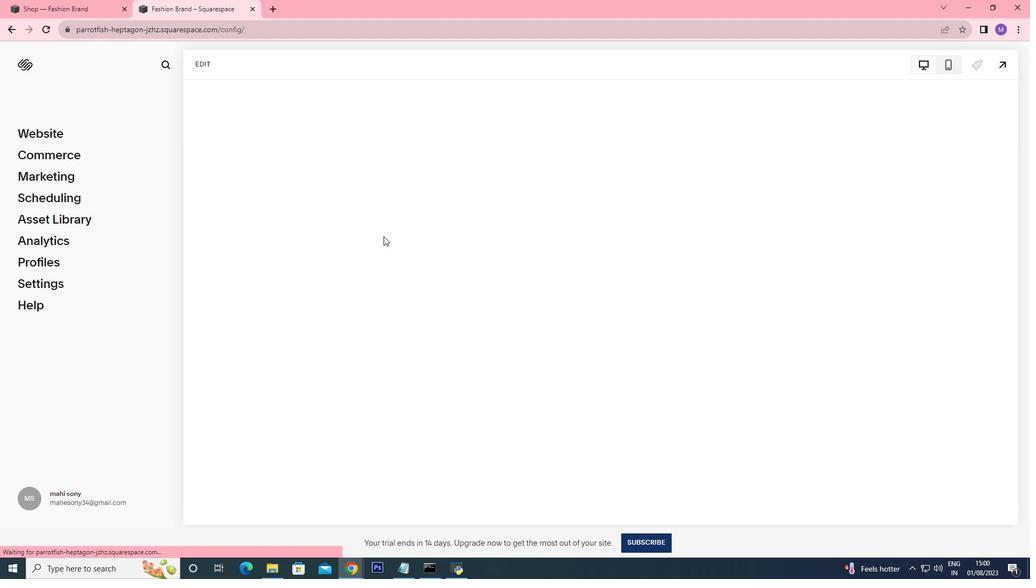 
Action: Mouse moved to (374, 255)
Screenshot: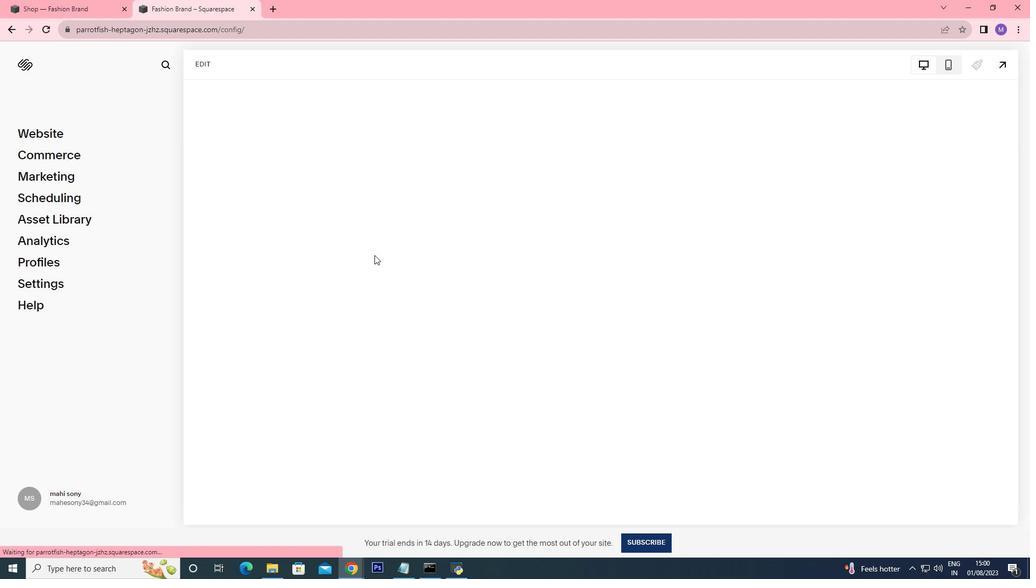 
Action: Mouse scrolled (374, 254) with delta (0, 0)
Screenshot: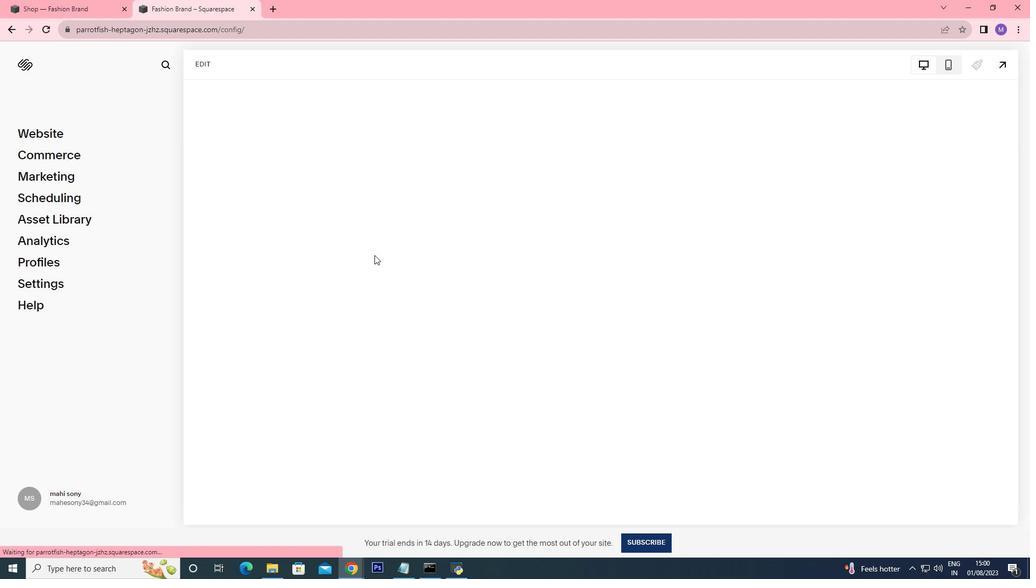 
Action: Mouse moved to (374, 255)
Screenshot: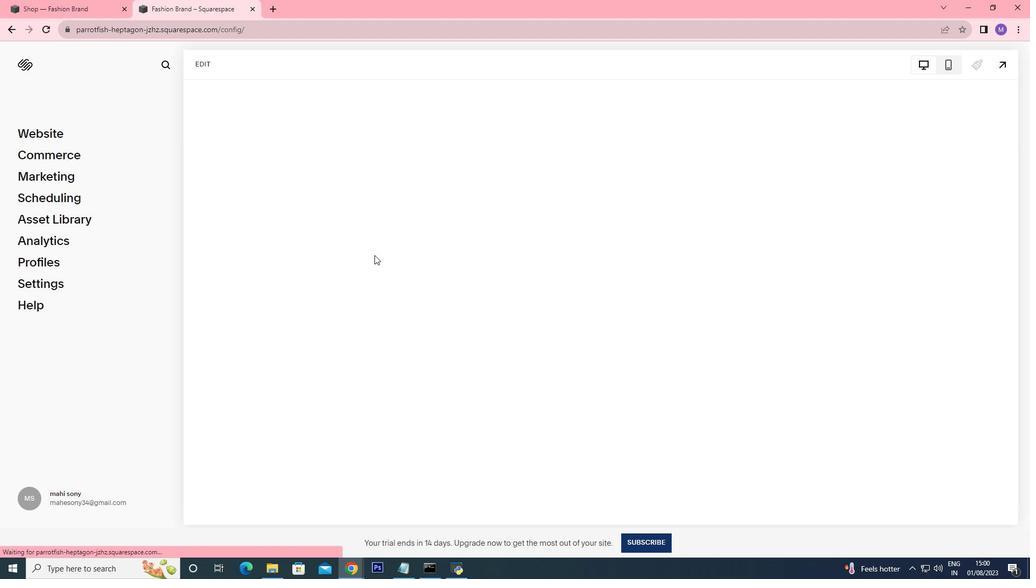 
Action: Mouse scrolled (374, 255) with delta (0, 0)
Screenshot: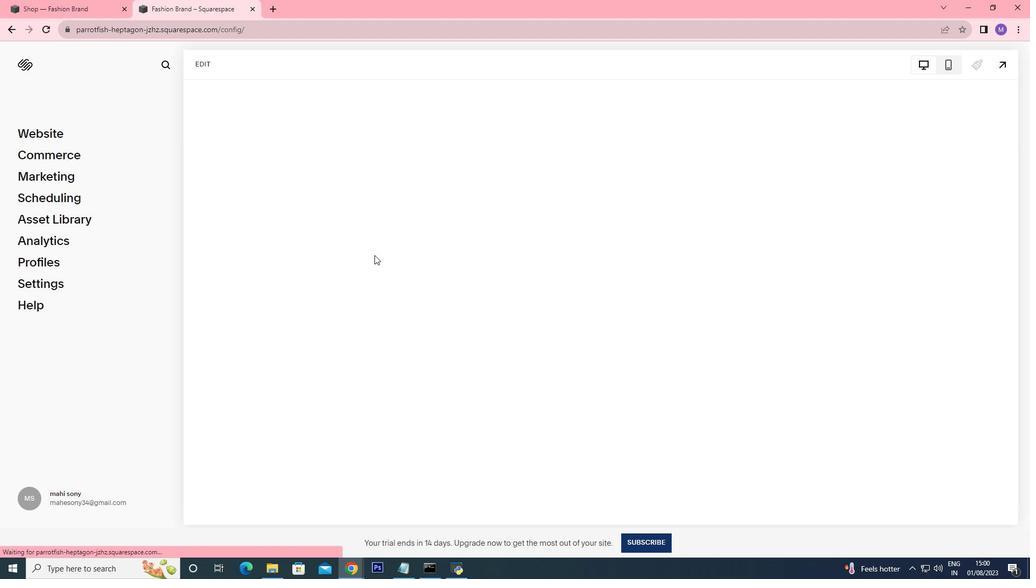 
Action: Mouse scrolled (374, 255) with delta (0, 0)
Screenshot: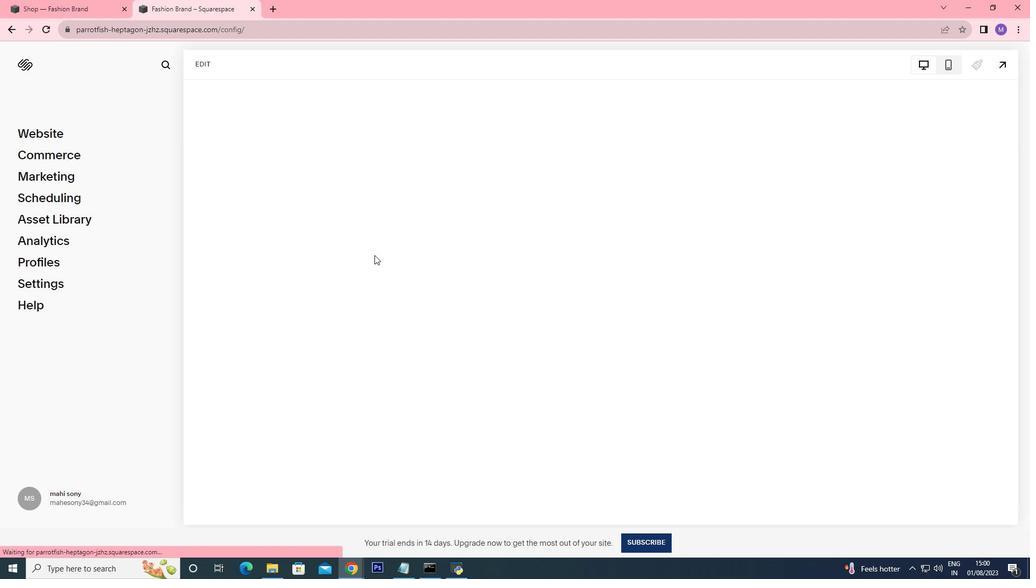 
Action: Mouse moved to (488, 267)
Screenshot: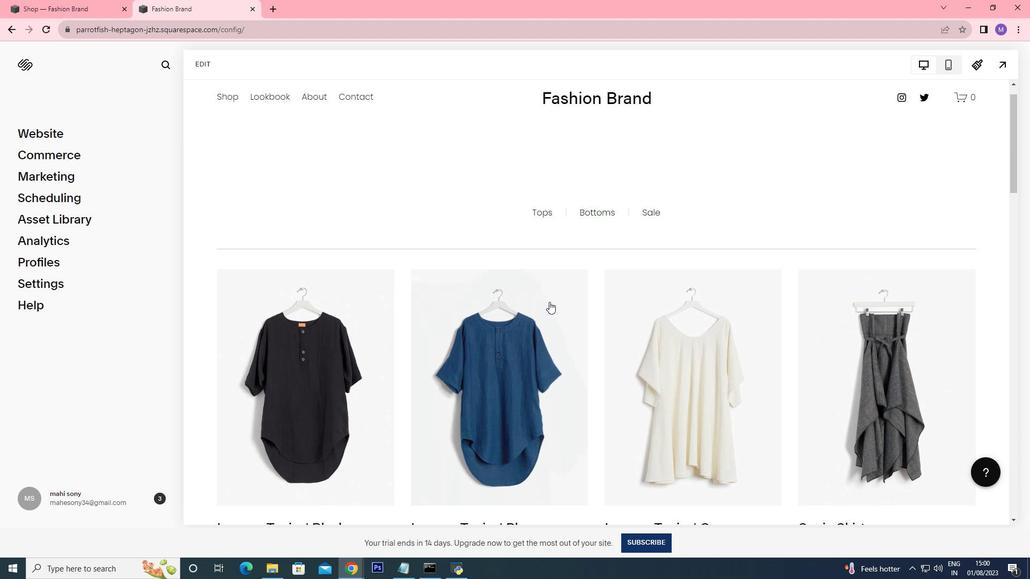
Action: Mouse scrolled (484, 266) with delta (0, 0)
Screenshot: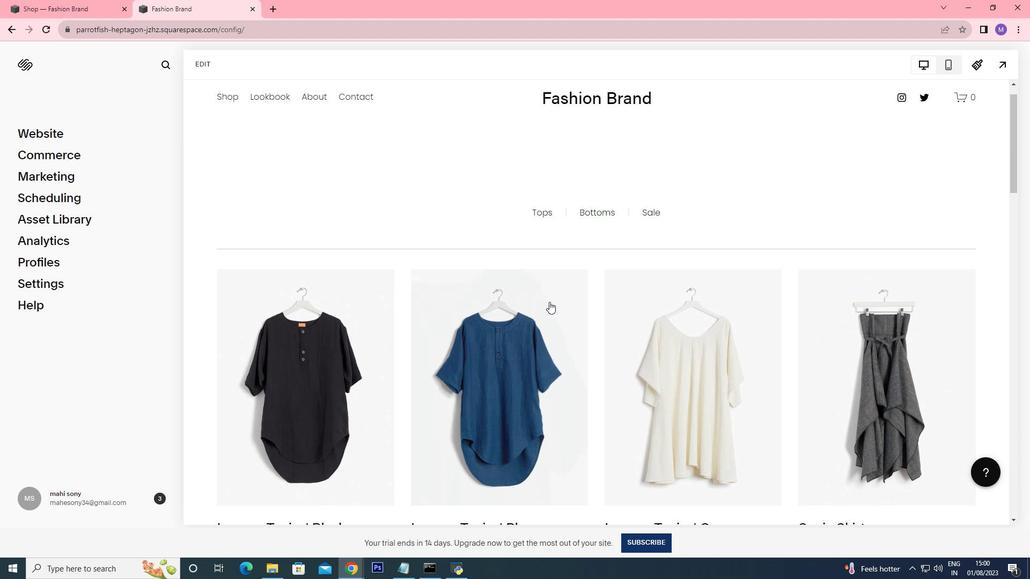 
Action: Mouse moved to (549, 302)
Screenshot: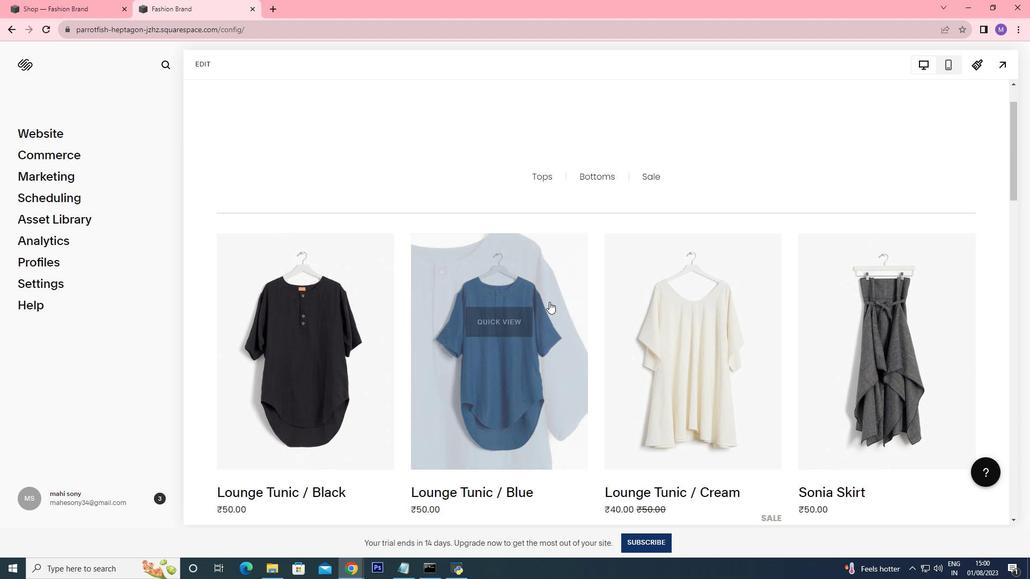 
Action: Mouse scrolled (549, 301) with delta (0, 0)
Screenshot: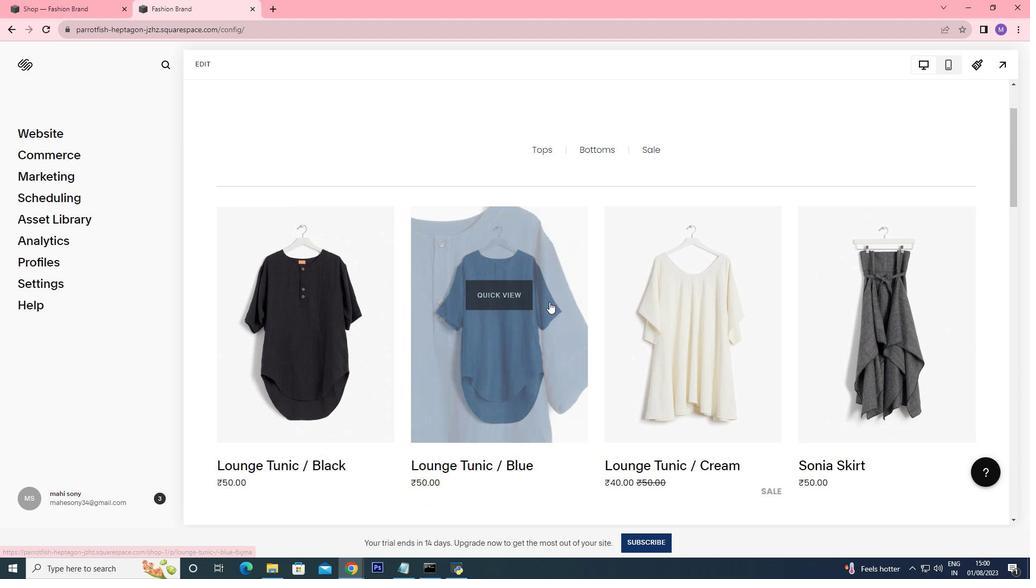
Action: Mouse scrolled (549, 301) with delta (0, 0)
Screenshot: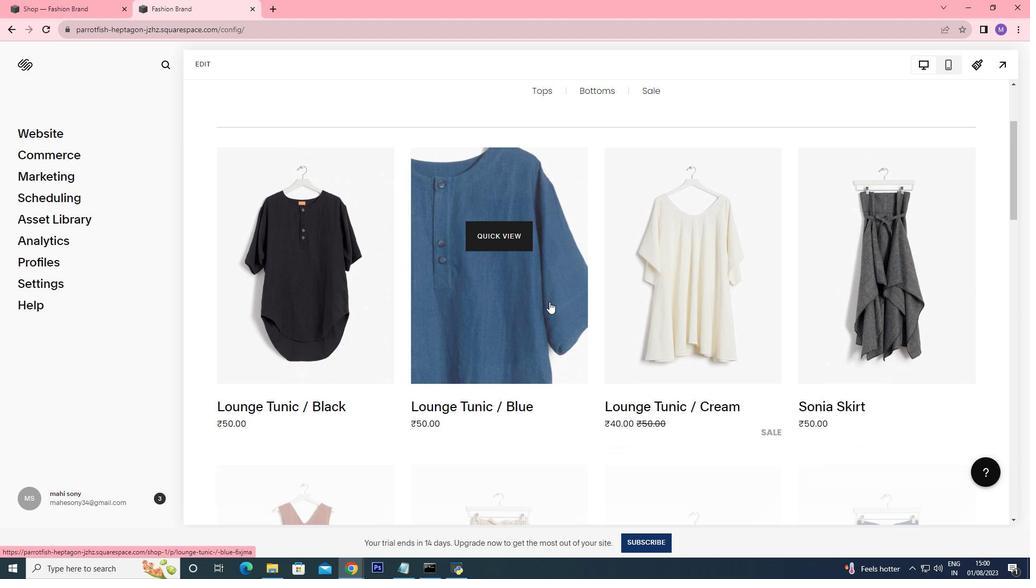 
Action: Mouse scrolled (549, 301) with delta (0, 0)
Screenshot: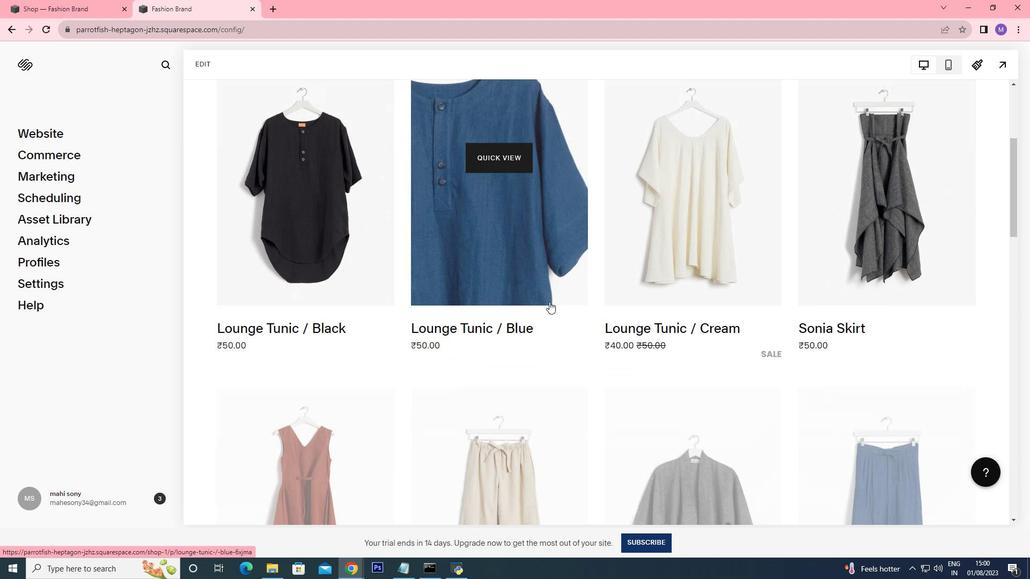 
Action: Mouse scrolled (549, 301) with delta (0, 0)
Screenshot: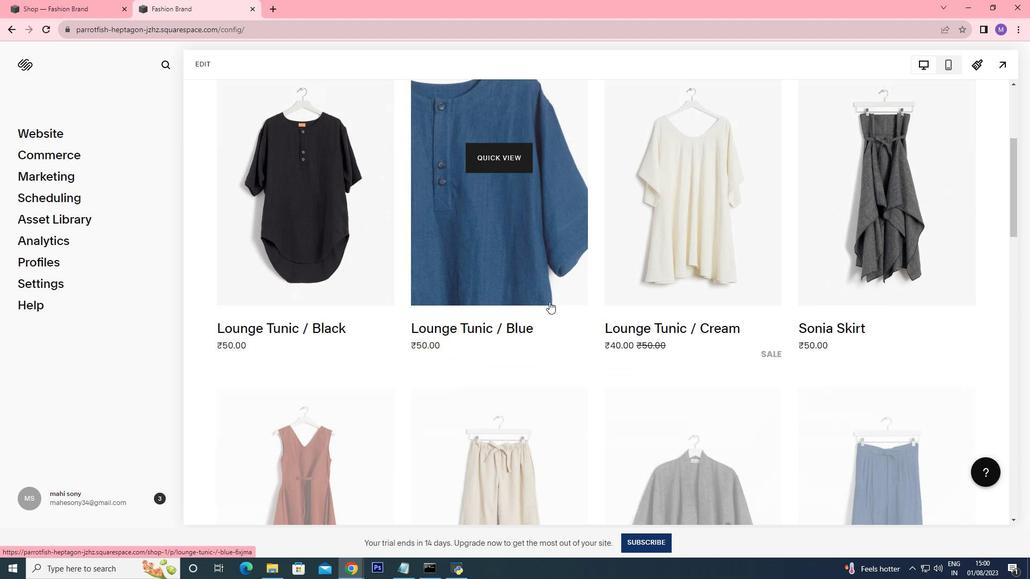 
Action: Mouse scrolled (549, 301) with delta (0, 0)
Screenshot: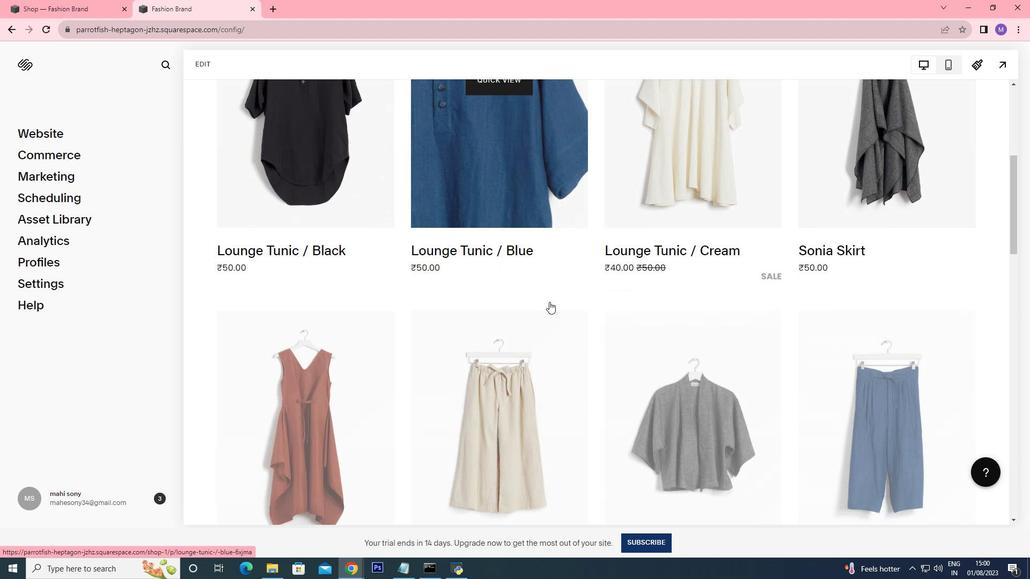 
Action: Mouse scrolled (549, 301) with delta (0, 0)
Screenshot: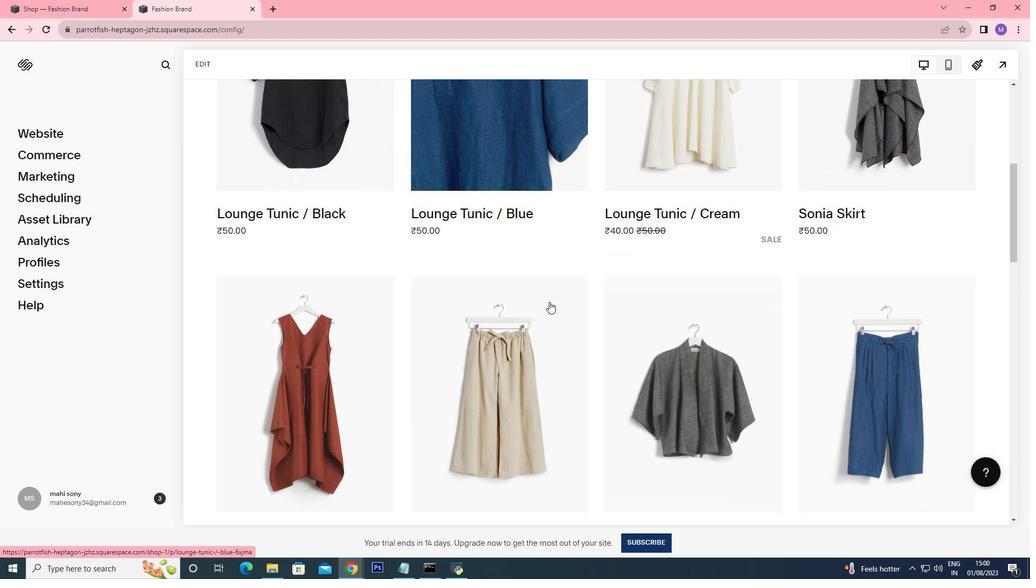 
Action: Mouse scrolled (549, 302) with delta (0, 0)
Screenshot: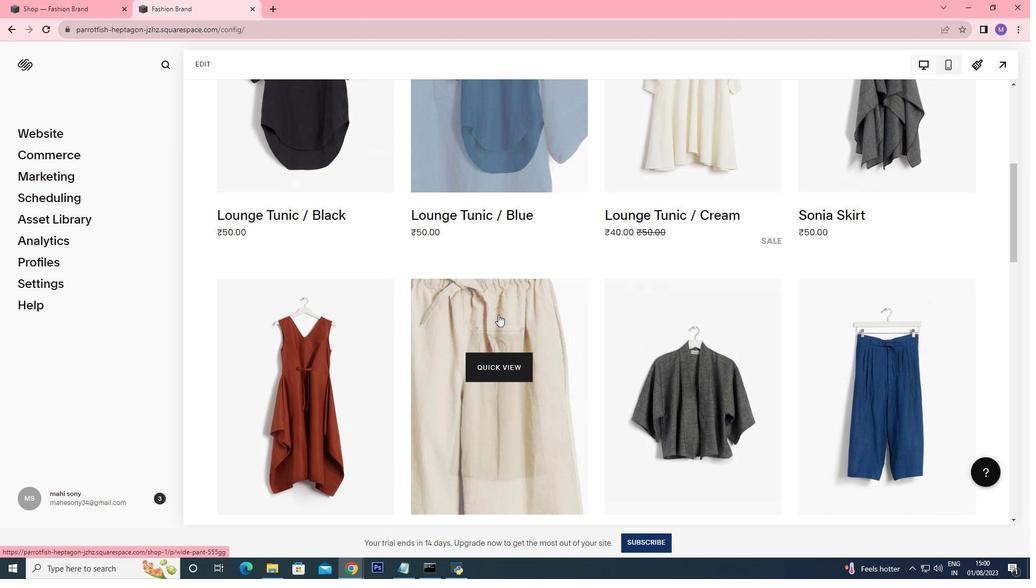 
Action: Mouse moved to (549, 302)
Screenshot: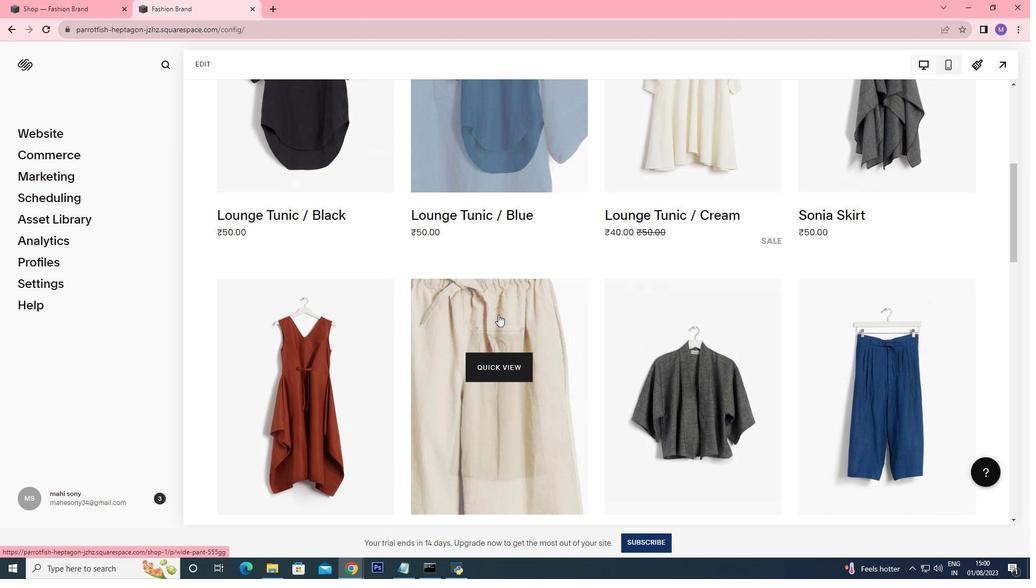 
Action: Mouse scrolled (549, 303) with delta (0, 0)
Screenshot: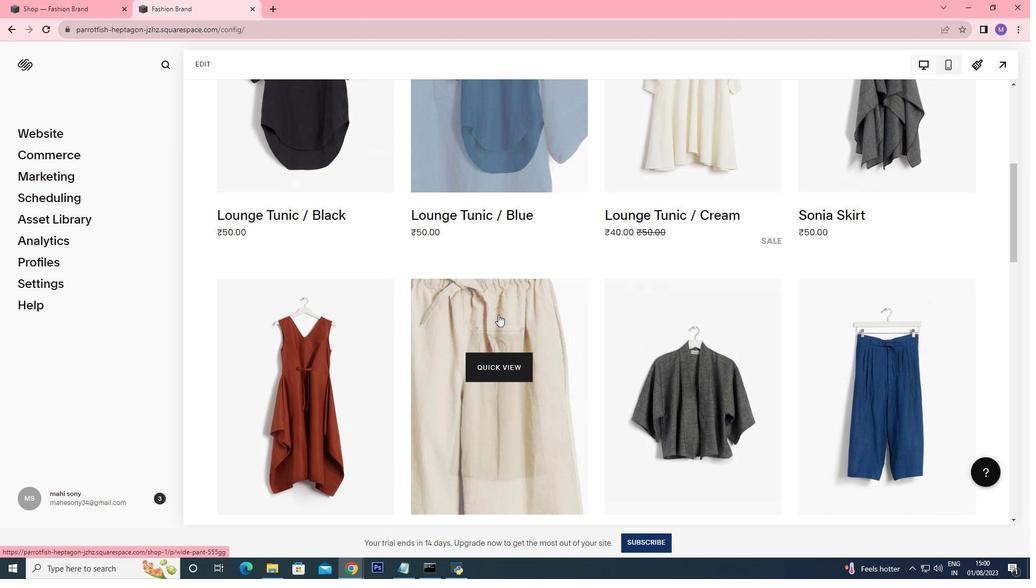 
Action: Mouse moved to (536, 306)
Screenshot: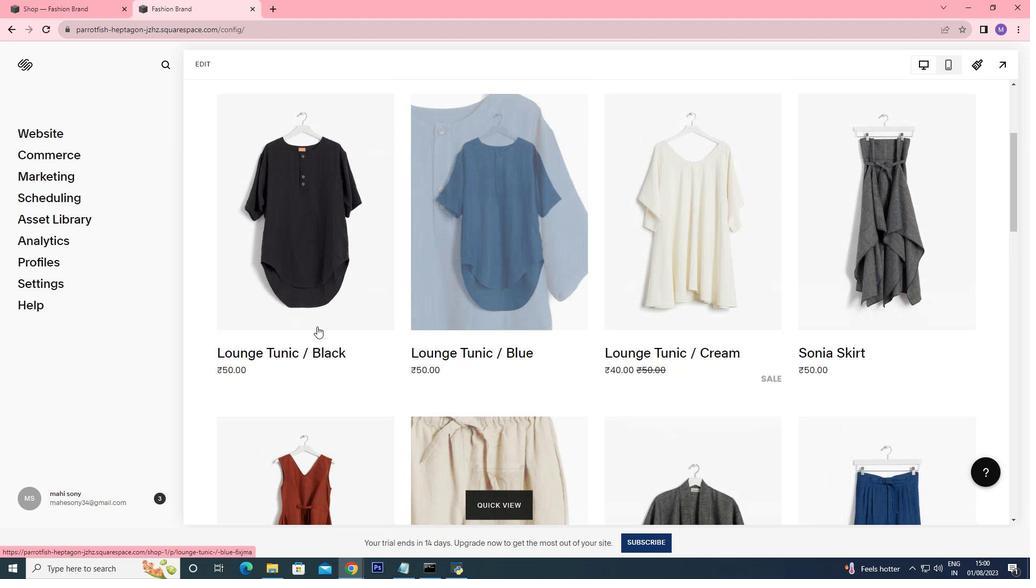
Action: Mouse scrolled (541, 304) with delta (0, 0)
Screenshot: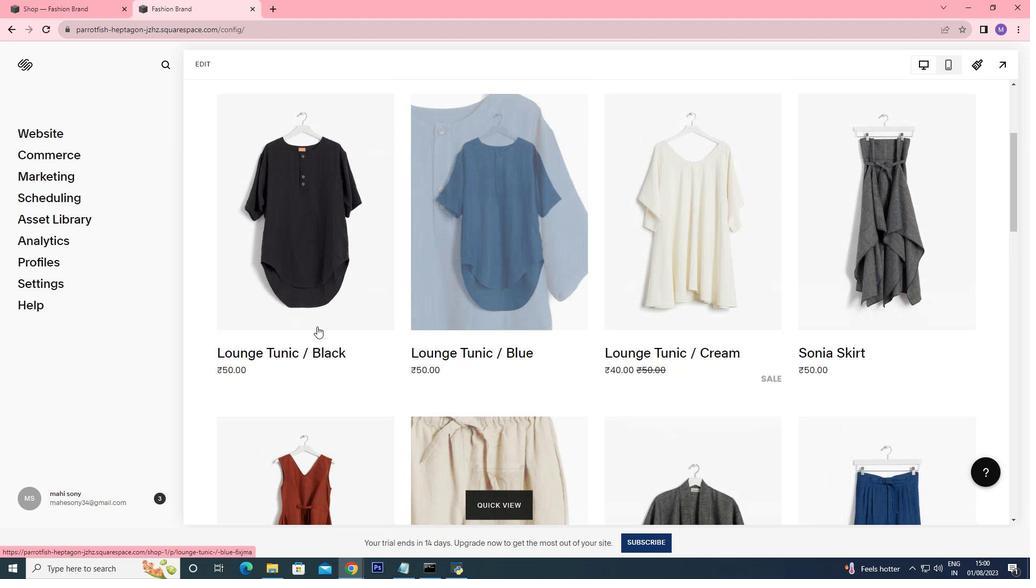
Action: Mouse moved to (519, 309)
Screenshot: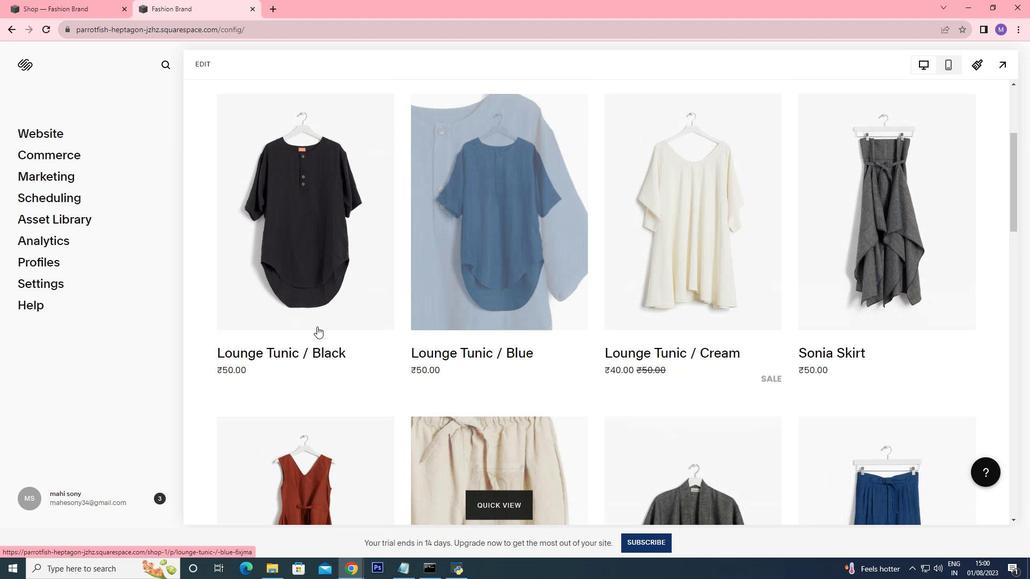 
Action: Mouse scrolled (528, 307) with delta (0, 0)
Screenshot: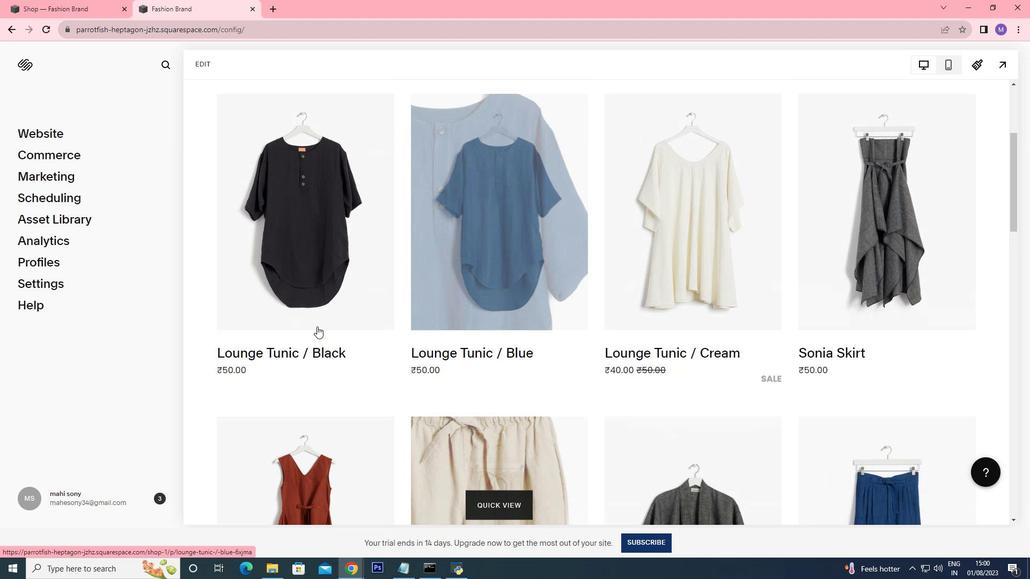 
Action: Mouse moved to (498, 315)
Screenshot: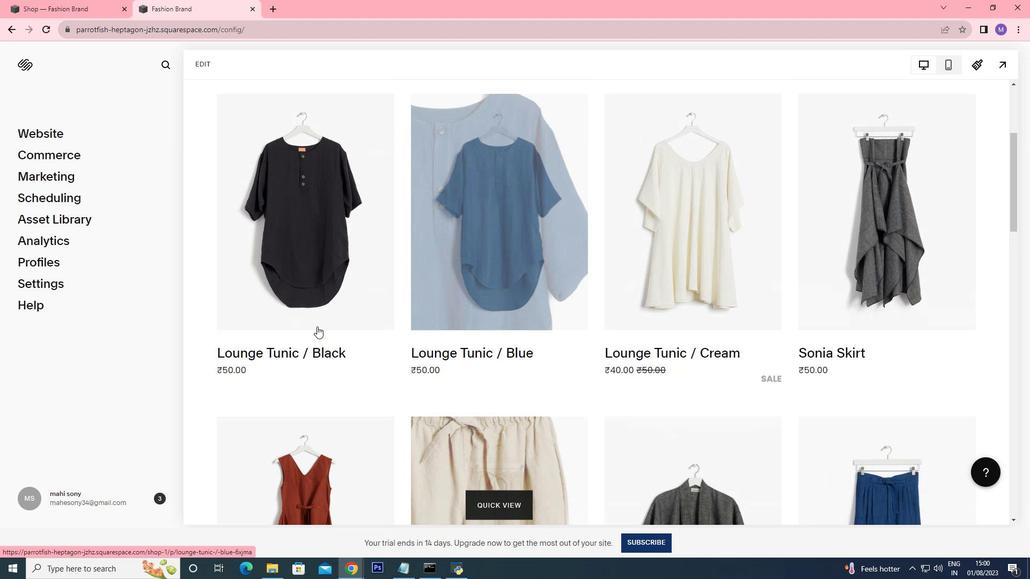 
Action: Mouse scrolled (508, 312) with delta (0, 0)
Screenshot: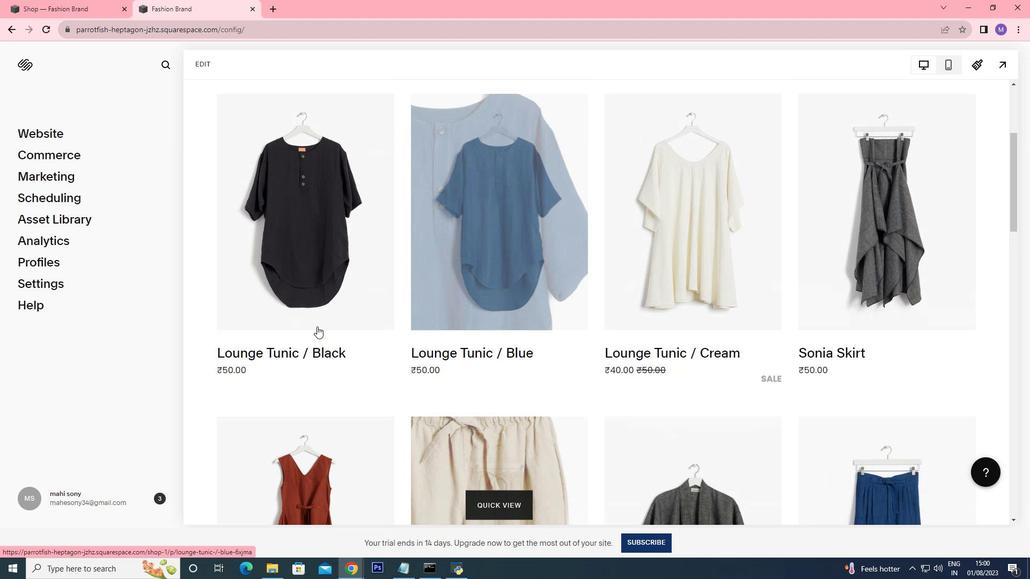 
Action: Mouse moved to (456, 318)
Screenshot: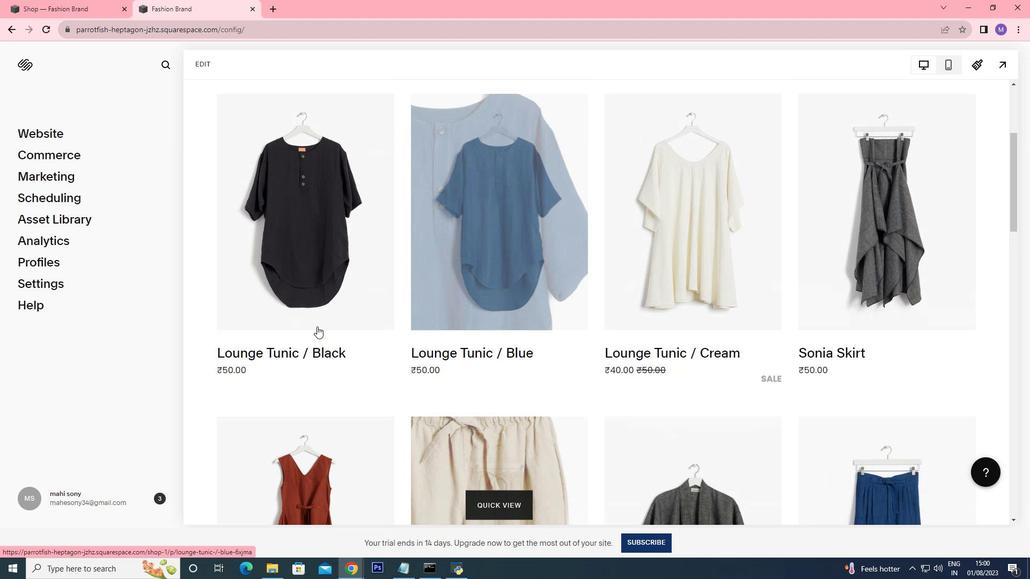 
Action: Mouse scrolled (498, 315) with delta (0, 0)
Screenshot: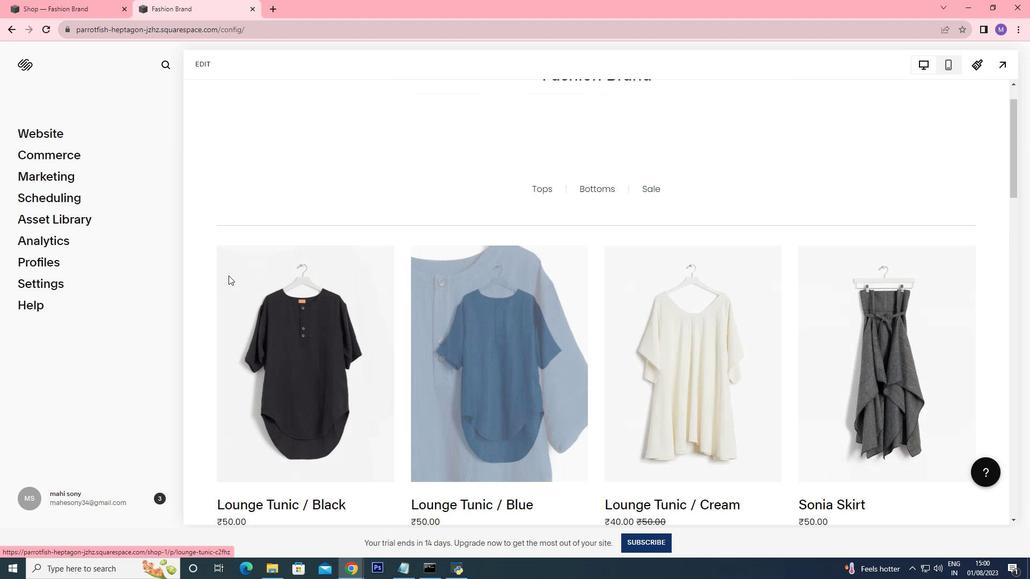 
Action: Mouse moved to (380, 324)
Screenshot: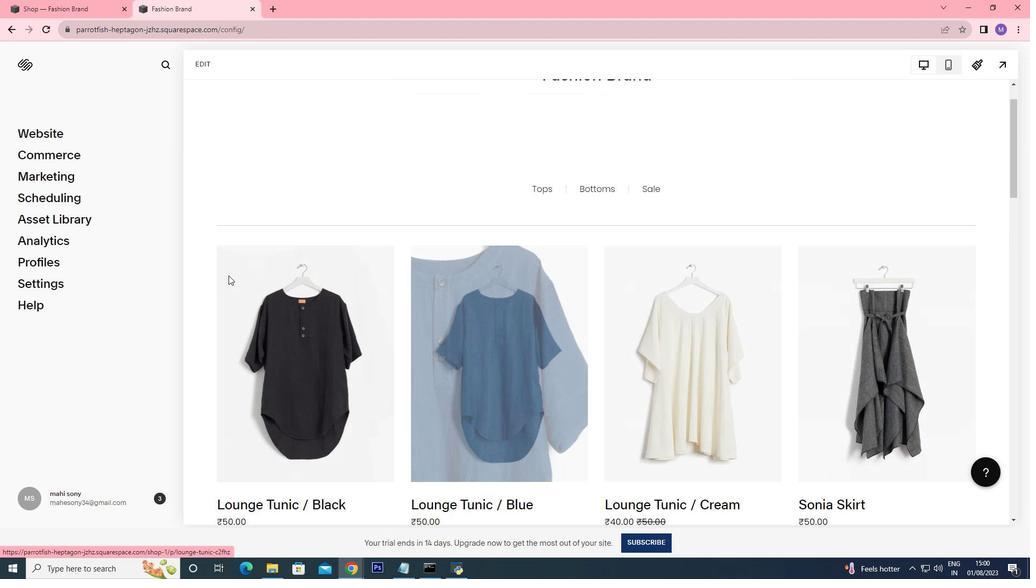 
Action: Mouse scrolled (440, 319) with delta (0, 0)
Screenshot: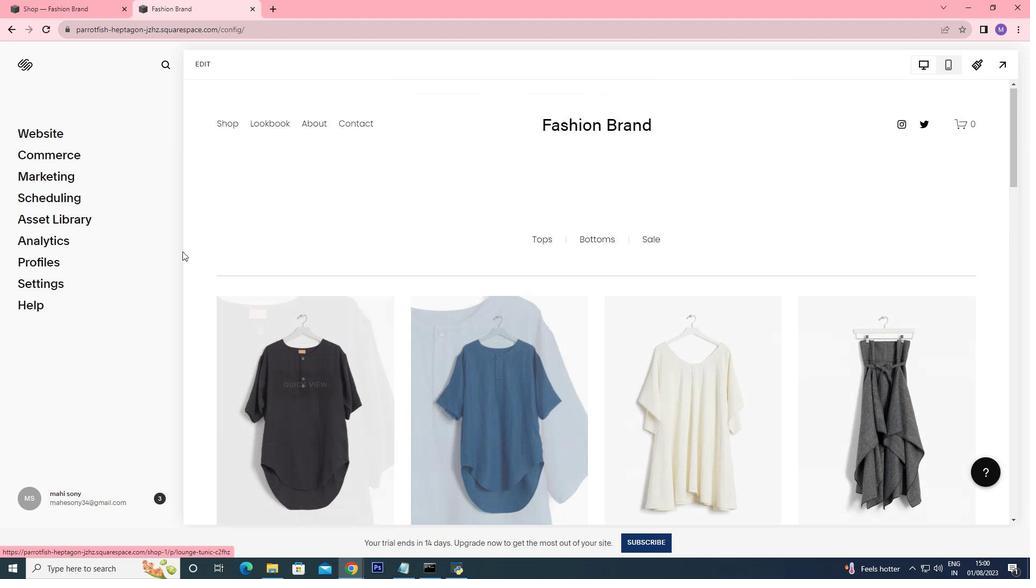 
Action: Mouse moved to (317, 326)
Screenshot: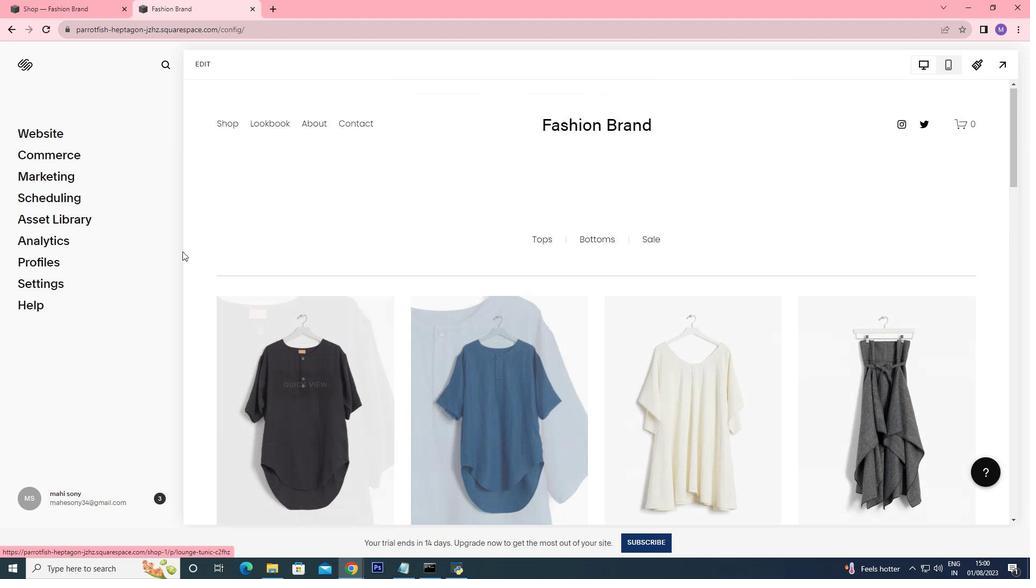 
Action: Mouse scrolled (367, 327) with delta (0, 0)
